 Task: Select the current location as Big Thicket National Preserve, Texas, United States . Now zoom + , and verify the location . Show zoom slider
Action: Mouse moved to (156, 132)
Screenshot: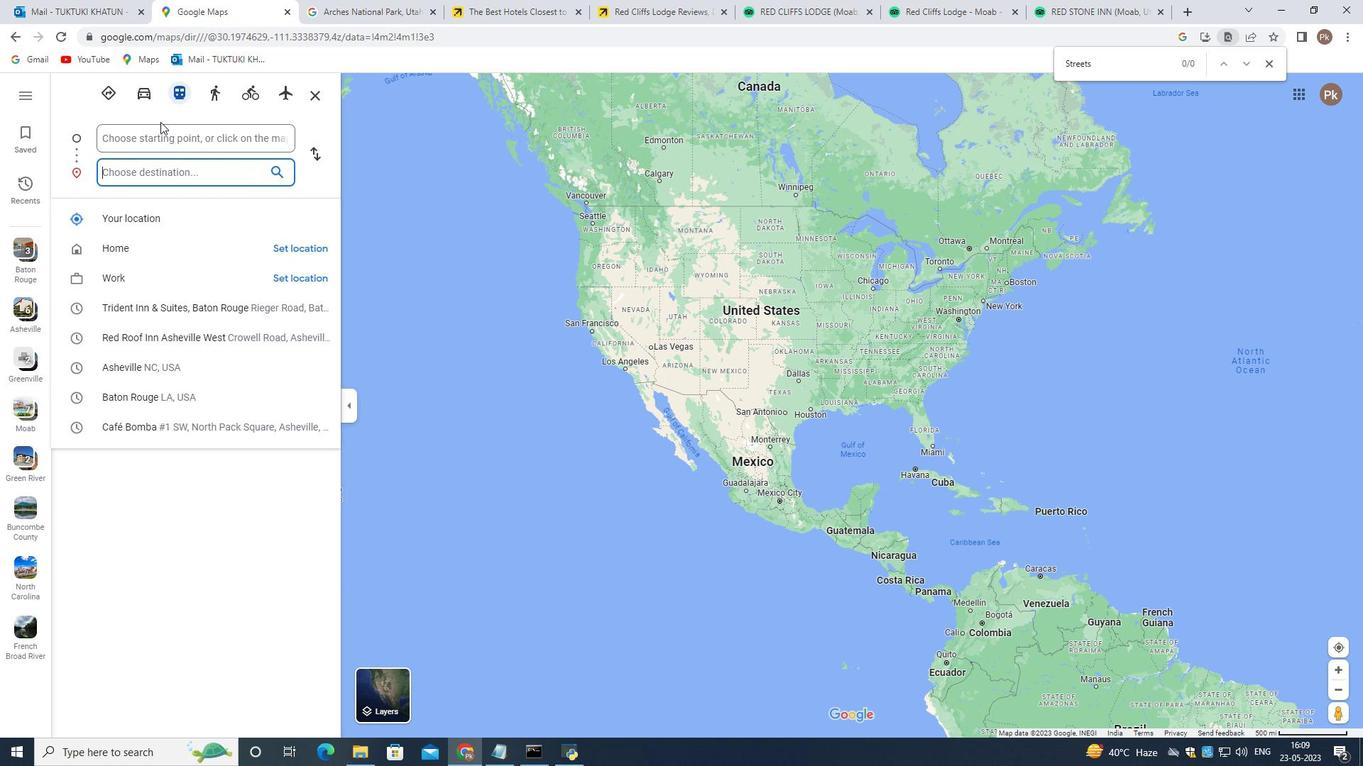 
Action: Mouse pressed left at (156, 132)
Screenshot: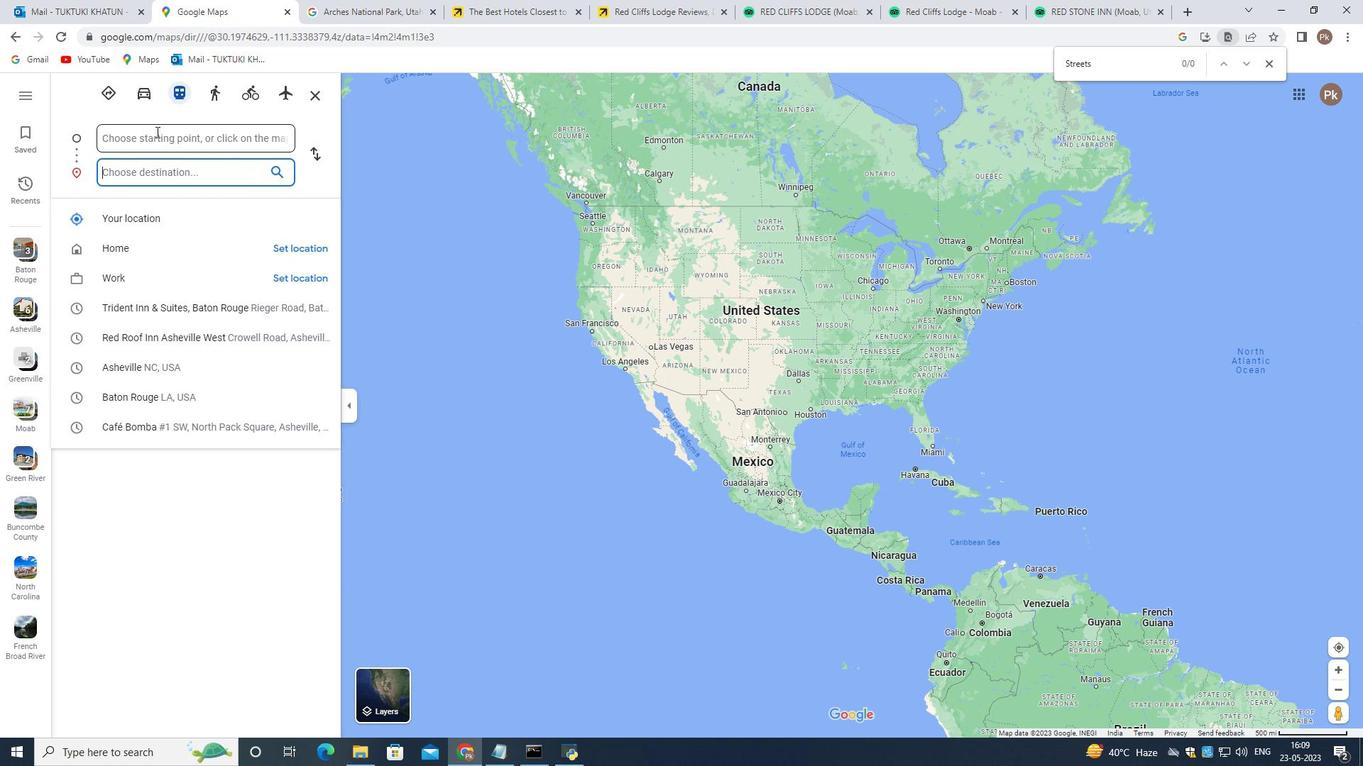 
Action: Key pressed <Key.shift>Big<Key.space><Key.shift><Key.shift><Key.shift>Thicket<Key.space><Key.shift>National<Key.space><Key.shift><Key.shift><Key.shift><Key.shift><Key.shift><Key.shift><Key.shift><Key.shift><Key.shift><Key.shift><Key.shift>Preserve,<Key.space><Key.shift>Texas,<Key.space><Key.shift>United<Key.space><Key.shift>States<Key.enter>
Screenshot: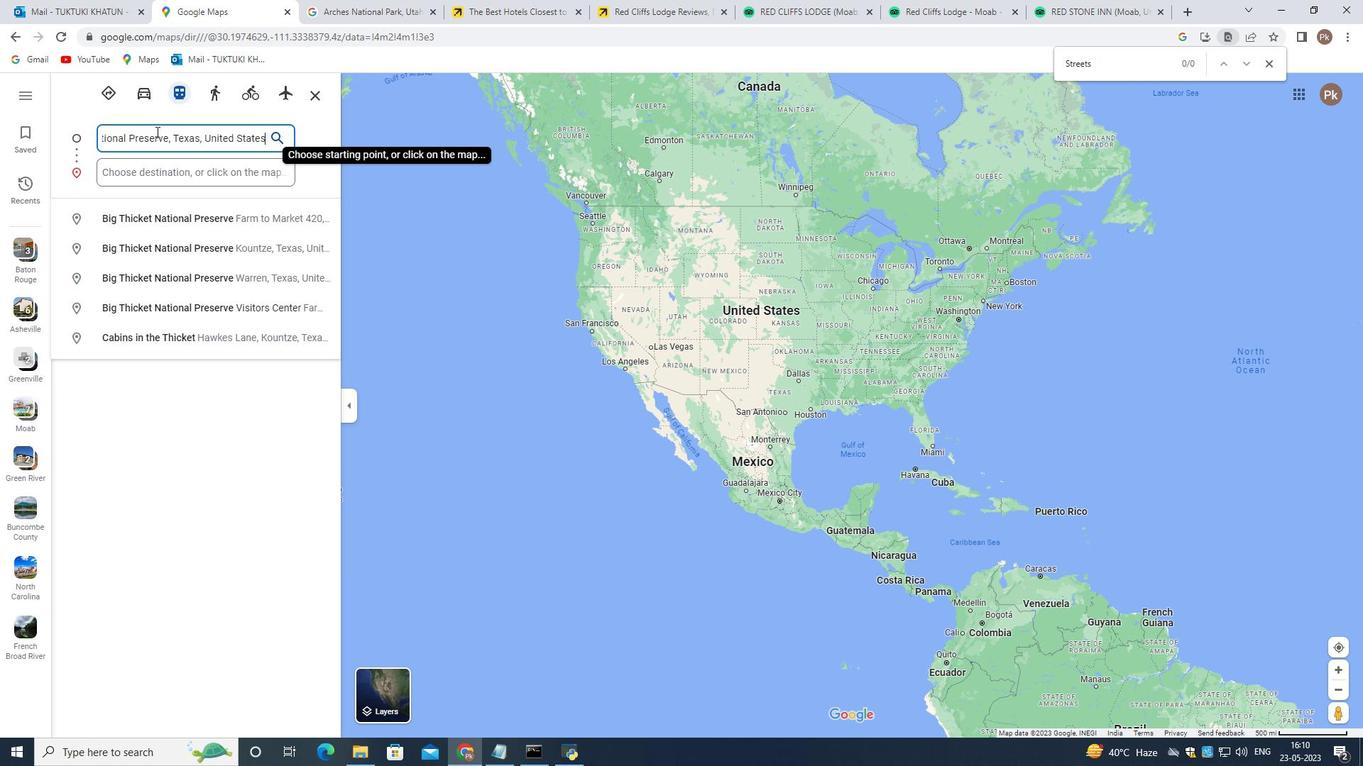 
Action: Mouse moved to (965, 273)
Screenshot: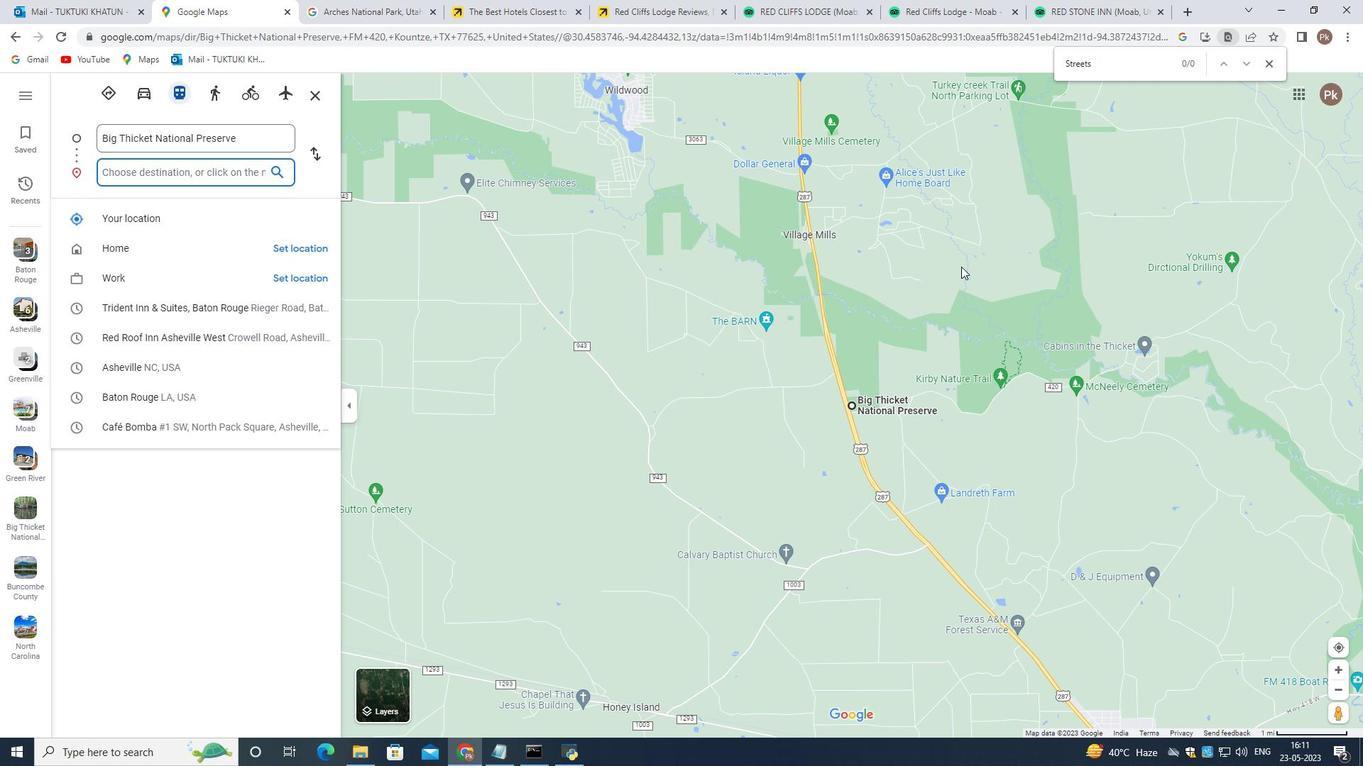 
Action: Mouse scrolled (965, 272) with delta (0, 0)
Screenshot: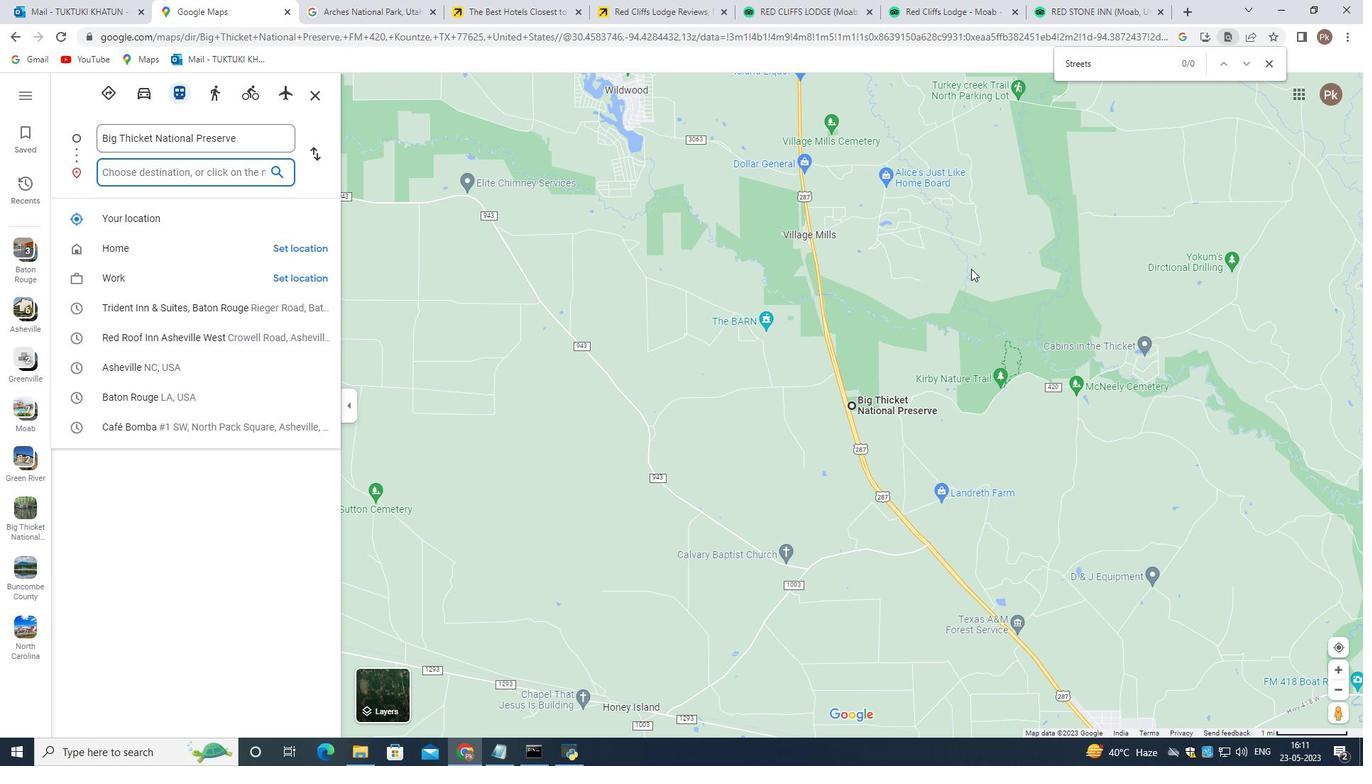 
Action: Mouse moved to (964, 274)
Screenshot: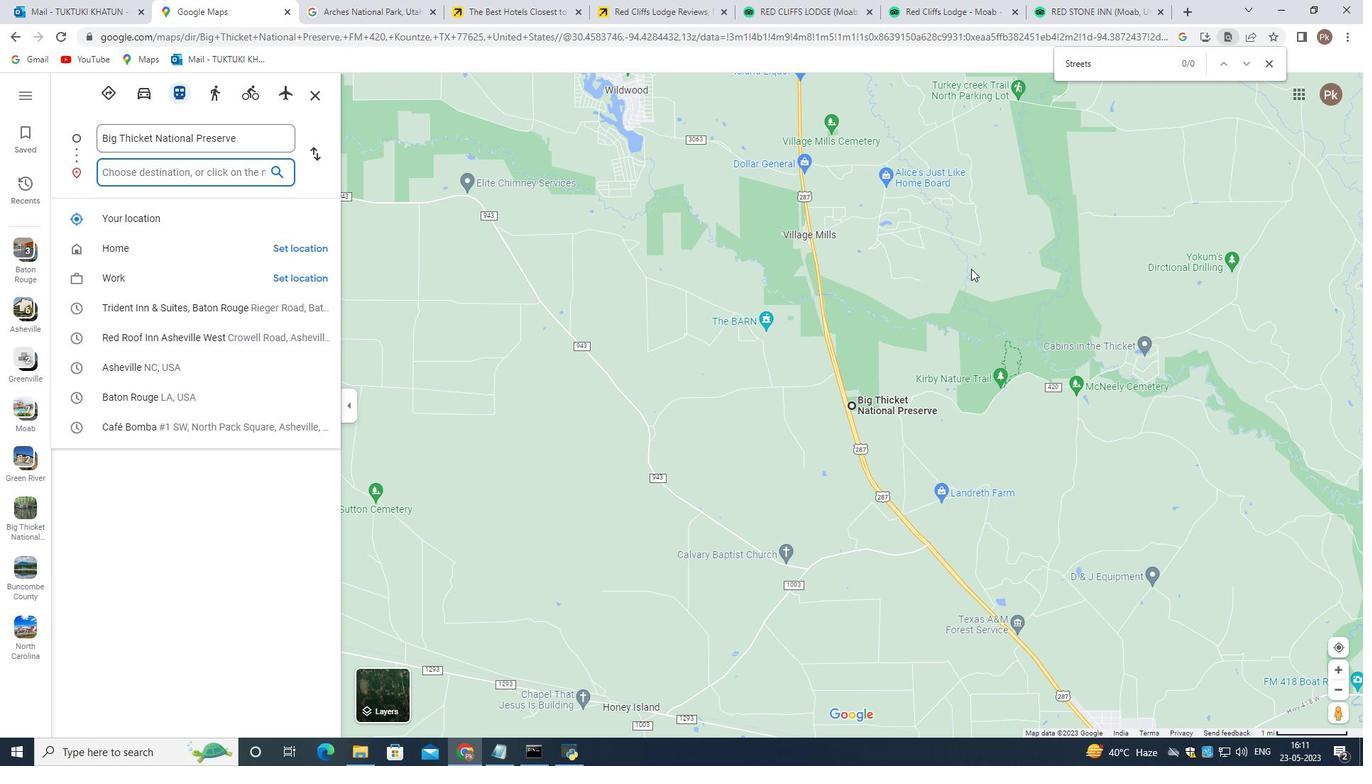 
Action: Mouse scrolled (964, 274) with delta (0, 0)
Screenshot: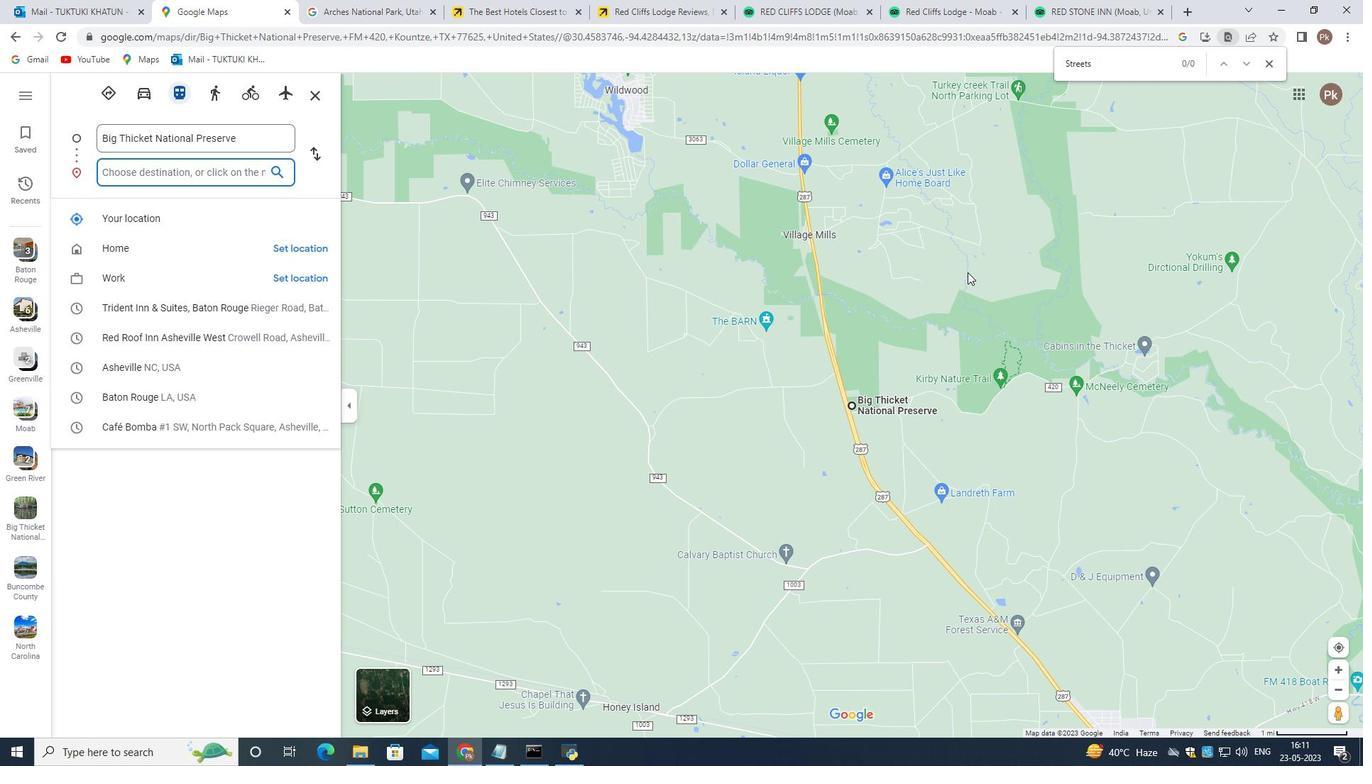 
Action: Mouse scrolled (964, 274) with delta (0, 0)
Screenshot: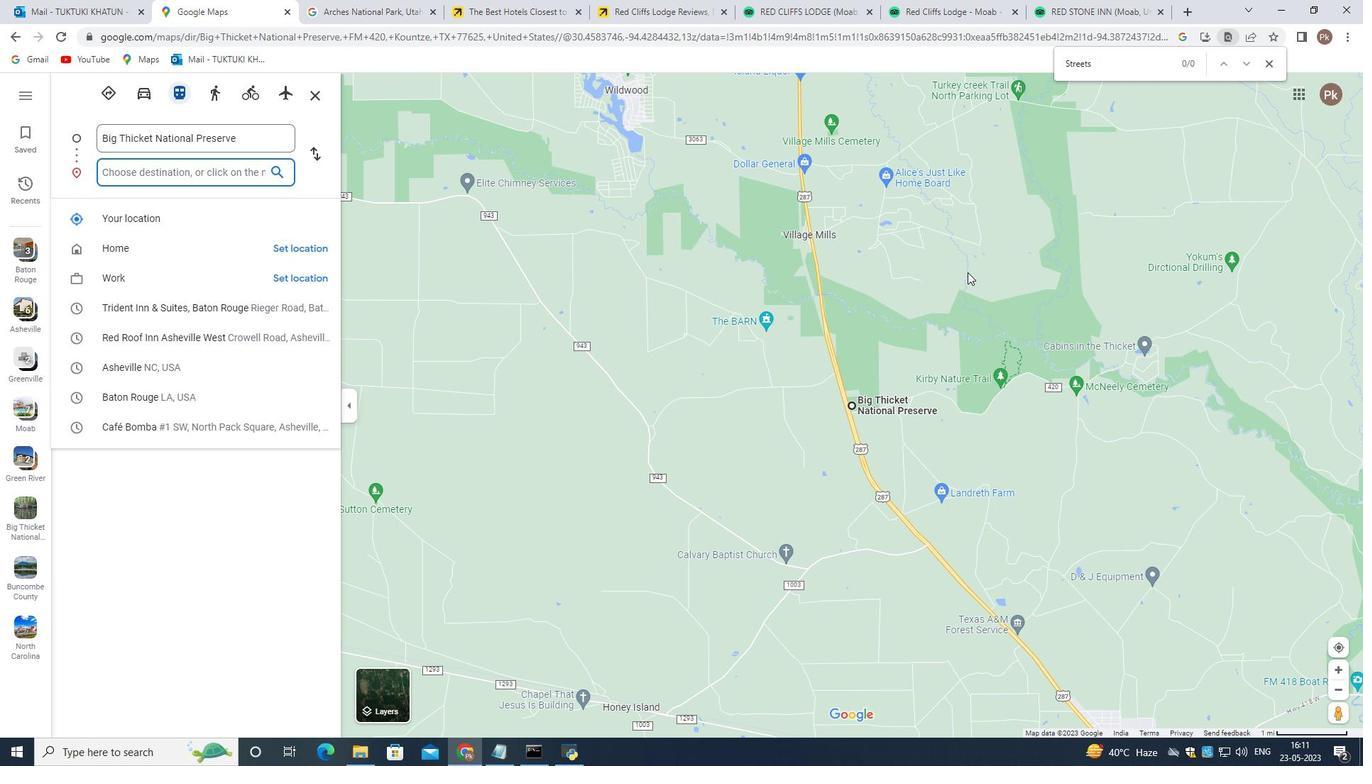 
Action: Mouse moved to (964, 275)
Screenshot: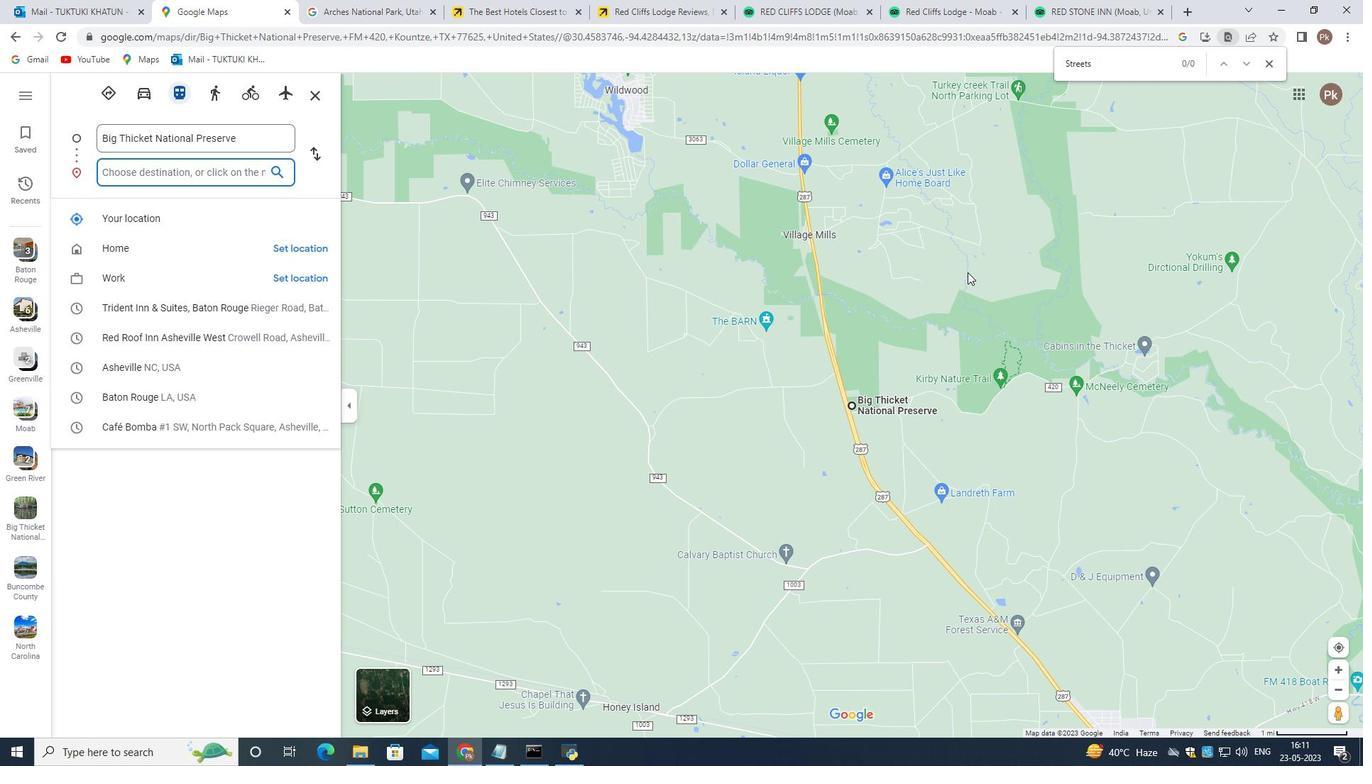 
Action: Mouse scrolled (964, 274) with delta (0, 0)
Screenshot: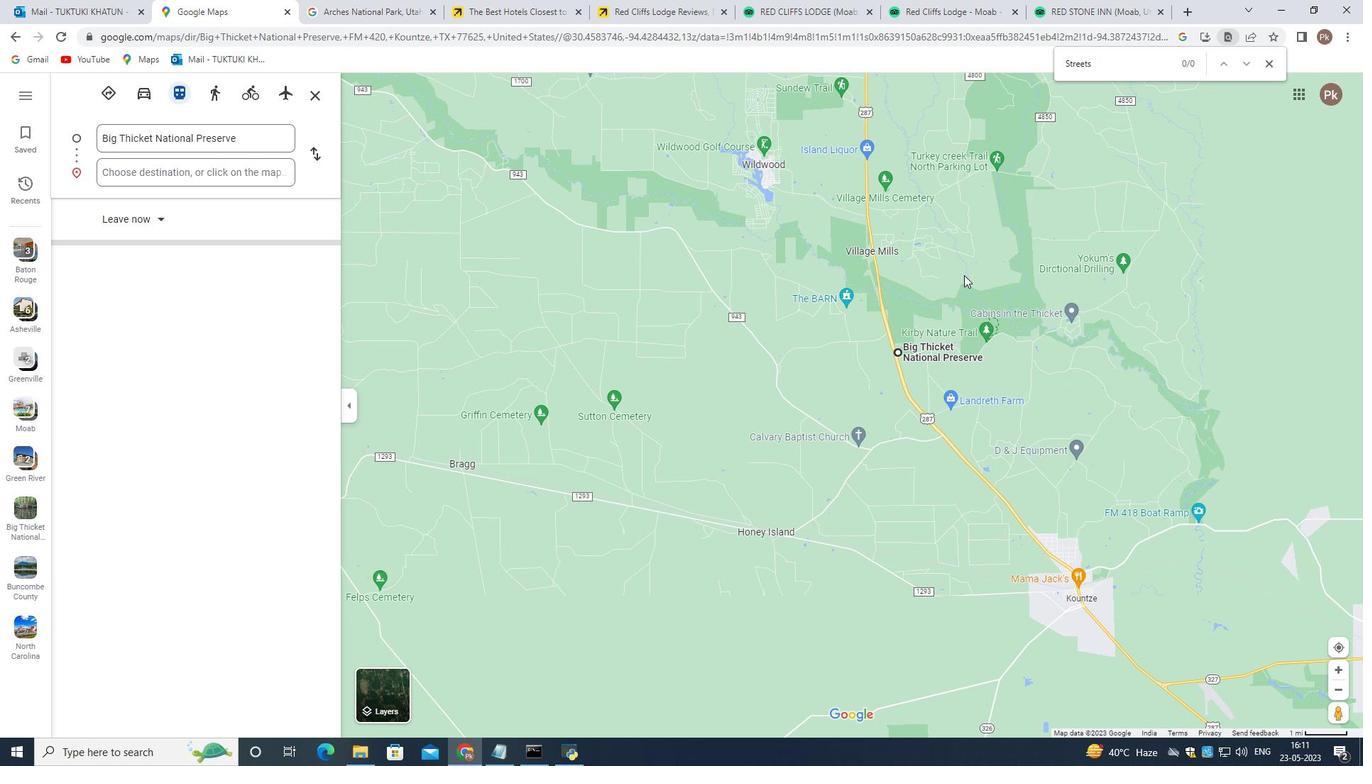 
Action: Mouse scrolled (964, 274) with delta (0, 0)
Screenshot: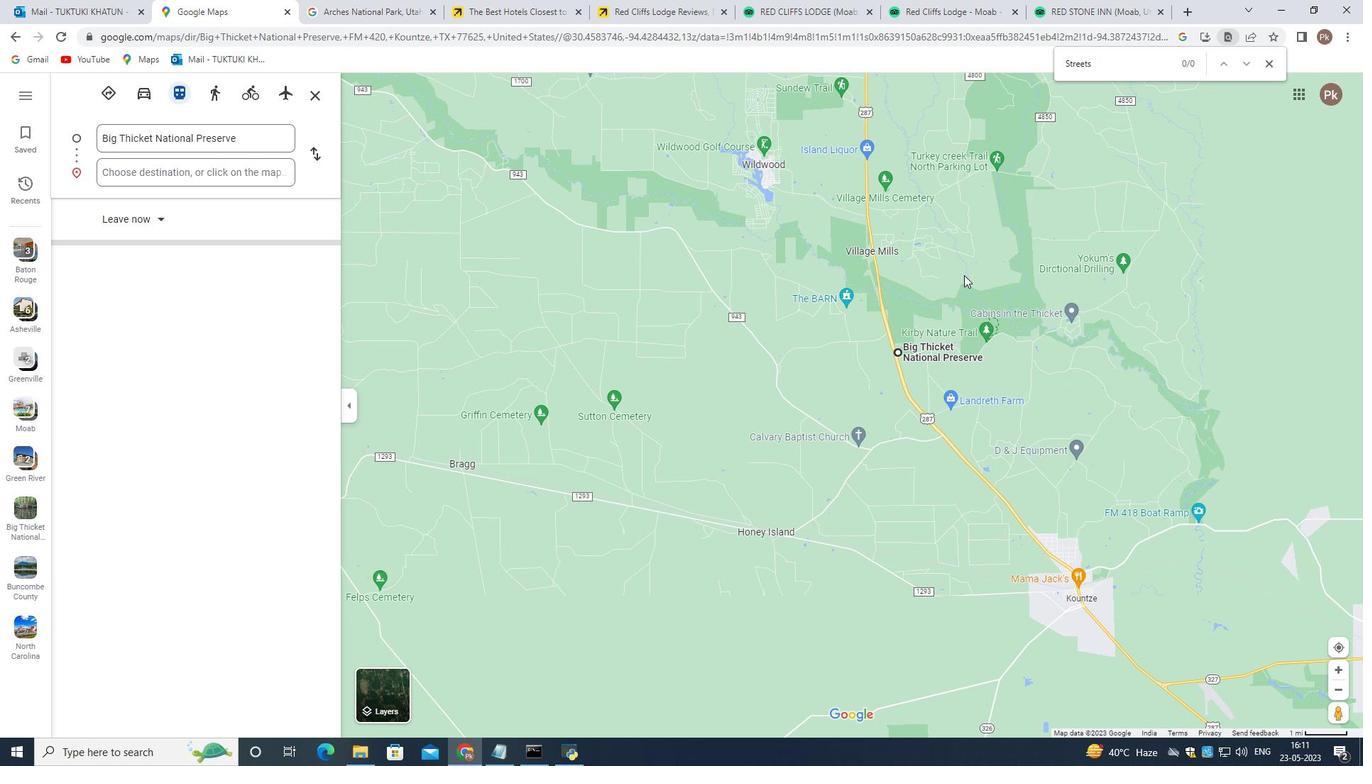 
Action: Mouse scrolled (964, 274) with delta (0, 0)
Screenshot: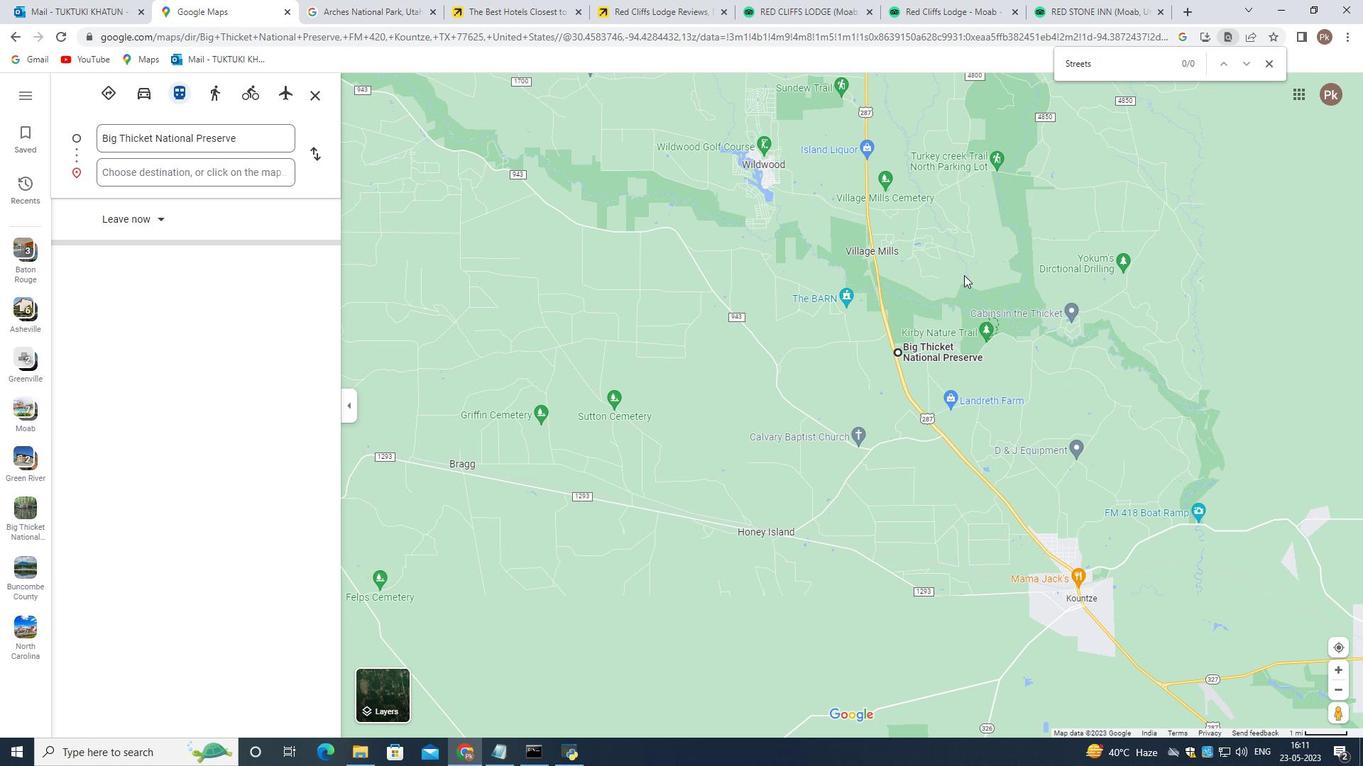 
Action: Mouse scrolled (964, 274) with delta (0, 0)
Screenshot: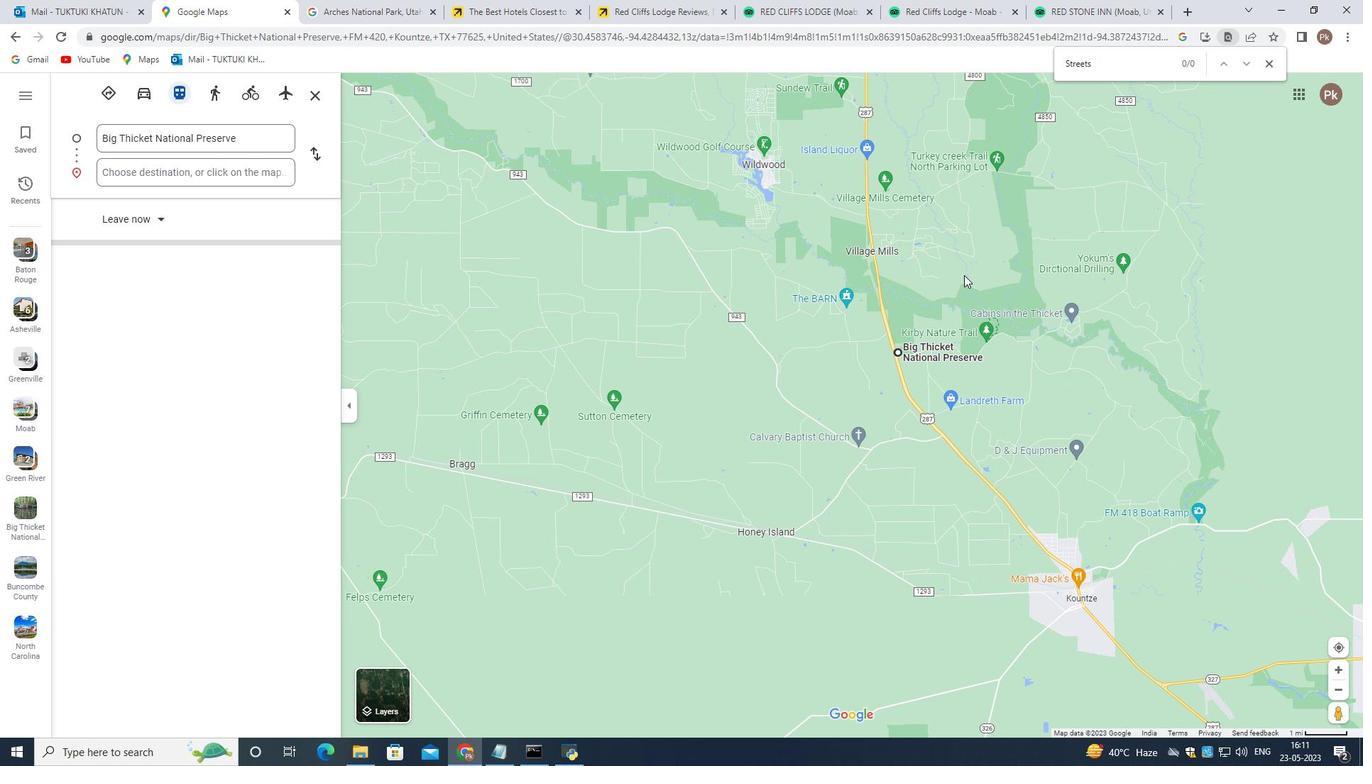 
Action: Mouse scrolled (964, 274) with delta (0, 0)
Screenshot: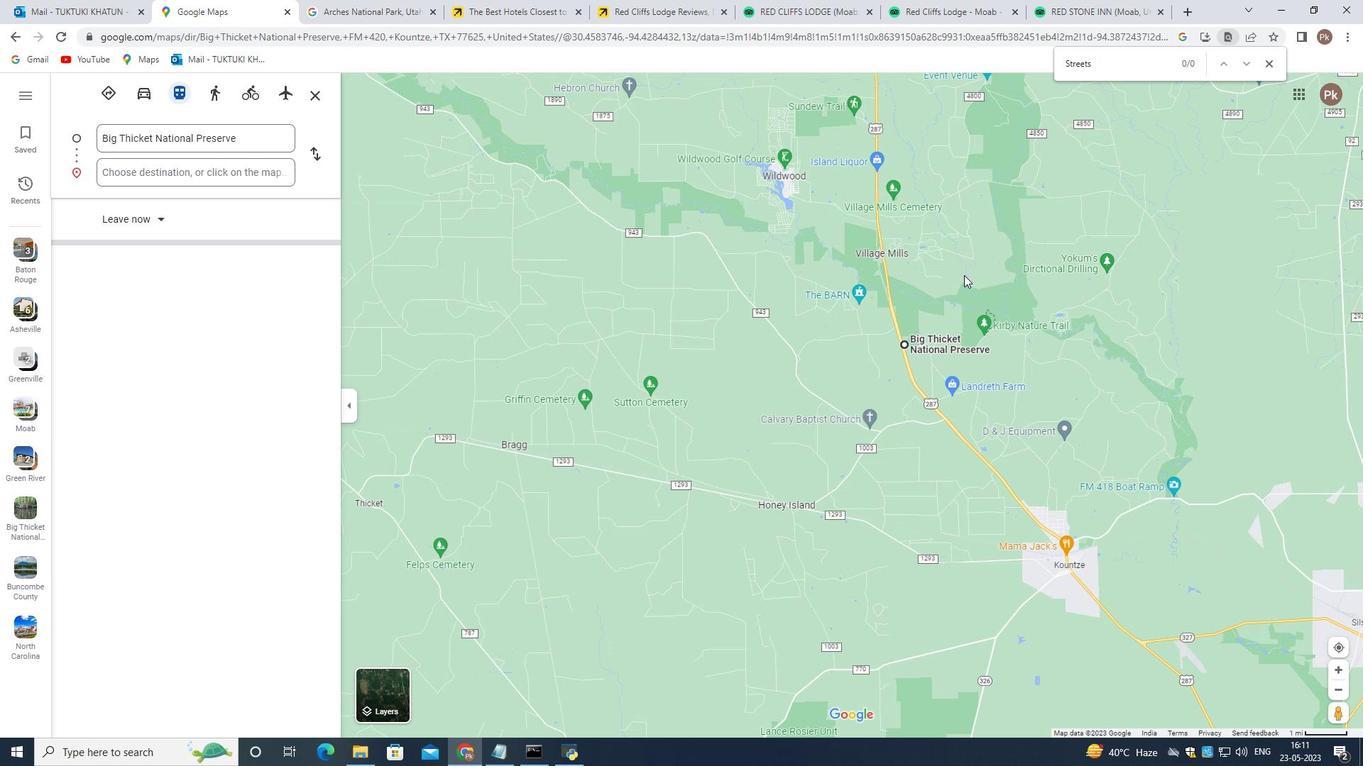 
Action: Mouse scrolled (964, 274) with delta (0, 0)
Screenshot: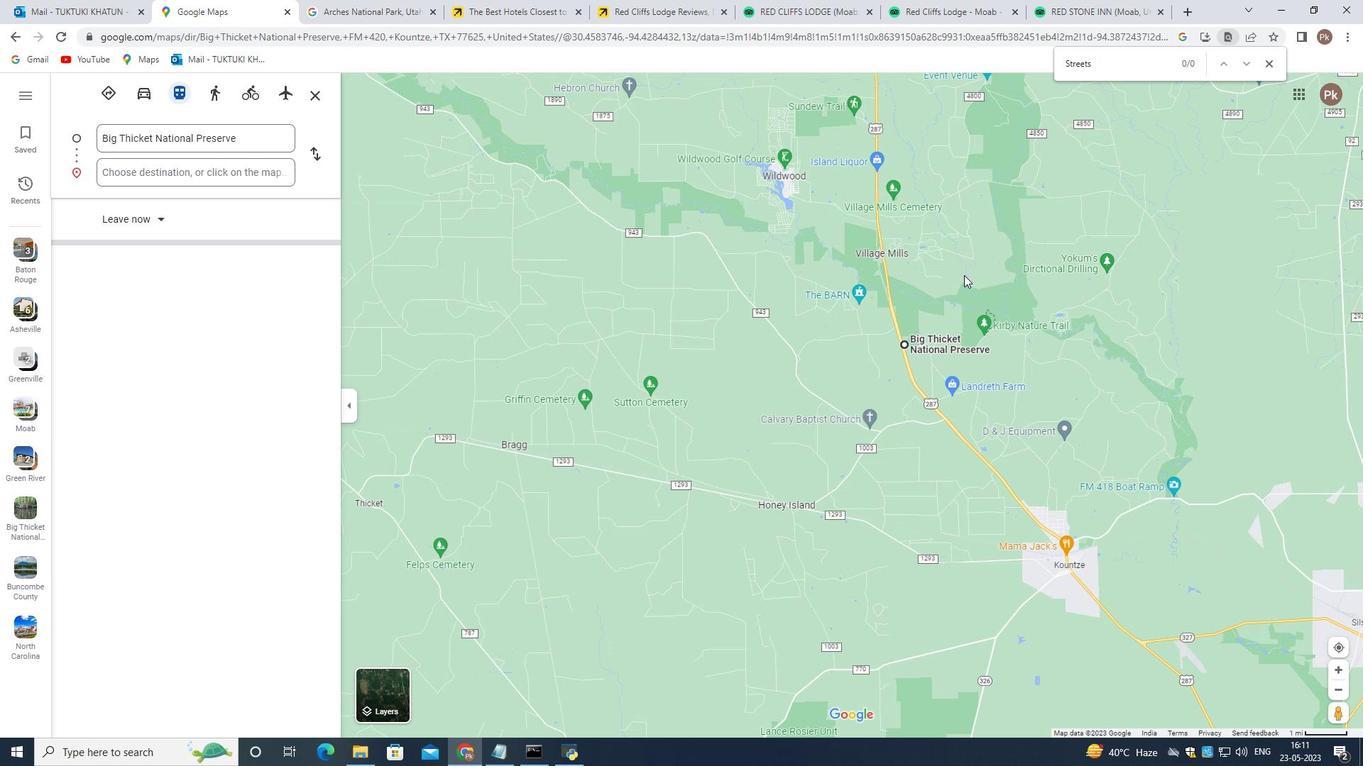 
Action: Mouse scrolled (964, 274) with delta (0, 0)
Screenshot: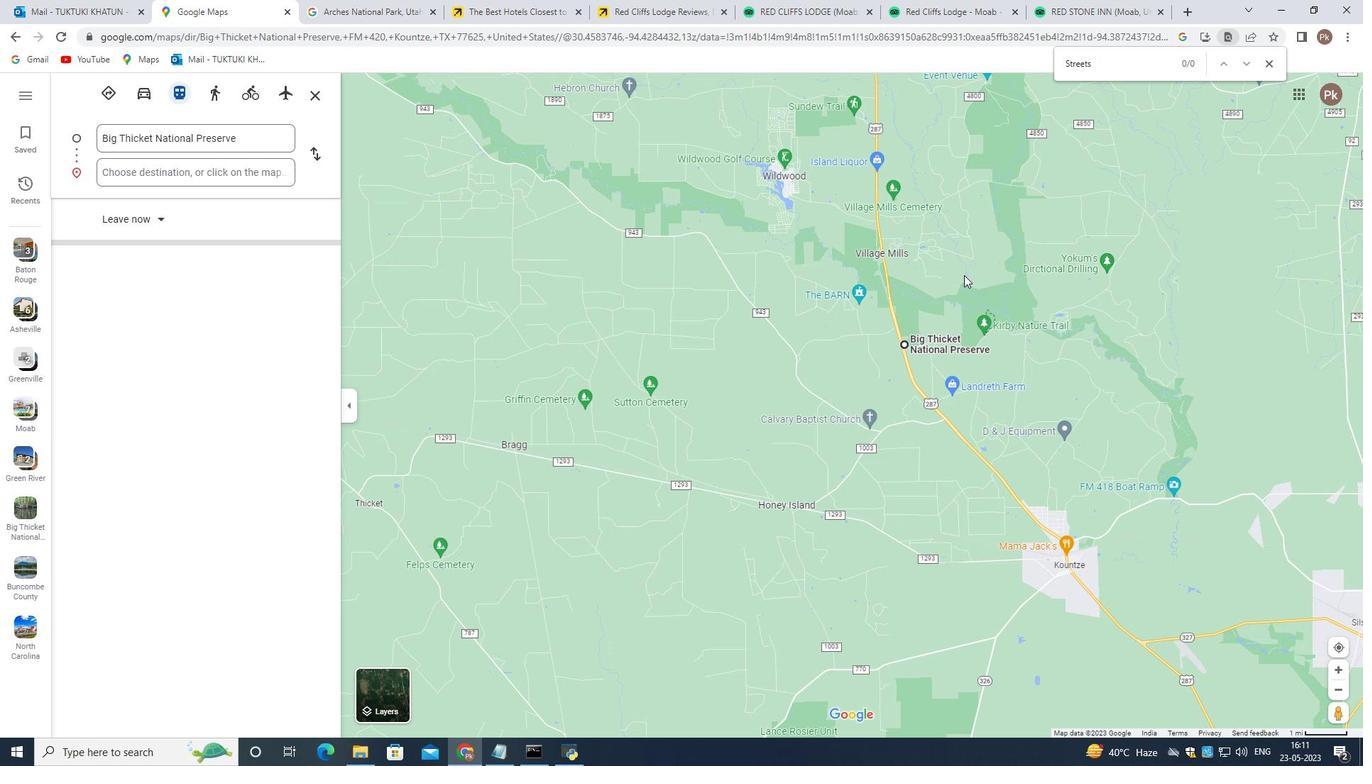 
Action: Mouse scrolled (964, 274) with delta (0, 0)
Screenshot: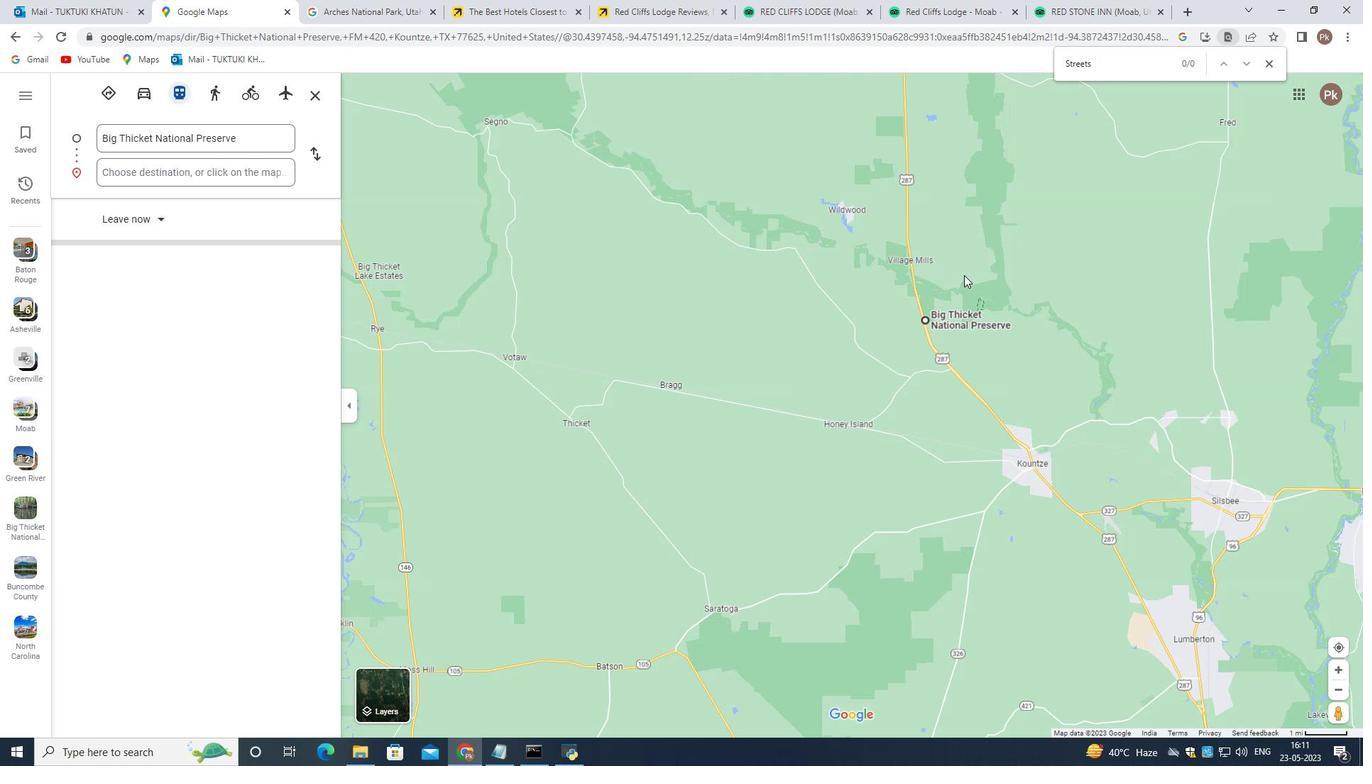 
Action: Mouse moved to (878, 296)
Screenshot: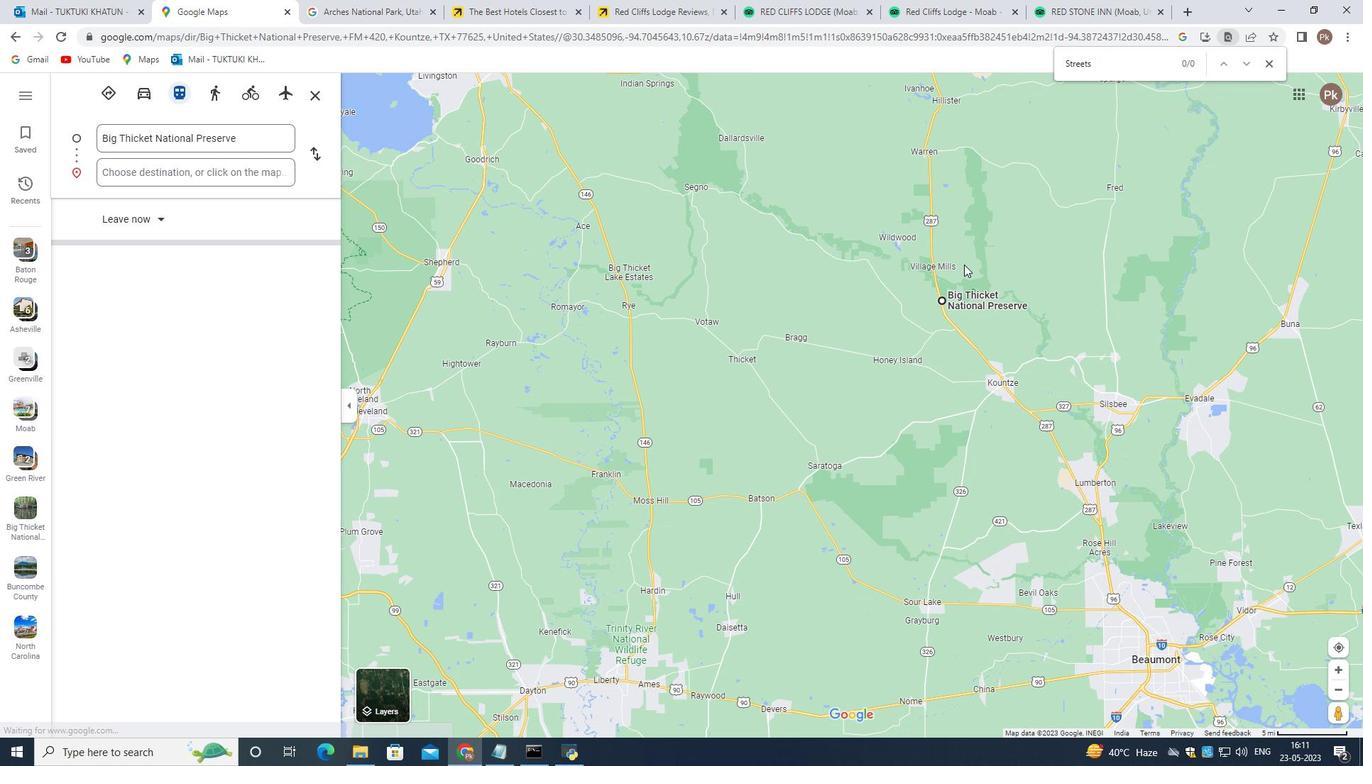 
Action: Mouse scrolled (878, 296) with delta (0, 0)
Screenshot: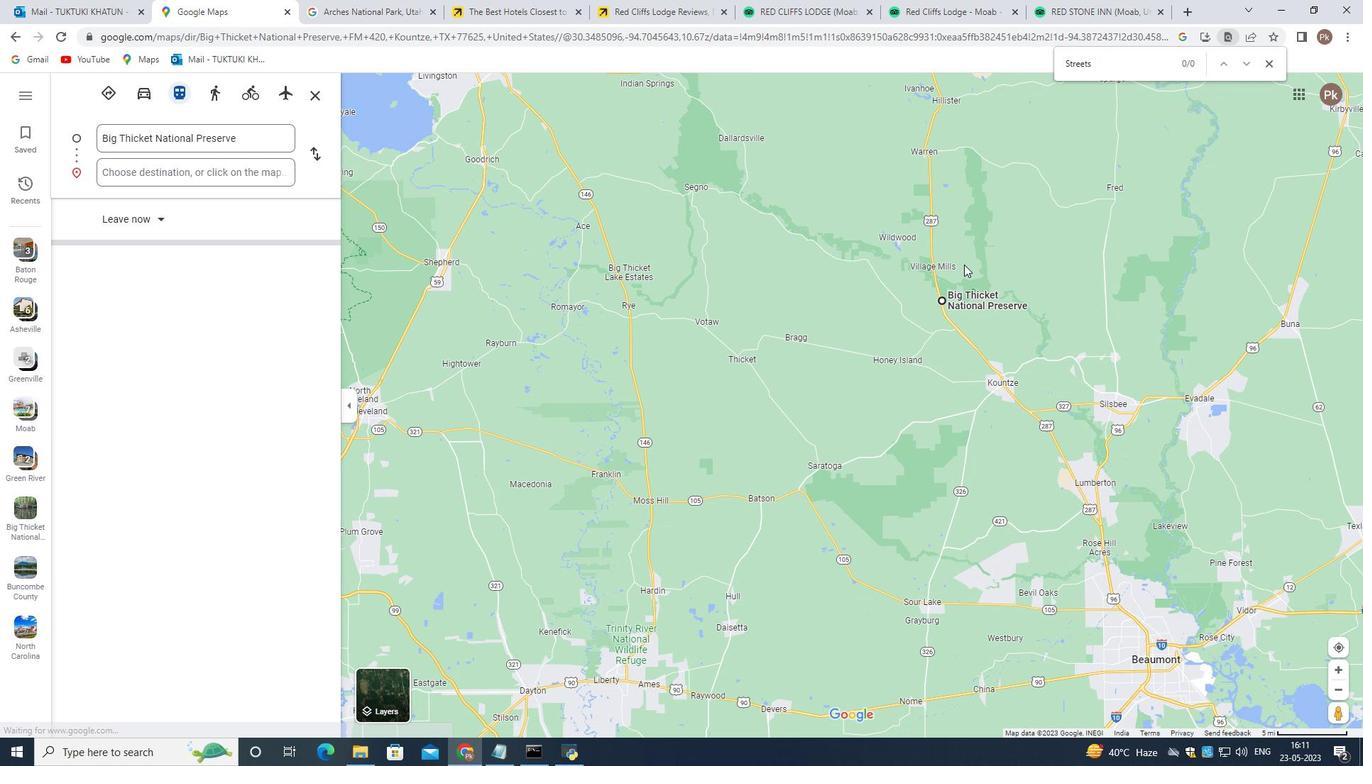 
Action: Mouse moved to (870, 303)
Screenshot: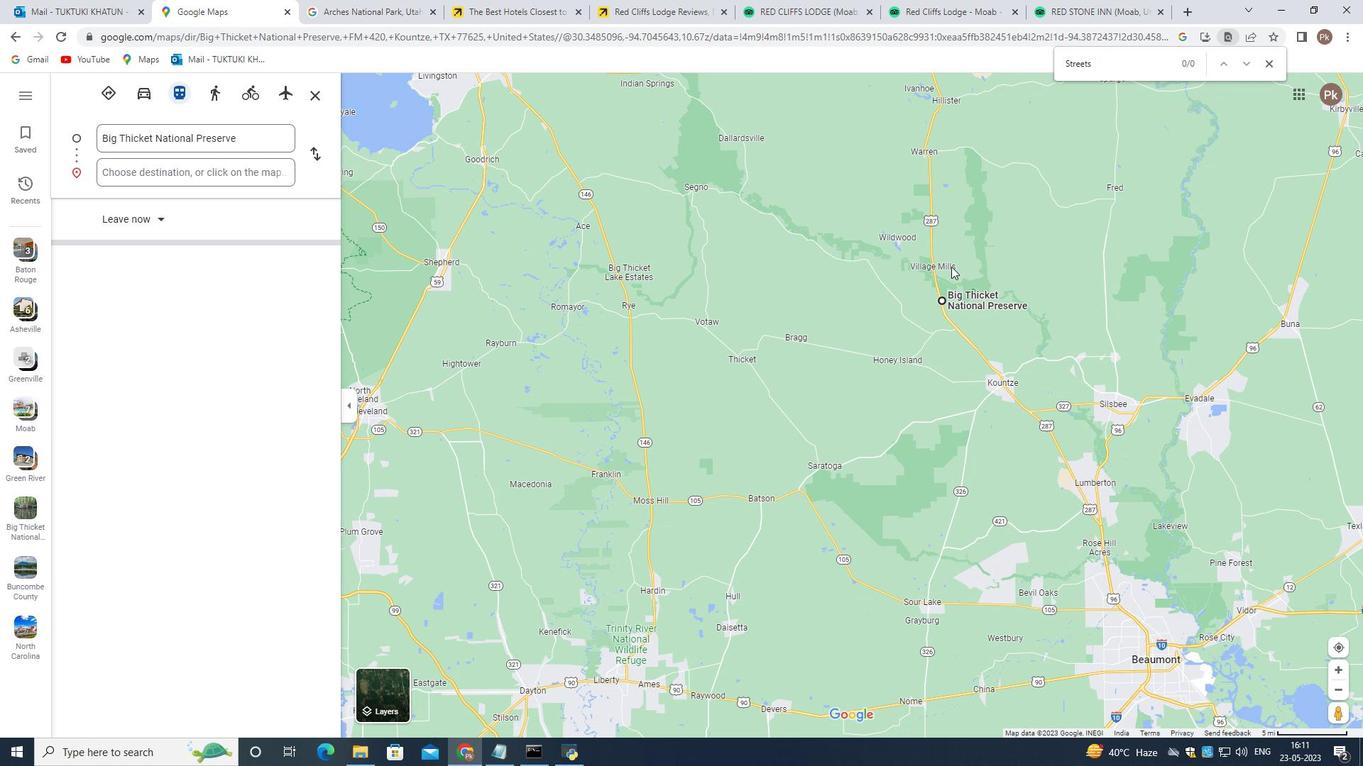 
Action: Mouse scrolled (870, 303) with delta (0, 0)
Screenshot: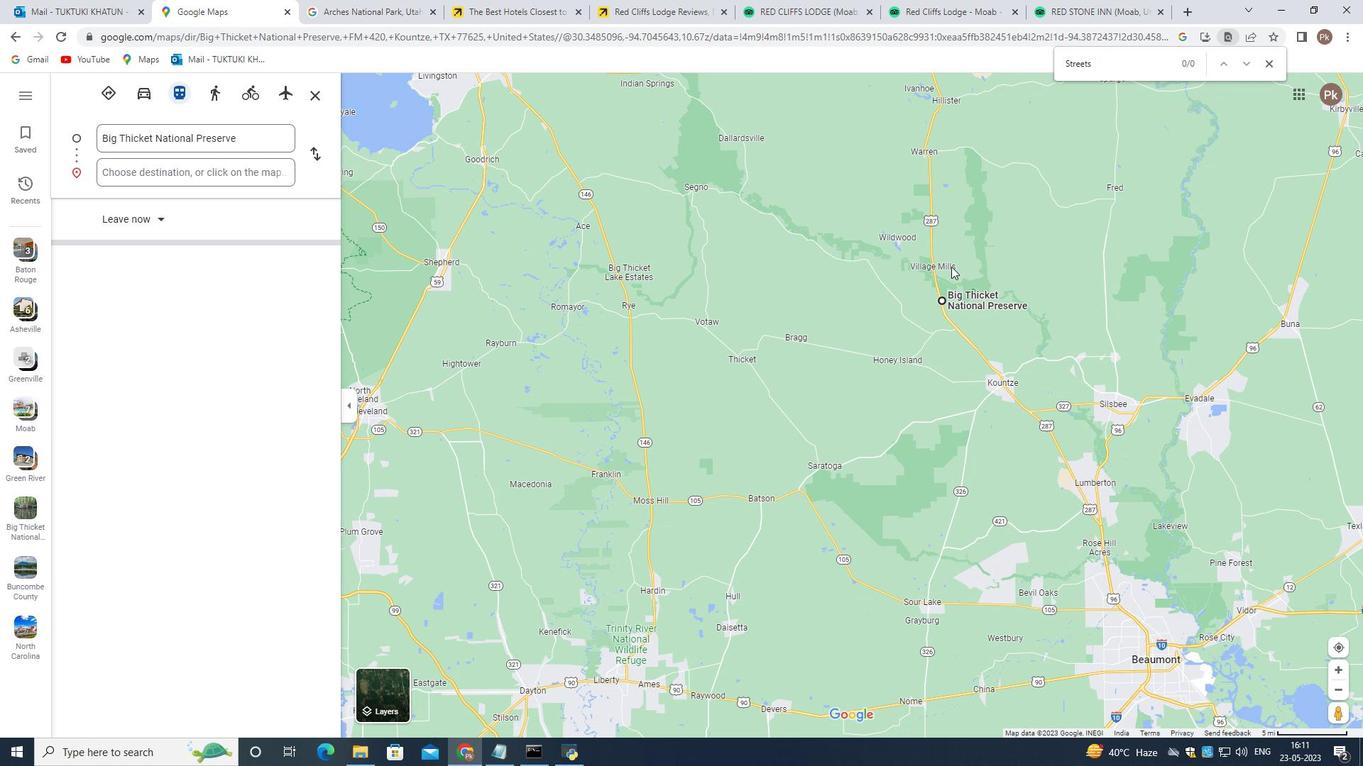 
Action: Mouse moved to (883, 300)
Screenshot: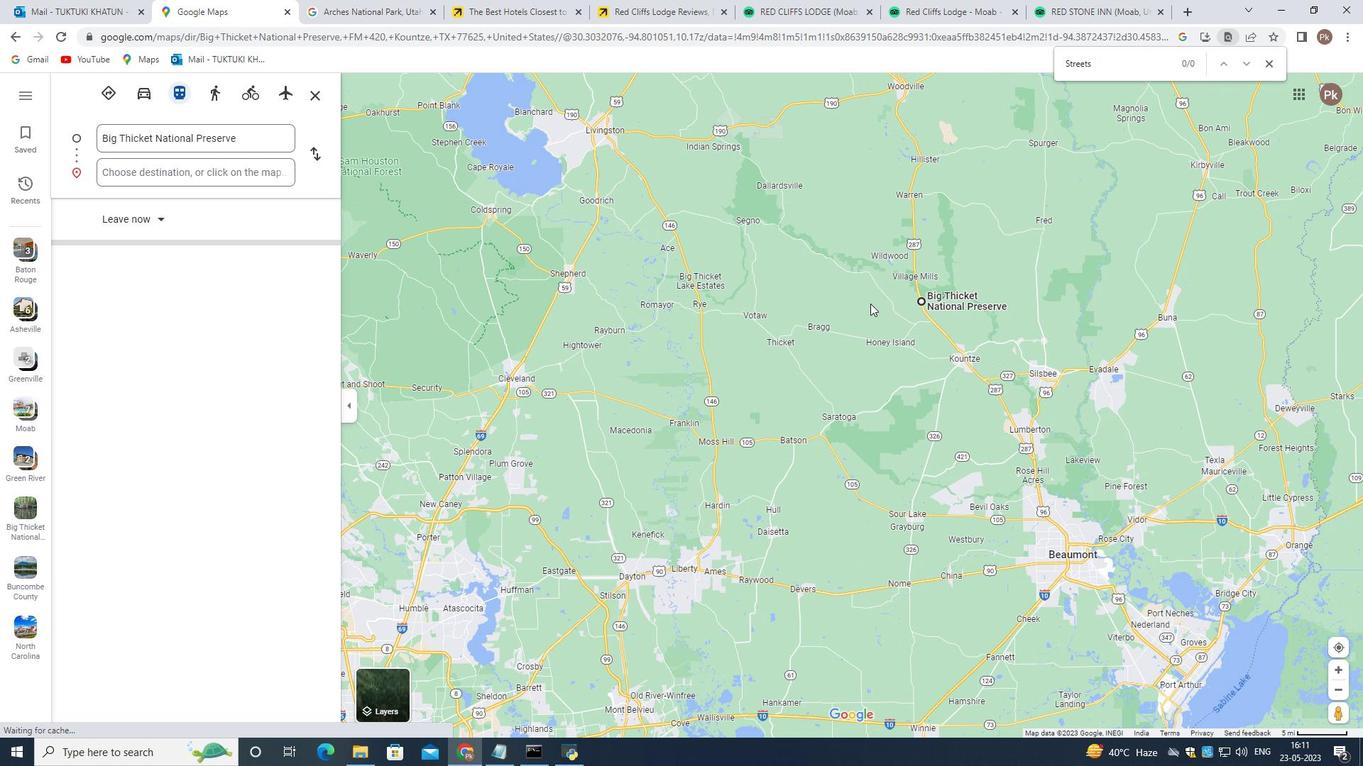 
Action: Mouse scrolled (883, 299) with delta (0, 0)
Screenshot: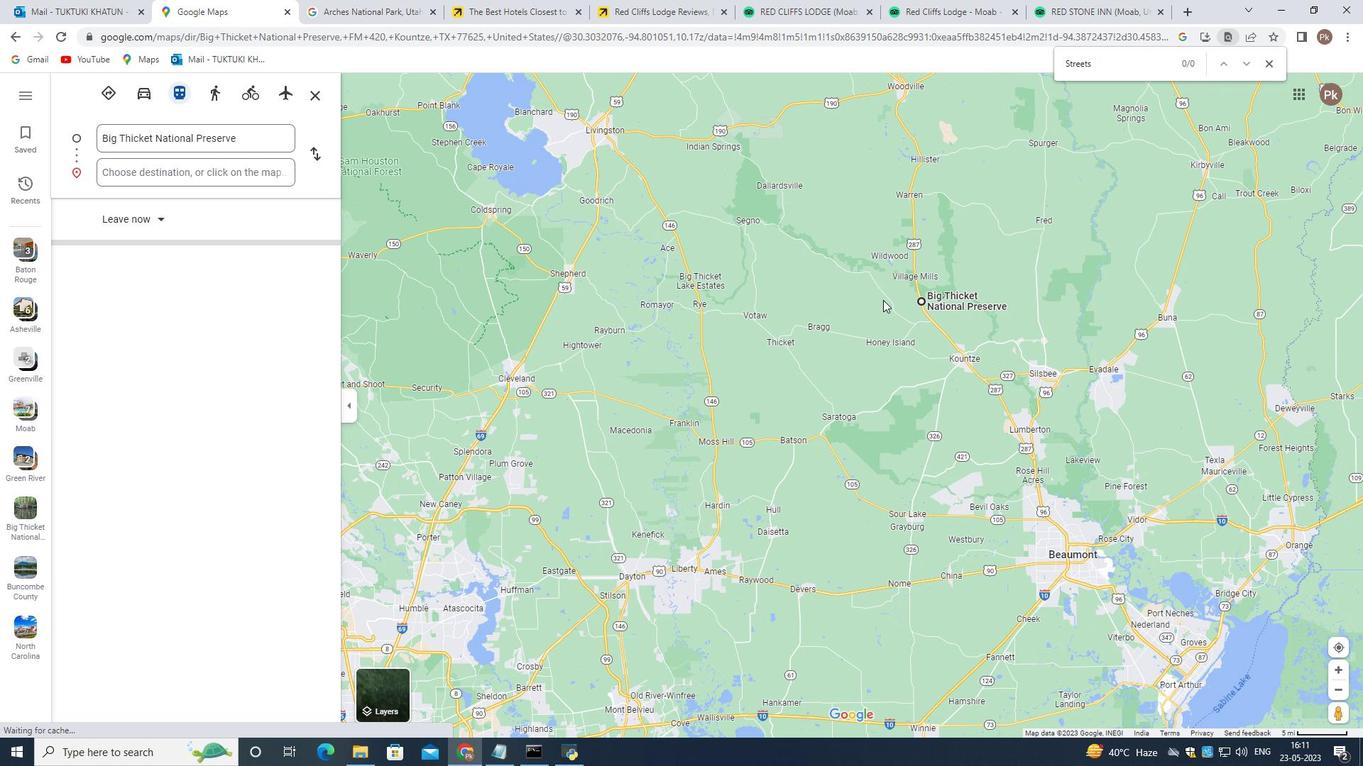 
Action: Mouse scrolled (883, 299) with delta (0, 0)
Screenshot: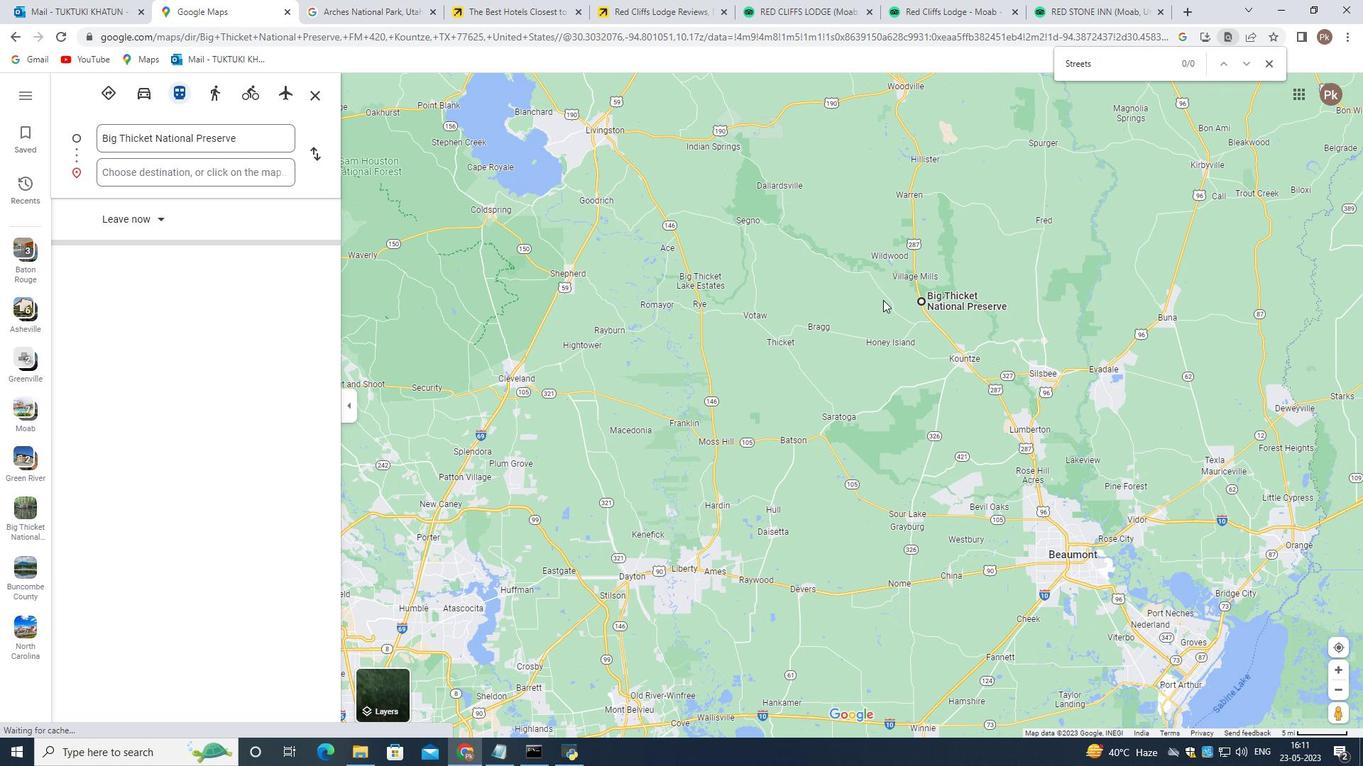 
Action: Mouse scrolled (883, 299) with delta (0, 0)
Screenshot: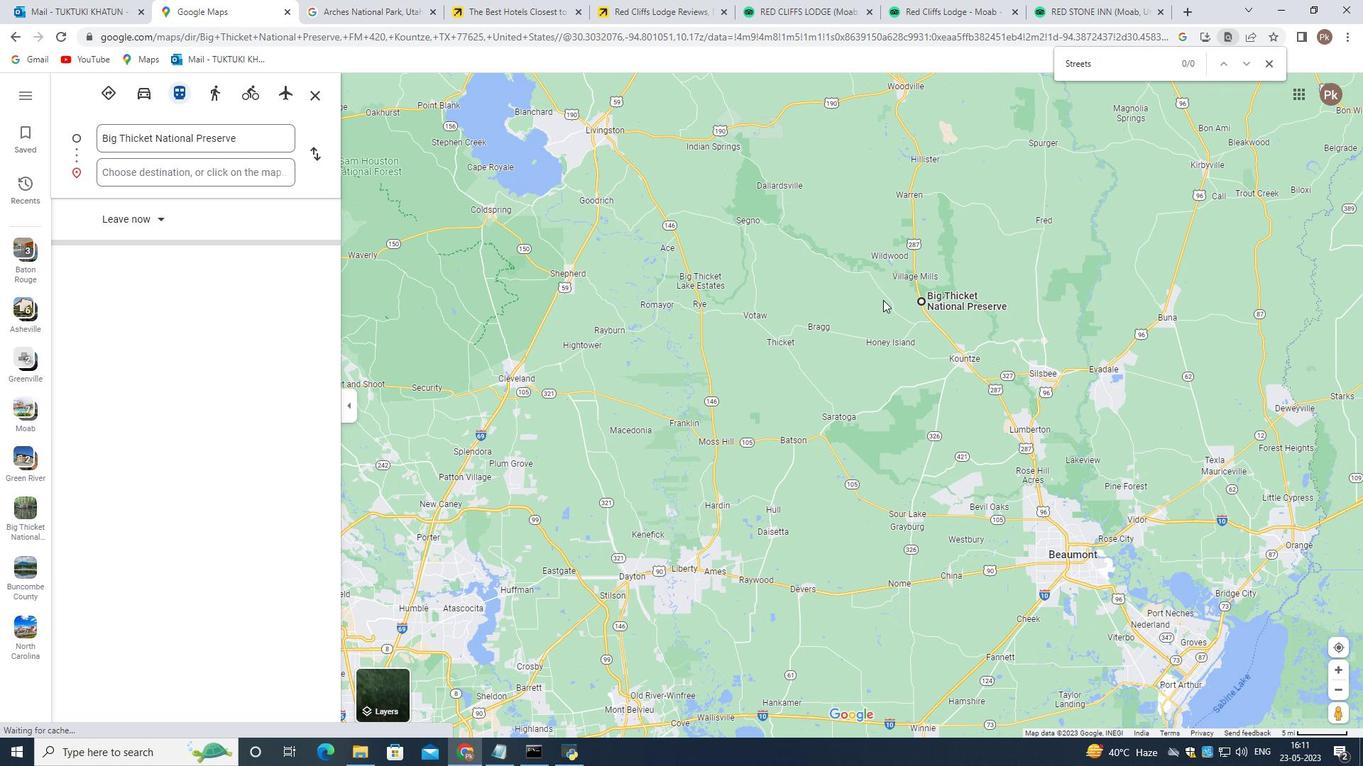 
Action: Mouse scrolled (883, 299) with delta (0, 0)
Screenshot: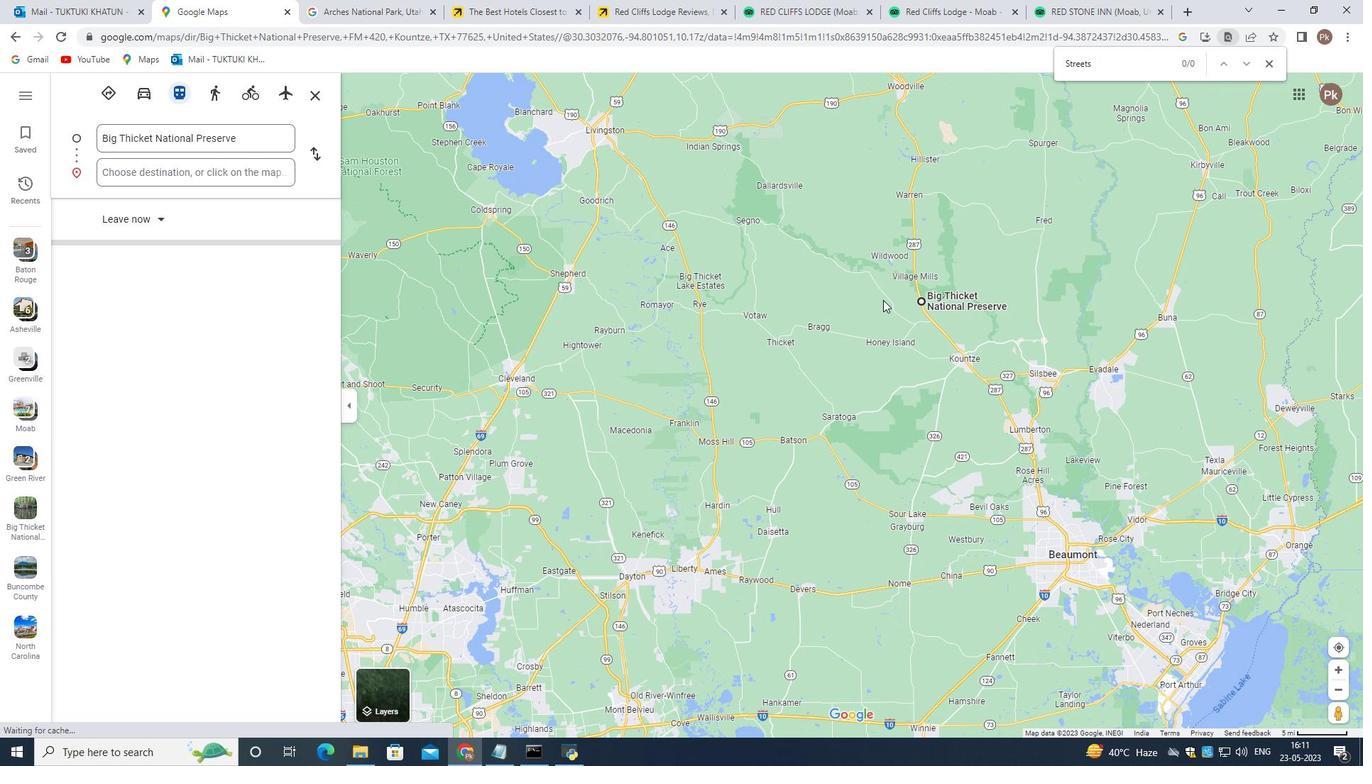 
Action: Mouse moved to (888, 290)
Screenshot: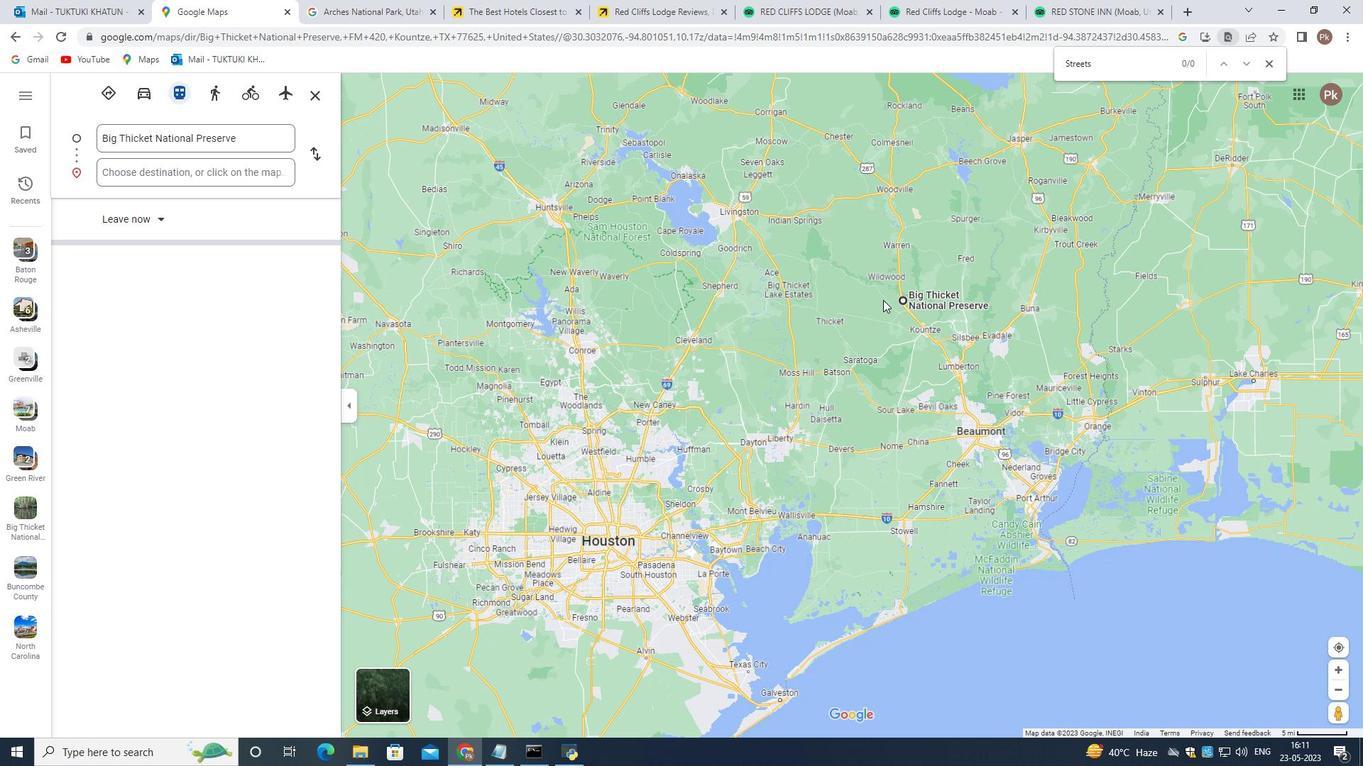
Action: Mouse scrolled (888, 289) with delta (0, 0)
Screenshot: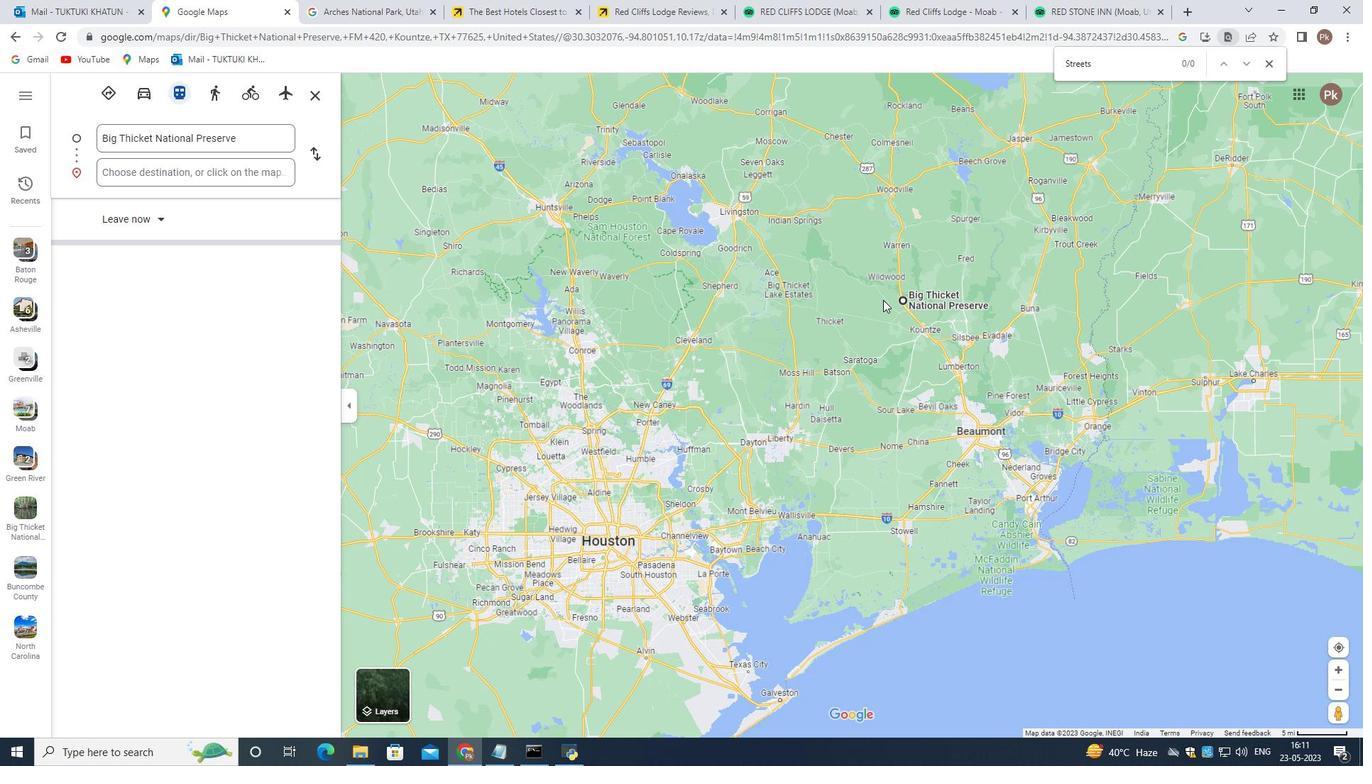 
Action: Mouse scrolled (888, 289) with delta (0, 0)
Screenshot: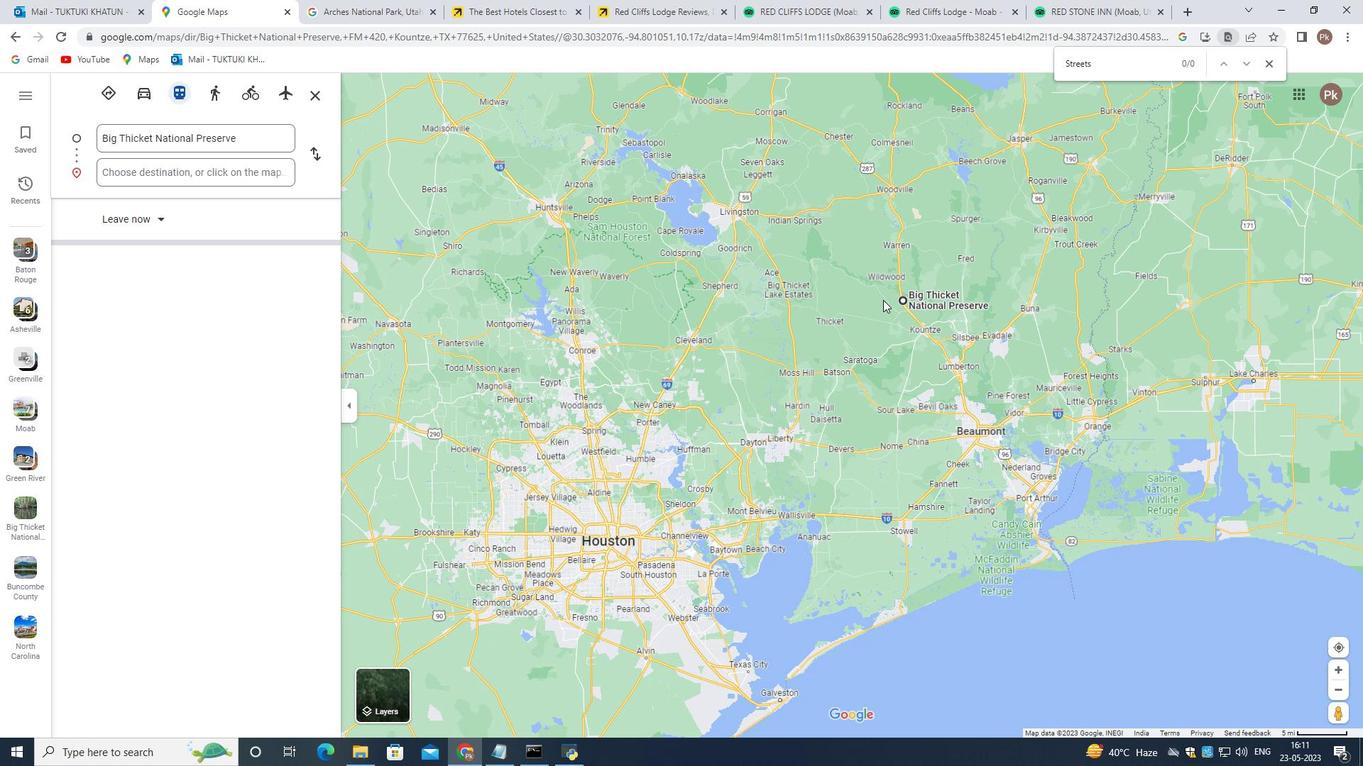 
Action: Mouse scrolled (888, 289) with delta (0, 0)
Screenshot: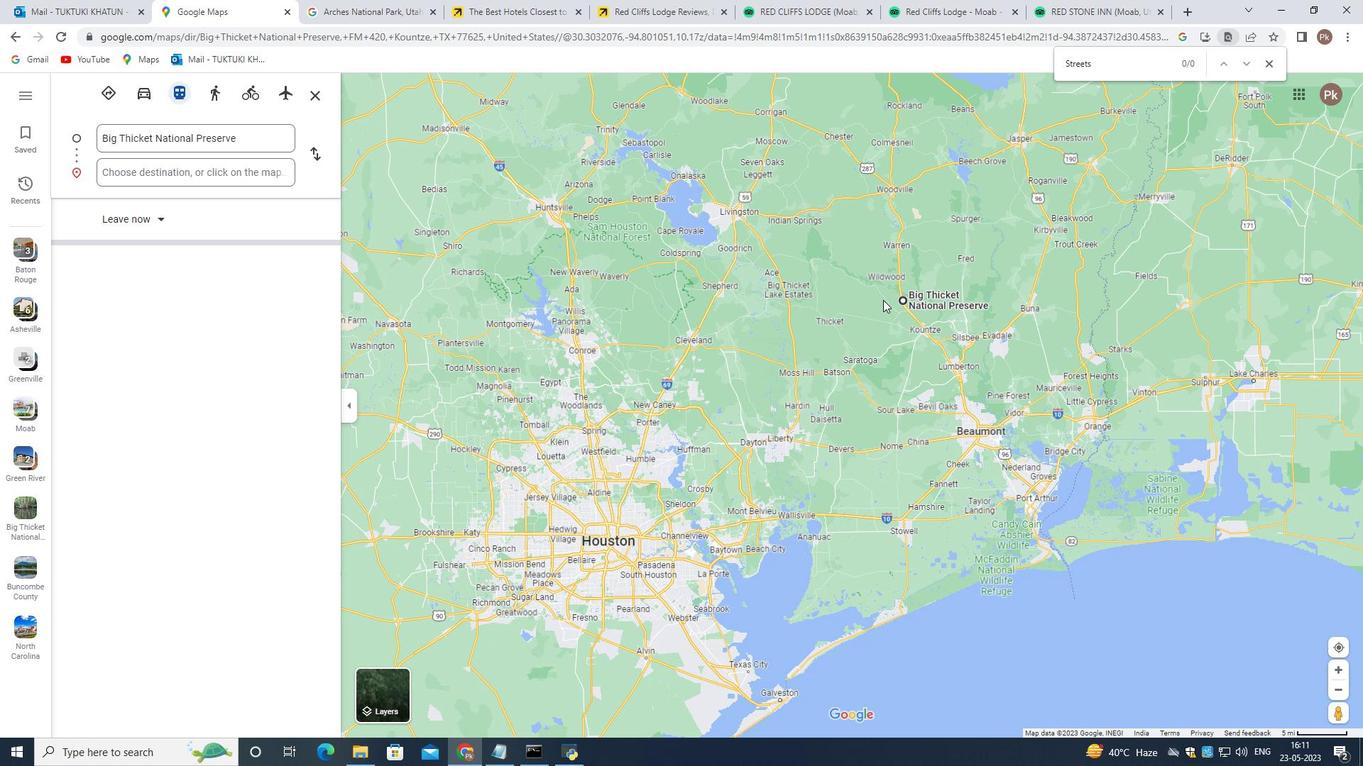 
Action: Mouse scrolled (888, 289) with delta (0, 0)
Screenshot: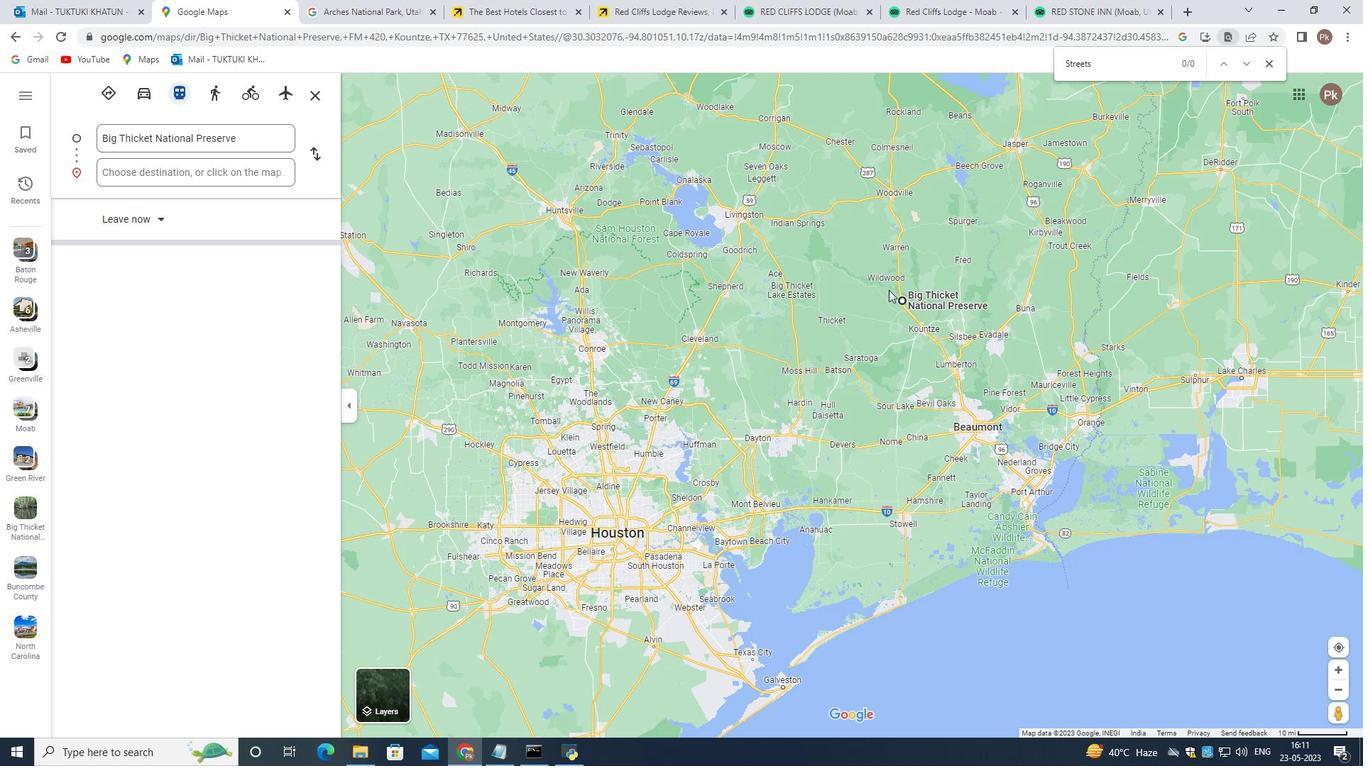 
Action: Mouse scrolled (888, 289) with delta (0, 0)
Screenshot: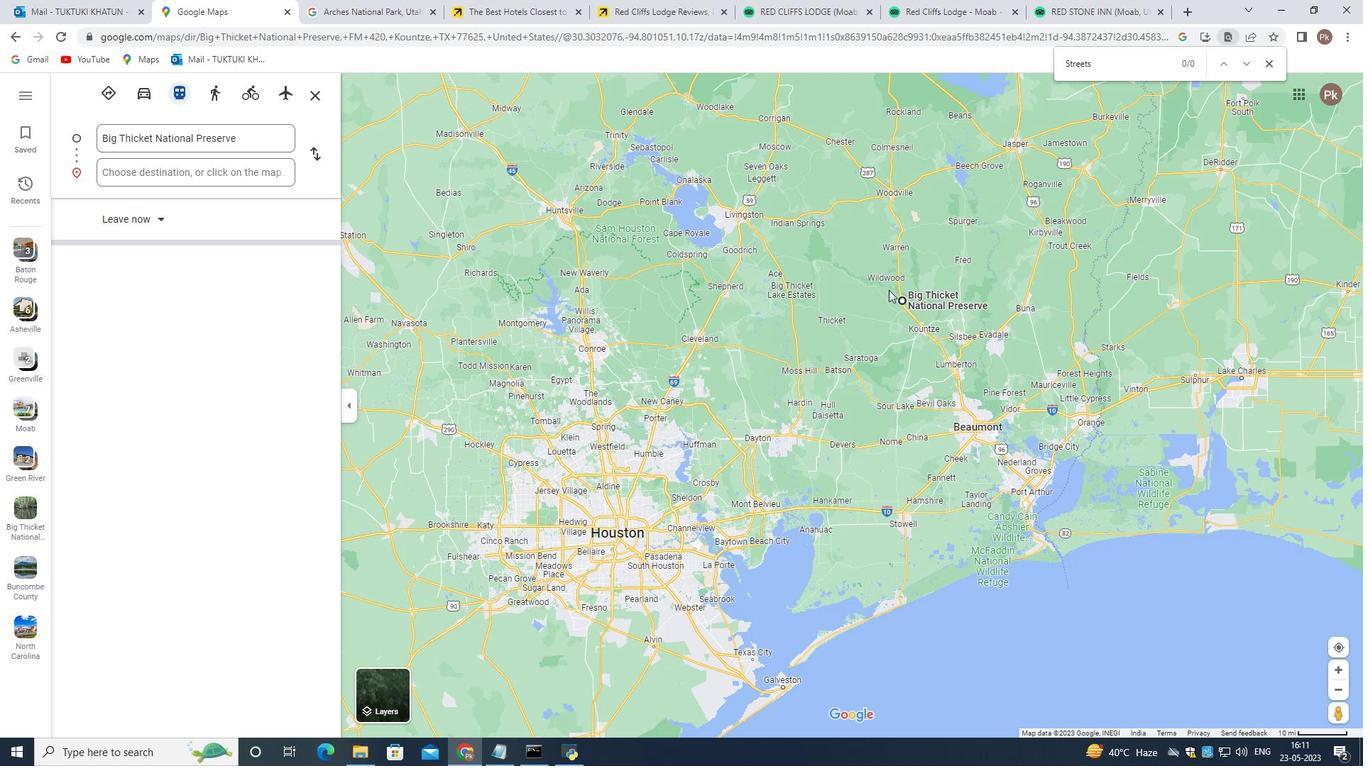 
Action: Mouse scrolled (888, 289) with delta (0, 0)
Screenshot: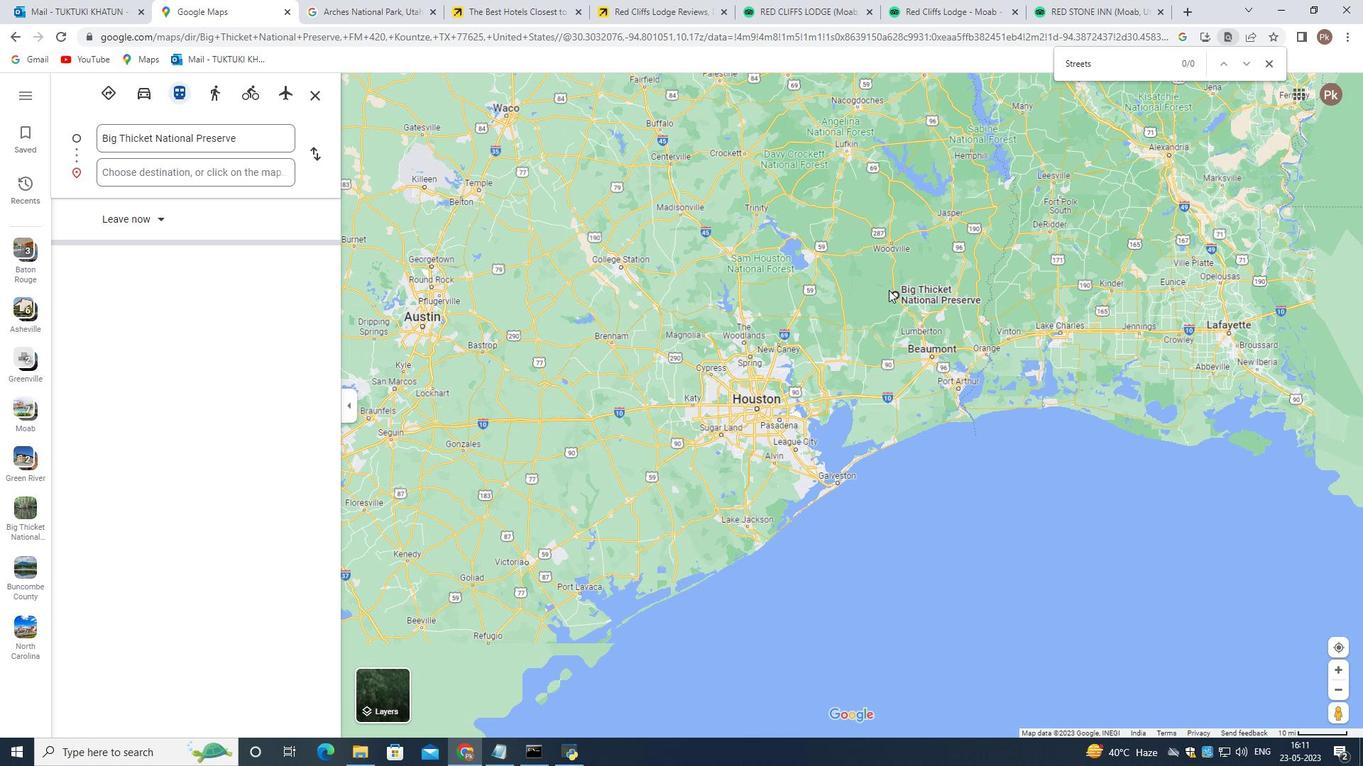 
Action: Mouse scrolled (888, 289) with delta (0, 0)
Screenshot: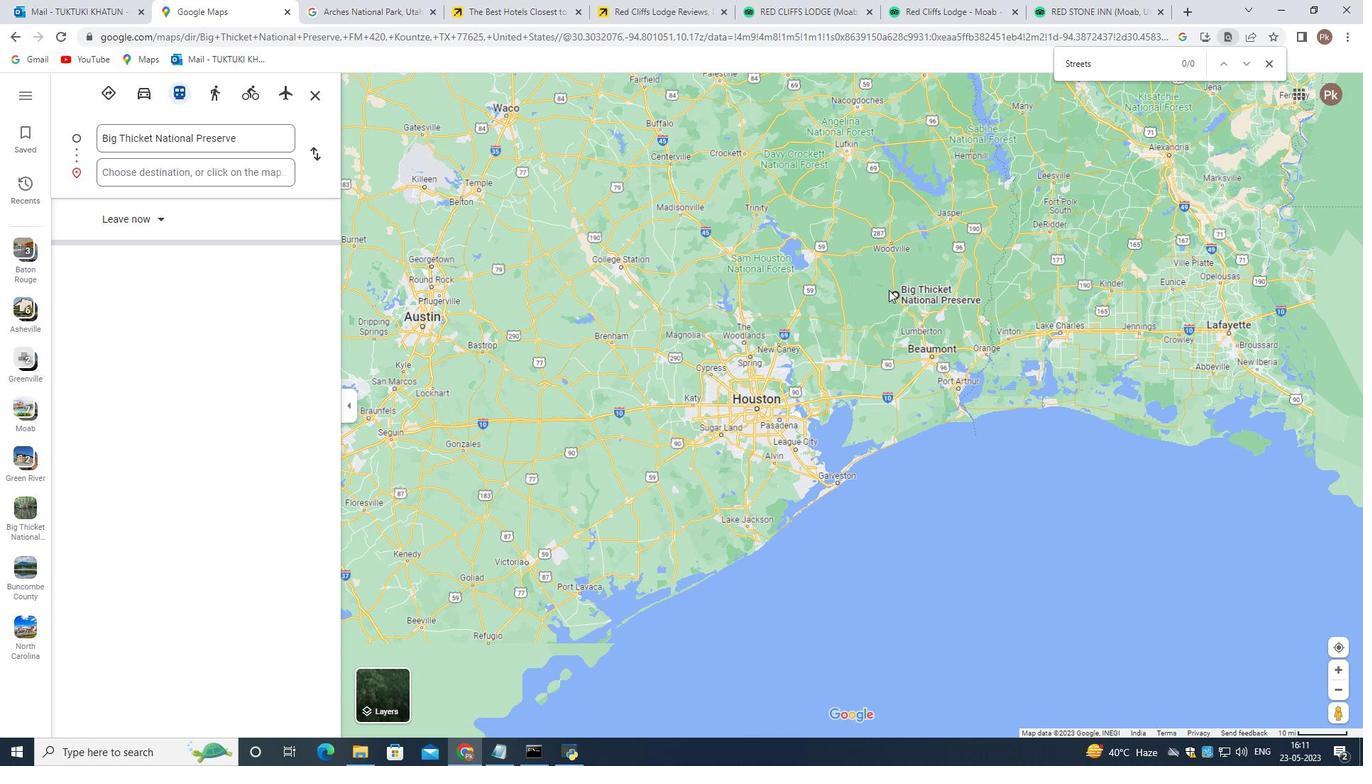 
Action: Mouse scrolled (888, 289) with delta (0, 0)
Screenshot: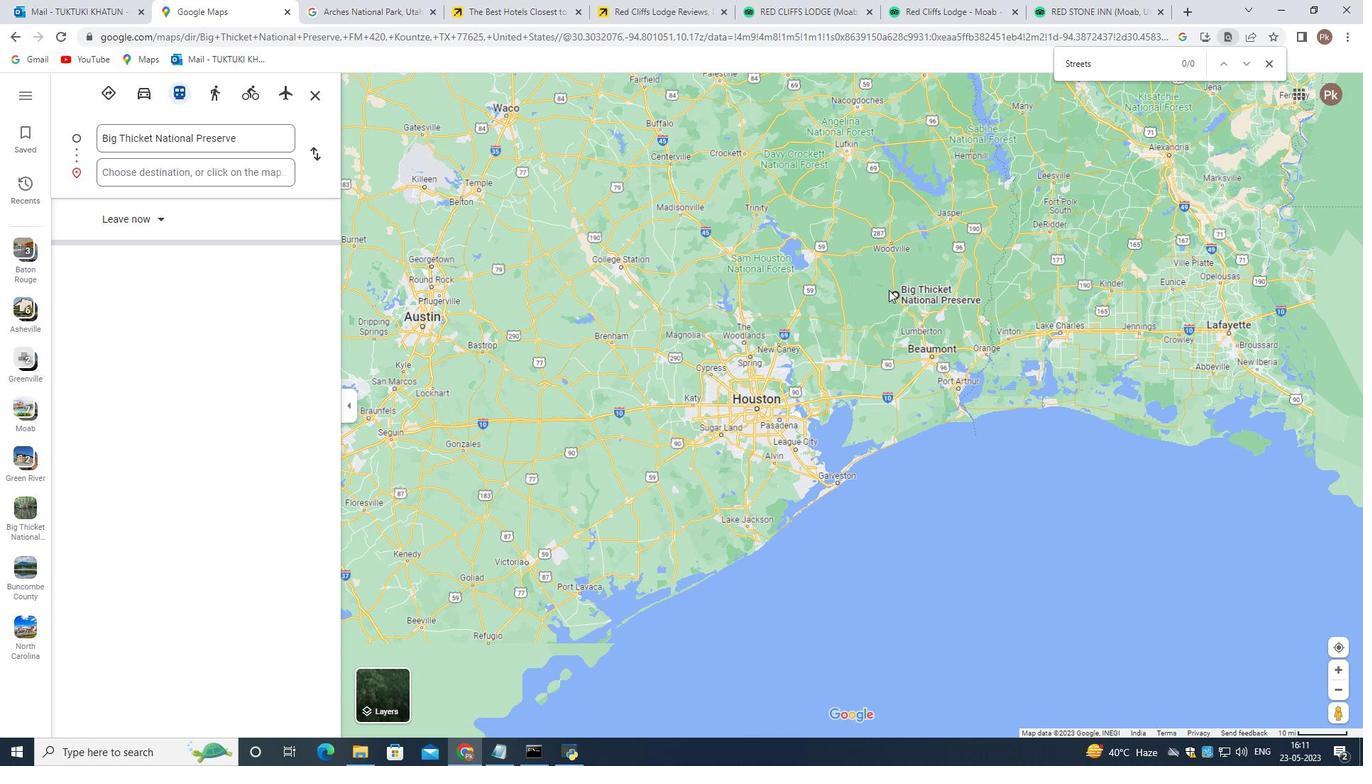 
Action: Mouse scrolled (888, 289) with delta (0, 0)
Screenshot: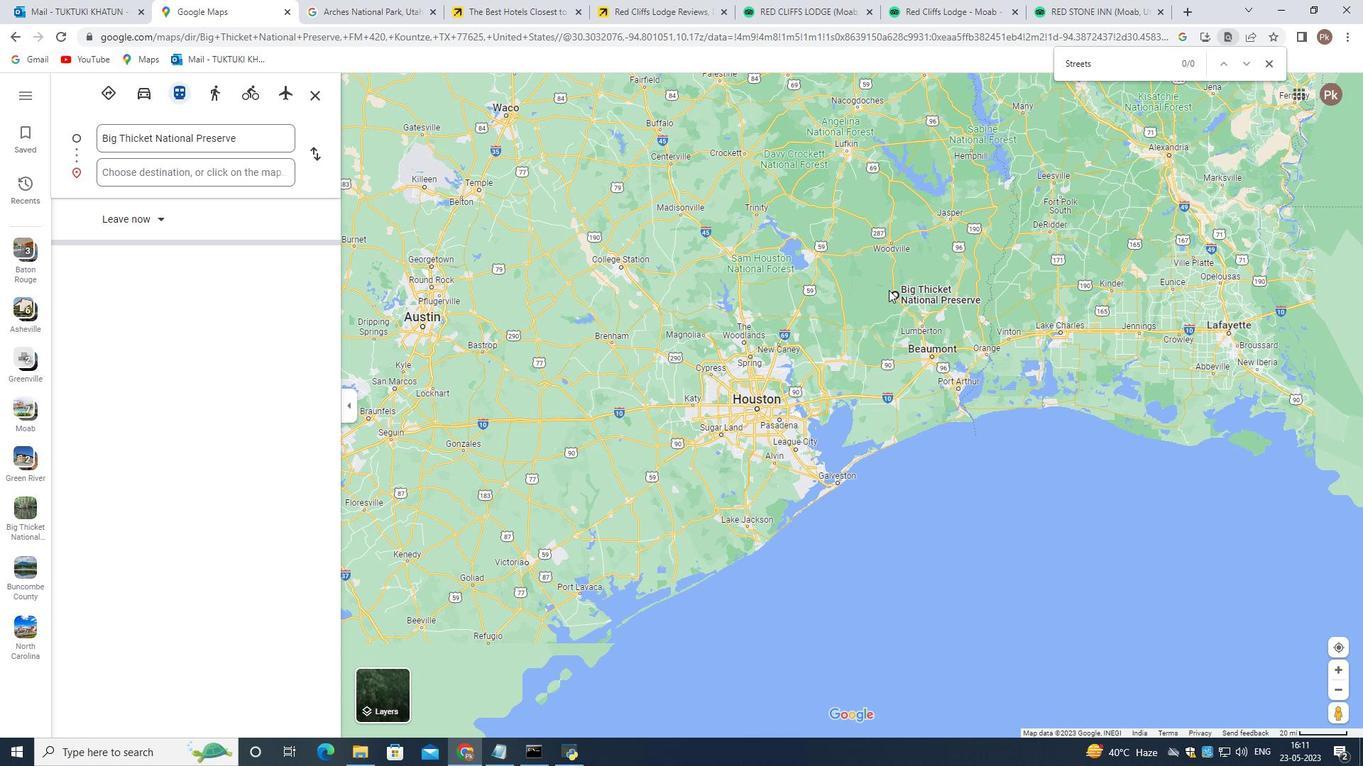 
Action: Mouse scrolled (888, 289) with delta (0, 0)
Screenshot: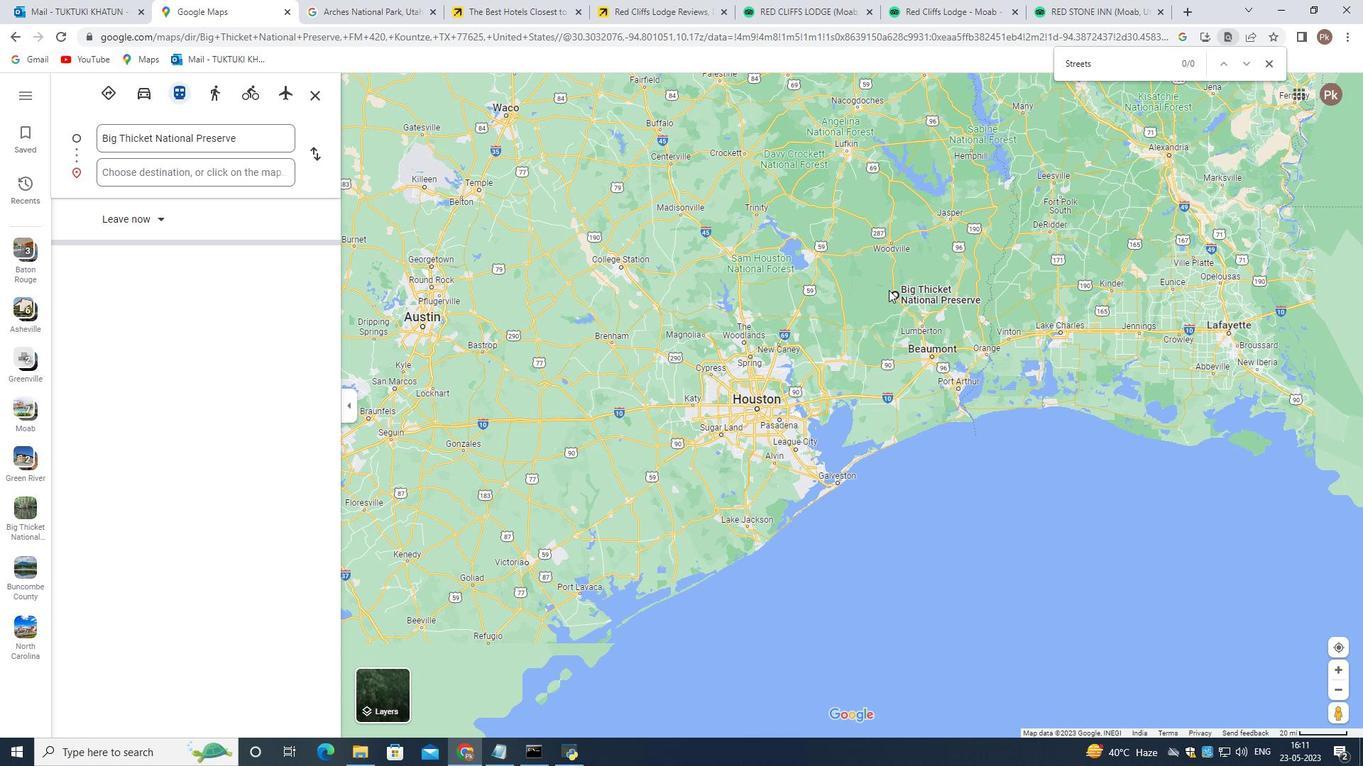 
Action: Mouse scrolled (888, 289) with delta (0, 0)
Screenshot: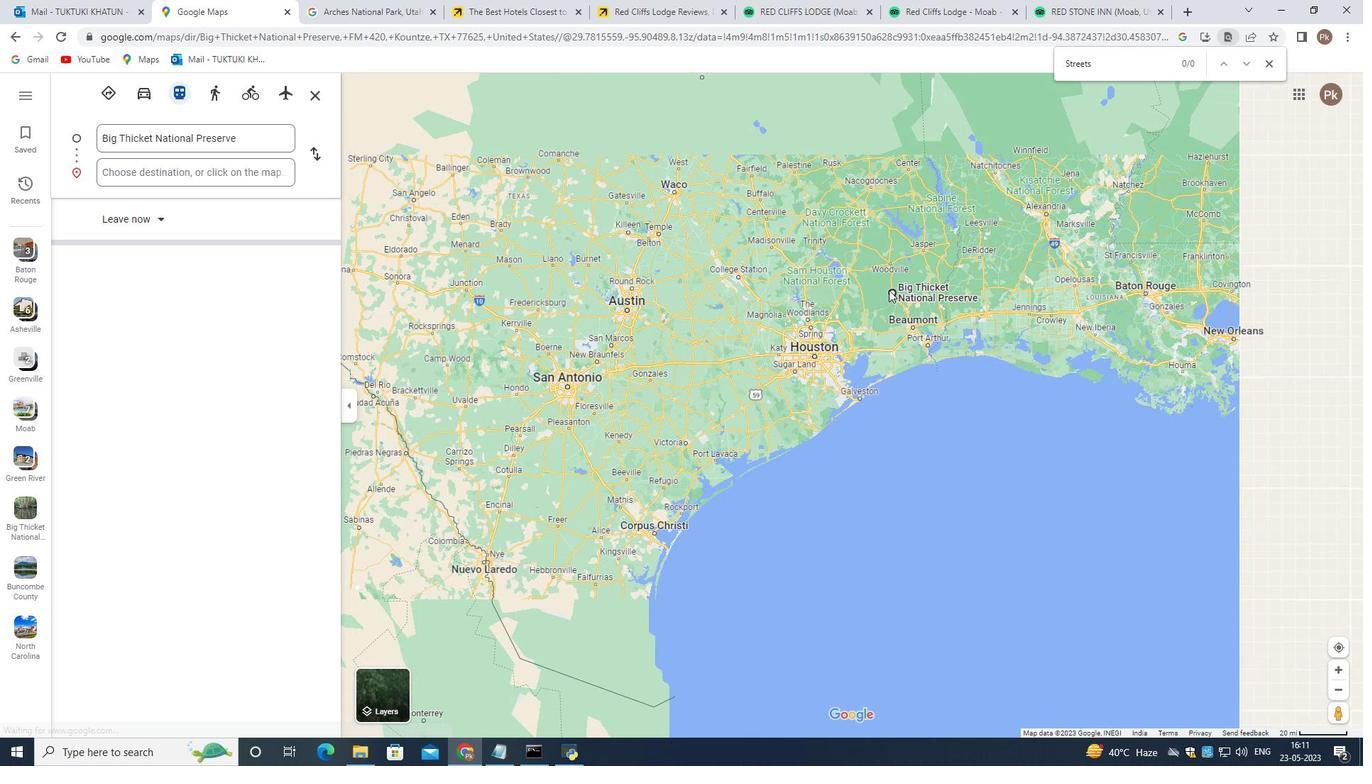
Action: Mouse scrolled (888, 289) with delta (0, 0)
Screenshot: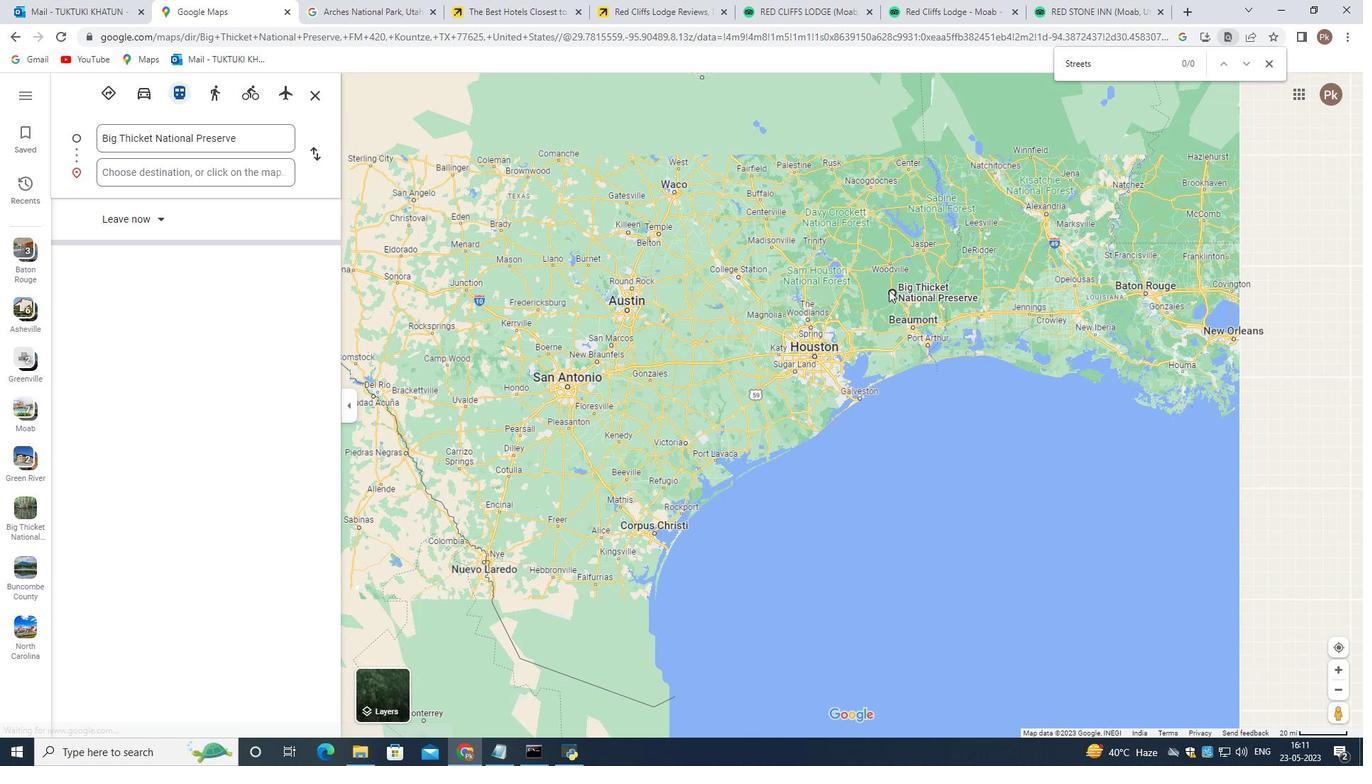 
Action: Mouse scrolled (888, 289) with delta (0, 0)
Screenshot: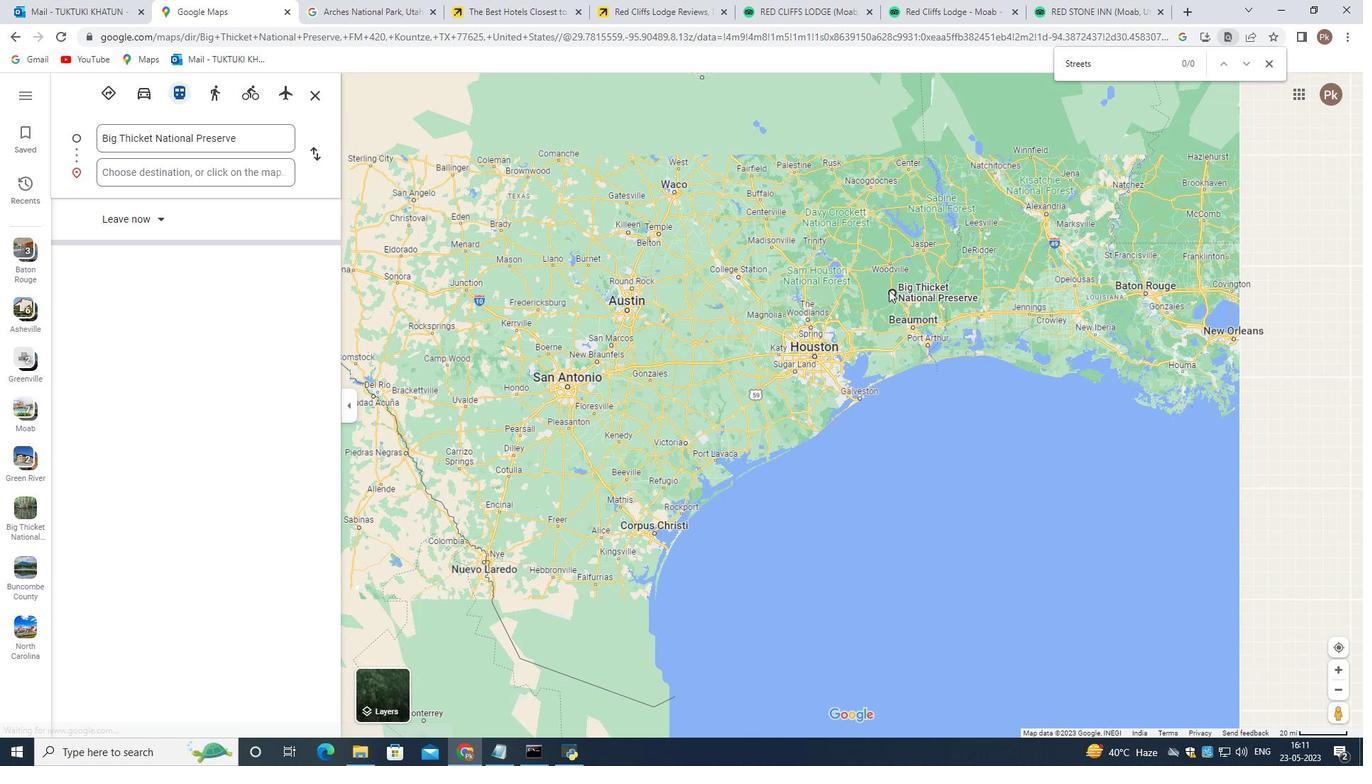 
Action: Mouse scrolled (888, 289) with delta (0, 0)
Screenshot: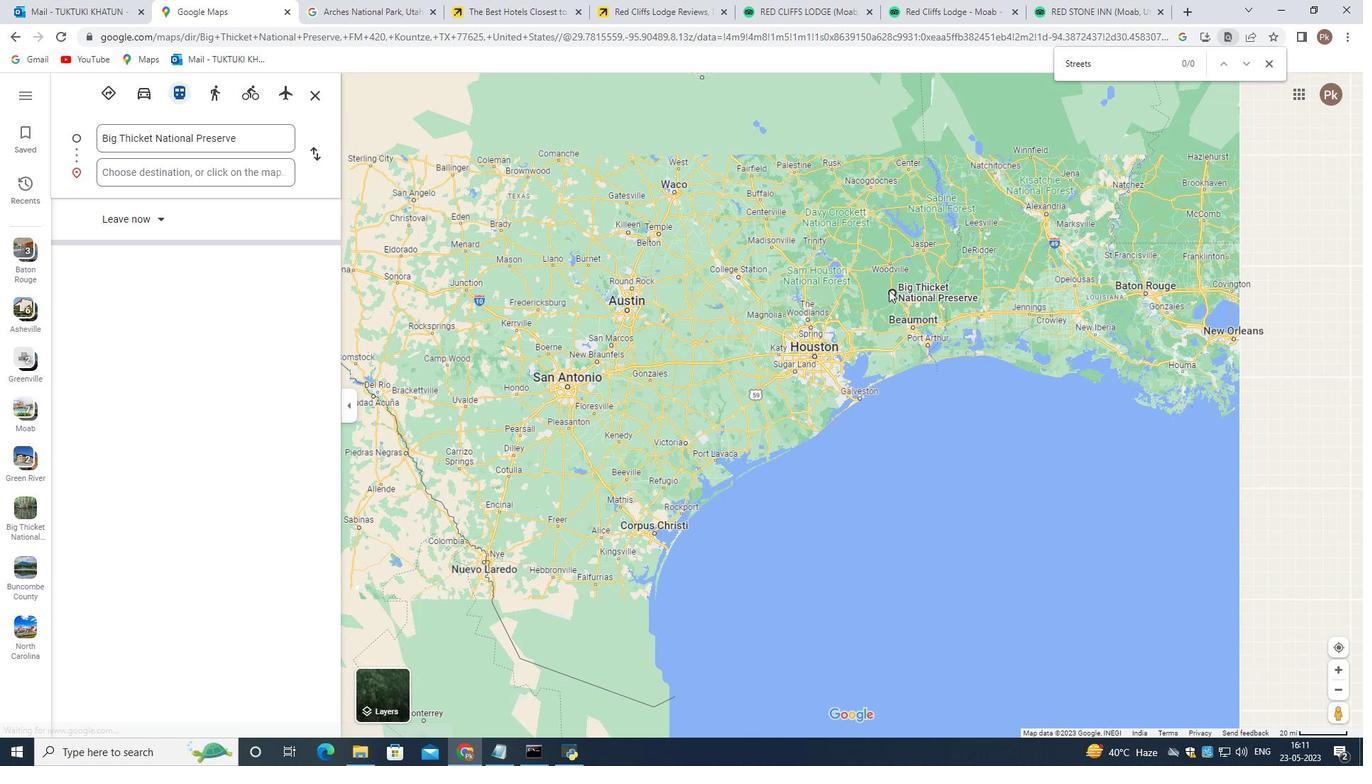
Action: Mouse scrolled (888, 289) with delta (0, 0)
Screenshot: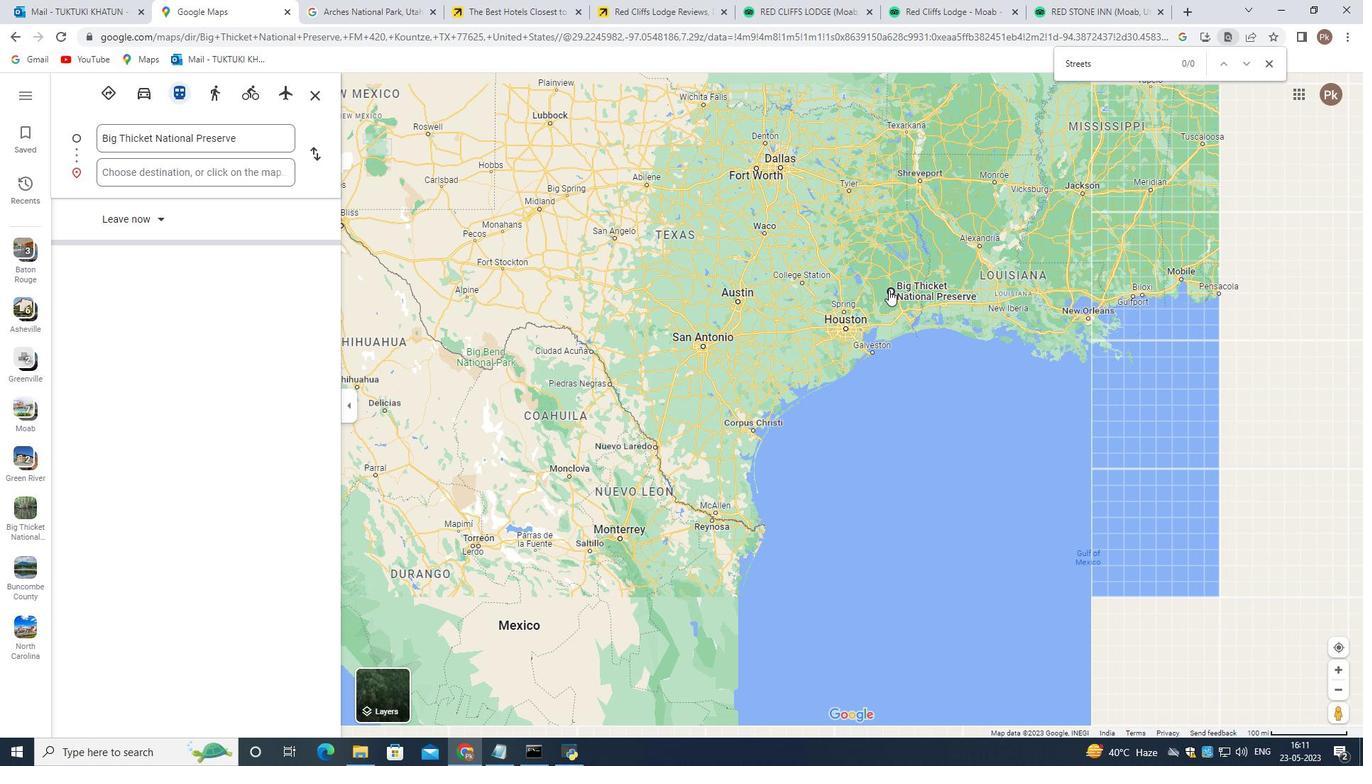 
Action: Mouse scrolled (888, 289) with delta (0, 0)
Screenshot: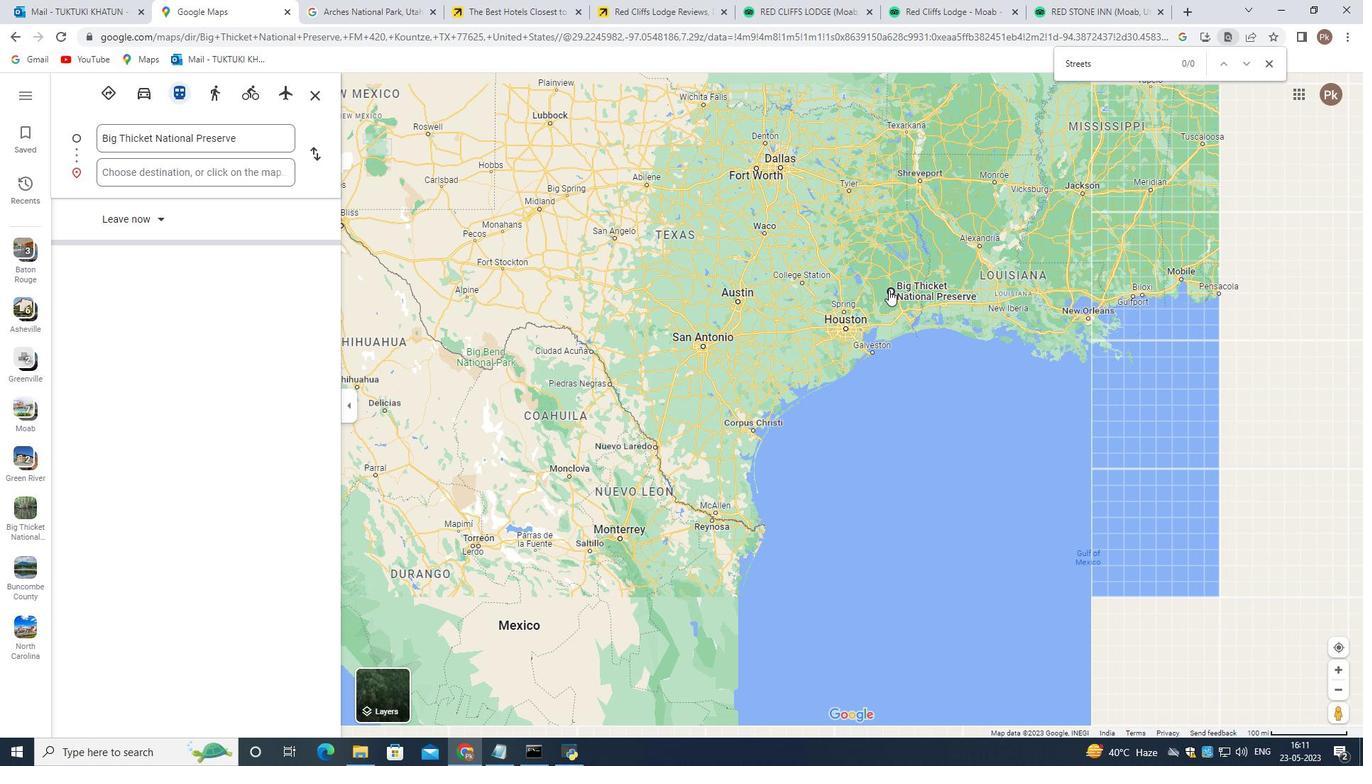 
Action: Mouse scrolled (888, 289) with delta (0, 0)
Screenshot: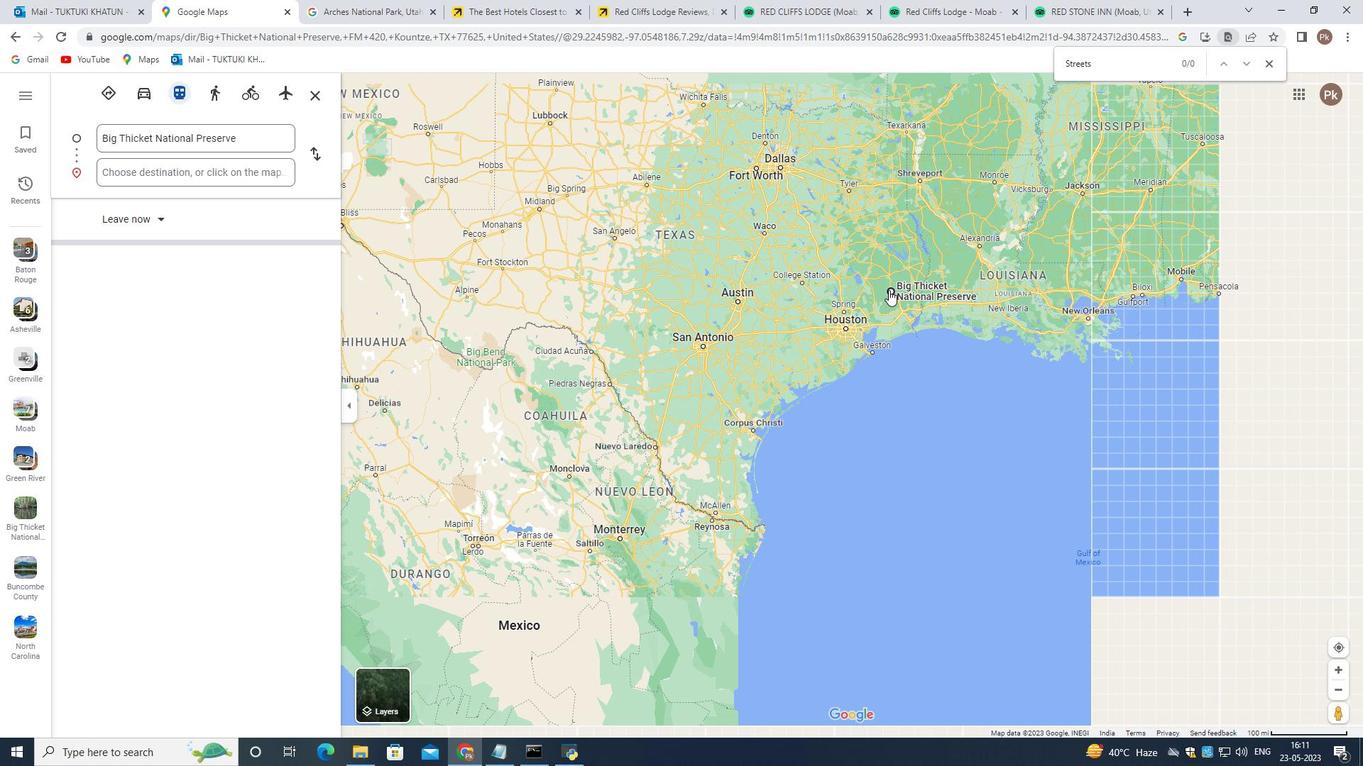 
Action: Mouse scrolled (888, 289) with delta (0, 0)
Screenshot: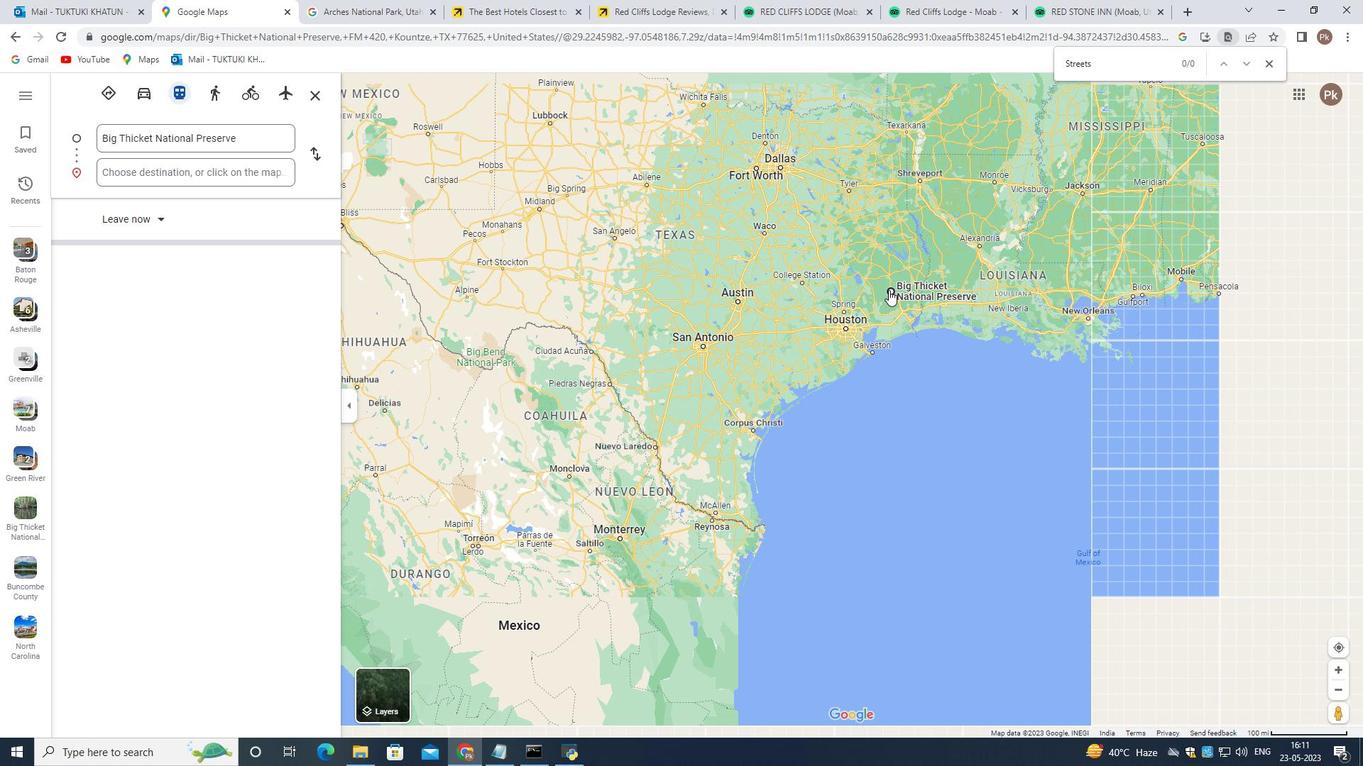 
Action: Mouse scrolled (888, 289) with delta (0, 0)
Screenshot: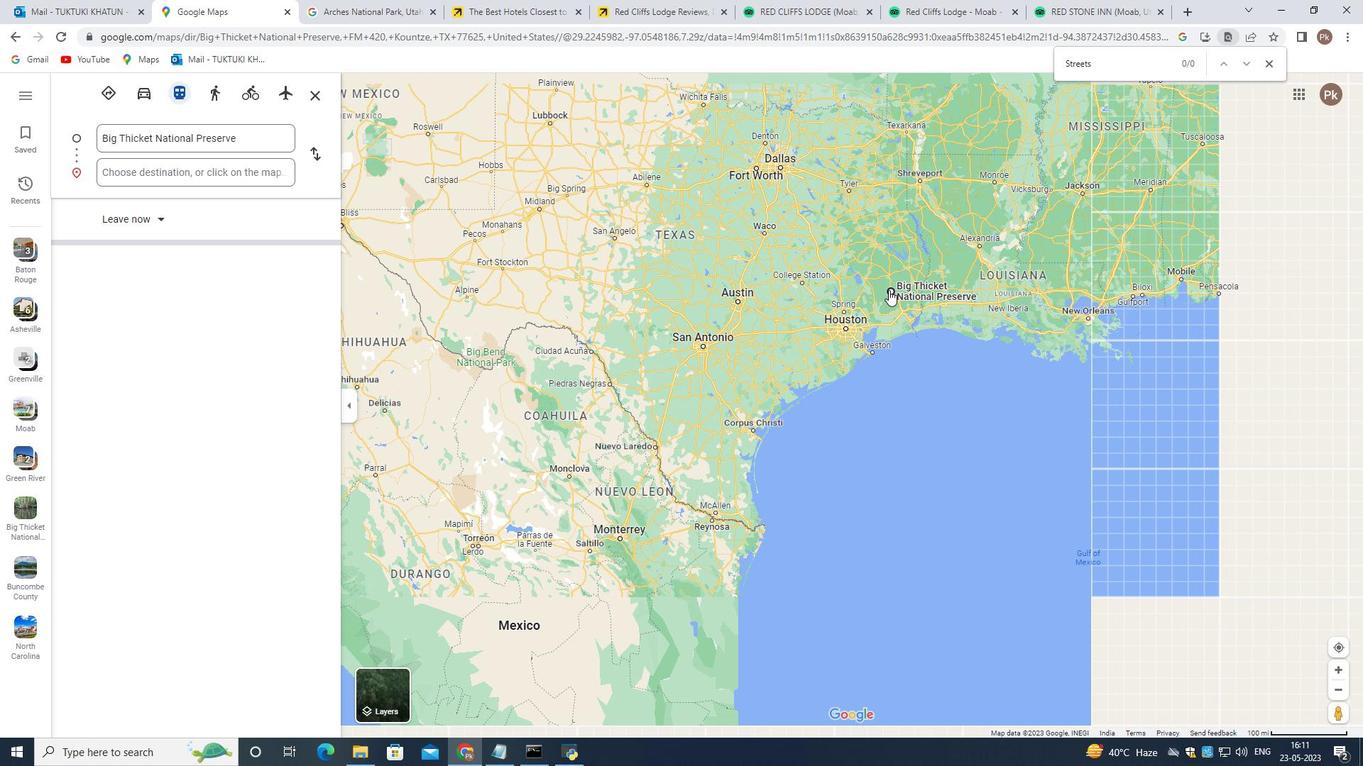 
Action: Mouse scrolled (888, 289) with delta (0, 0)
Screenshot: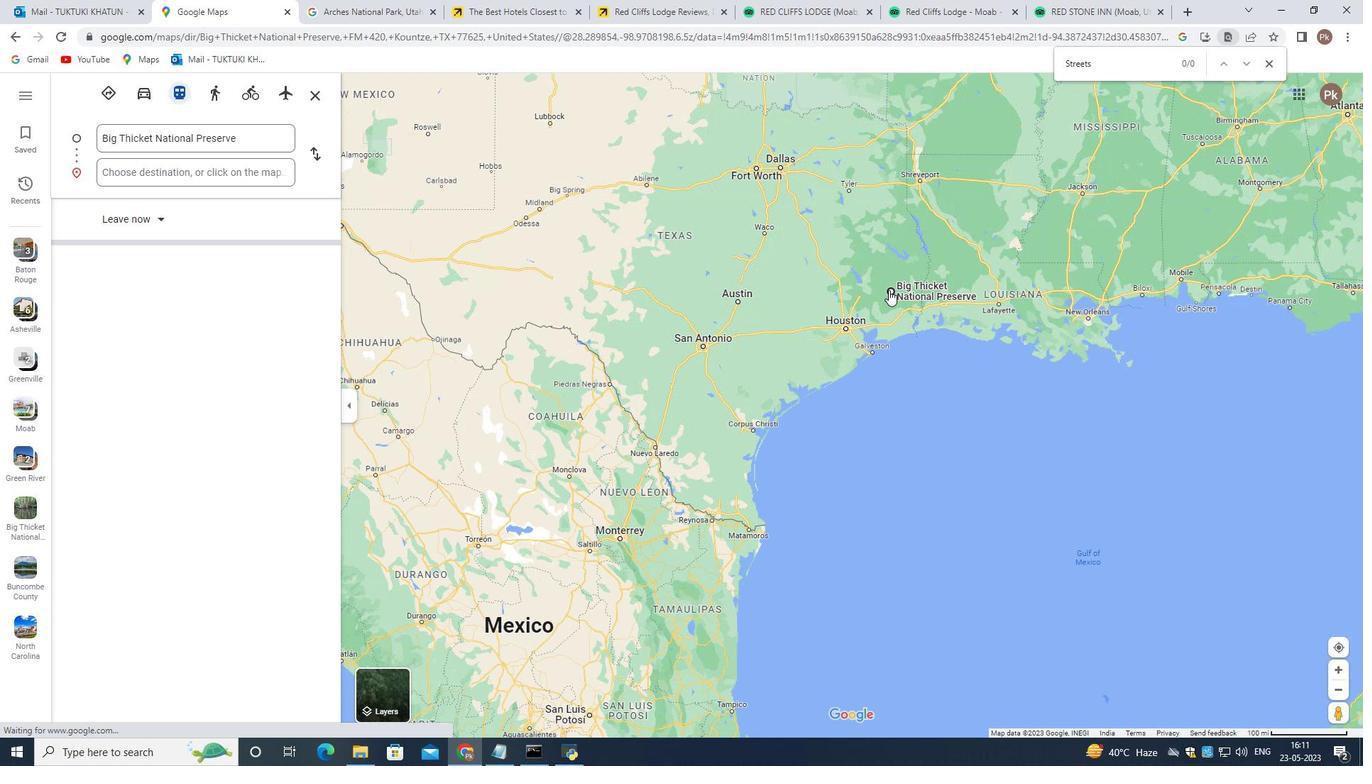 
Action: Mouse moved to (254, 131)
Screenshot: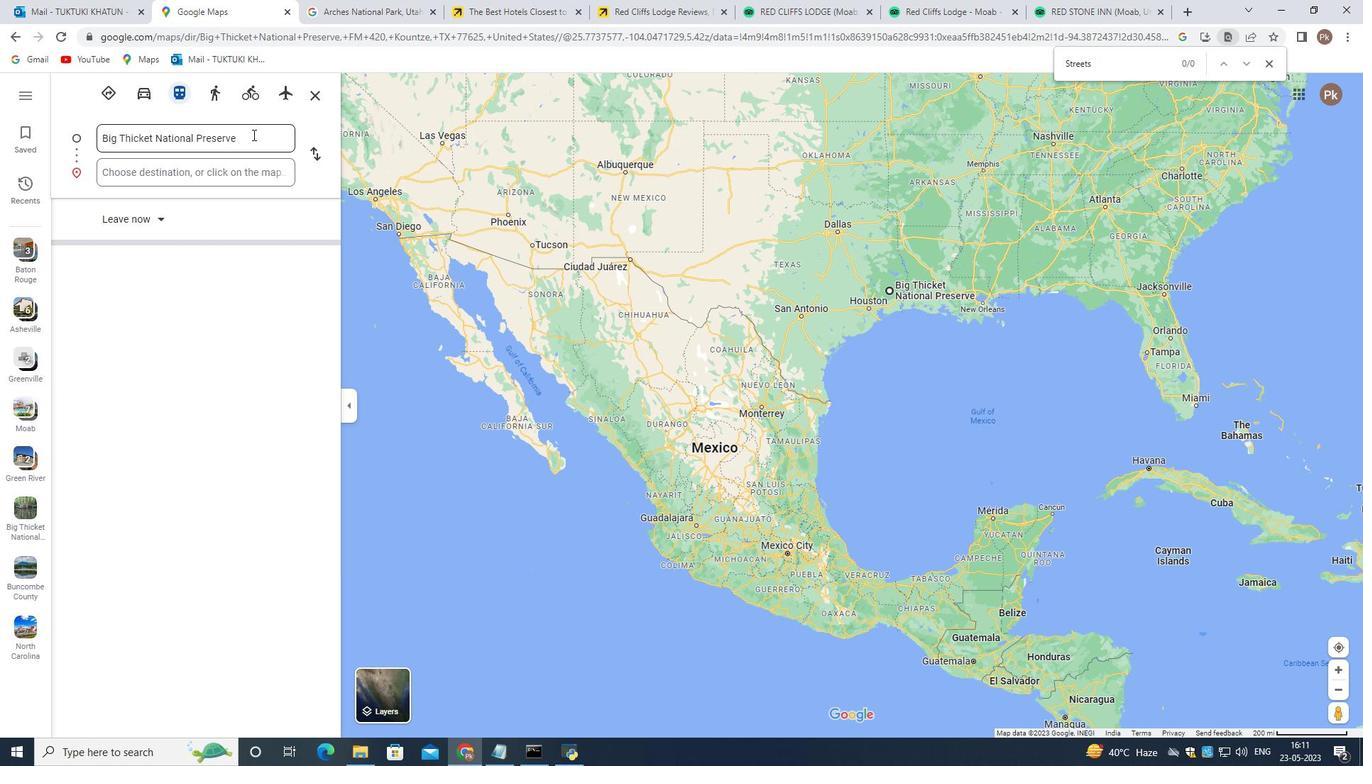 
Action: Mouse pressed left at (254, 131)
Screenshot: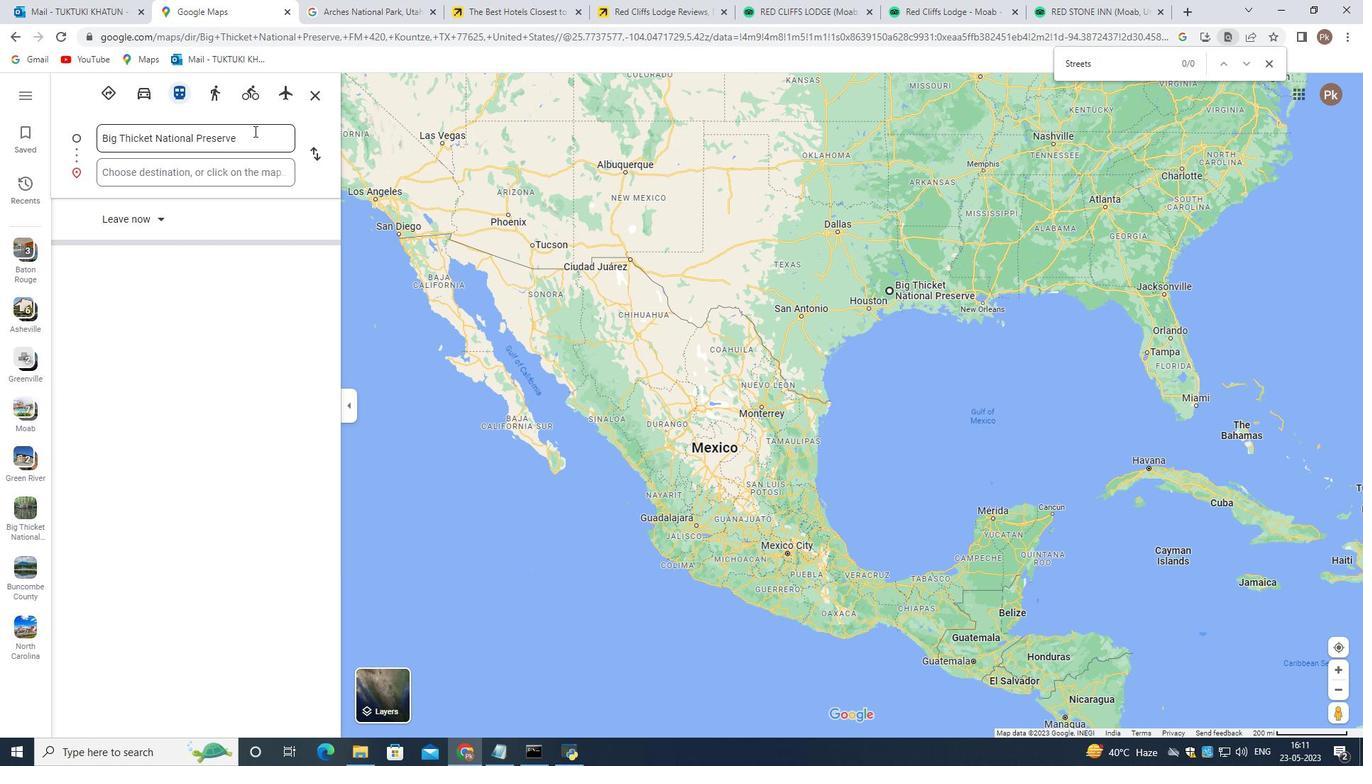 
Action: Mouse moved to (254, 130)
Screenshot: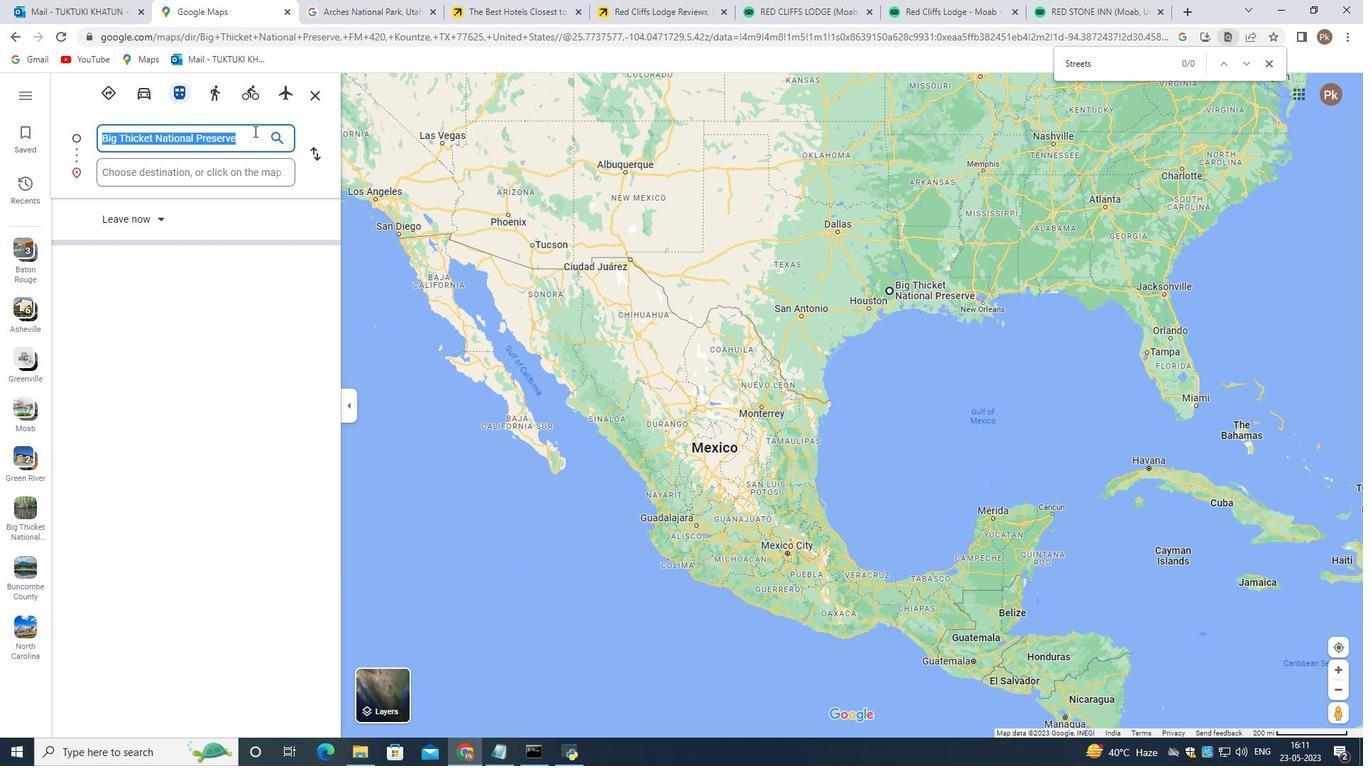 
Action: Key pressed ctrl+C
Screenshot: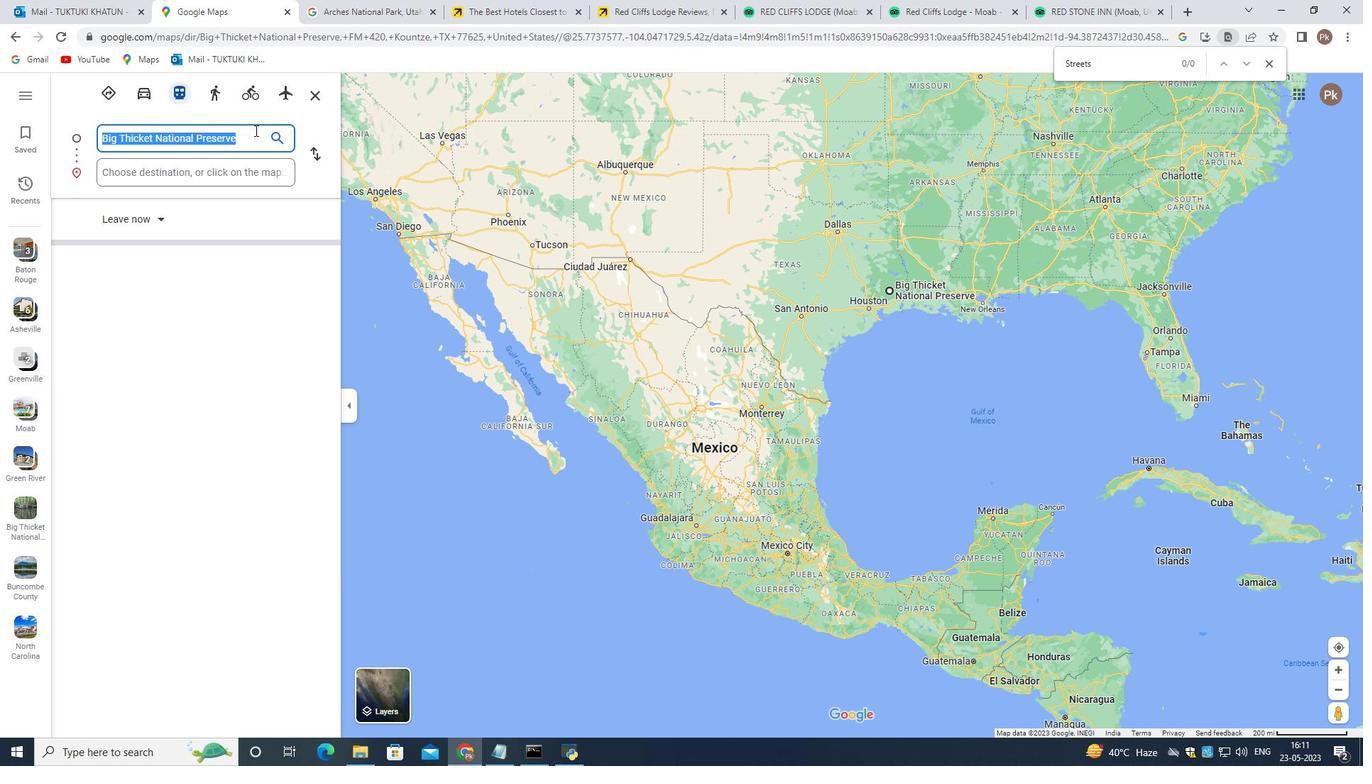 
Action: Mouse moved to (217, 176)
Screenshot: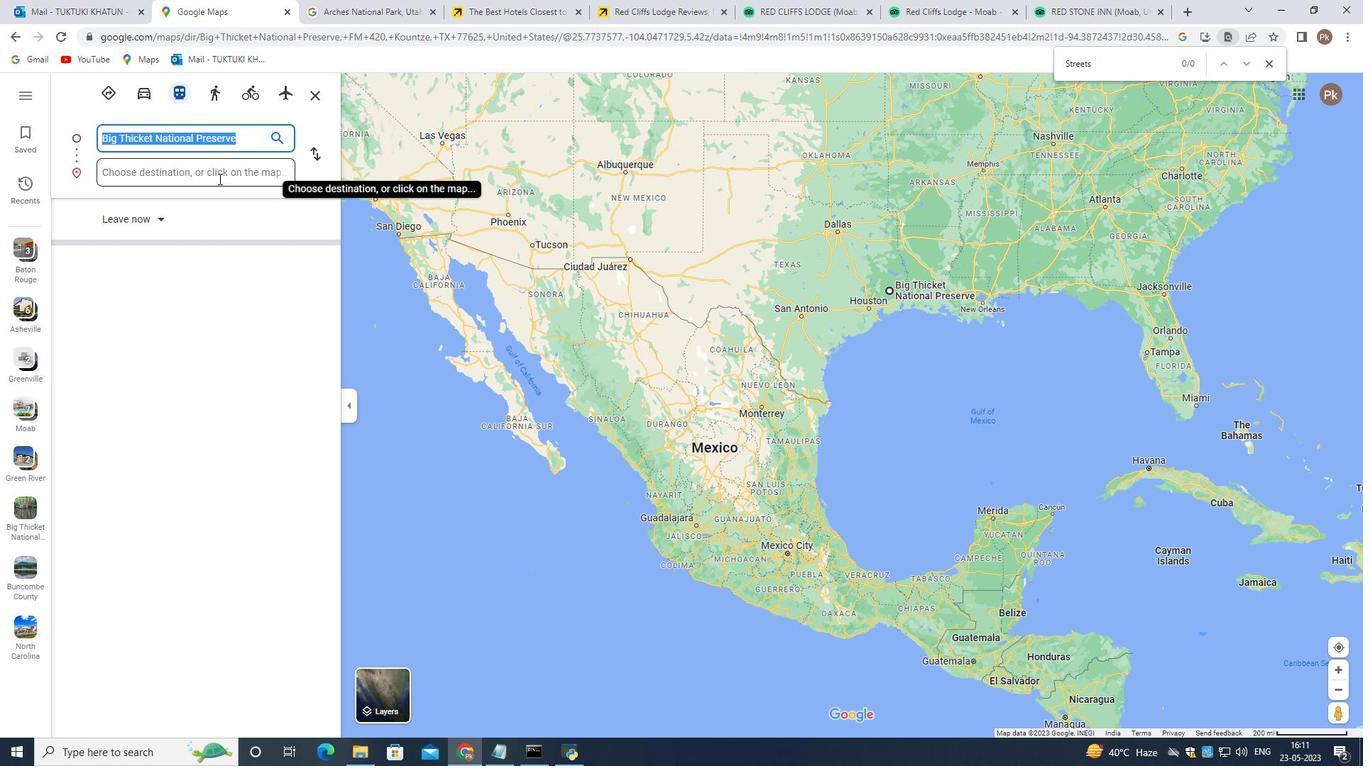 
Action: Mouse pressed left at (217, 176)
Screenshot: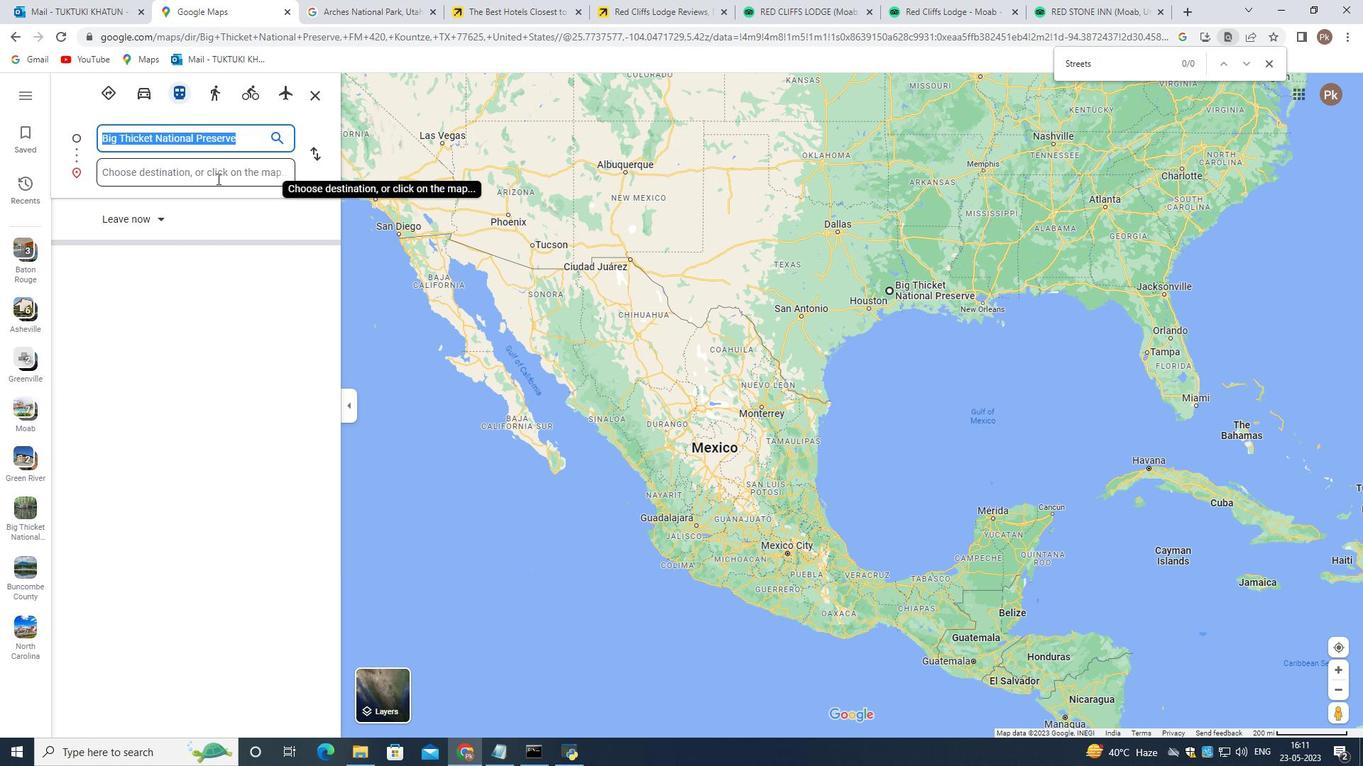 
Action: Mouse moved to (217, 173)
Screenshot: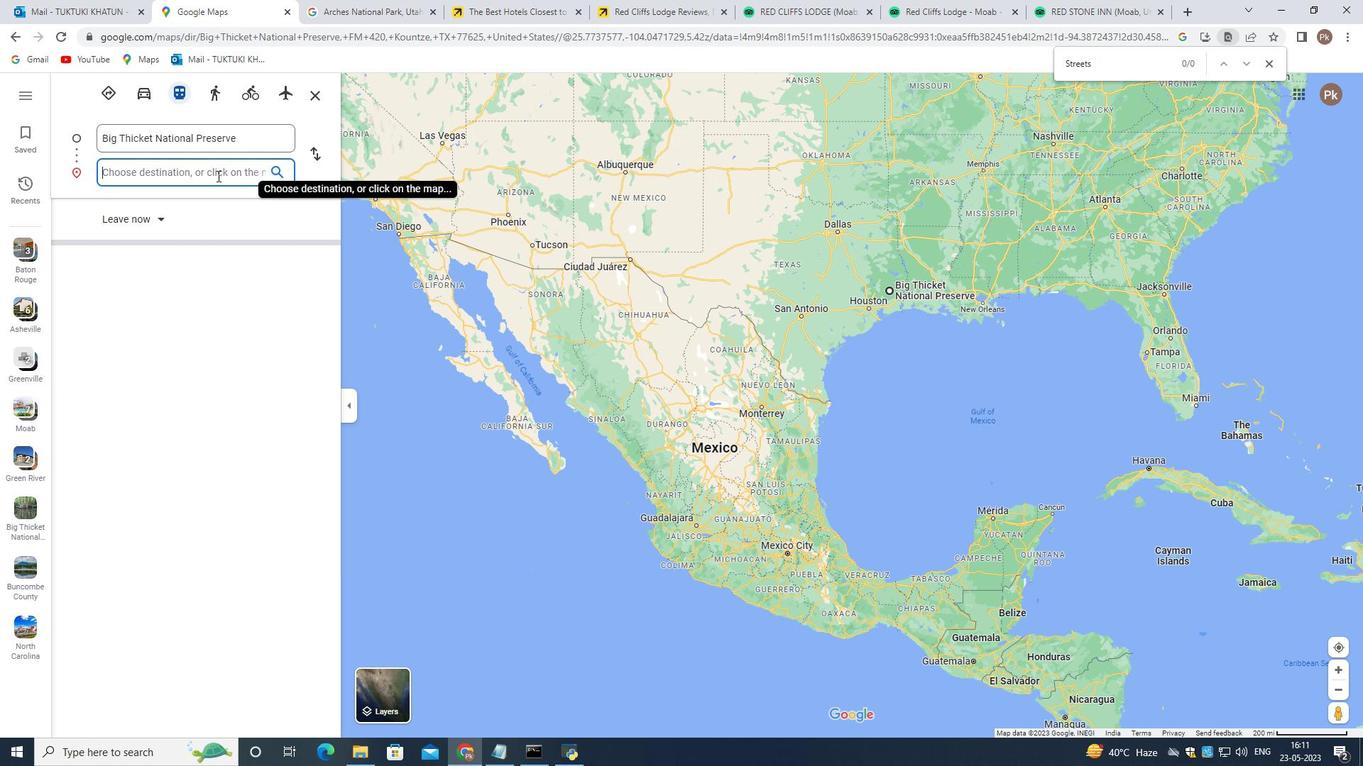 
Action: Key pressed ctrl+V<Key.enter>
Screenshot: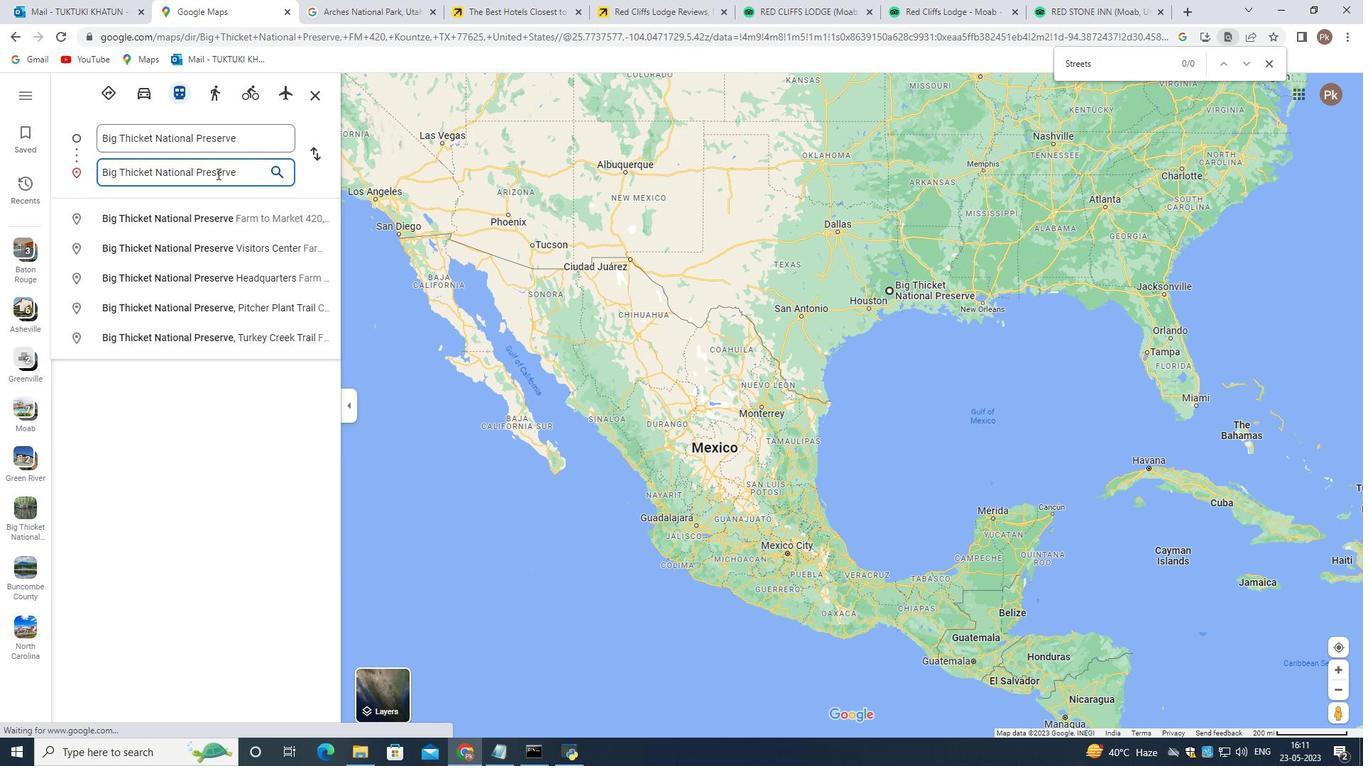 
Action: Mouse moved to (909, 386)
Screenshot: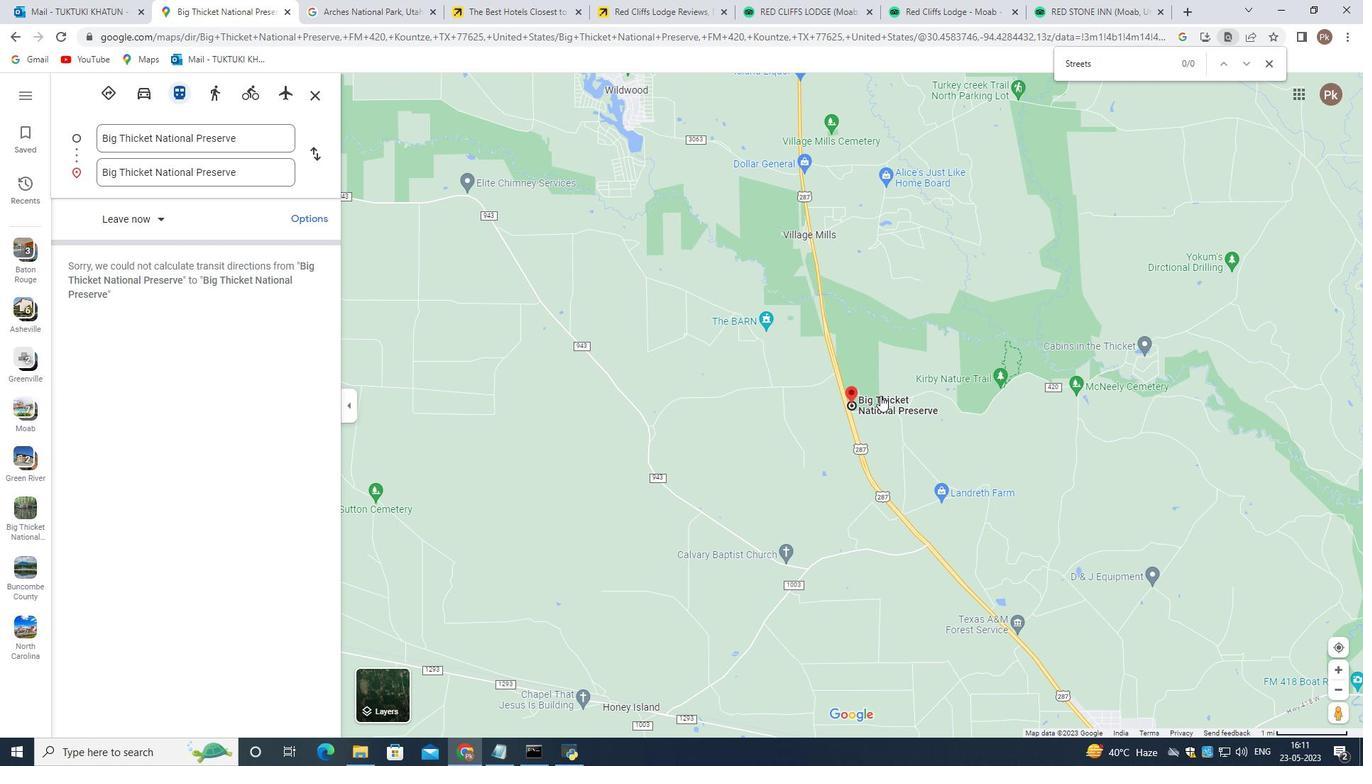 
Action: Mouse scrolled (909, 386) with delta (0, 0)
Screenshot: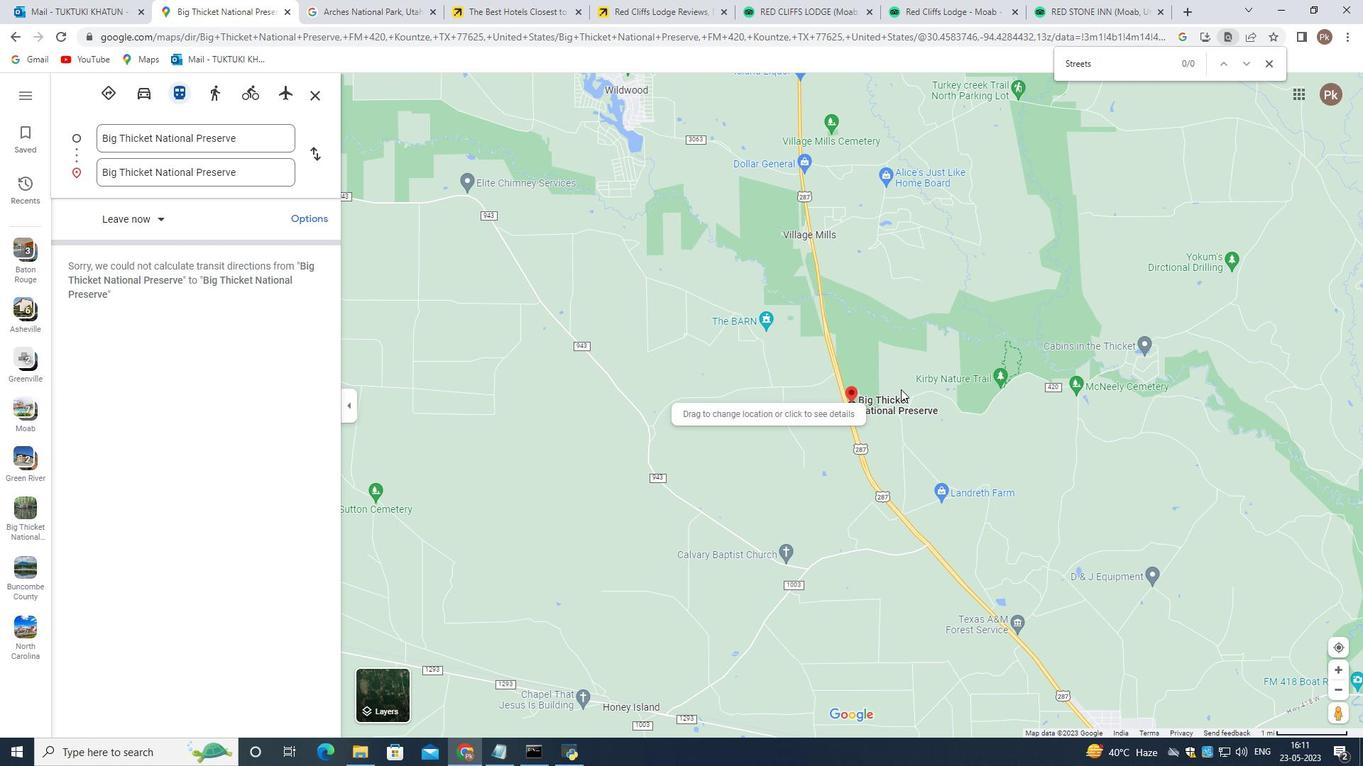 
Action: Mouse scrolled (909, 386) with delta (0, 0)
Screenshot: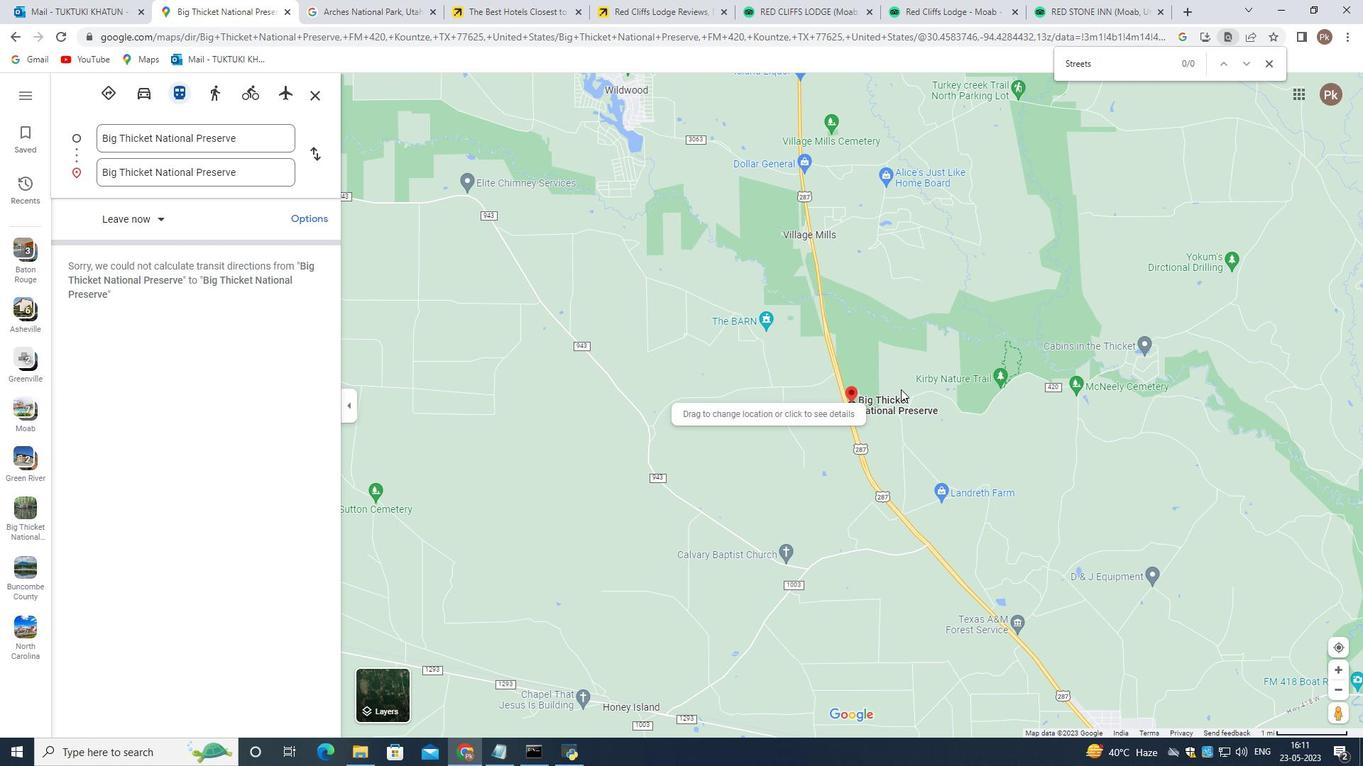 
Action: Mouse moved to (909, 386)
Screenshot: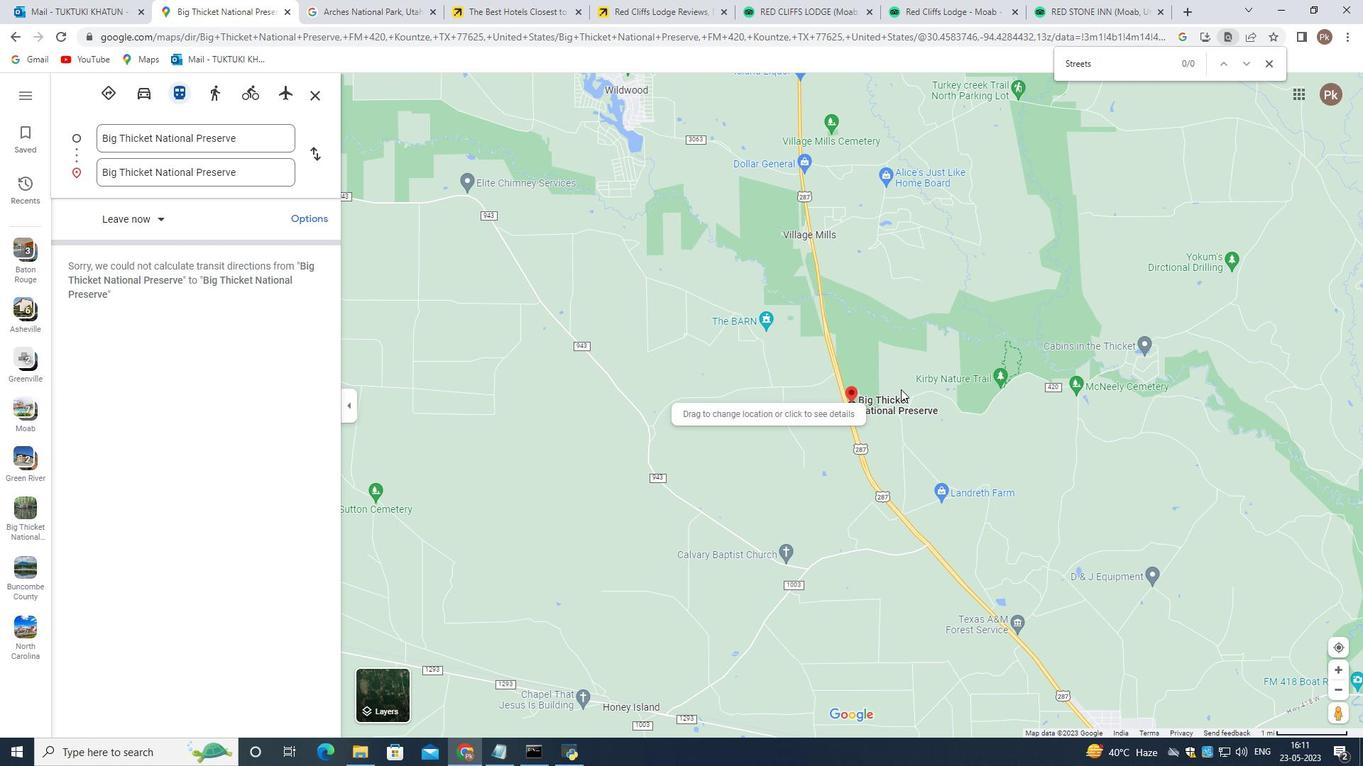 
Action: Mouse scrolled (909, 386) with delta (0, 0)
Screenshot: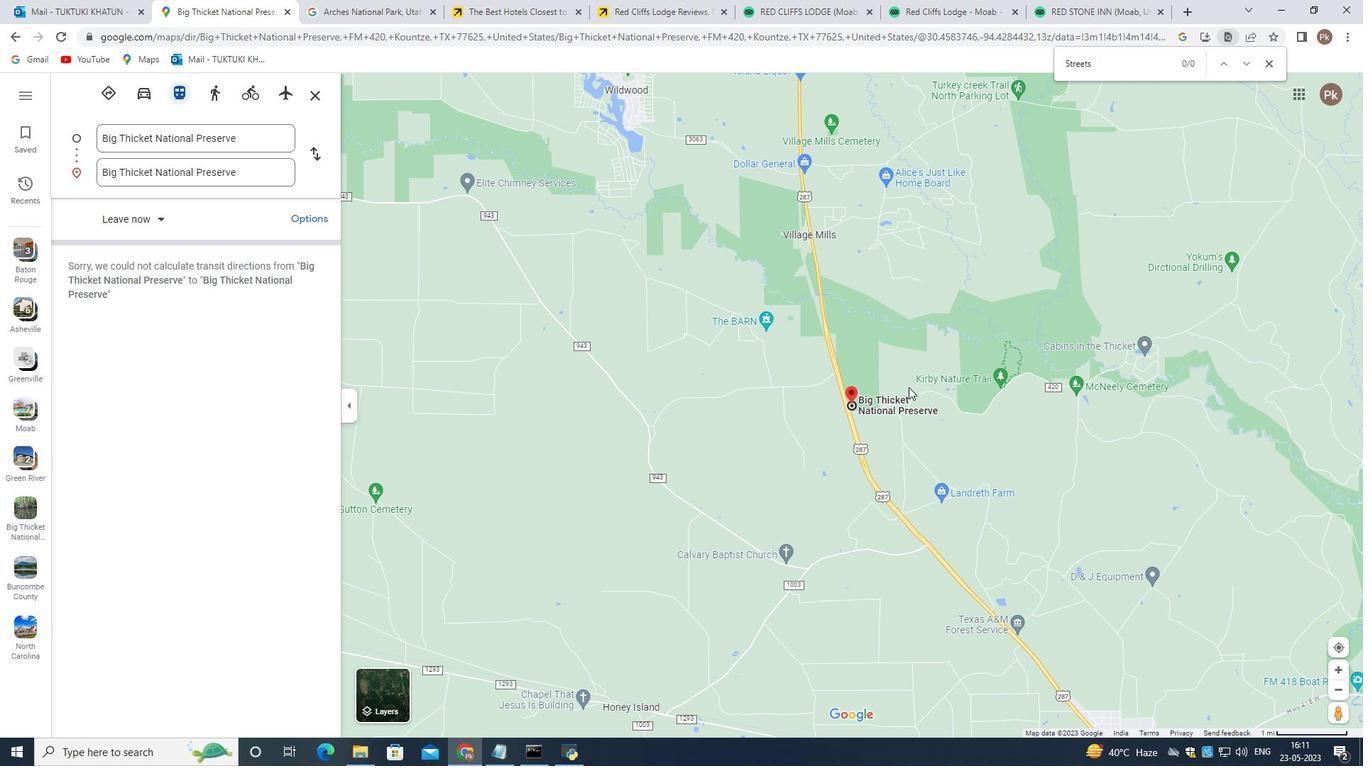 
Action: Mouse scrolled (909, 386) with delta (0, 0)
Screenshot: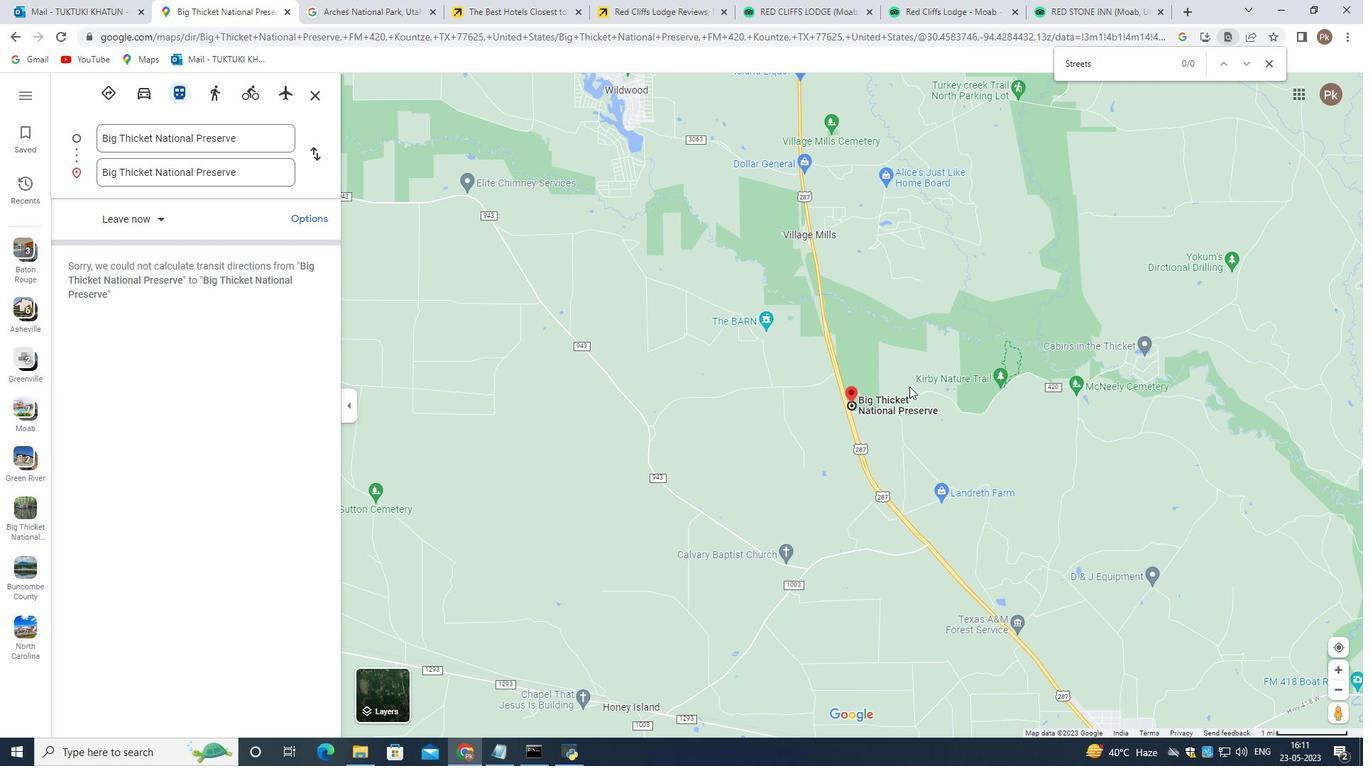 
Action: Mouse scrolled (909, 386) with delta (0, 0)
Screenshot: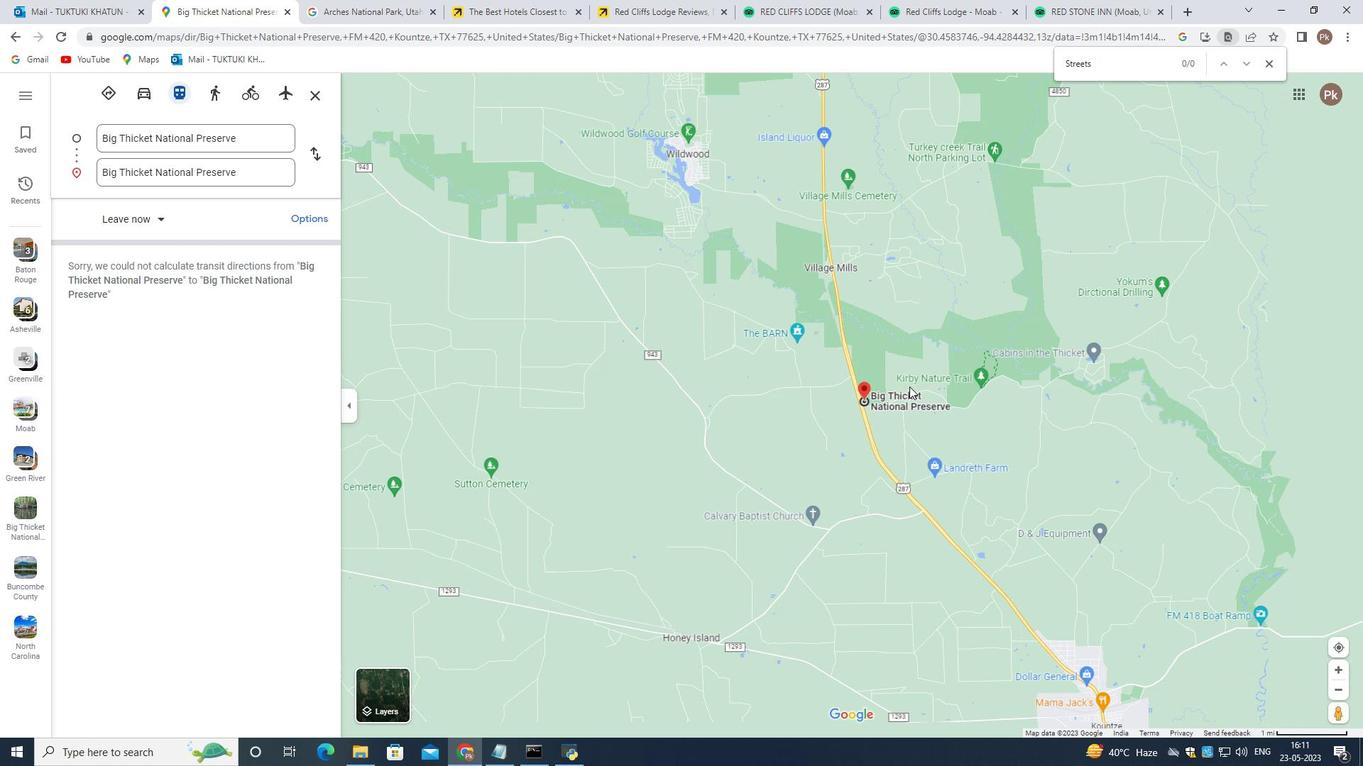 
Action: Mouse scrolled (909, 386) with delta (0, 0)
Screenshot: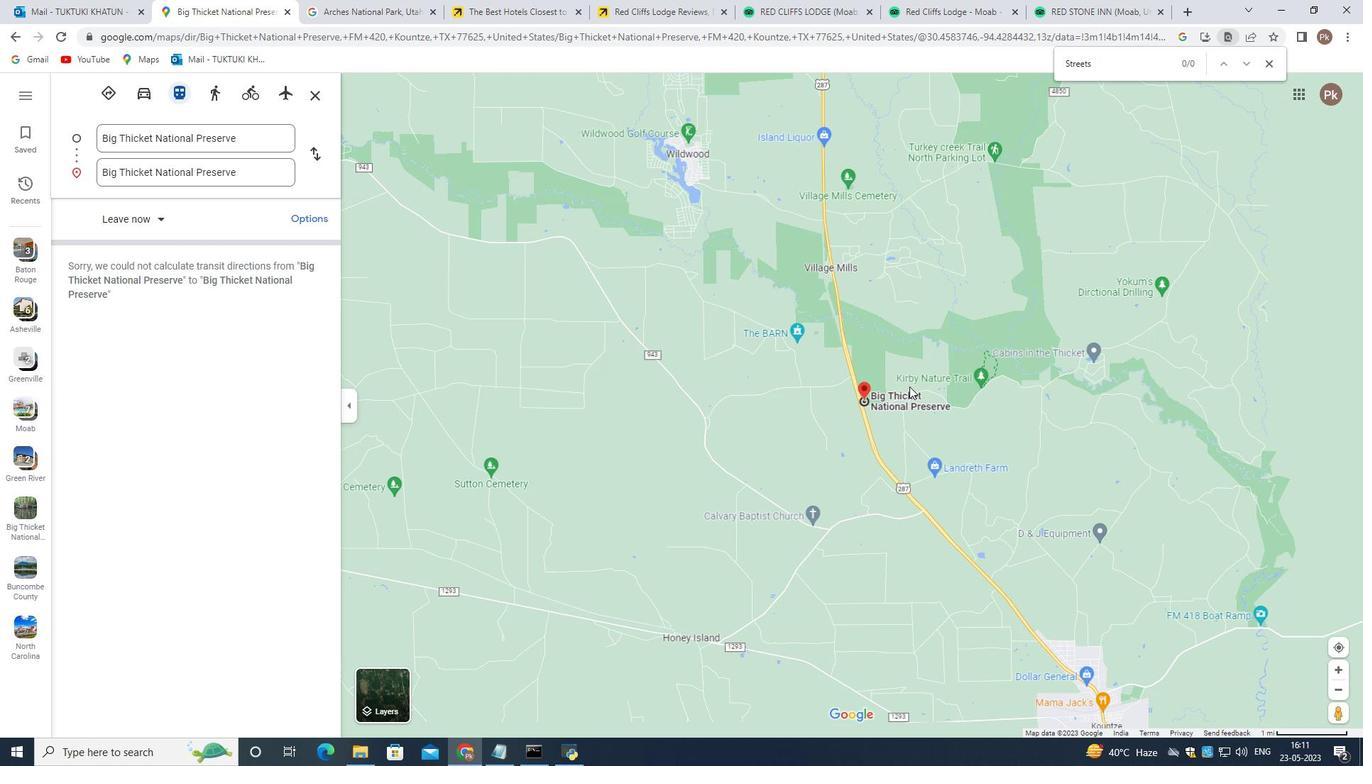 
Action: Mouse scrolled (909, 386) with delta (0, 0)
Screenshot: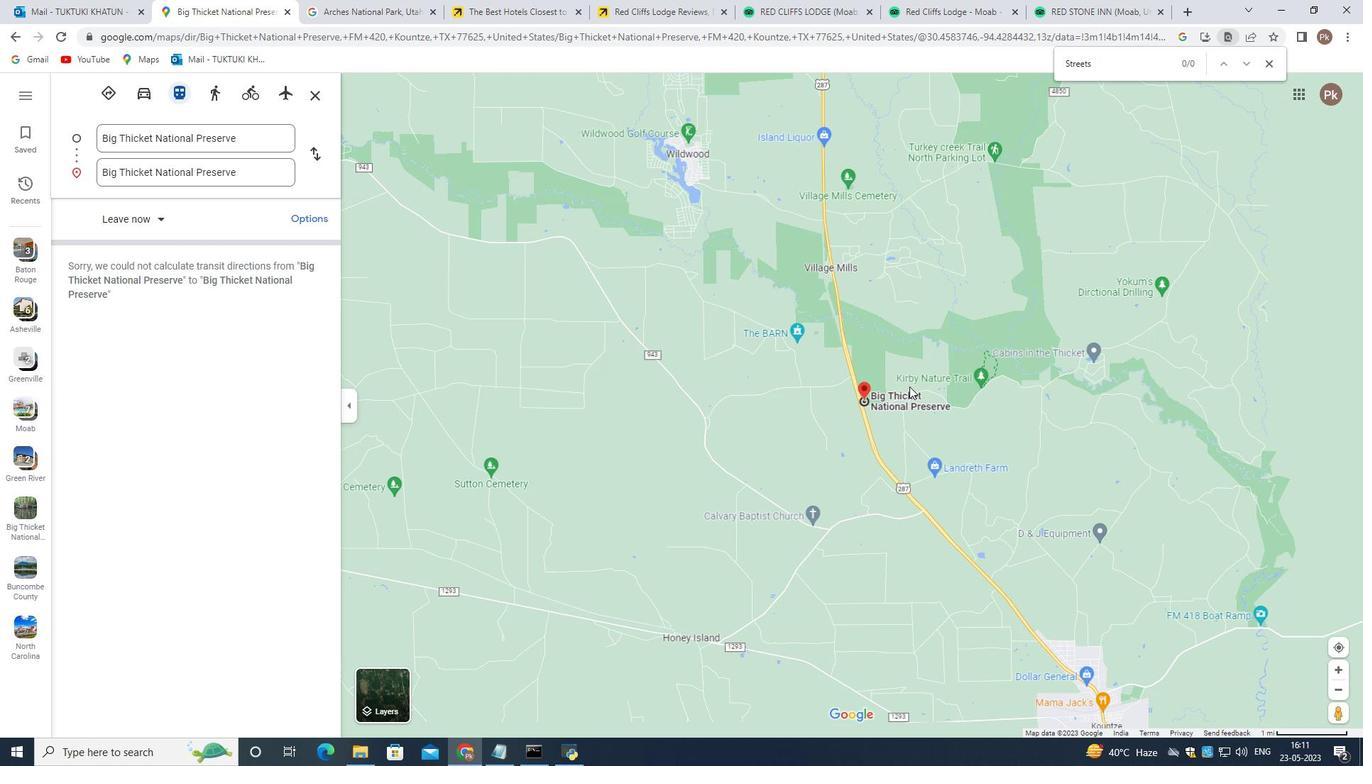 
Action: Mouse scrolled (909, 386) with delta (0, 0)
Screenshot: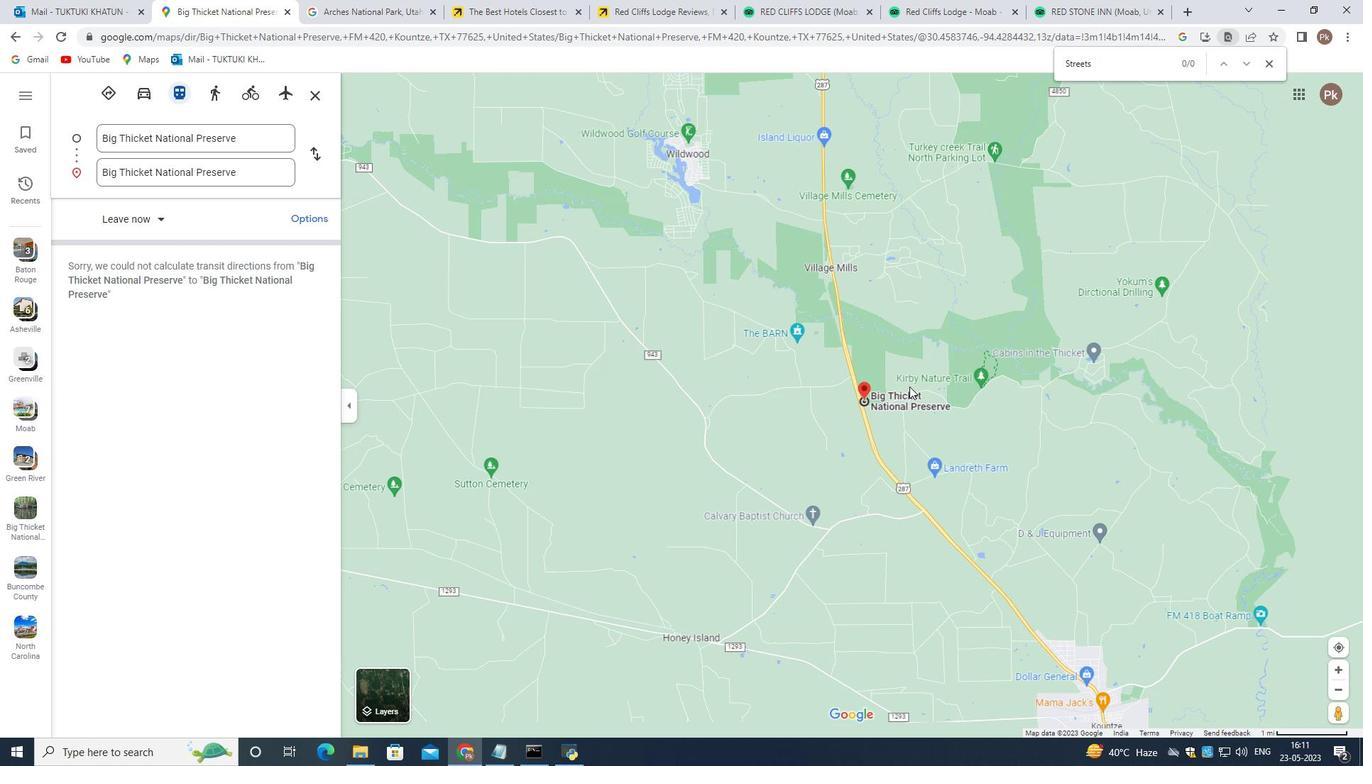 
Action: Mouse scrolled (909, 386) with delta (0, 0)
Screenshot: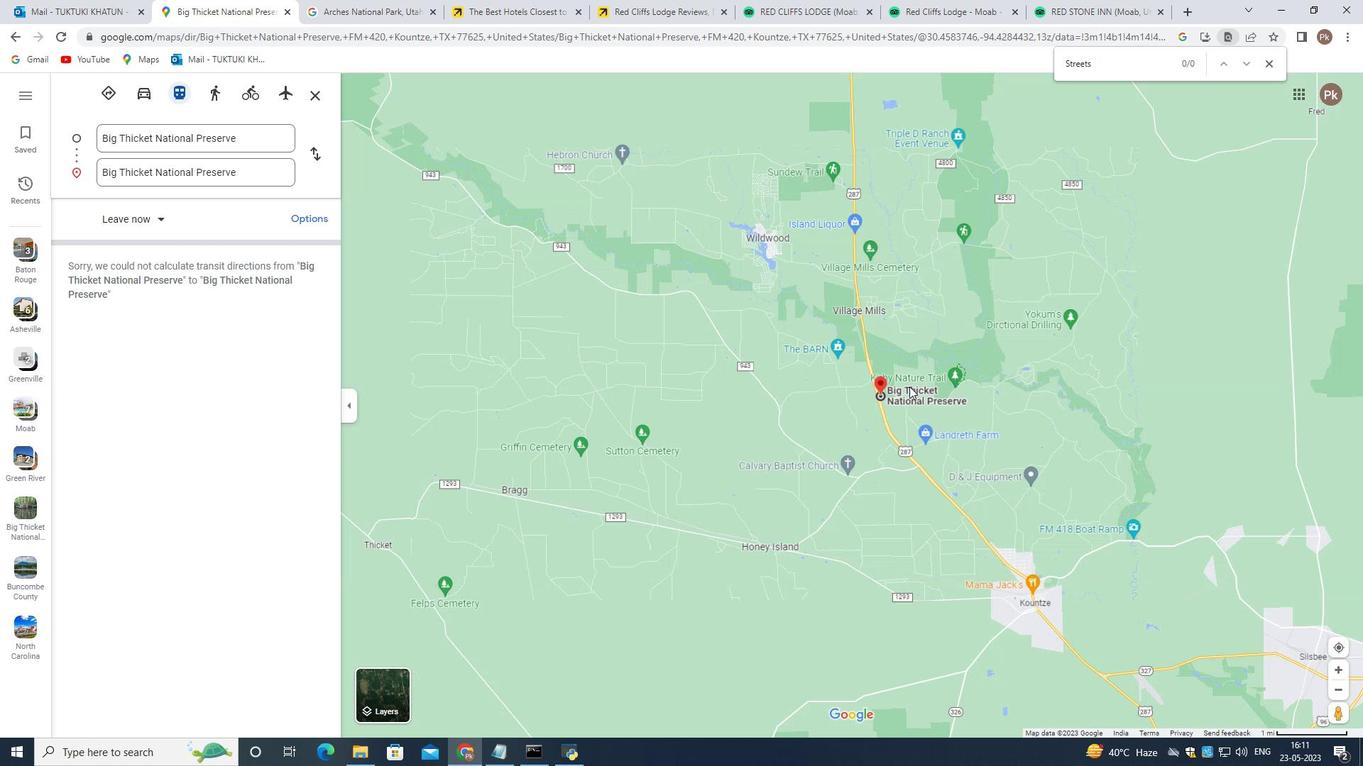 
Action: Mouse scrolled (909, 386) with delta (0, 0)
Screenshot: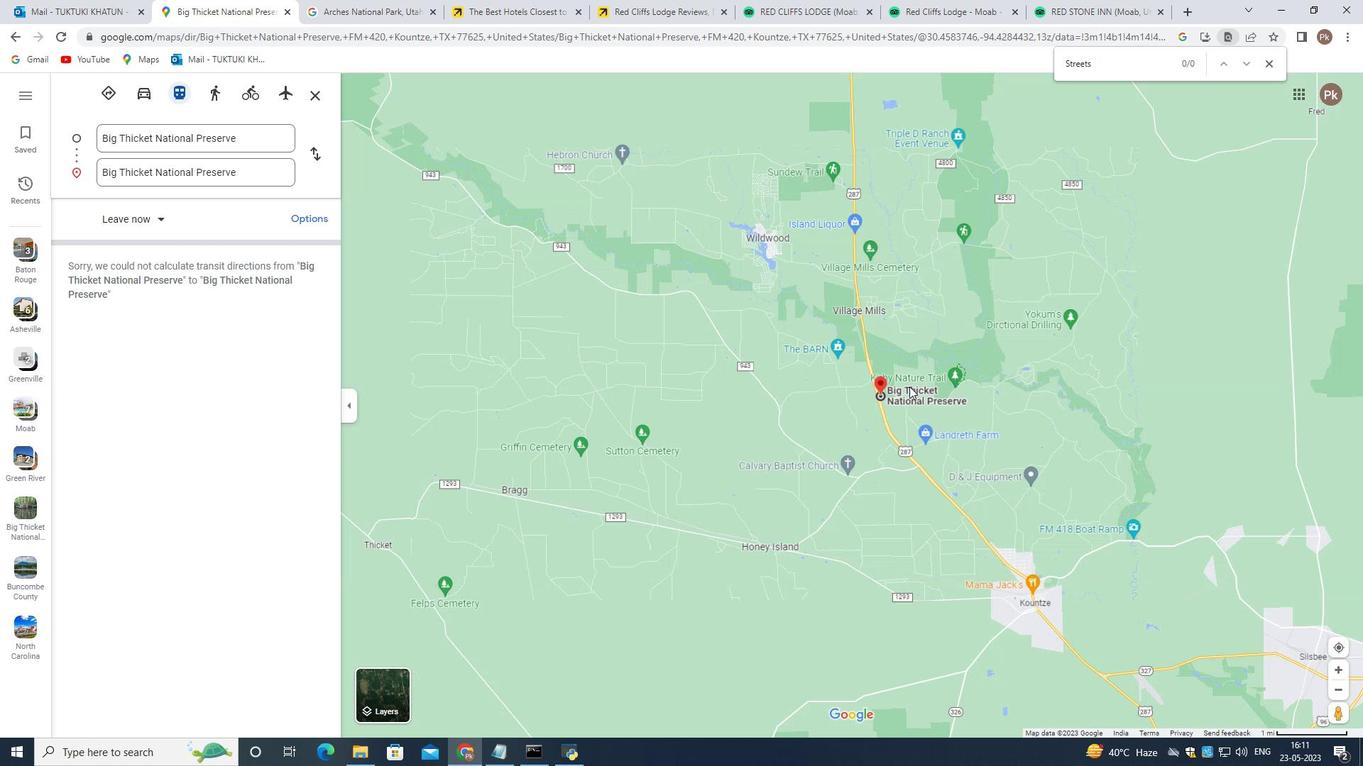 
Action: Mouse scrolled (909, 387) with delta (0, 0)
Screenshot: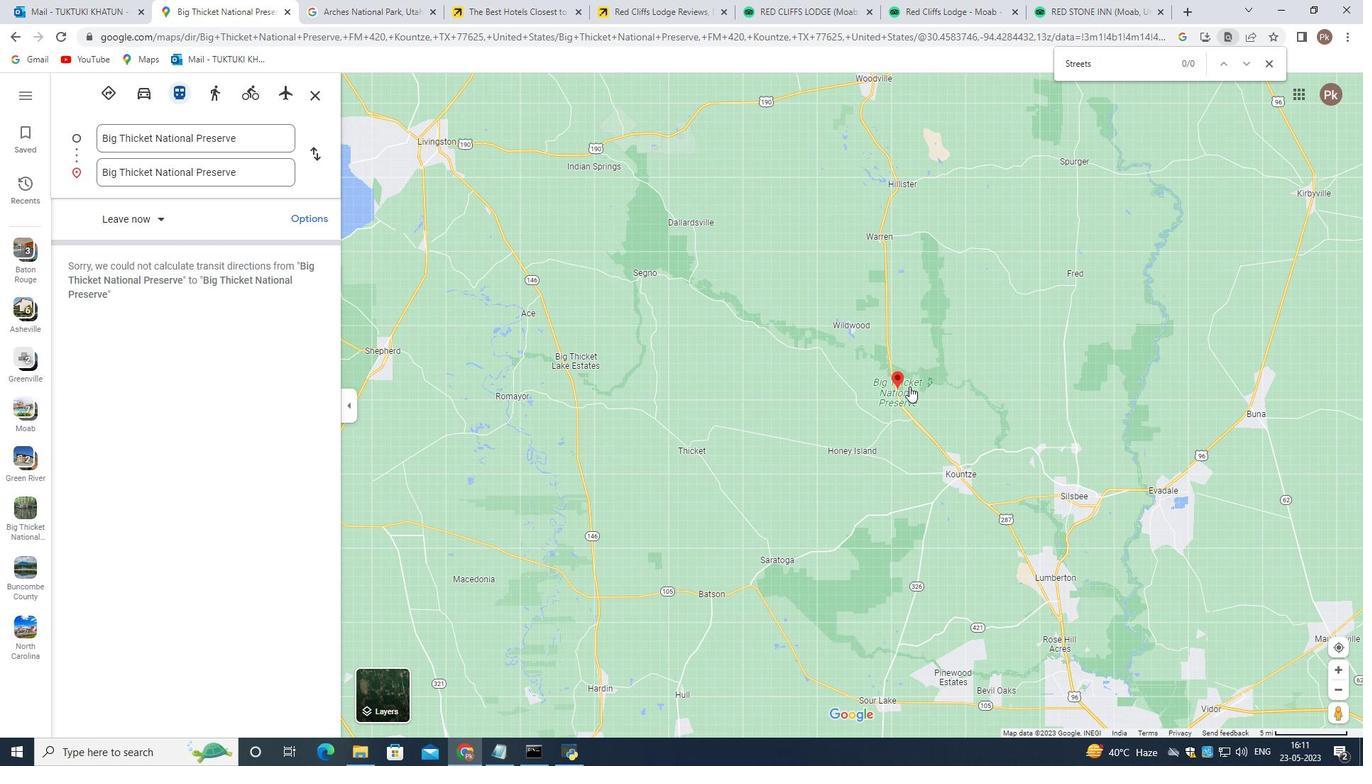 
Action: Mouse scrolled (909, 387) with delta (0, 0)
Screenshot: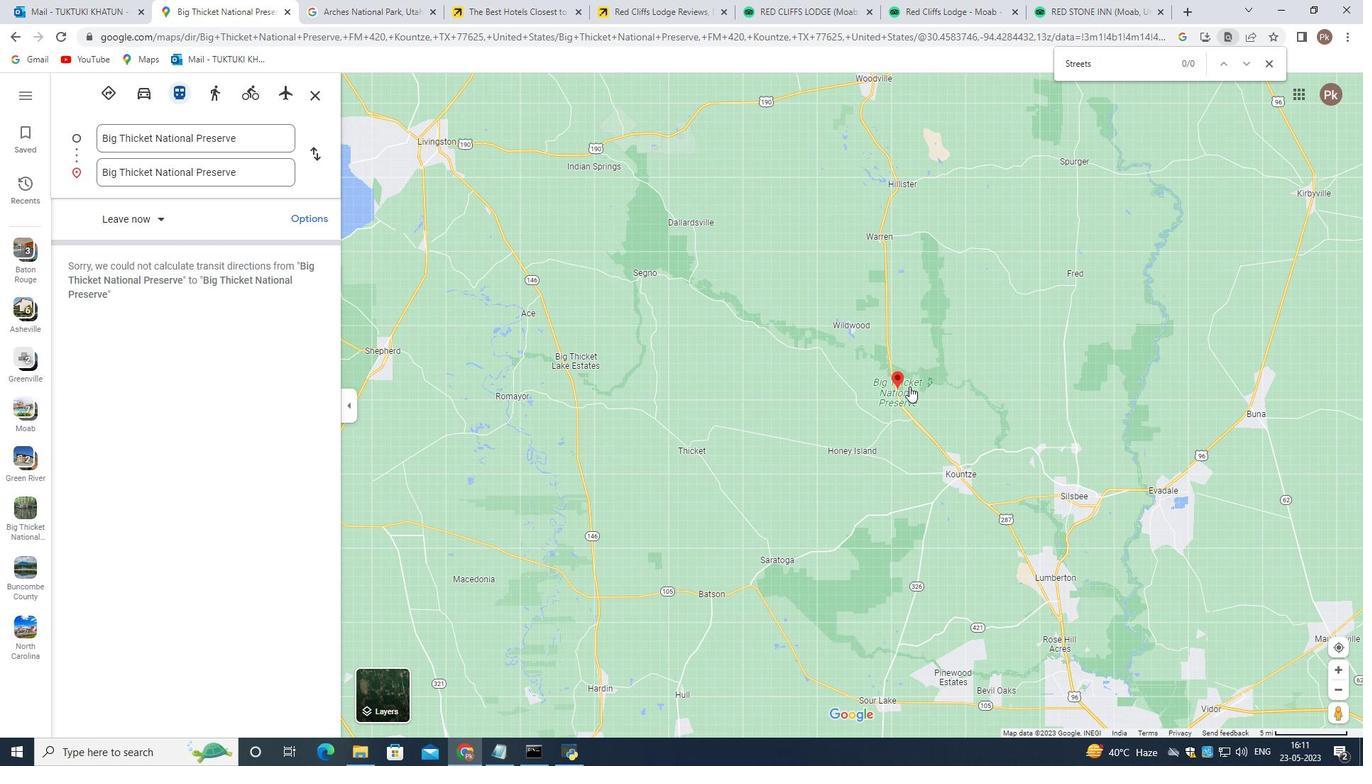 
Action: Mouse scrolled (909, 387) with delta (0, 0)
Screenshot: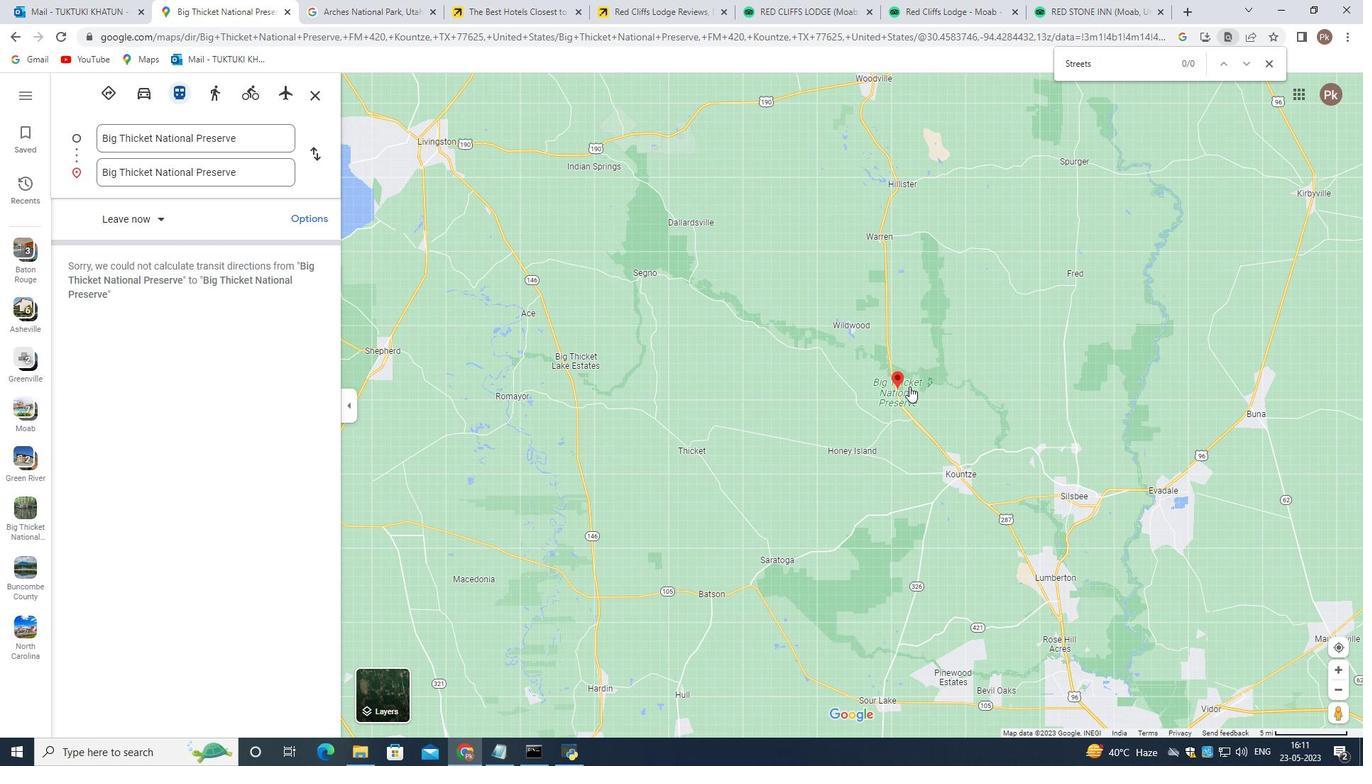 
Action: Mouse scrolled (909, 387) with delta (0, 0)
Screenshot: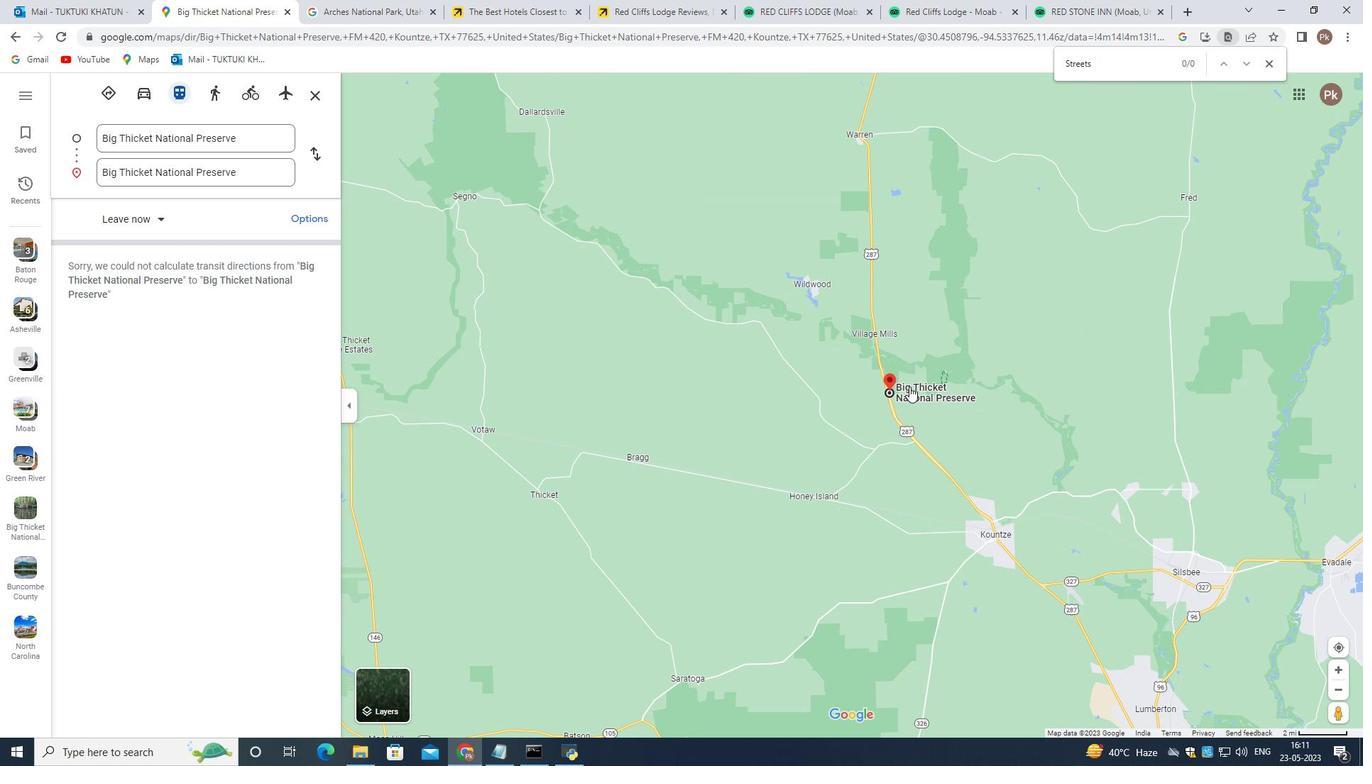 
Action: Mouse scrolled (909, 386) with delta (0, 0)
Screenshot: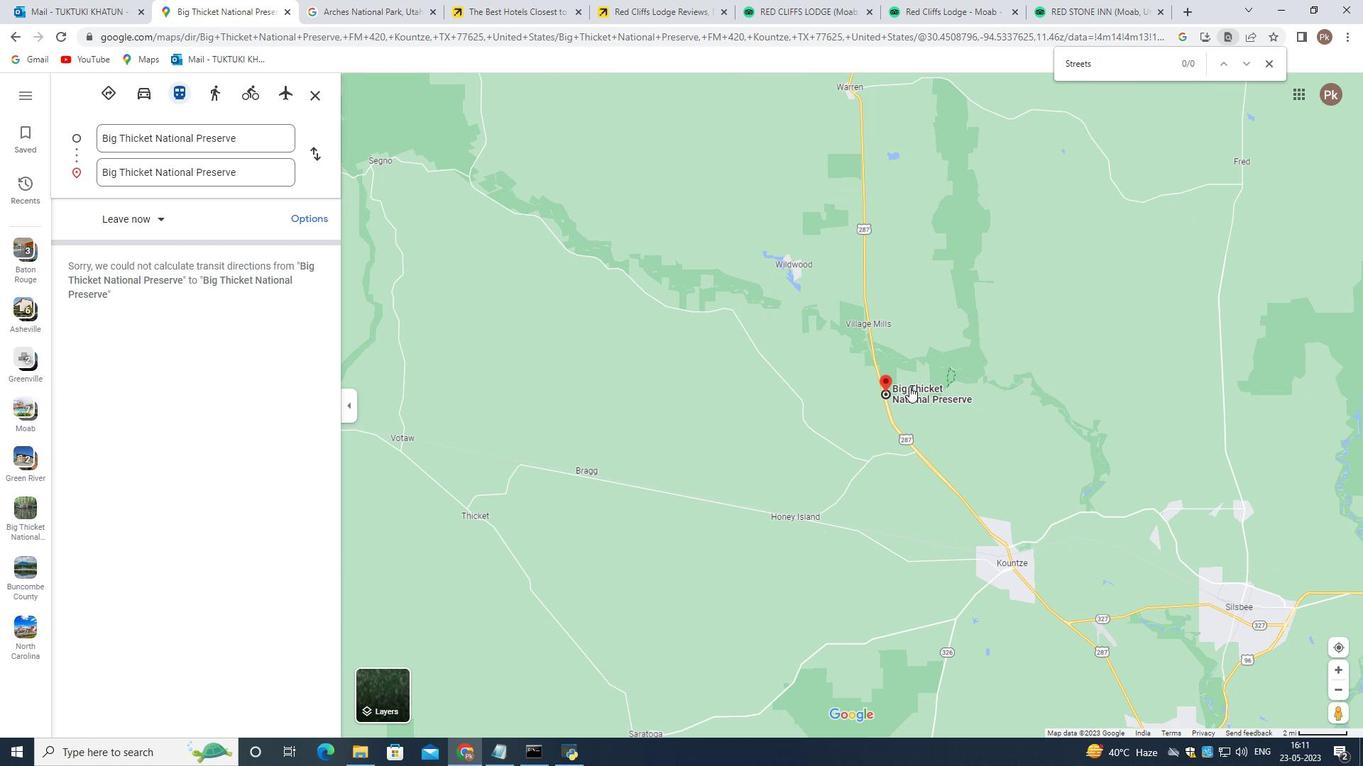 
Action: Mouse scrolled (909, 386) with delta (0, 0)
Screenshot: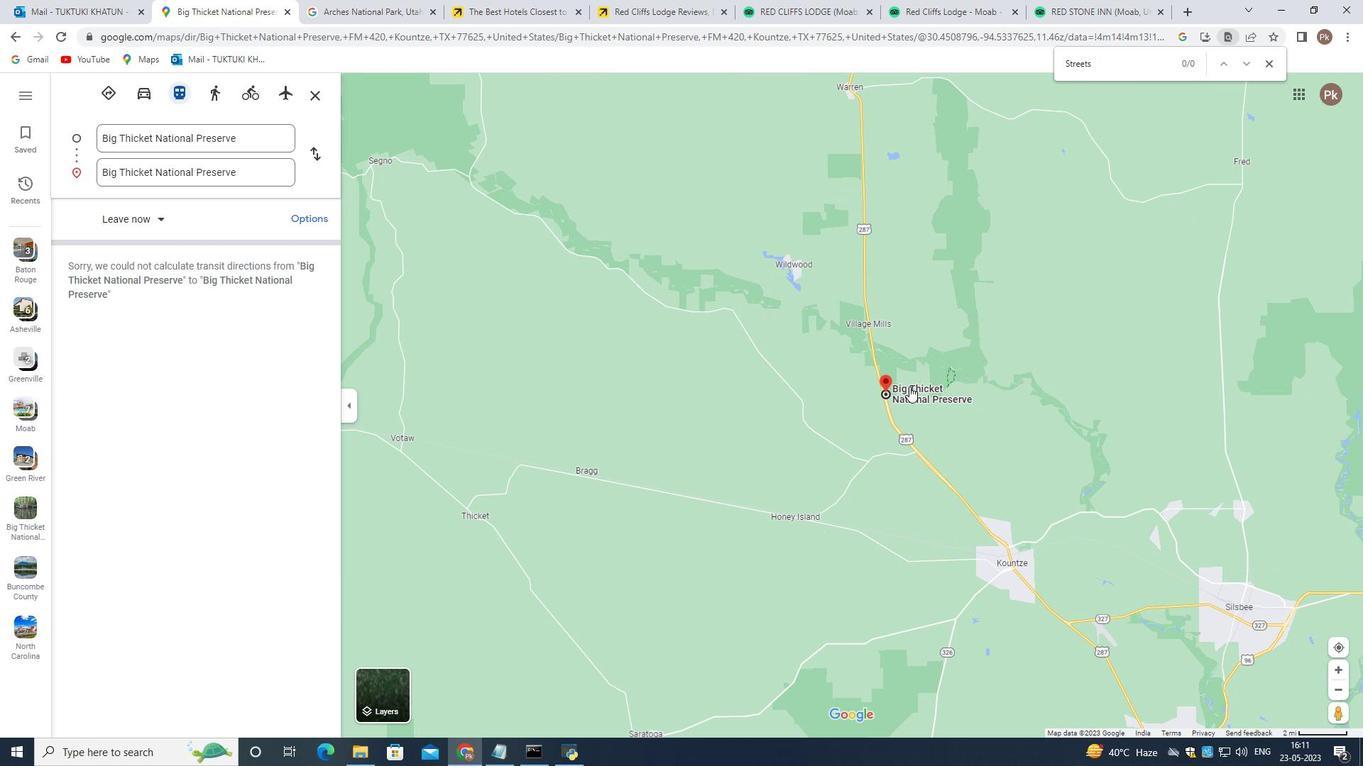 
Action: Mouse scrolled (909, 386) with delta (0, 0)
Screenshot: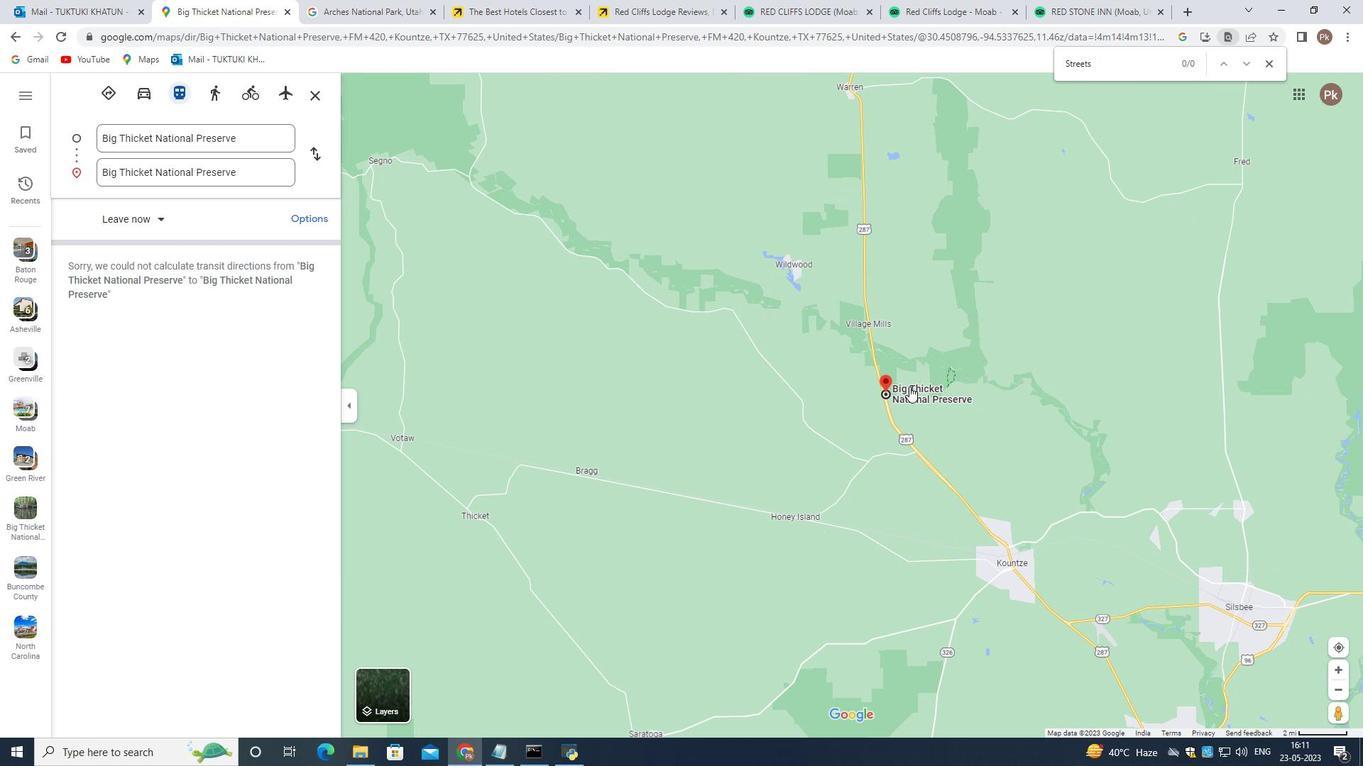 
Action: Mouse scrolled (909, 386) with delta (0, 0)
Screenshot: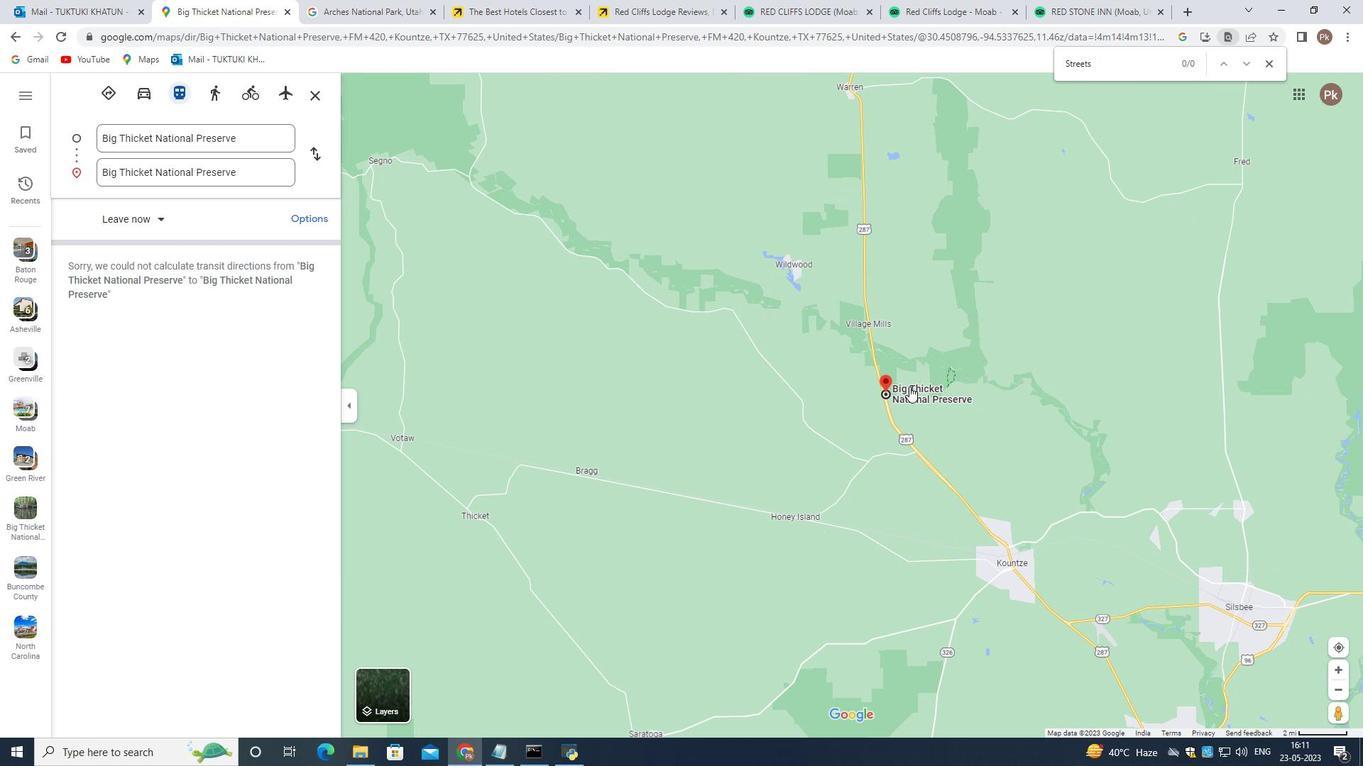 
Action: Mouse scrolled (909, 386) with delta (0, 0)
Screenshot: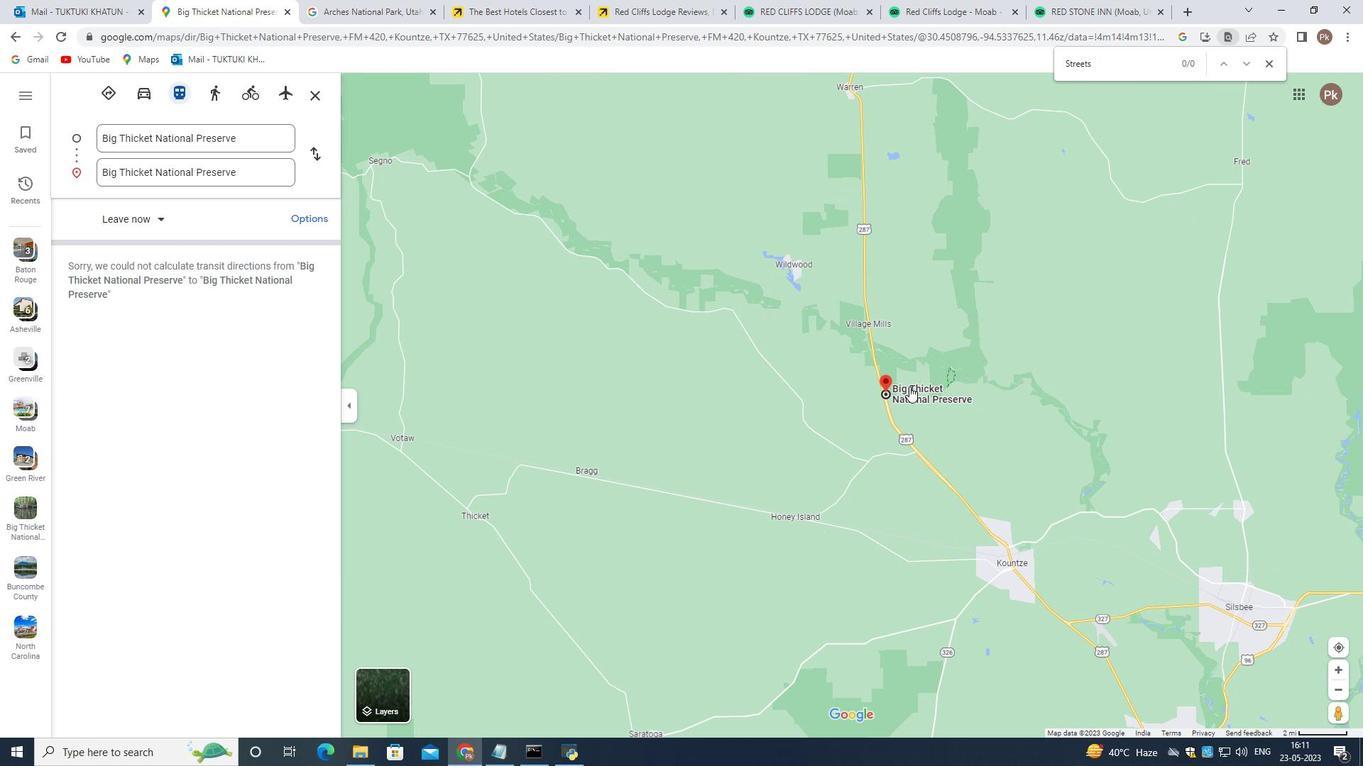 
Action: Mouse scrolled (909, 386) with delta (0, 0)
Screenshot: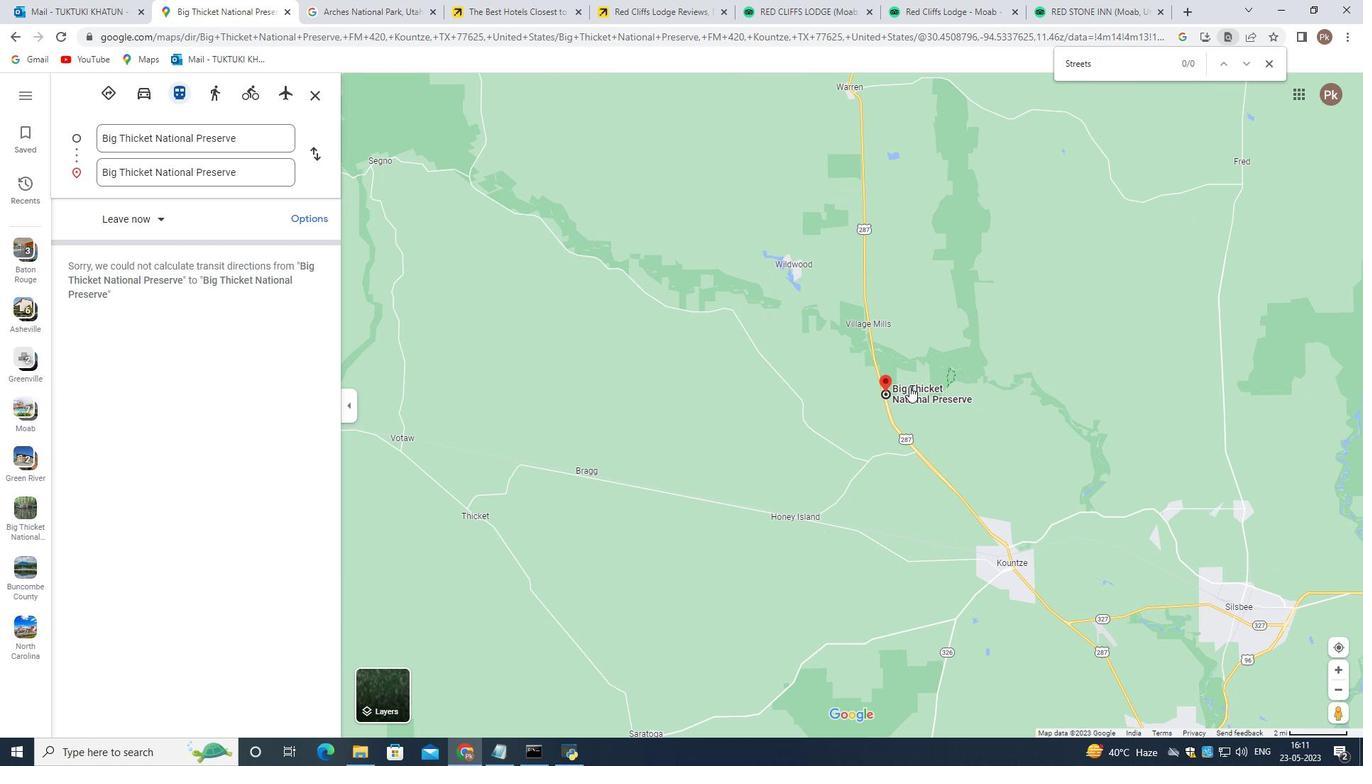 
Action: Mouse scrolled (909, 386) with delta (0, 0)
Screenshot: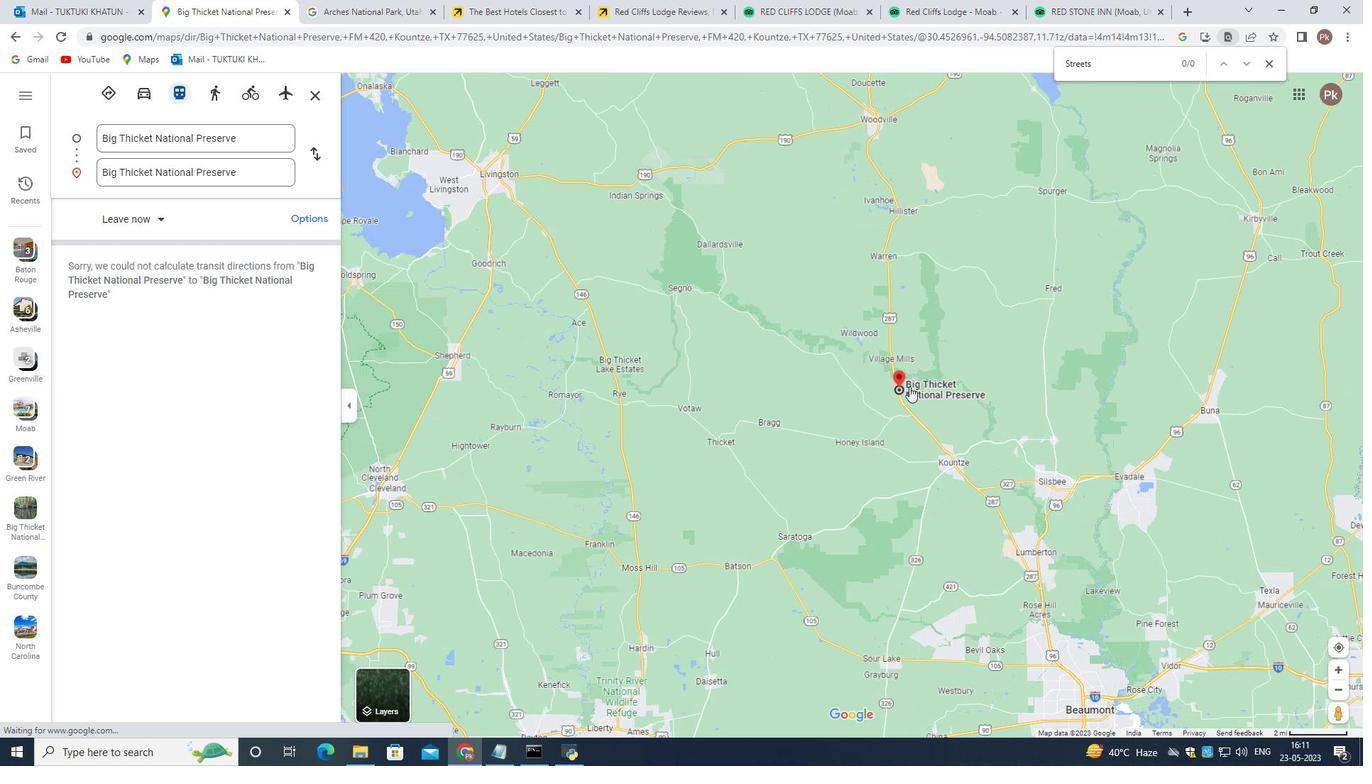 
Action: Mouse scrolled (909, 386) with delta (0, 0)
Screenshot: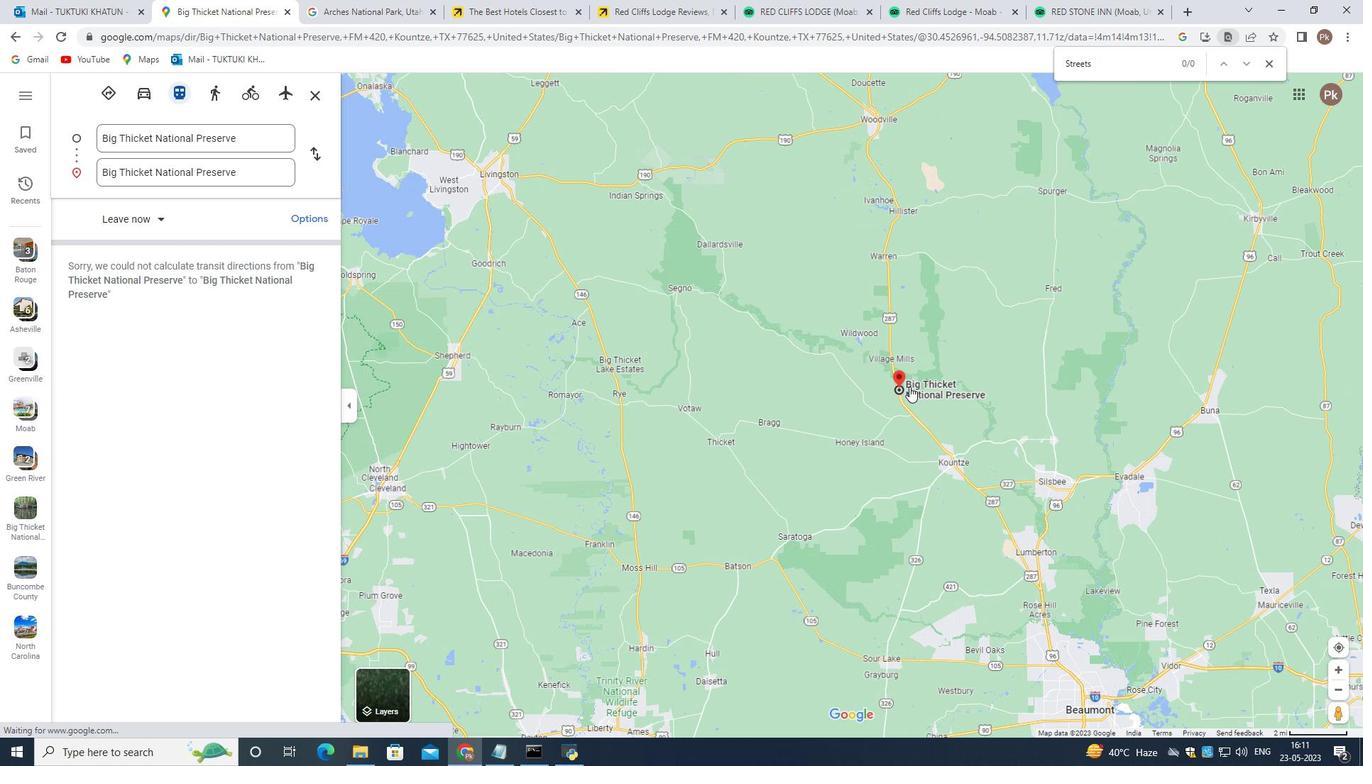 
Action: Mouse scrolled (909, 386) with delta (0, 0)
Screenshot: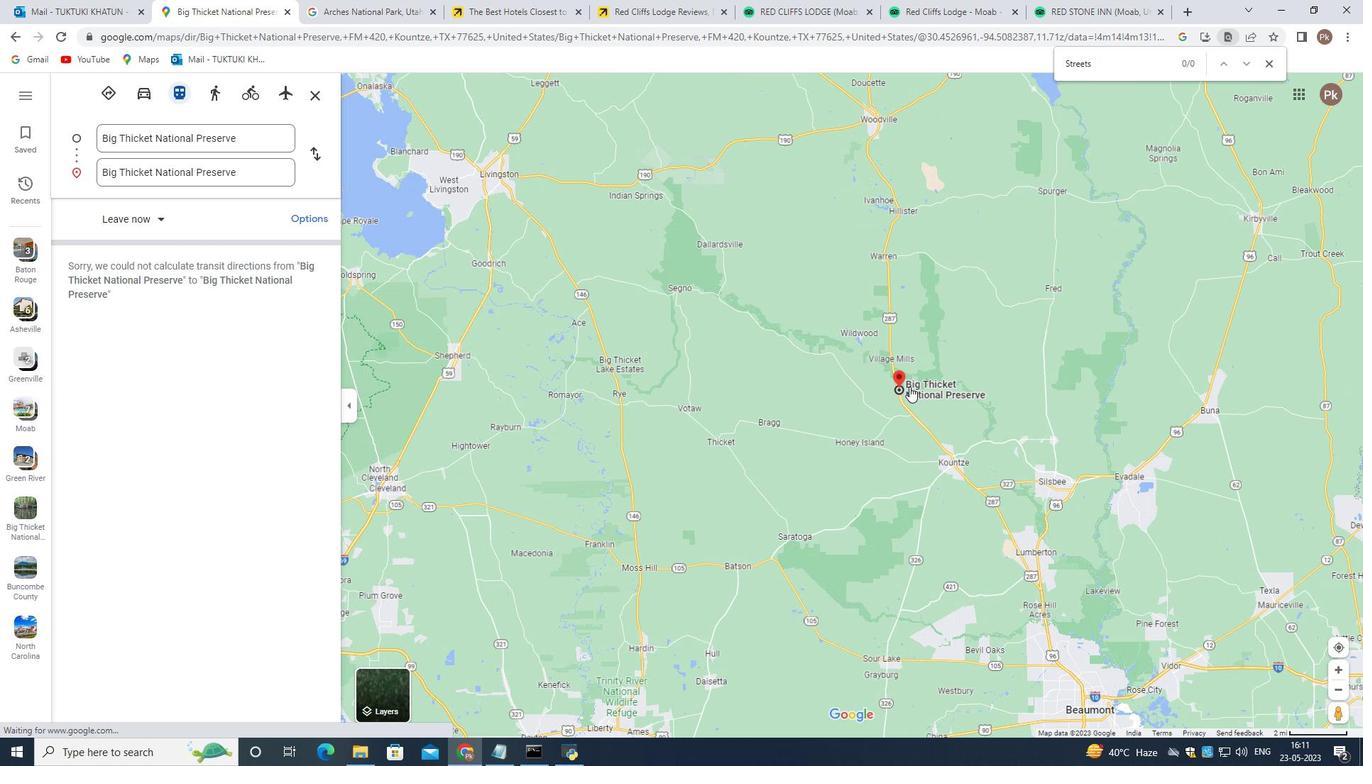 
Action: Mouse scrolled (909, 386) with delta (0, 0)
Screenshot: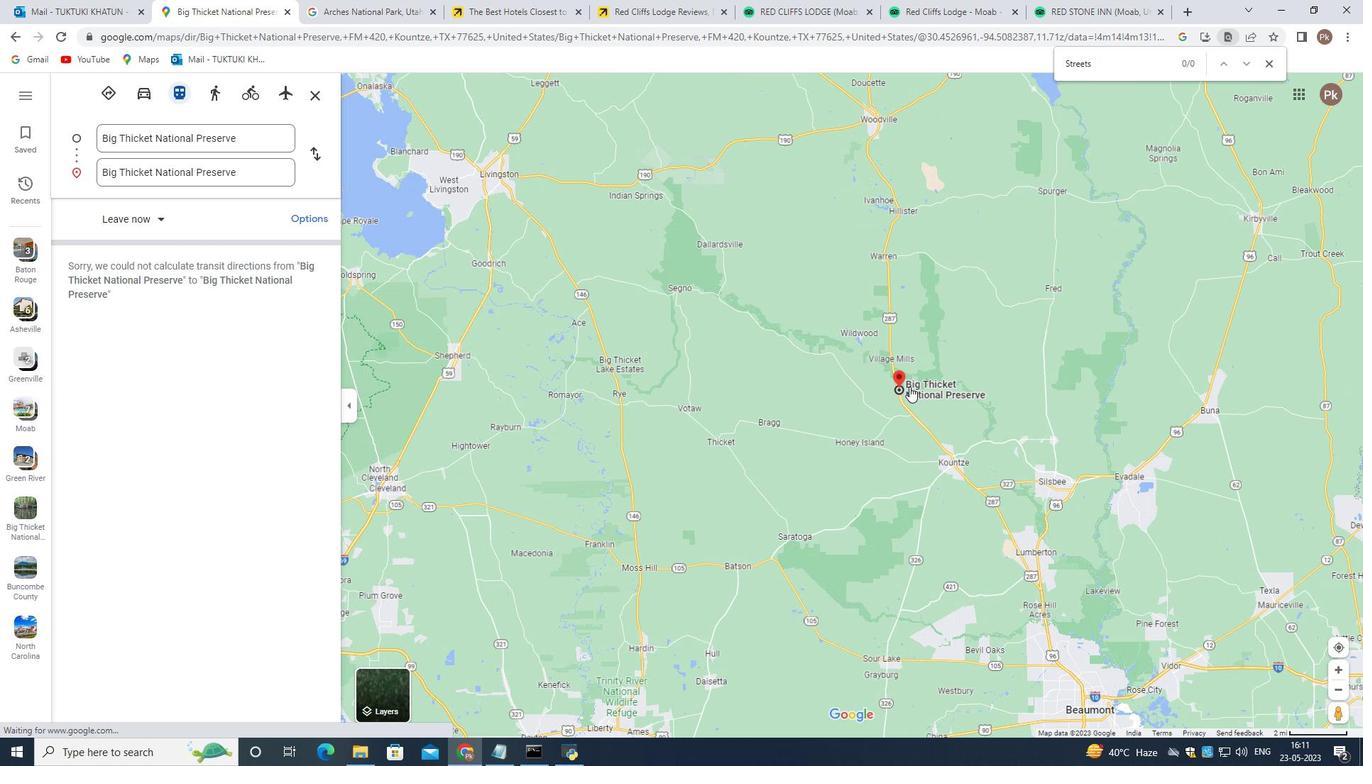 
Action: Mouse scrolled (909, 386) with delta (0, 0)
Screenshot: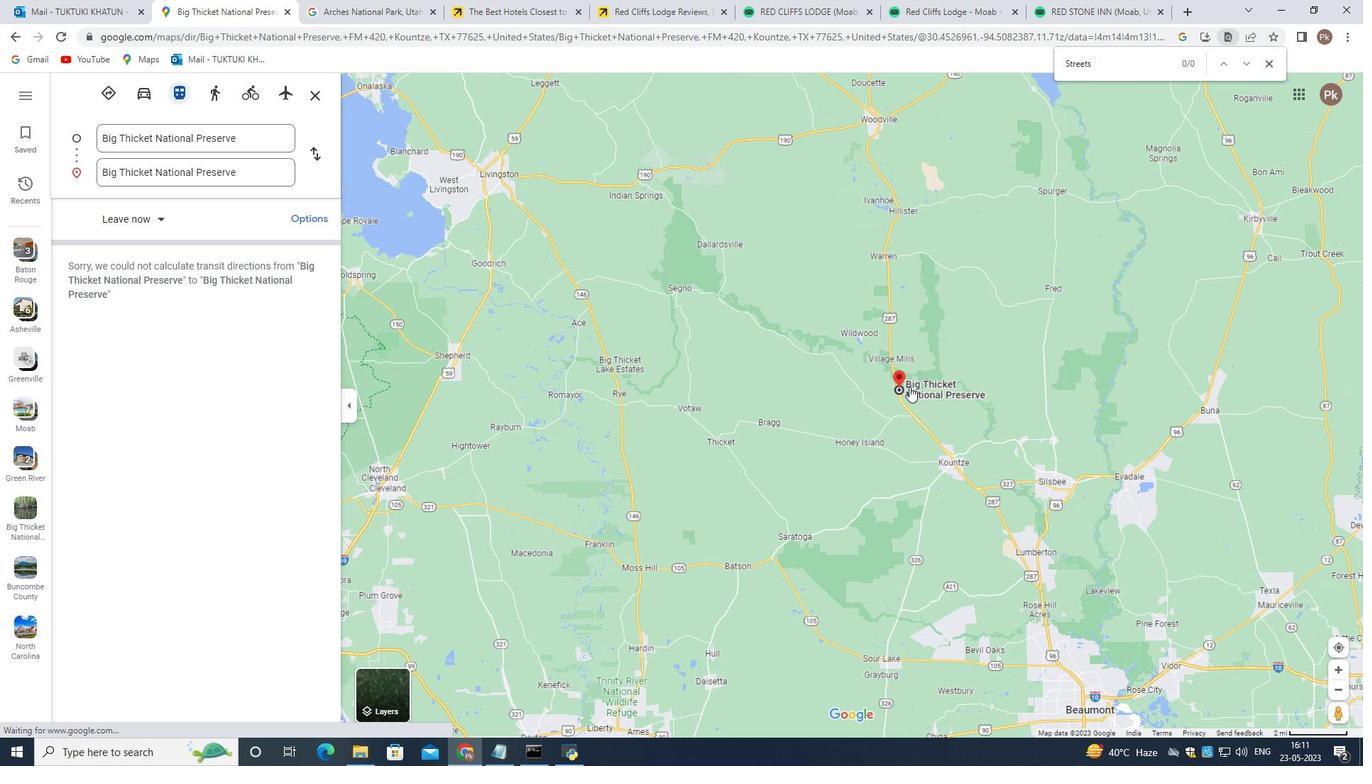 
Action: Mouse scrolled (909, 386) with delta (0, 0)
Screenshot: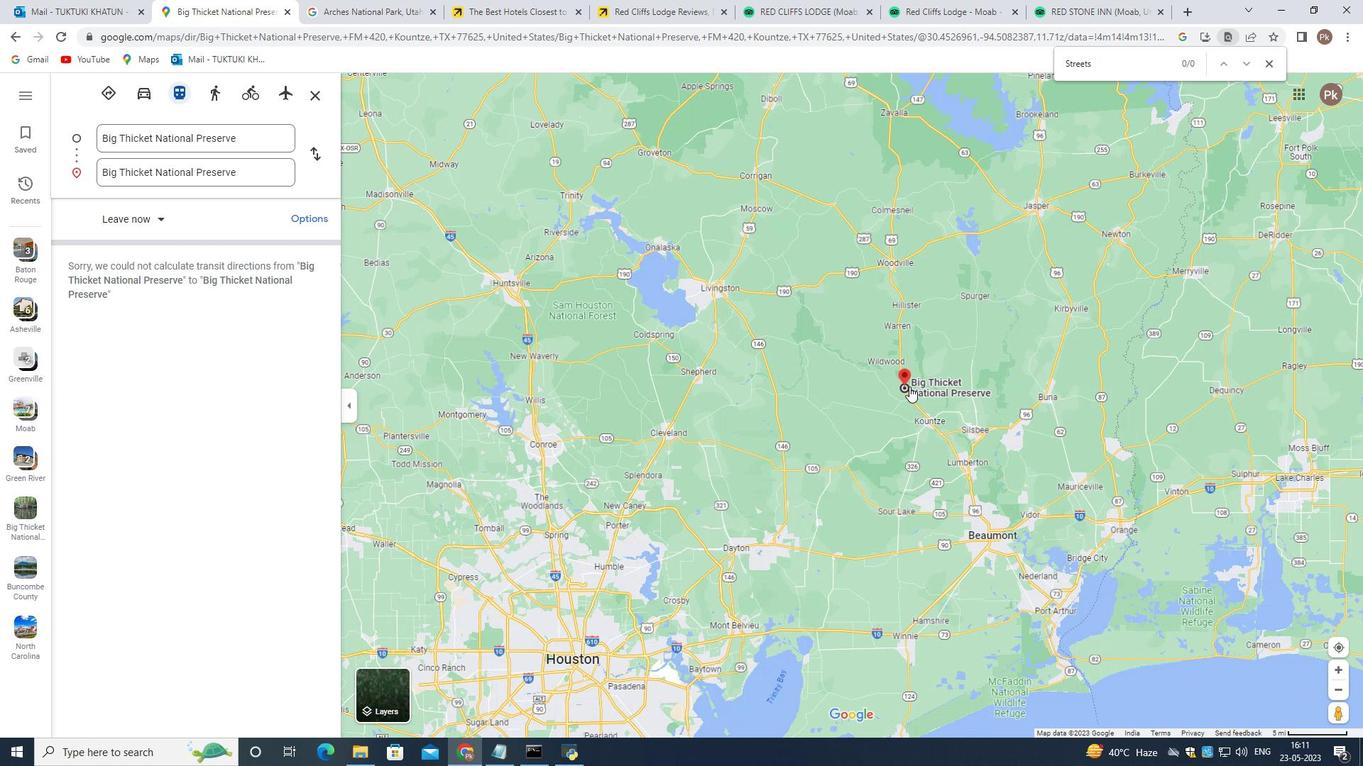 
Action: Mouse scrolled (909, 386) with delta (0, 0)
Screenshot: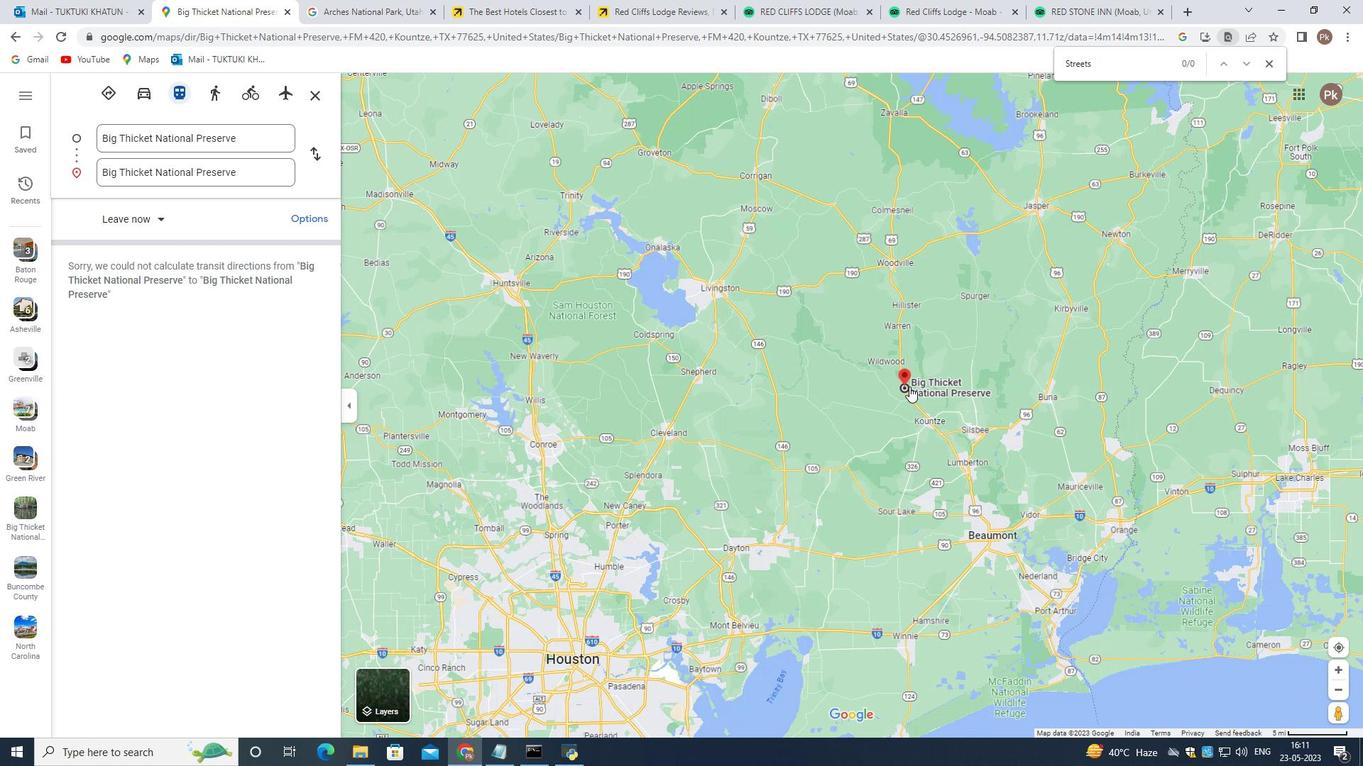 
Action: Mouse scrolled (909, 386) with delta (0, 0)
Screenshot: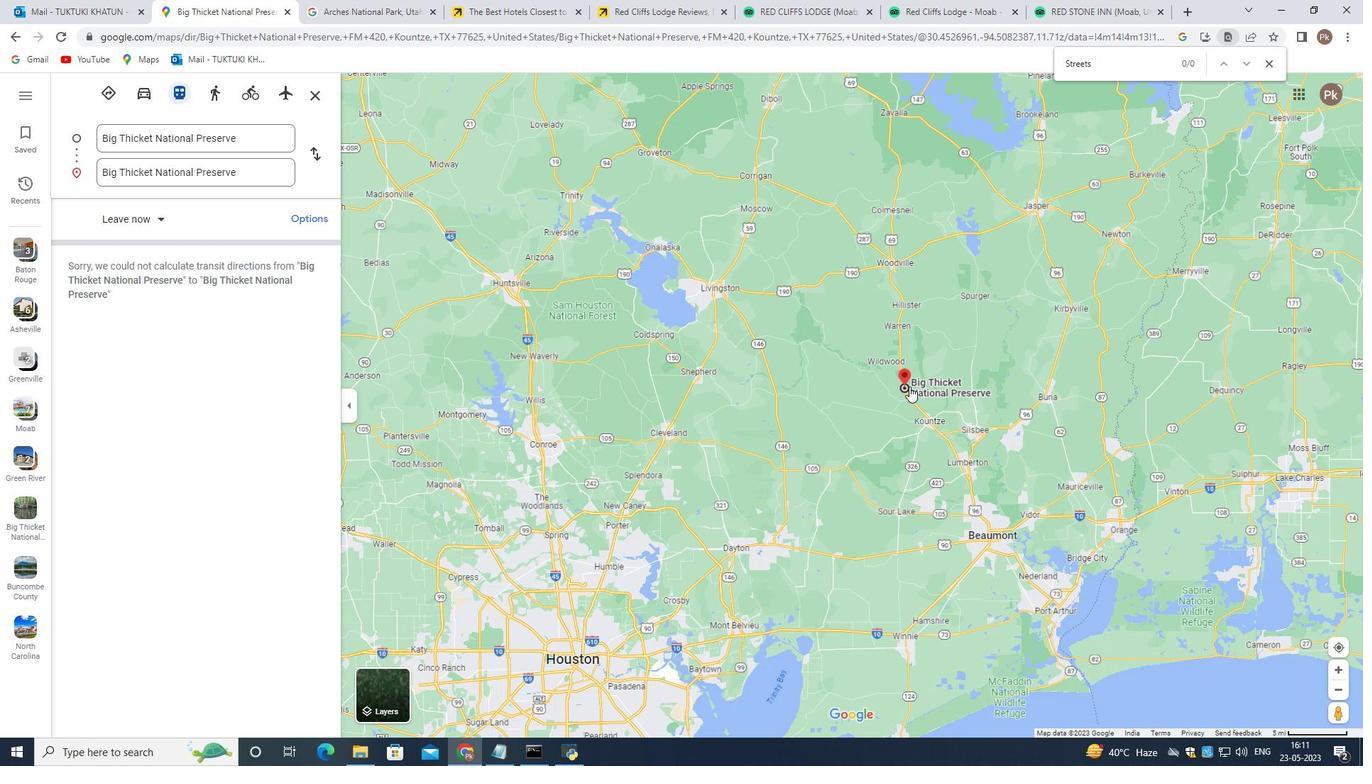 
Action: Mouse scrolled (909, 386) with delta (0, 0)
Screenshot: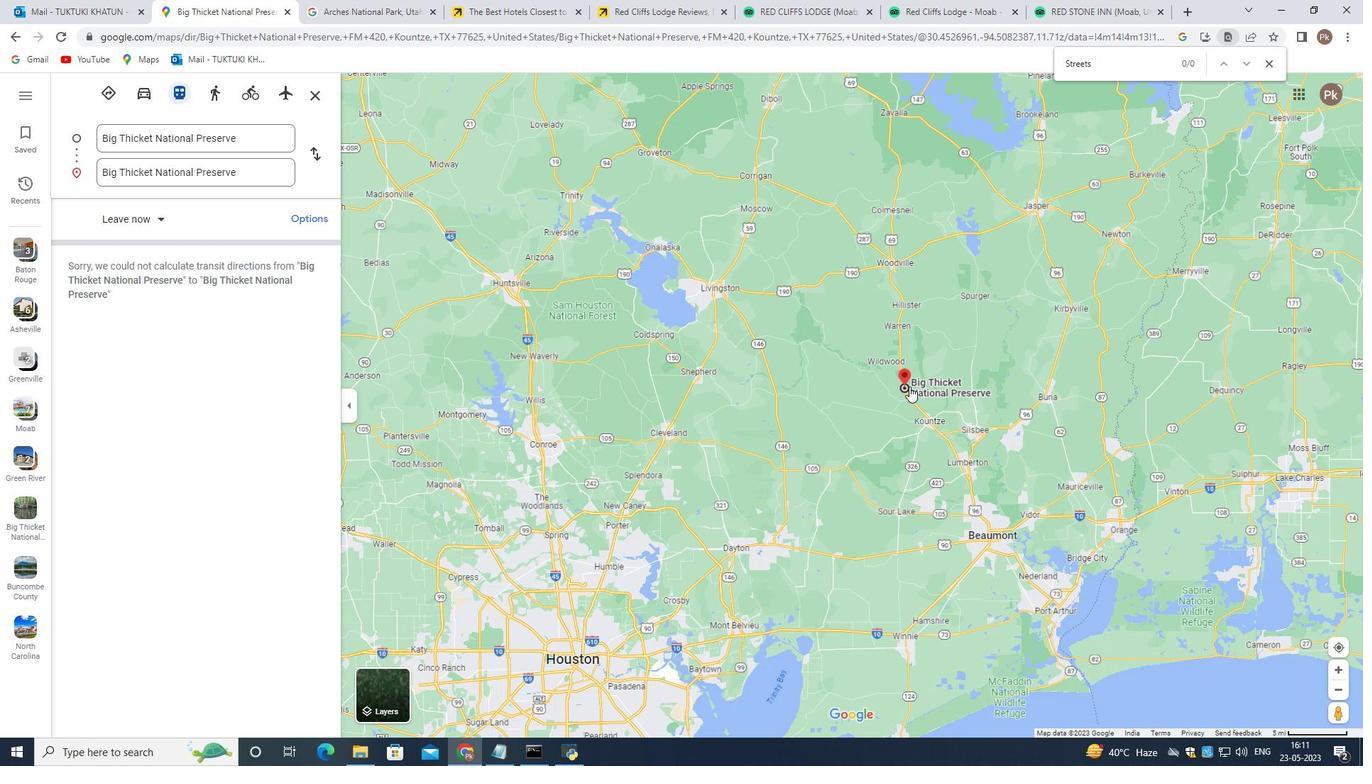 
Action: Mouse scrolled (909, 386) with delta (0, 0)
Screenshot: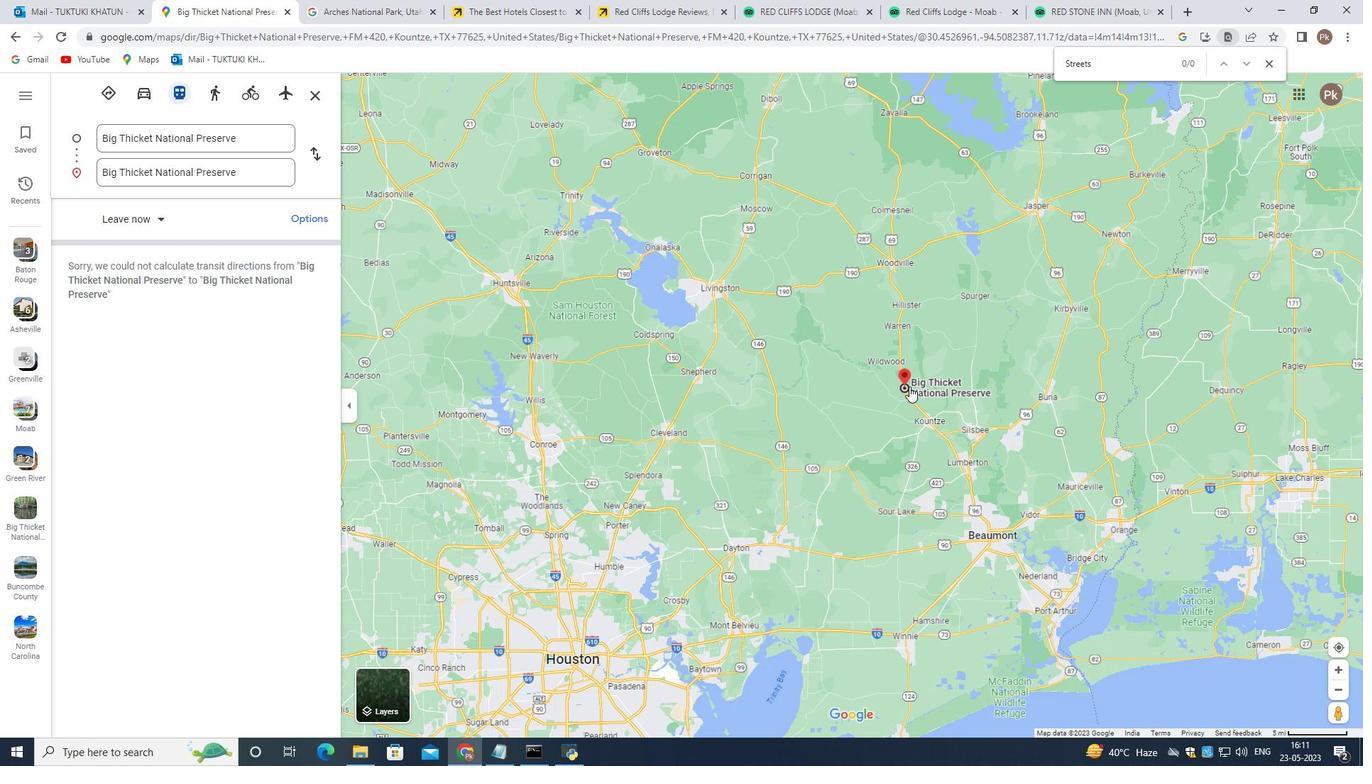 
Action: Mouse scrolled (909, 386) with delta (0, 0)
Screenshot: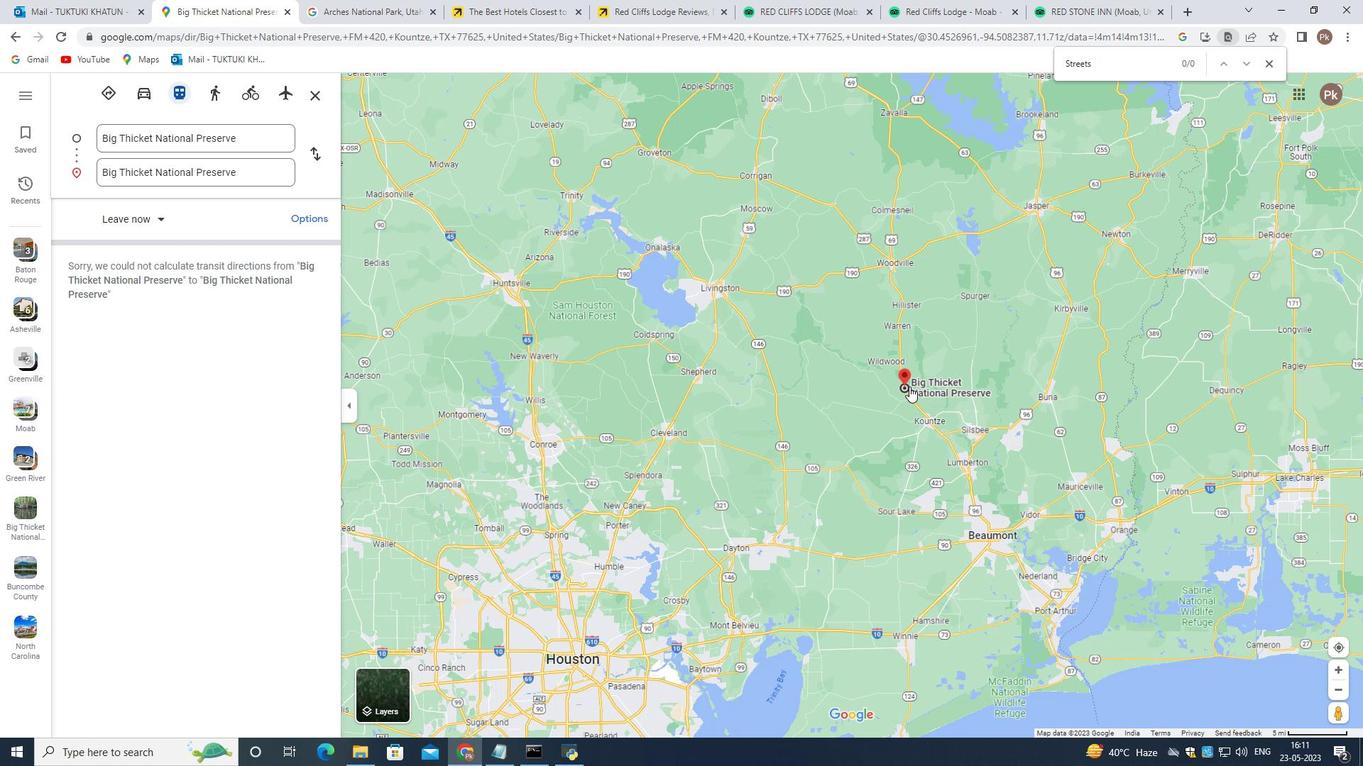 
Action: Mouse scrolled (909, 386) with delta (0, 0)
Screenshot: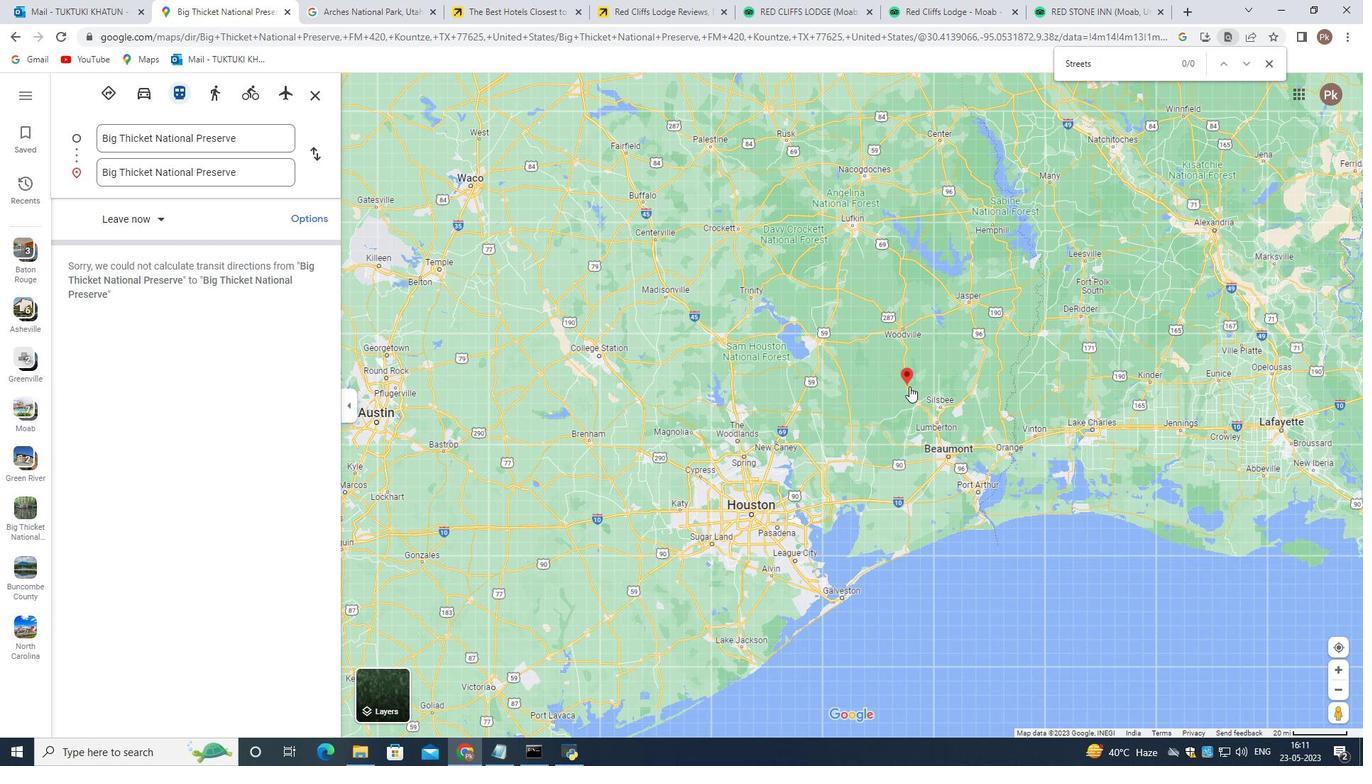 
Action: Mouse scrolled (909, 386) with delta (0, 0)
Screenshot: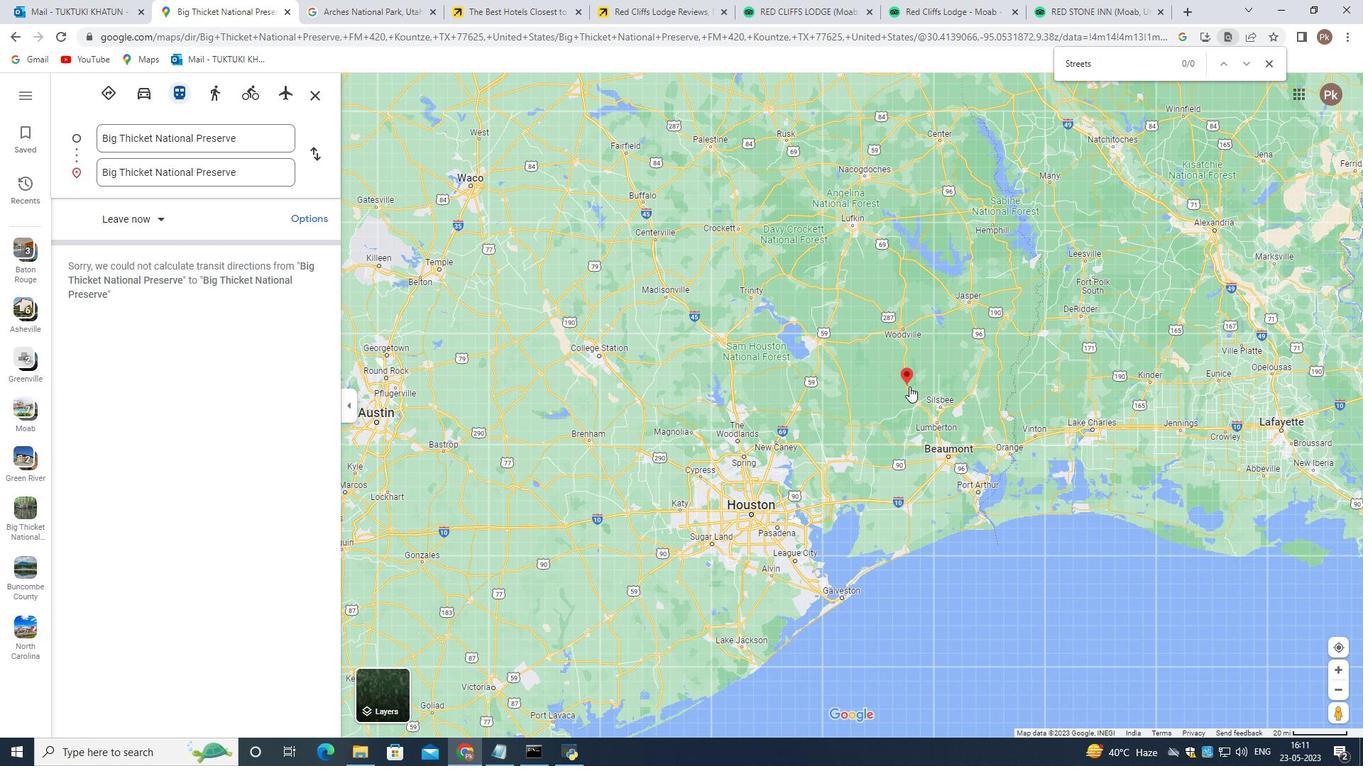 
Action: Mouse scrolled (909, 386) with delta (0, 0)
Screenshot: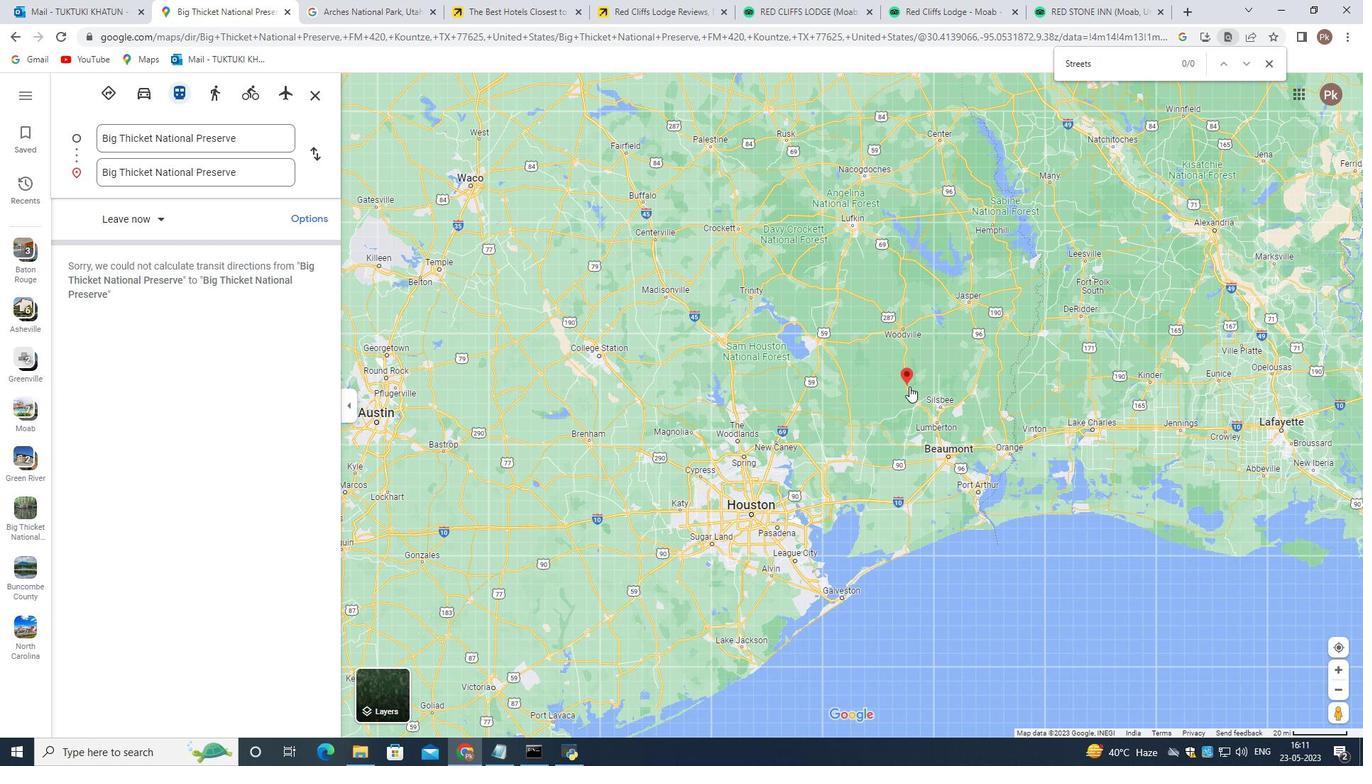 
Action: Mouse scrolled (909, 386) with delta (0, 0)
Screenshot: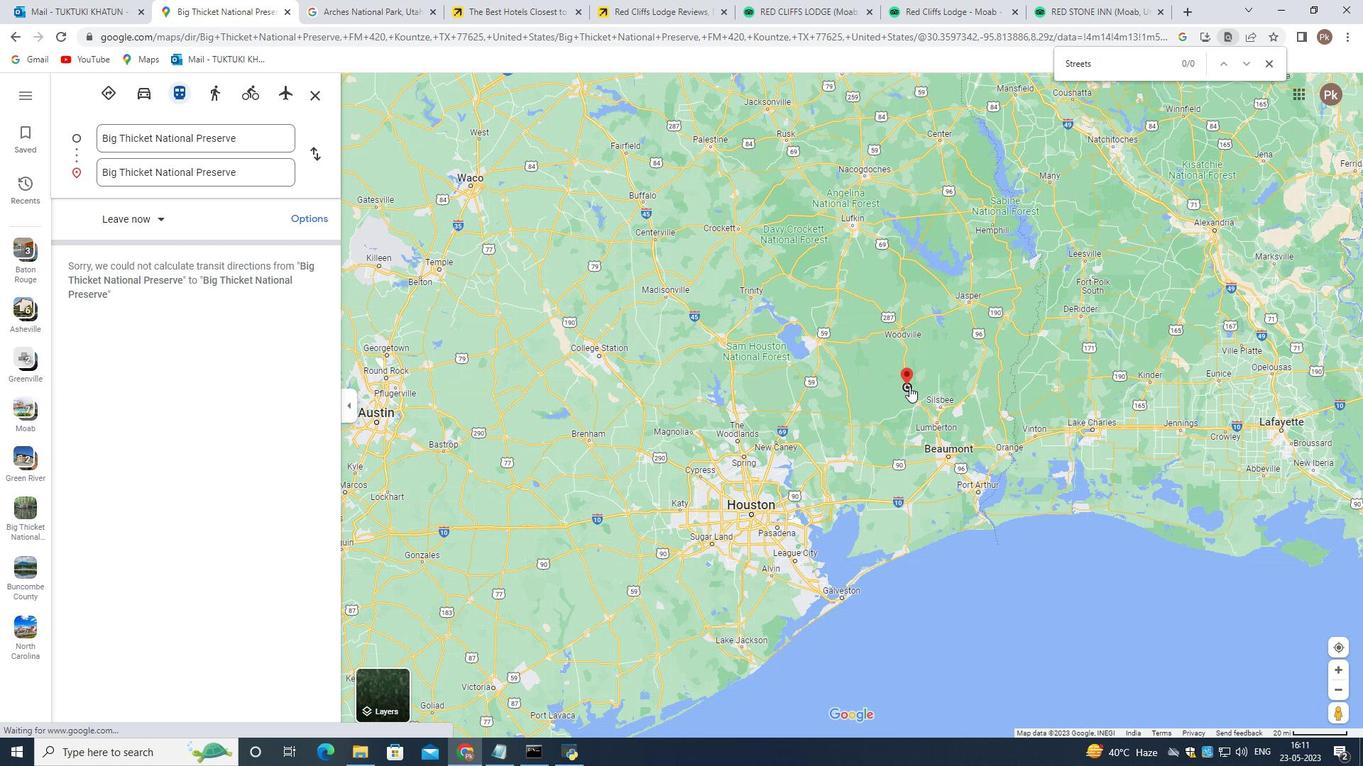 
Action: Mouse scrolled (909, 386) with delta (0, 0)
Screenshot: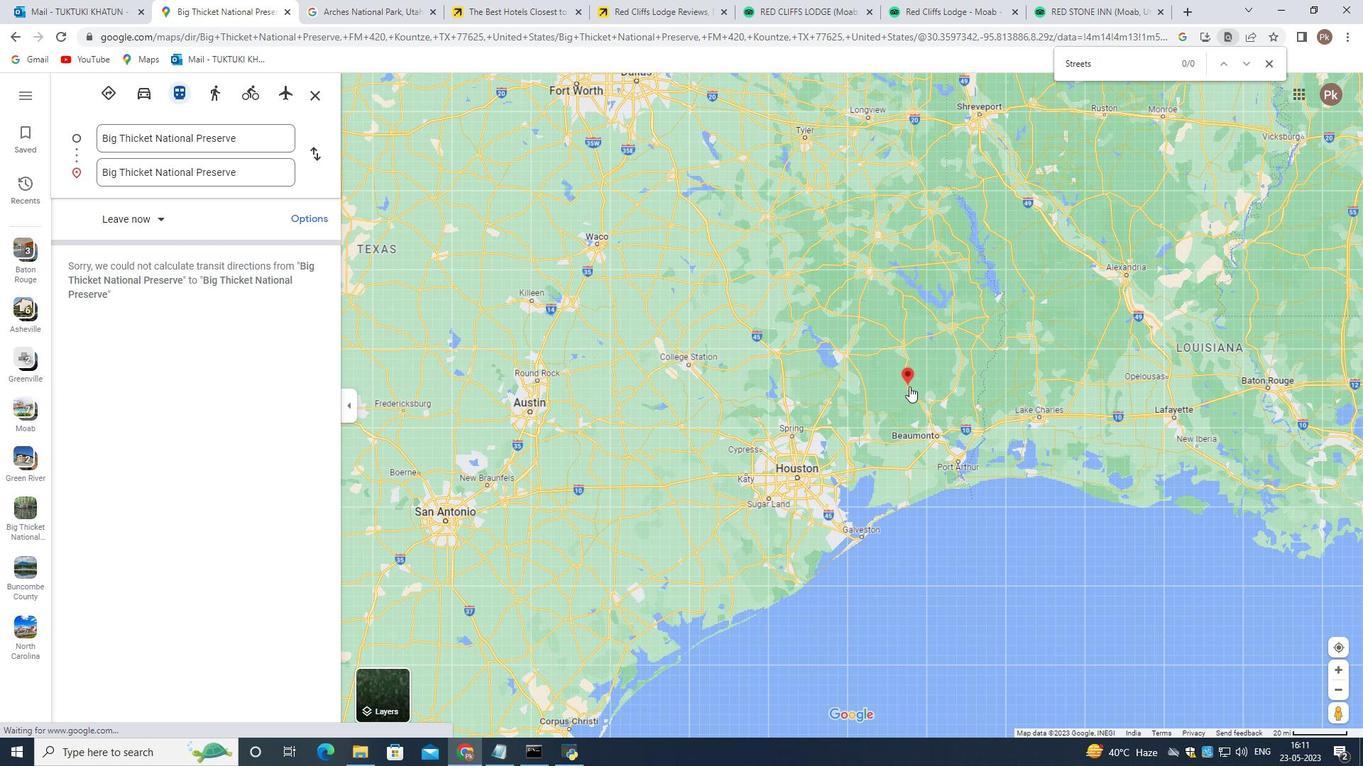 
Action: Mouse scrolled (909, 386) with delta (0, 0)
Screenshot: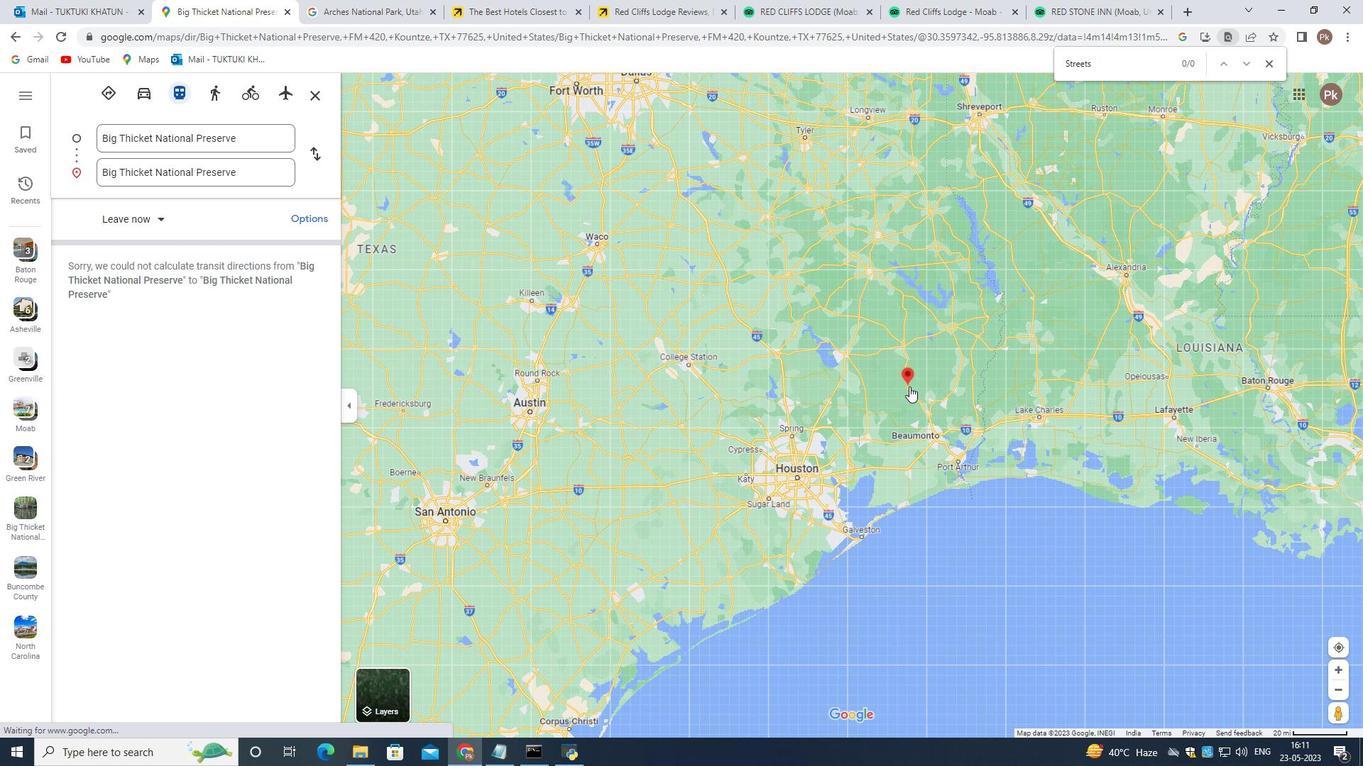 
Action: Mouse scrolled (909, 386) with delta (0, 0)
Screenshot: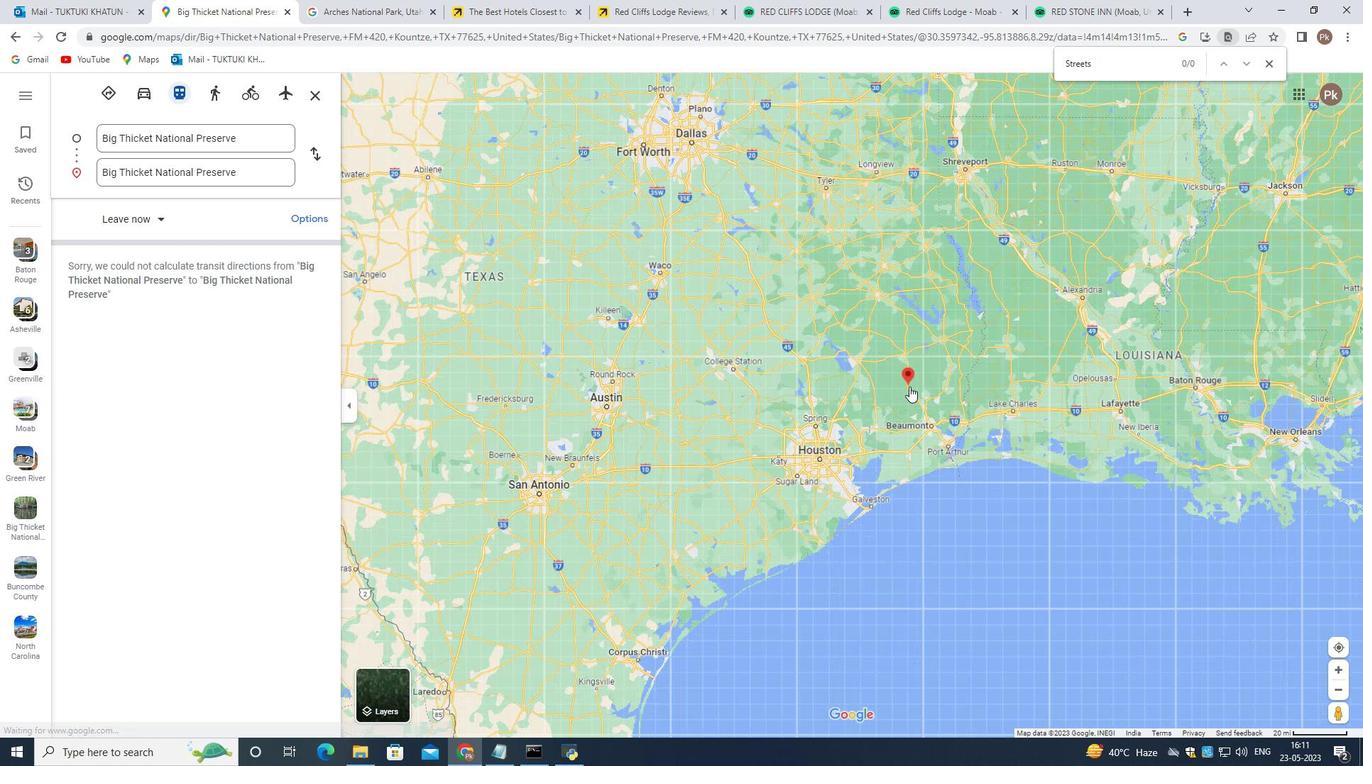 
Action: Mouse scrolled (909, 386) with delta (0, 0)
Screenshot: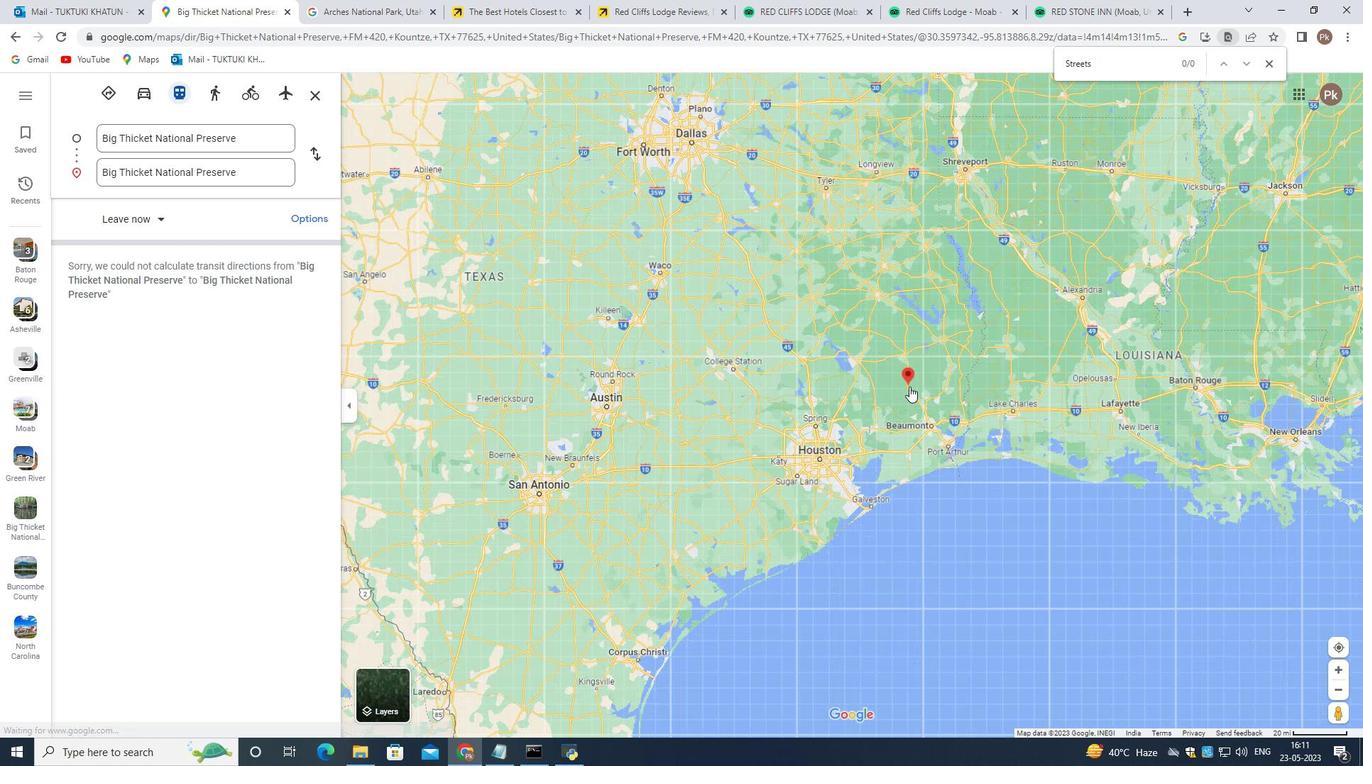 
Action: Mouse scrolled (909, 386) with delta (0, 0)
Screenshot: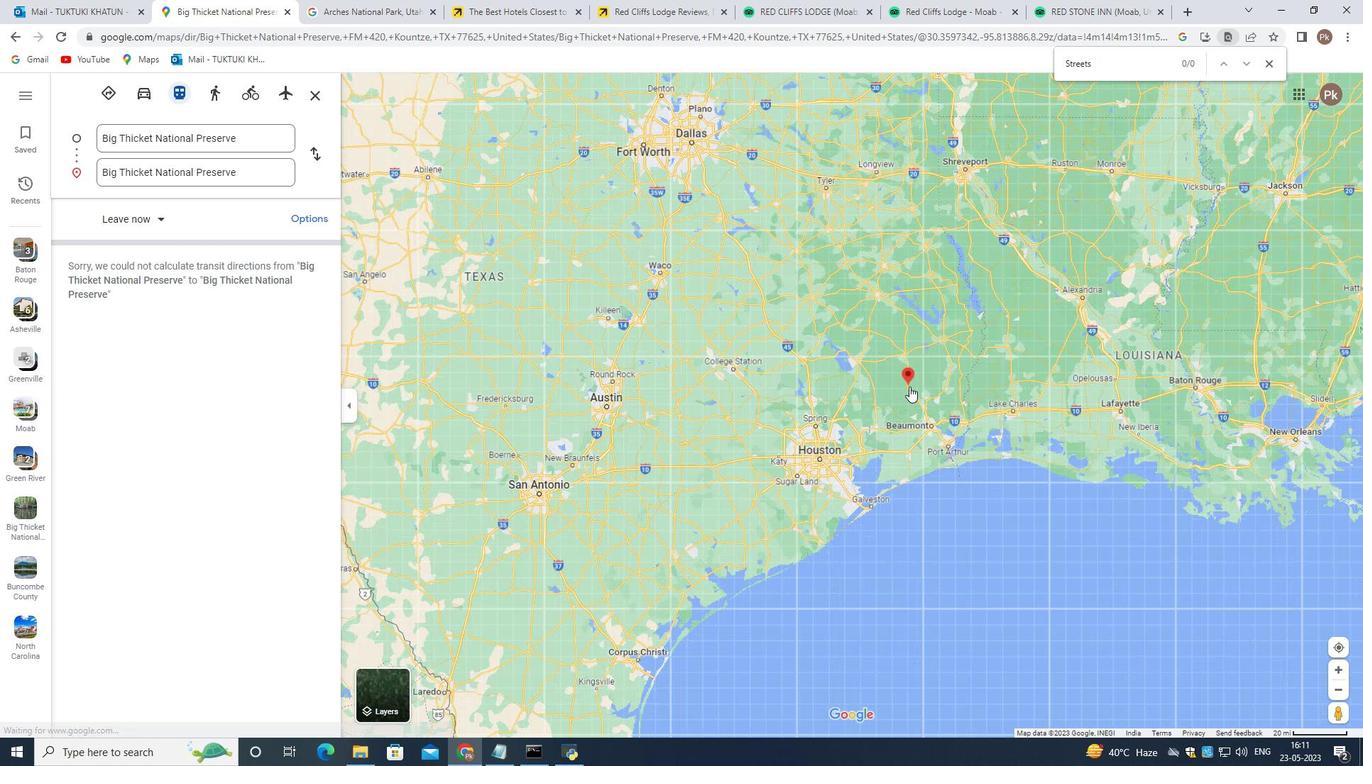 
Action: Mouse scrolled (909, 386) with delta (0, 0)
Screenshot: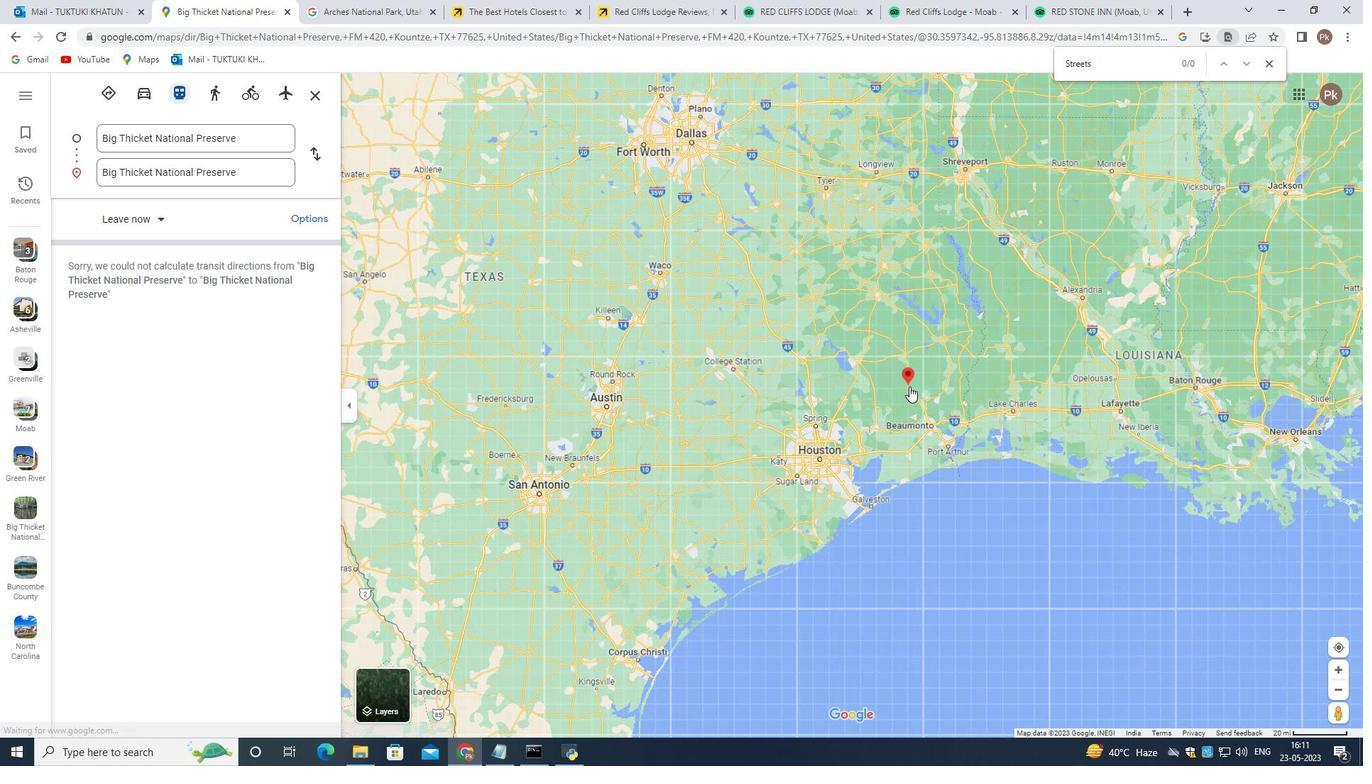 
Action: Mouse scrolled (909, 386) with delta (0, 0)
Screenshot: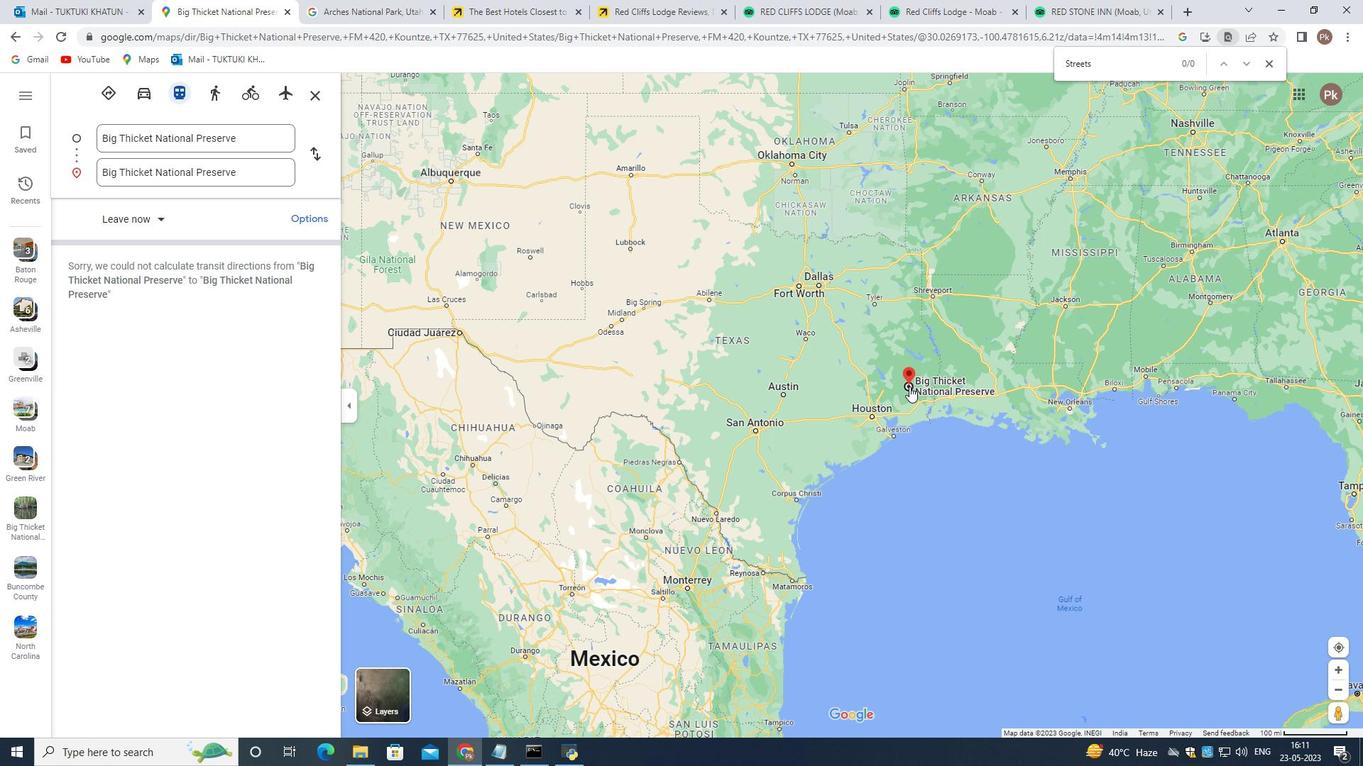 
Action: Mouse scrolled (909, 386) with delta (0, 0)
Screenshot: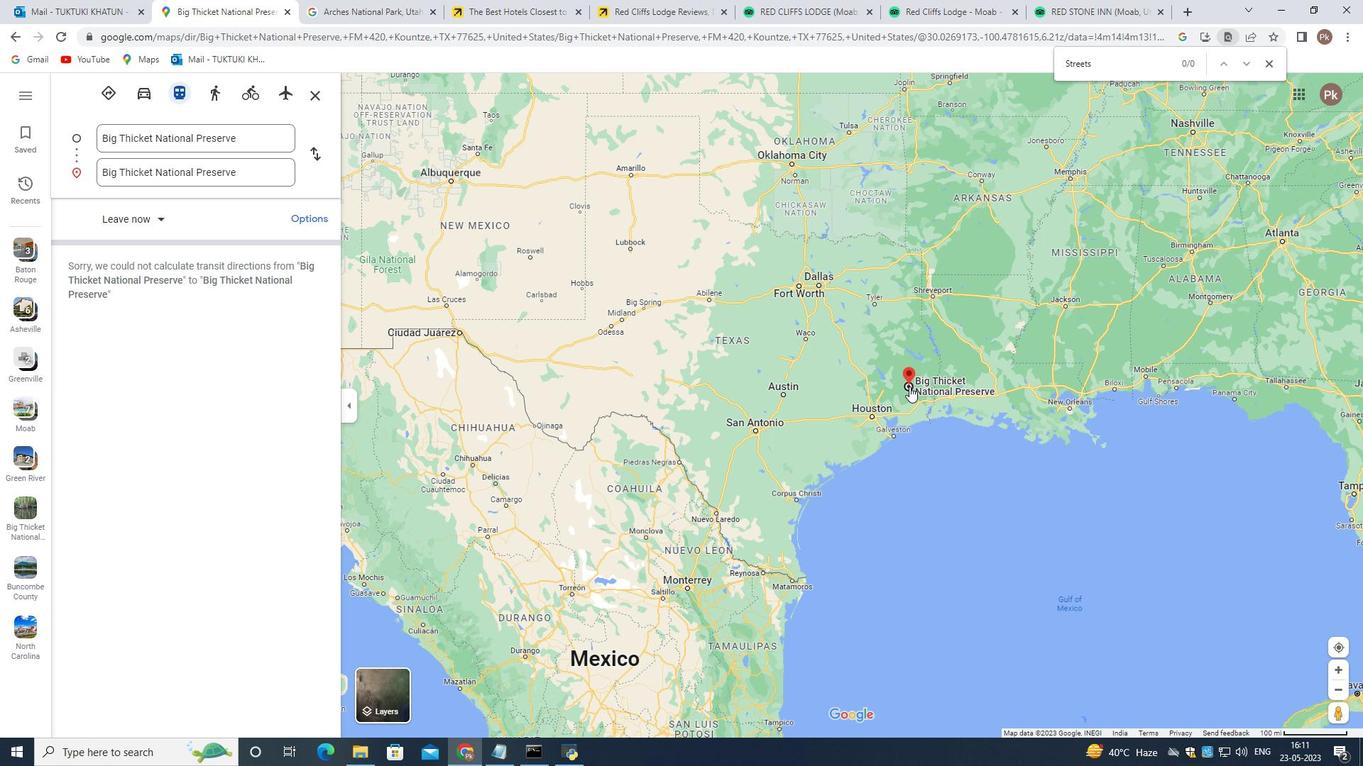 
Action: Mouse scrolled (909, 386) with delta (0, 0)
Screenshot: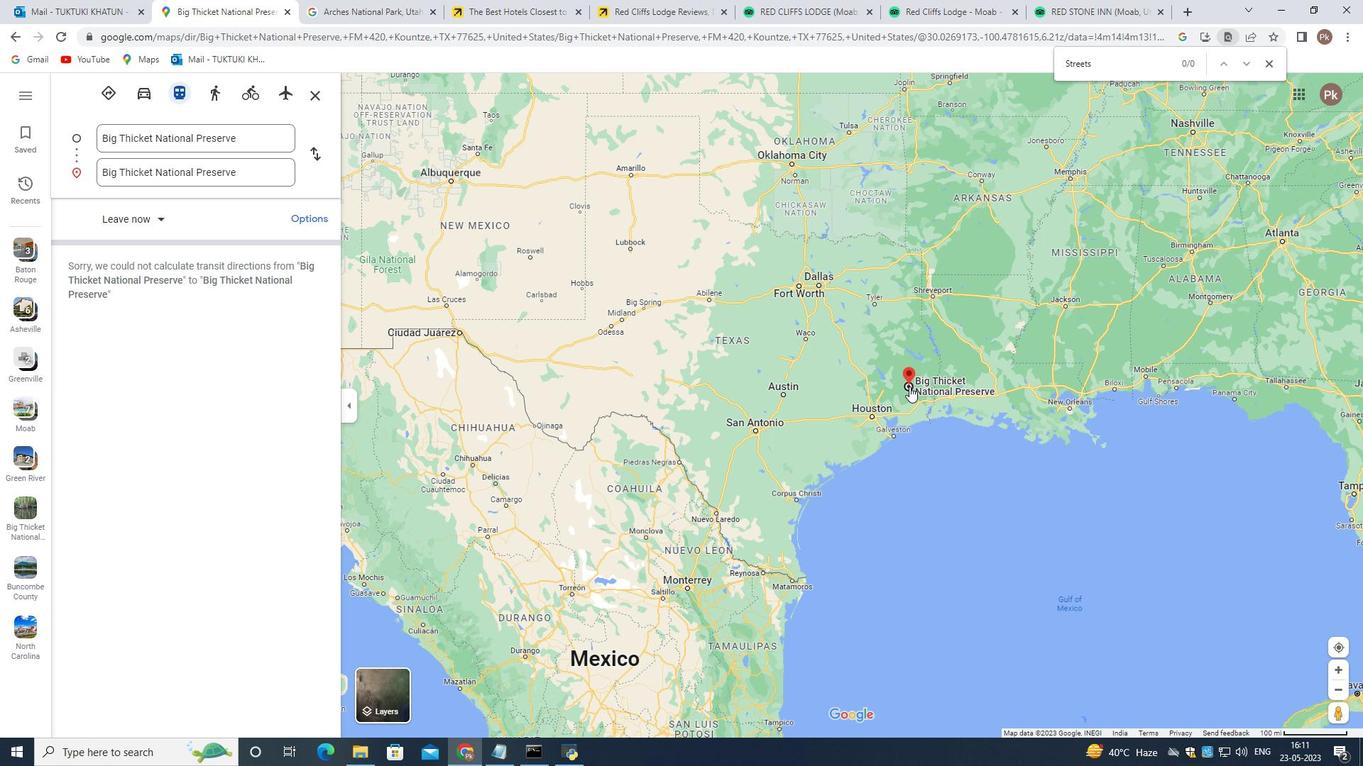 
Action: Mouse scrolled (909, 386) with delta (0, 0)
Screenshot: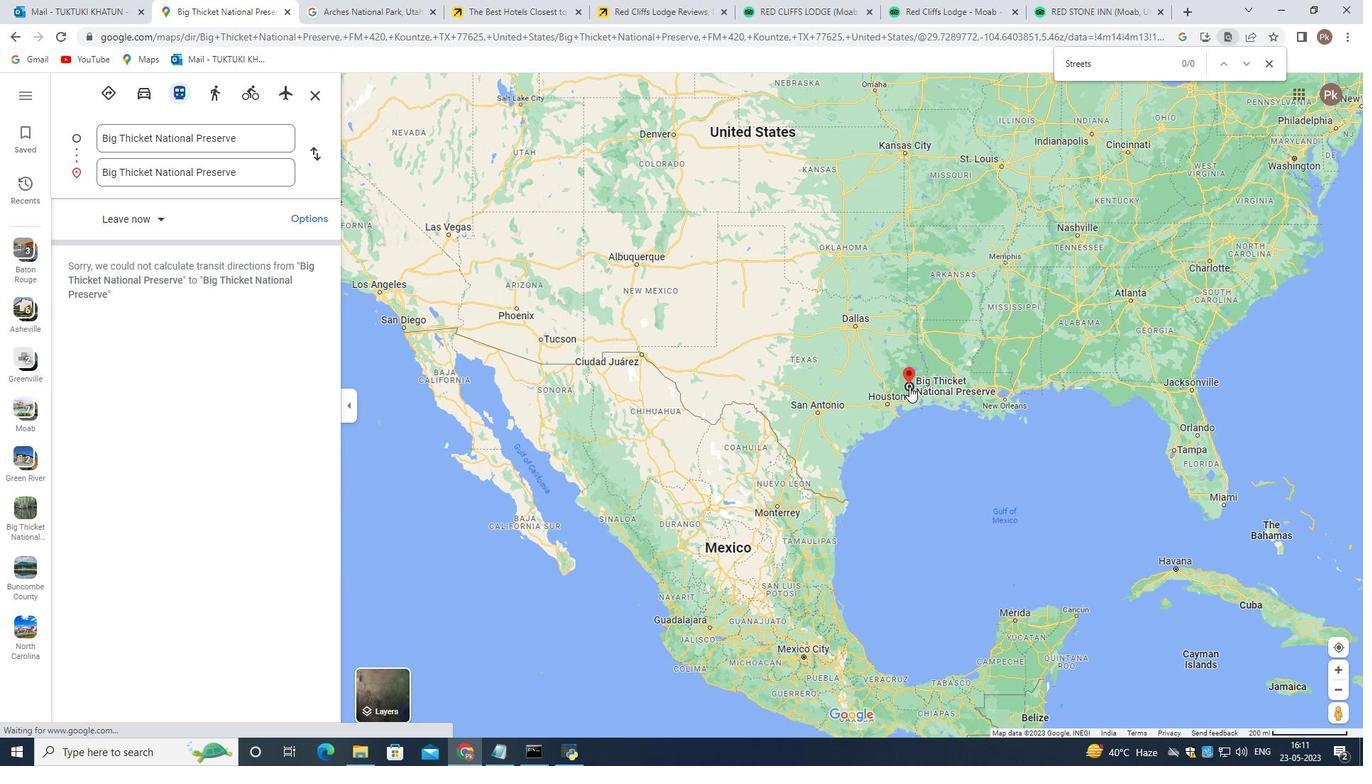 
Action: Mouse scrolled (909, 386) with delta (0, 0)
Screenshot: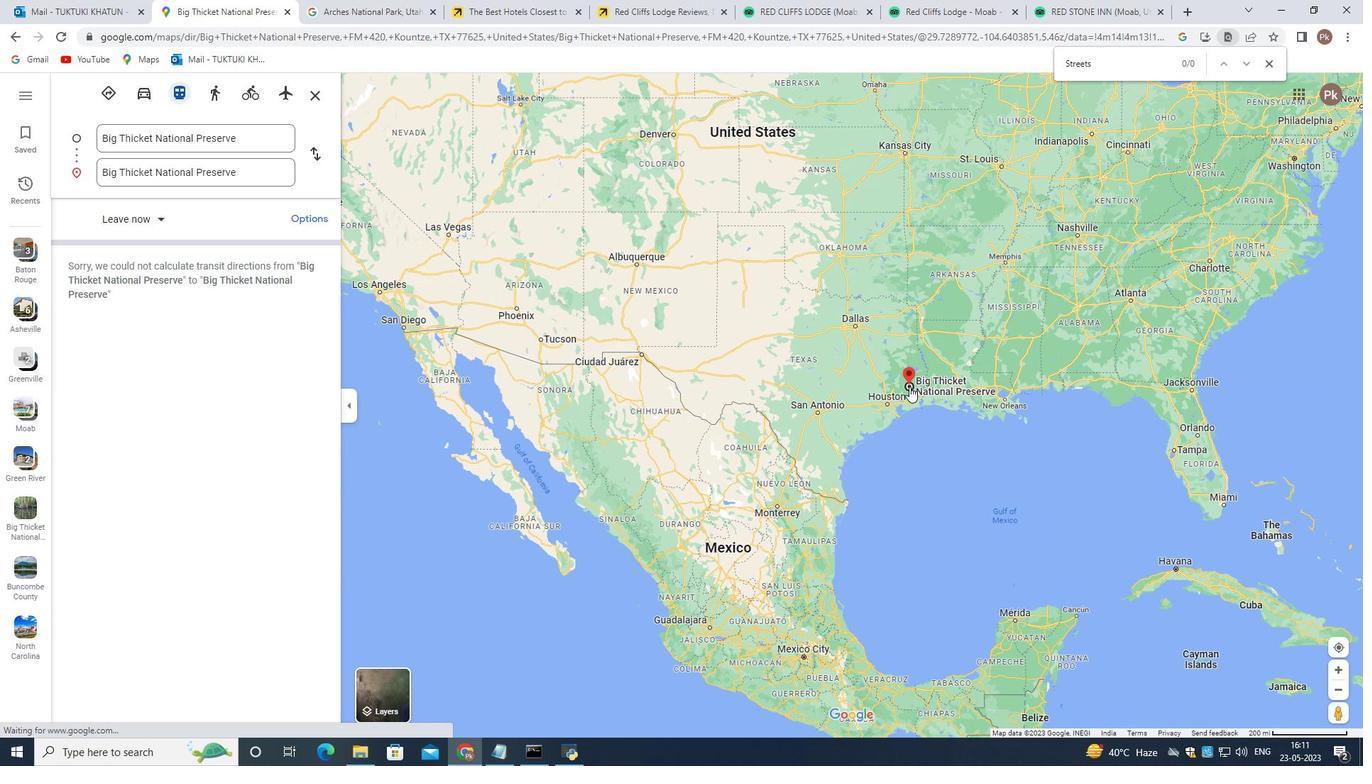 
Action: Mouse scrolled (909, 386) with delta (0, 0)
Screenshot: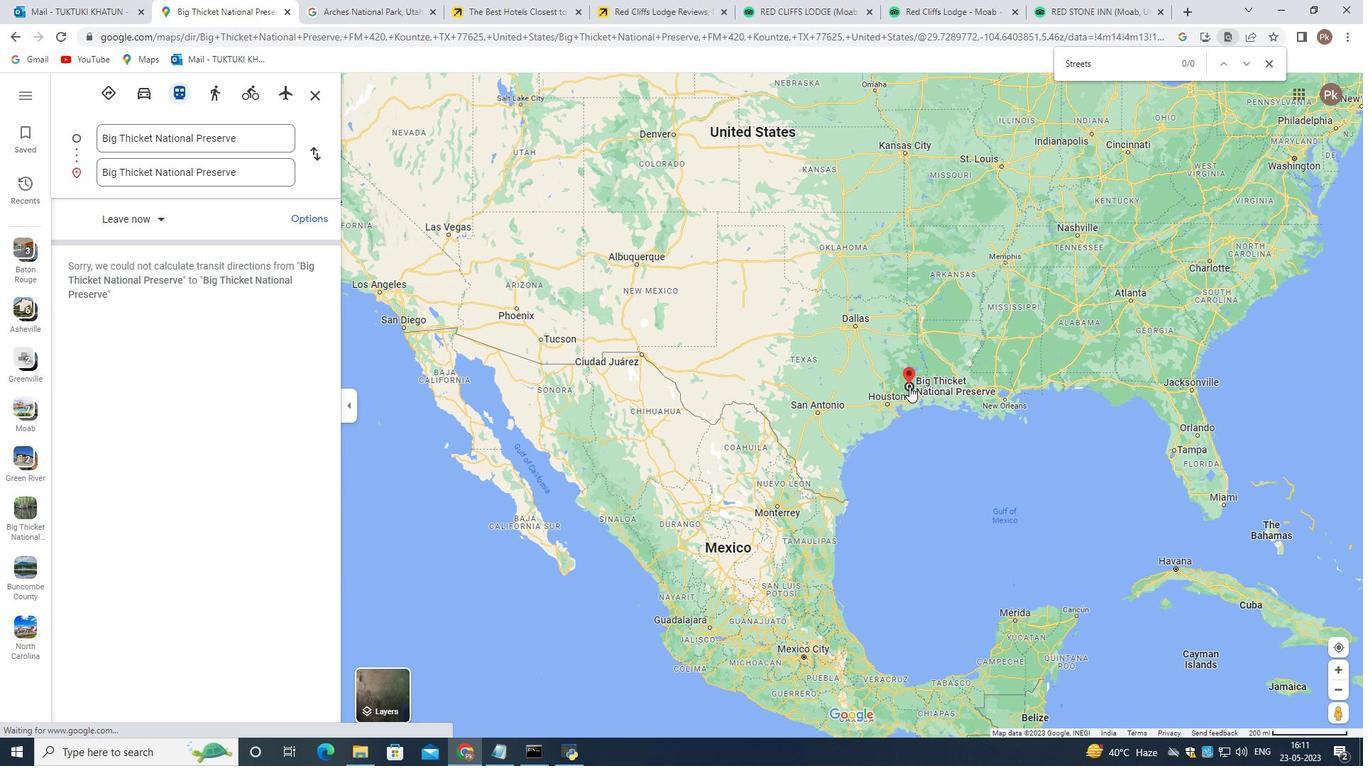
Action: Mouse scrolled (909, 386) with delta (0, 0)
Screenshot: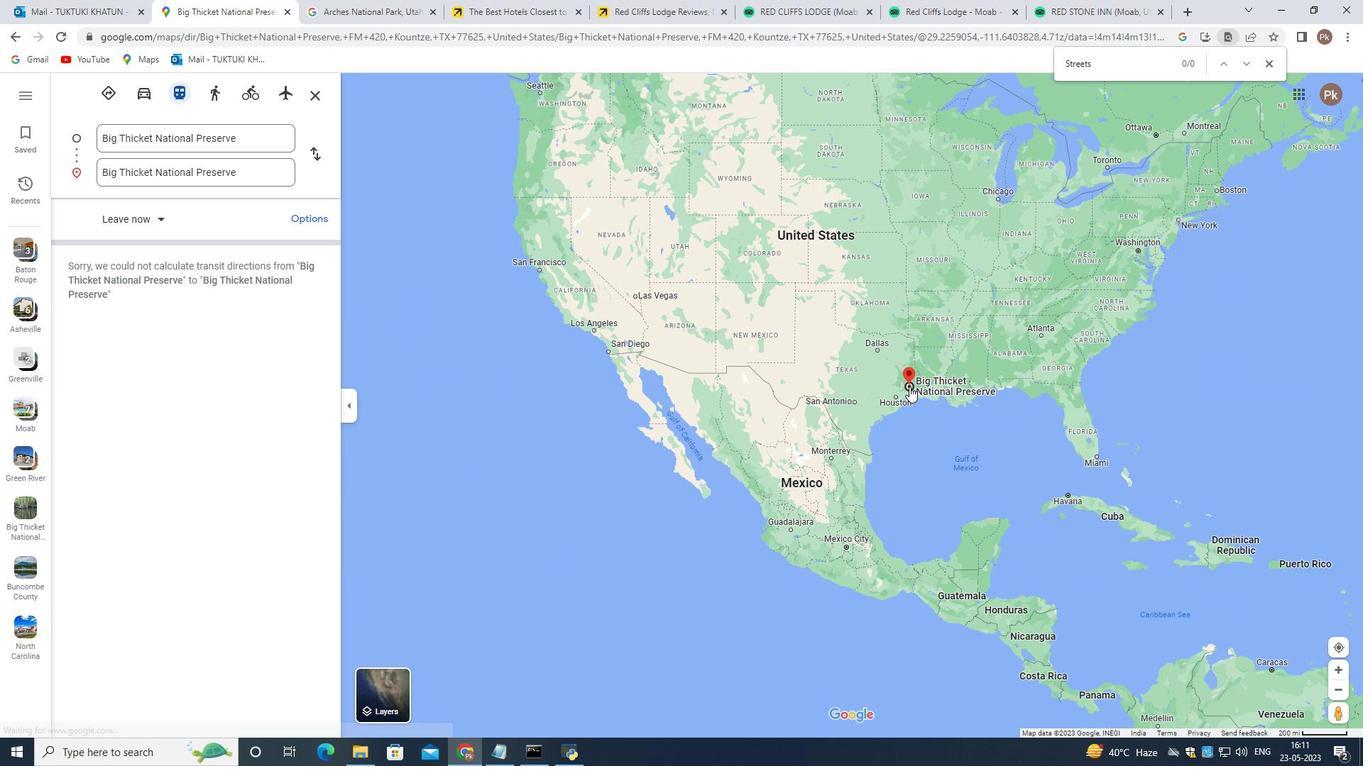 
Action: Mouse scrolled (909, 386) with delta (0, 0)
Screenshot: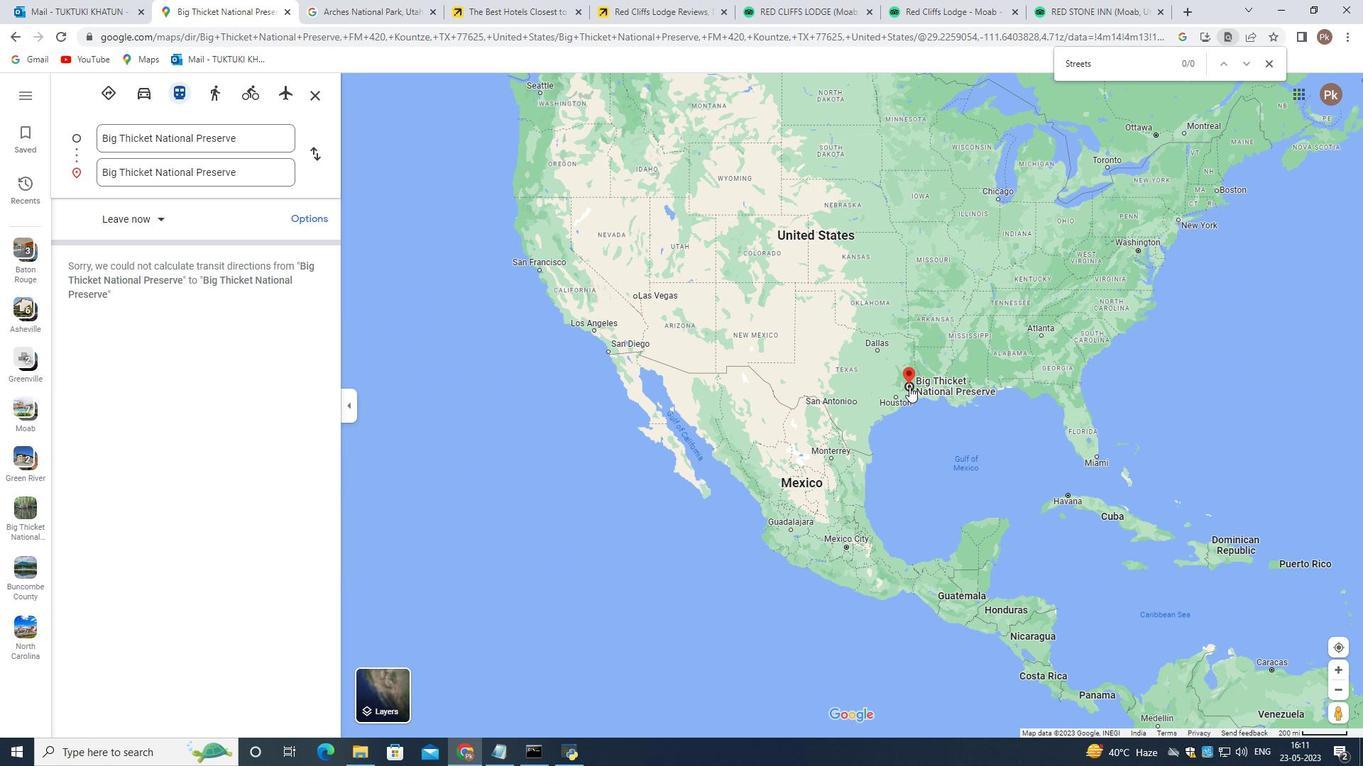 
Action: Mouse moved to (240, 139)
Screenshot: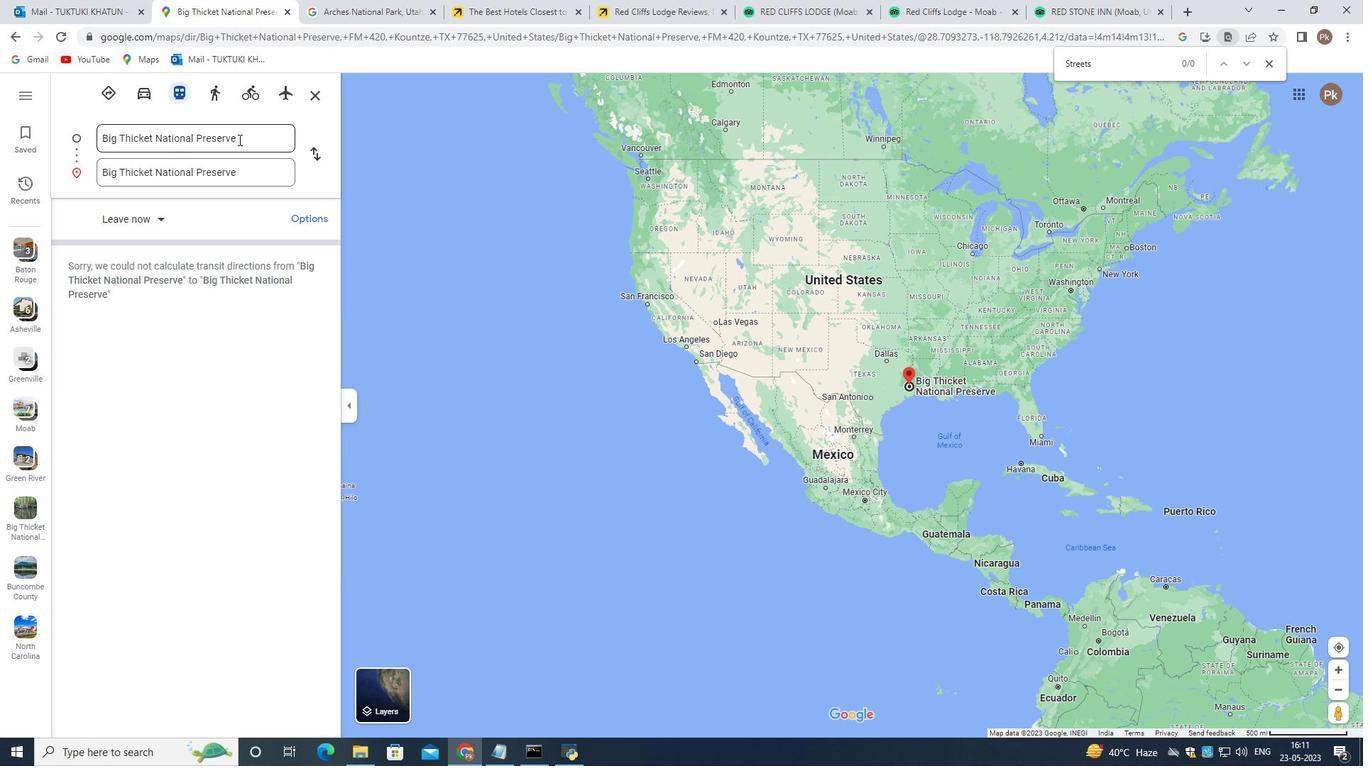 
Action: Mouse pressed left at (240, 139)
Screenshot: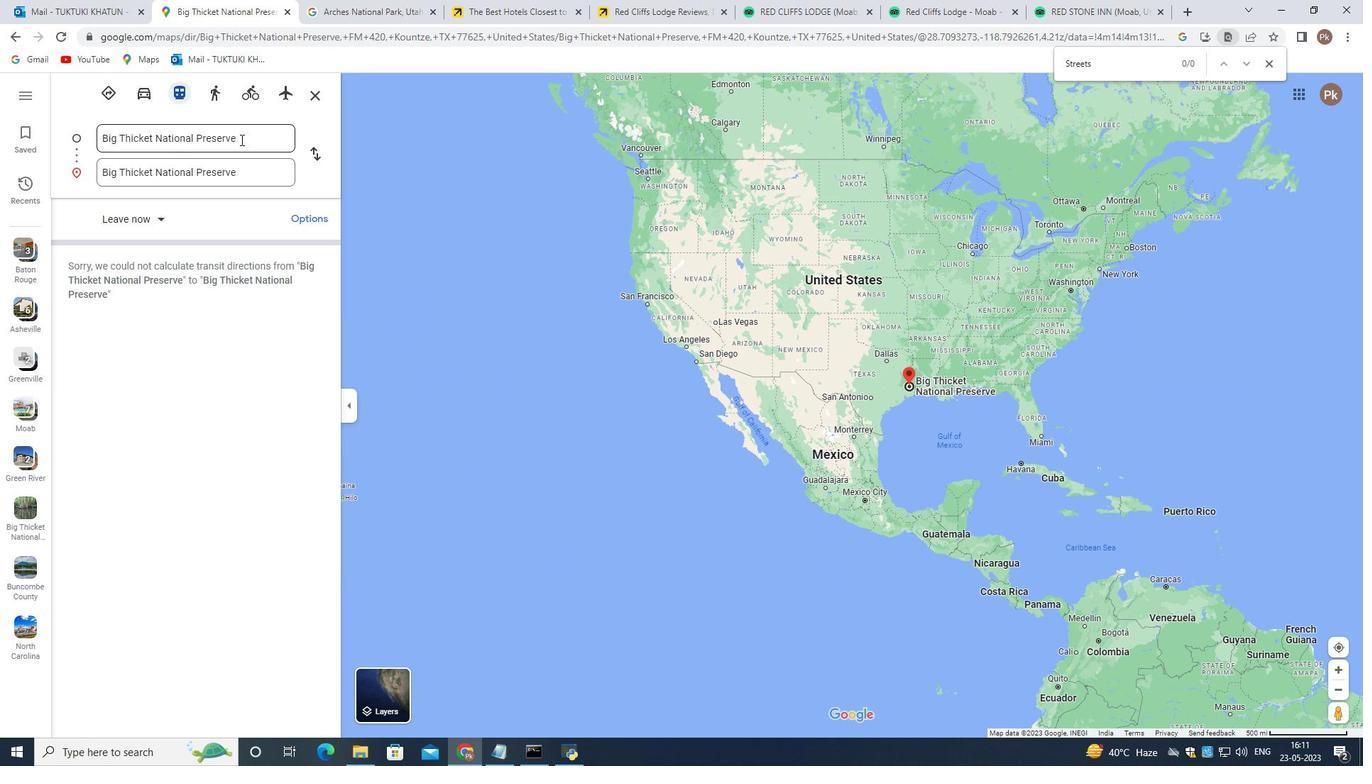 
Action: Mouse pressed left at (240, 139)
Screenshot: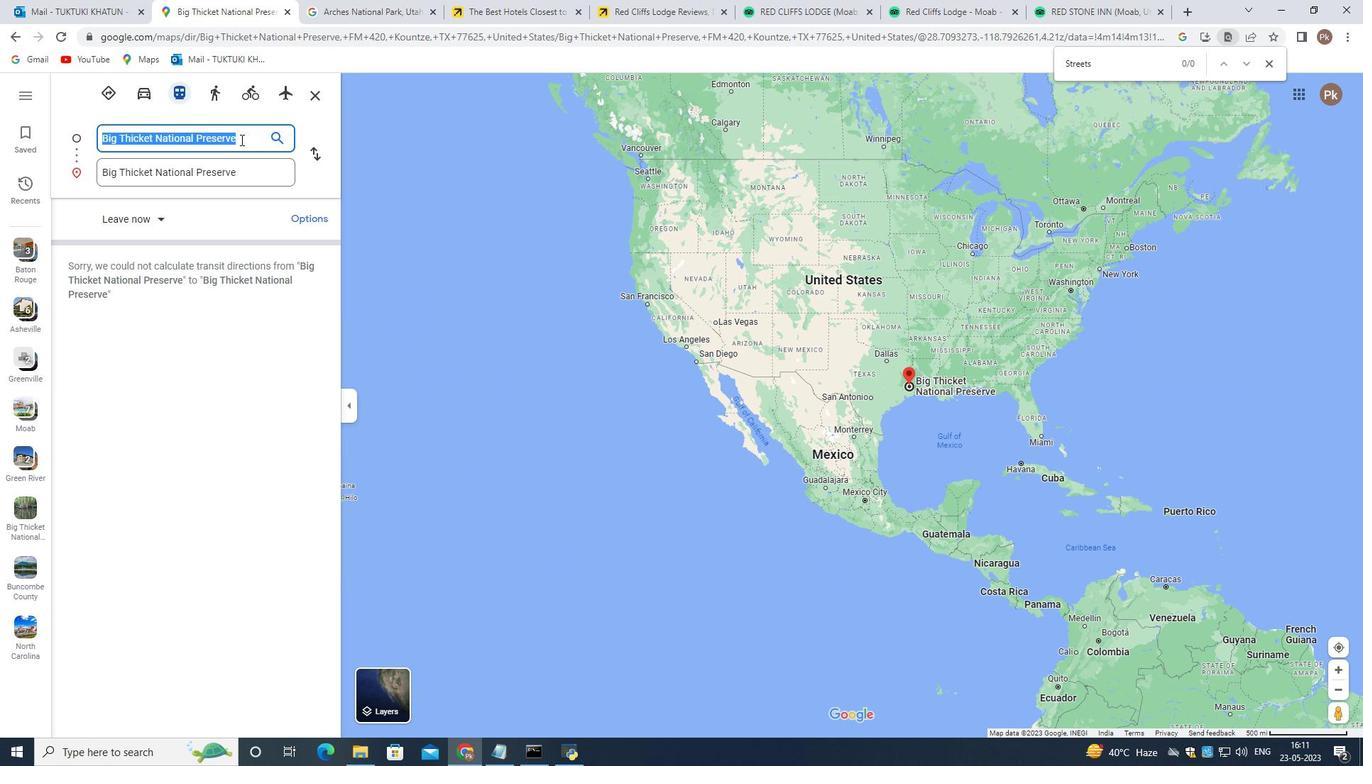 
Action: Key pressed ,<Key.space><Key.shift>Texas<Key.space><Key.backspace>,<Key.space><Key.shift>United<Key.space><Key.shift>States
Screenshot: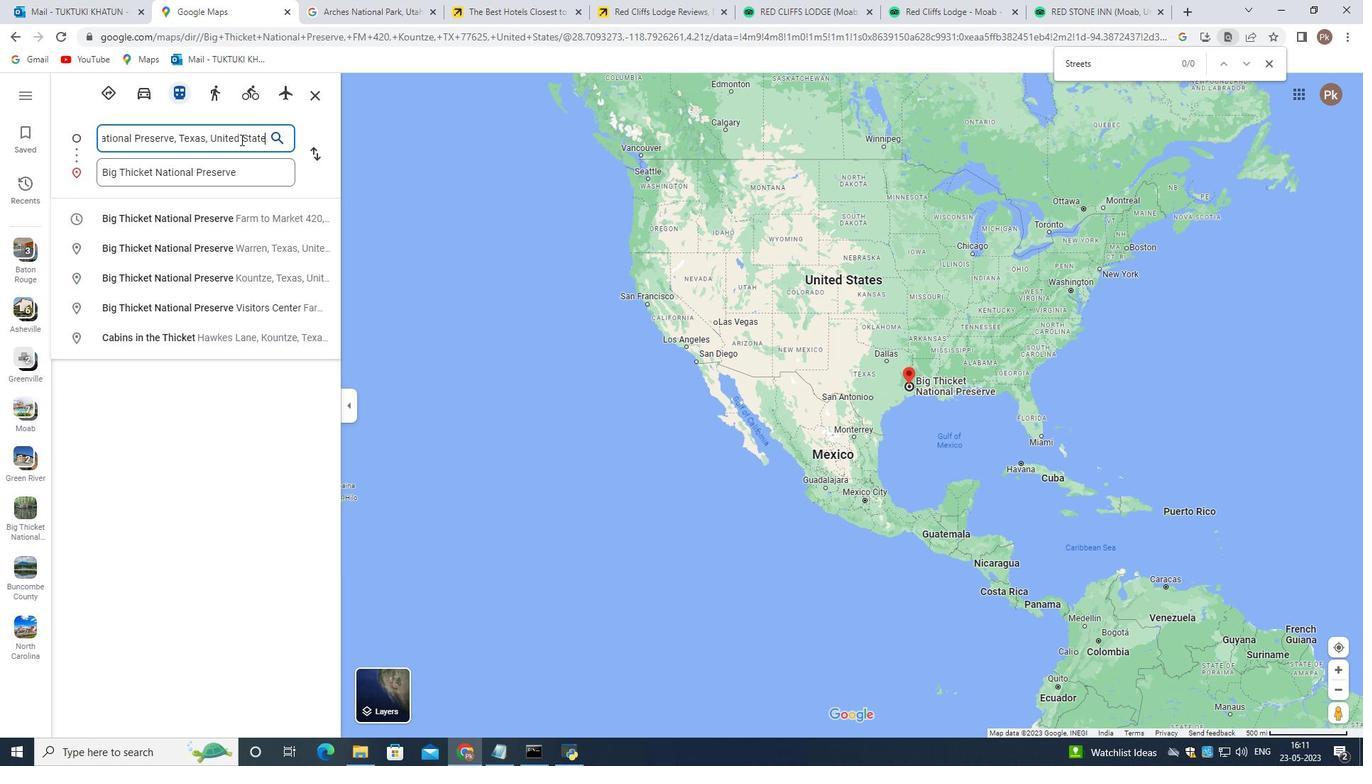
Action: Mouse scrolled (240, 140) with delta (0, 0)
Screenshot: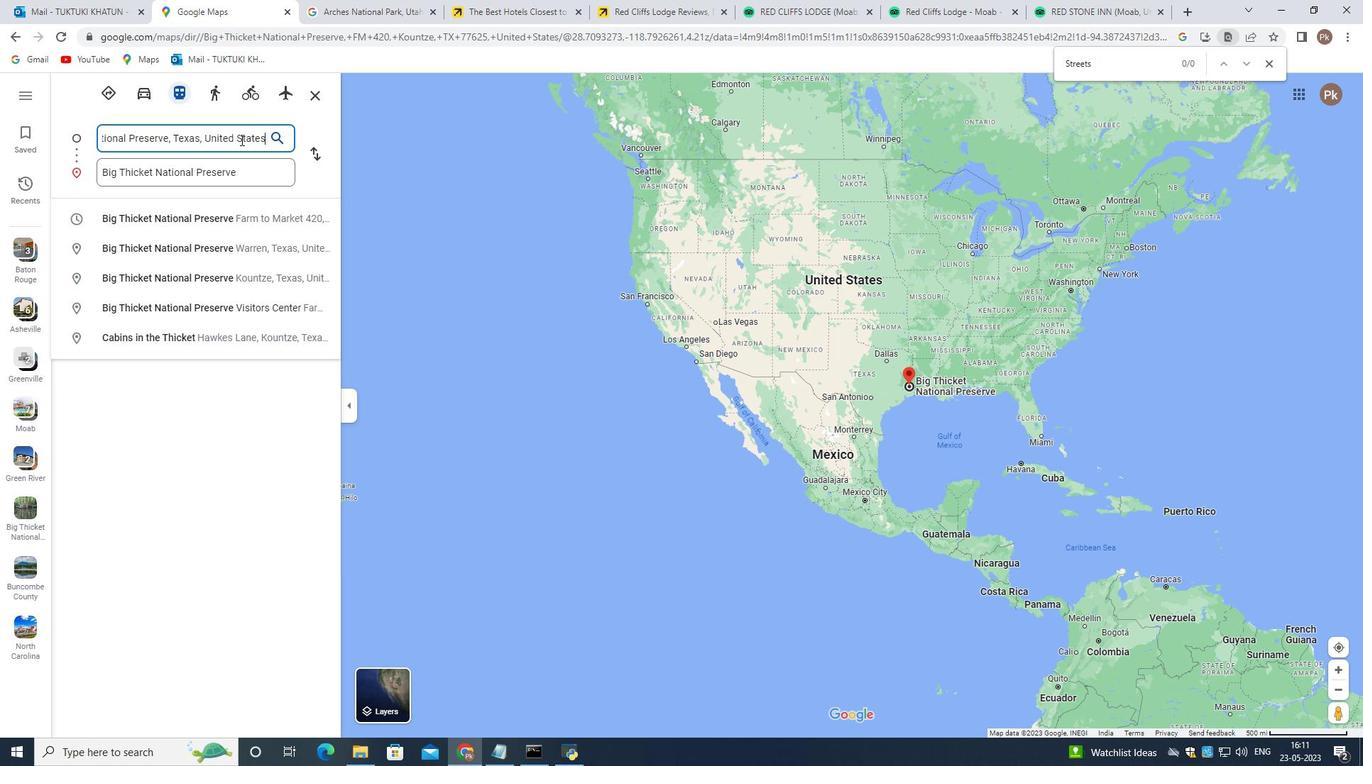 
Action: Mouse moved to (171, 135)
Screenshot: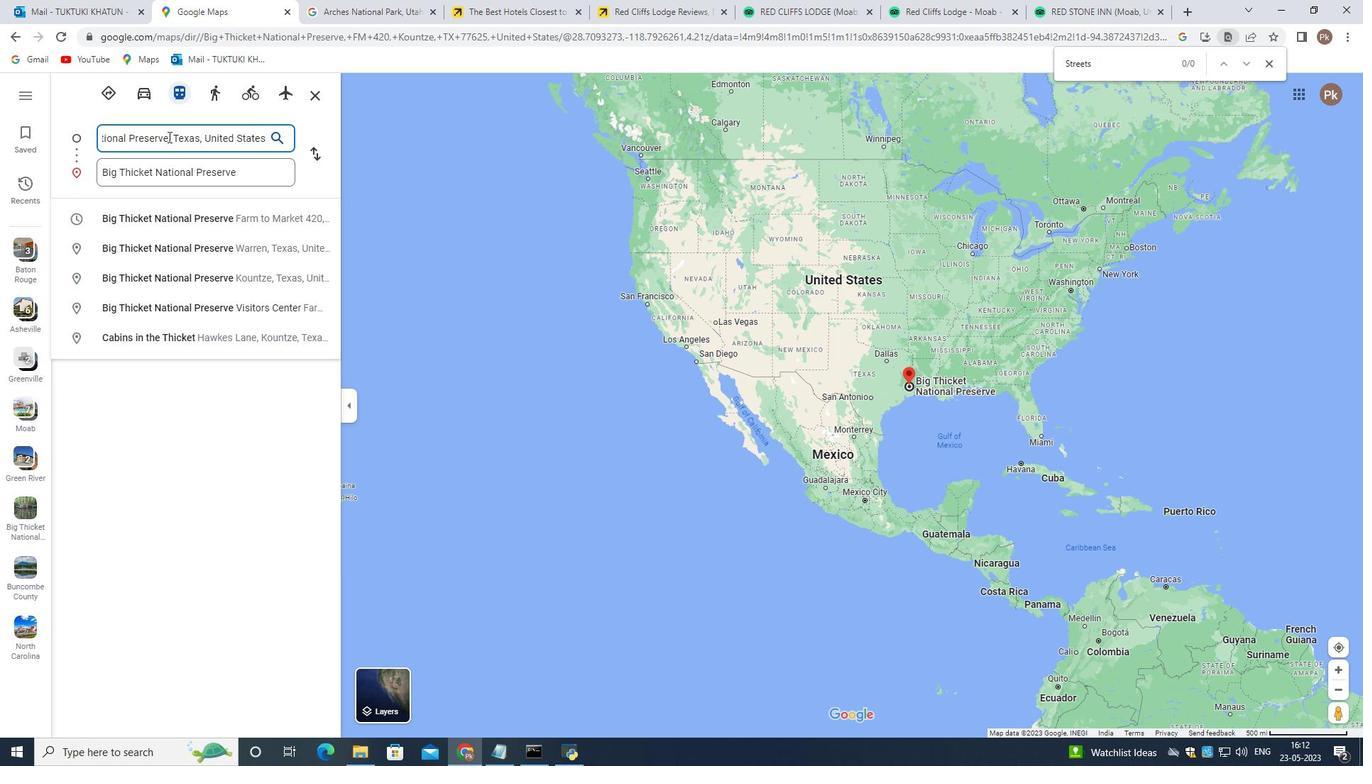 
Action: Mouse pressed left at (171, 135)
Screenshot: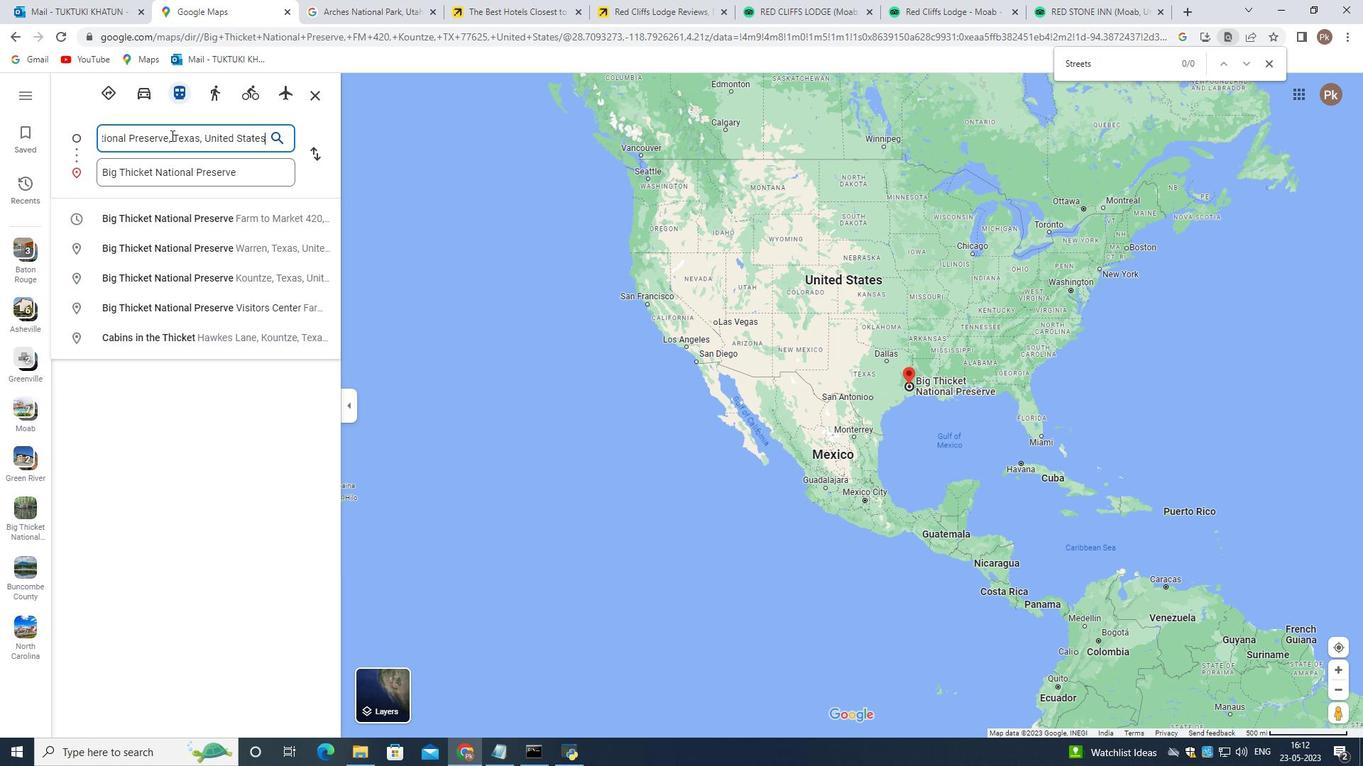 
Action: Mouse moved to (151, 152)
Screenshot: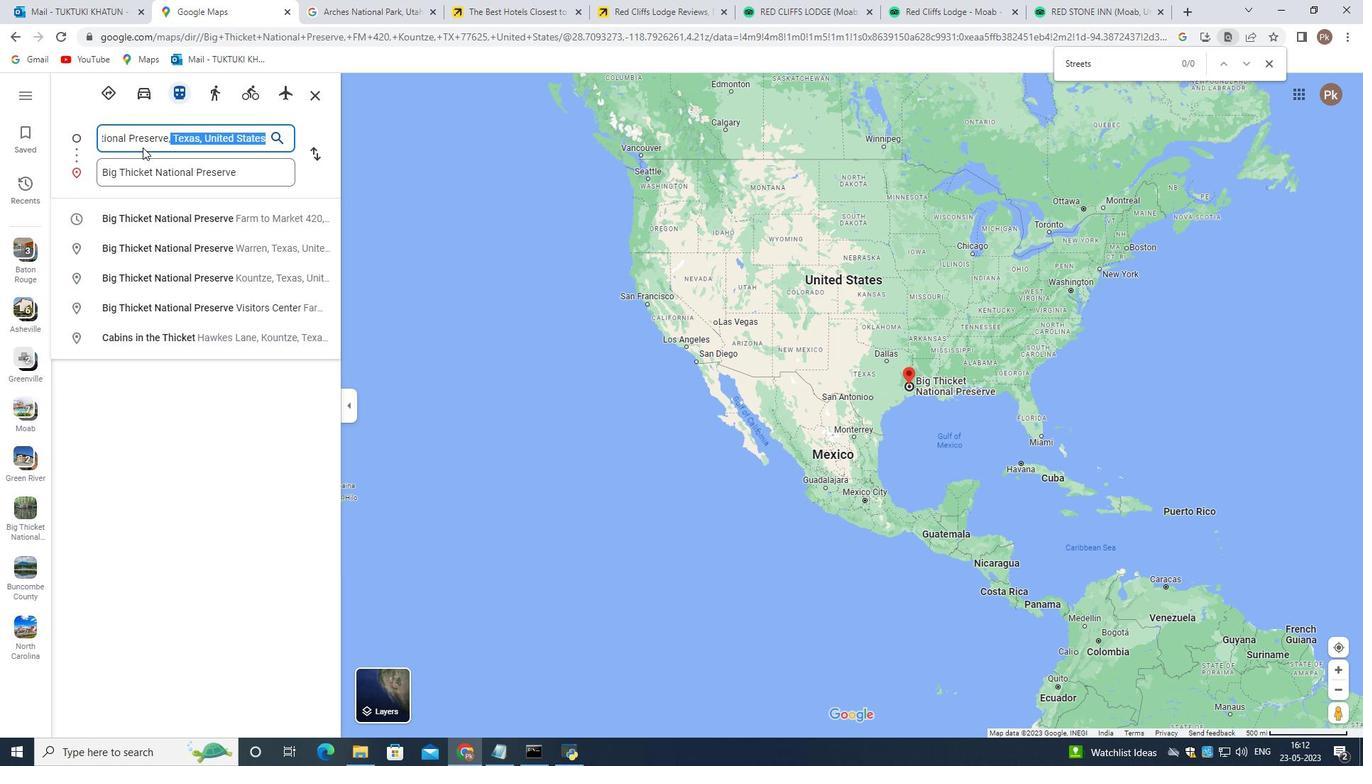 
Action: Key pressed ctrl+C
Screenshot: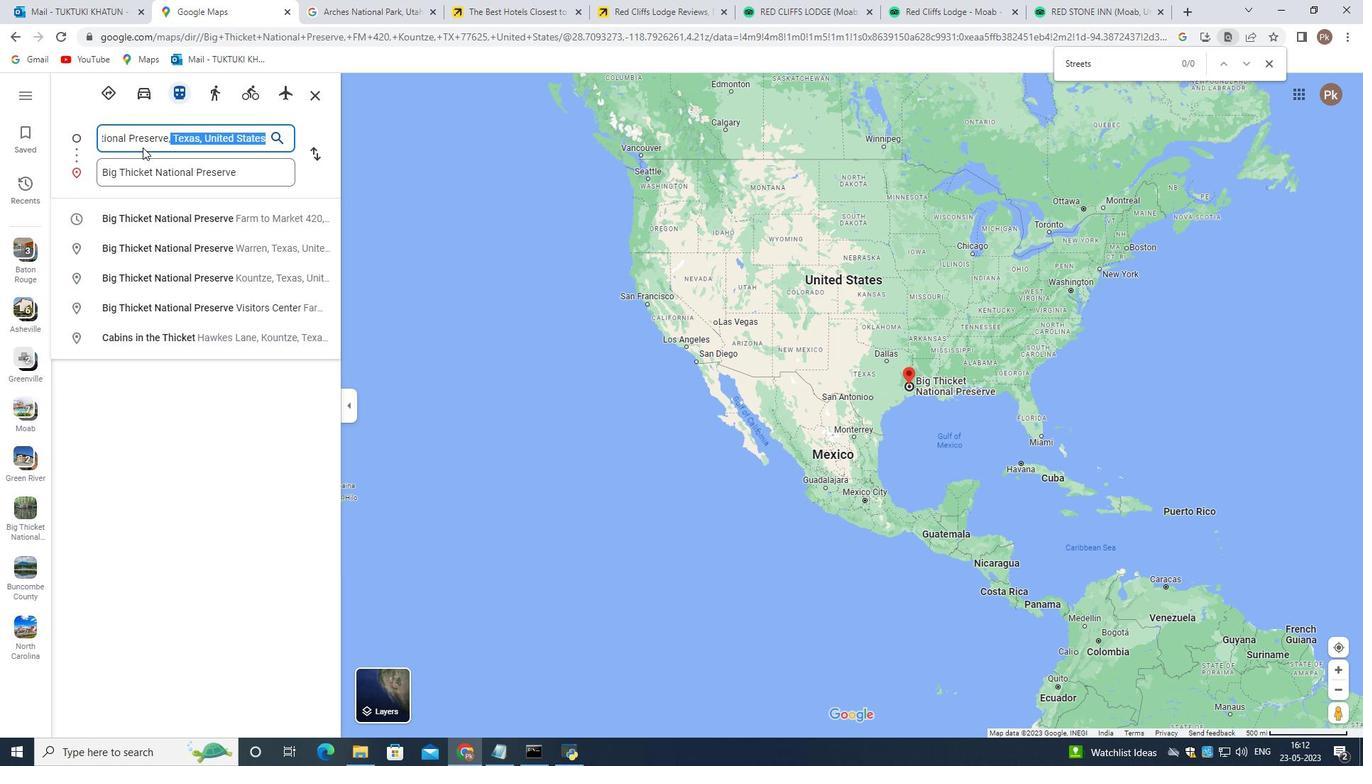 
Action: Mouse moved to (254, 177)
Screenshot: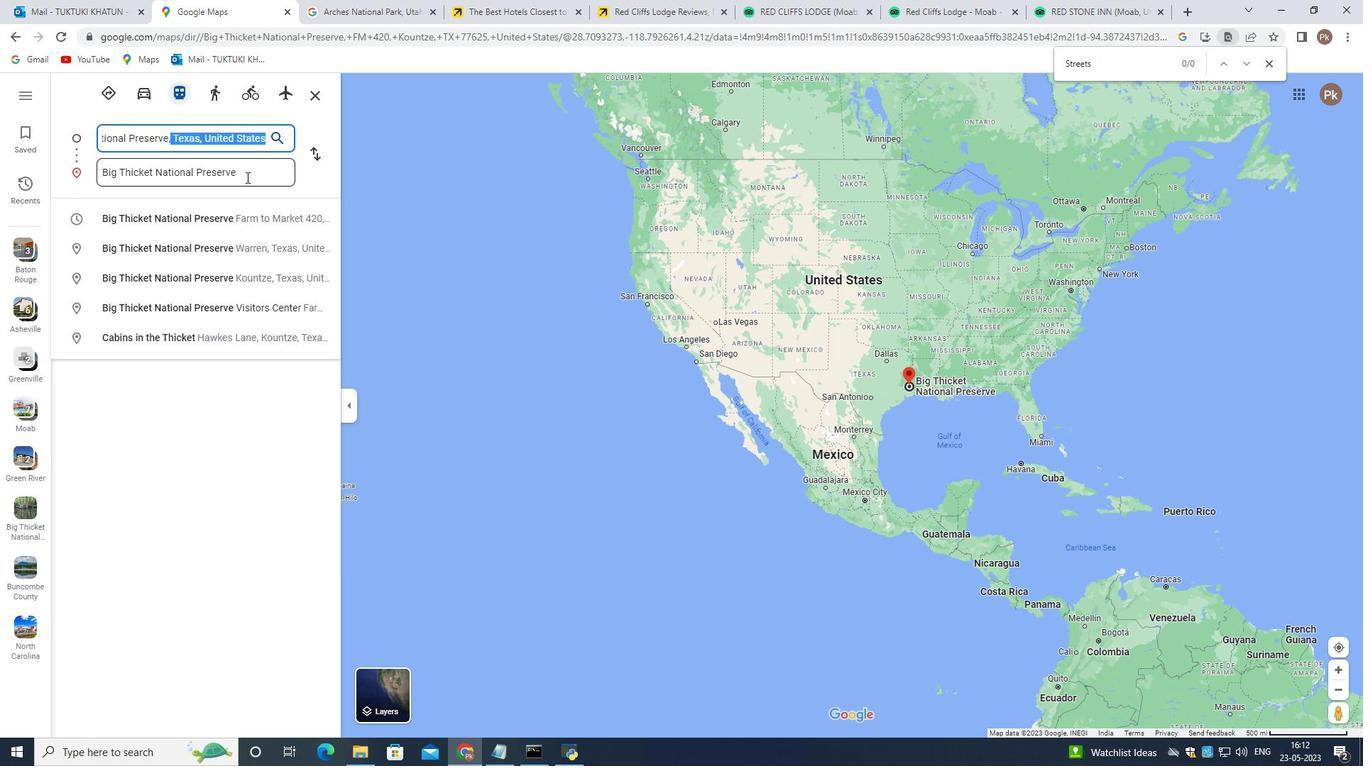 
Action: Key pressed ctrl+C
Screenshot: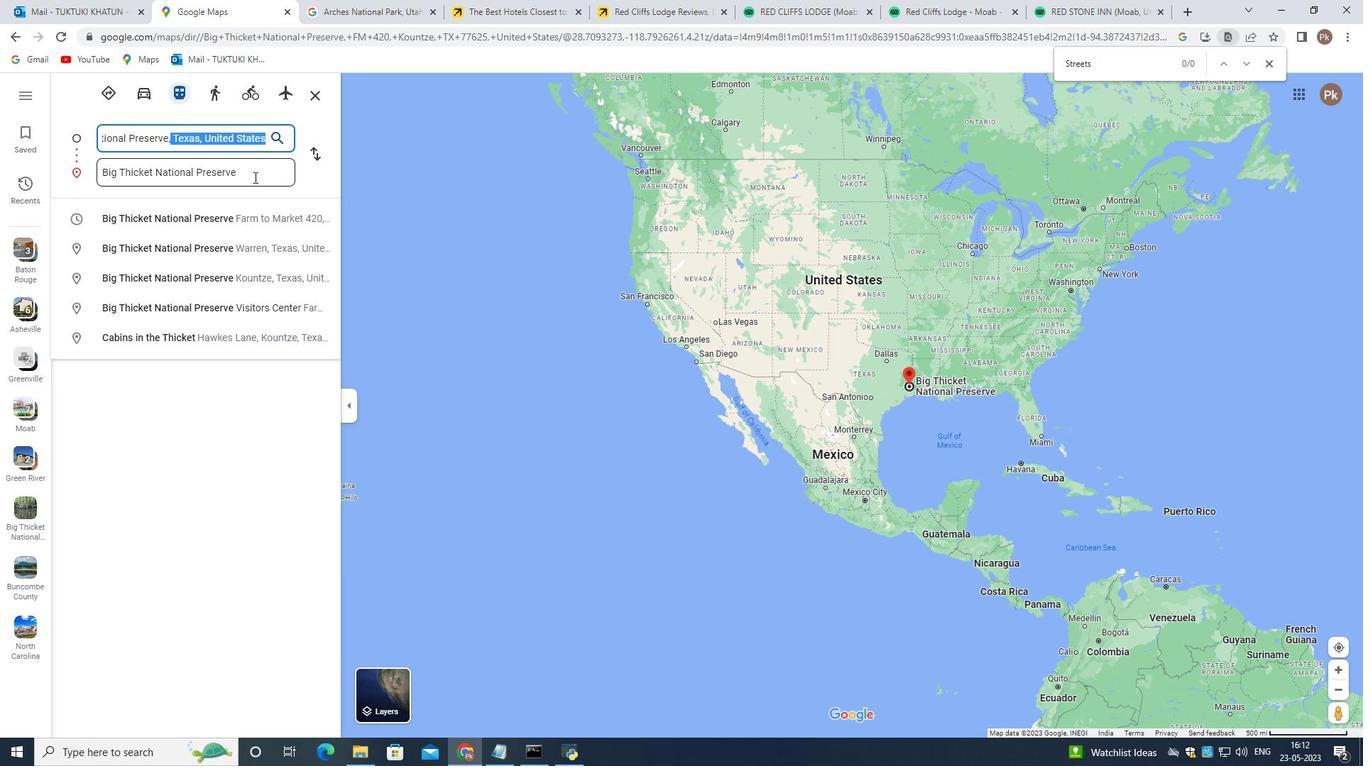 
Action: Mouse moved to (246, 173)
Screenshot: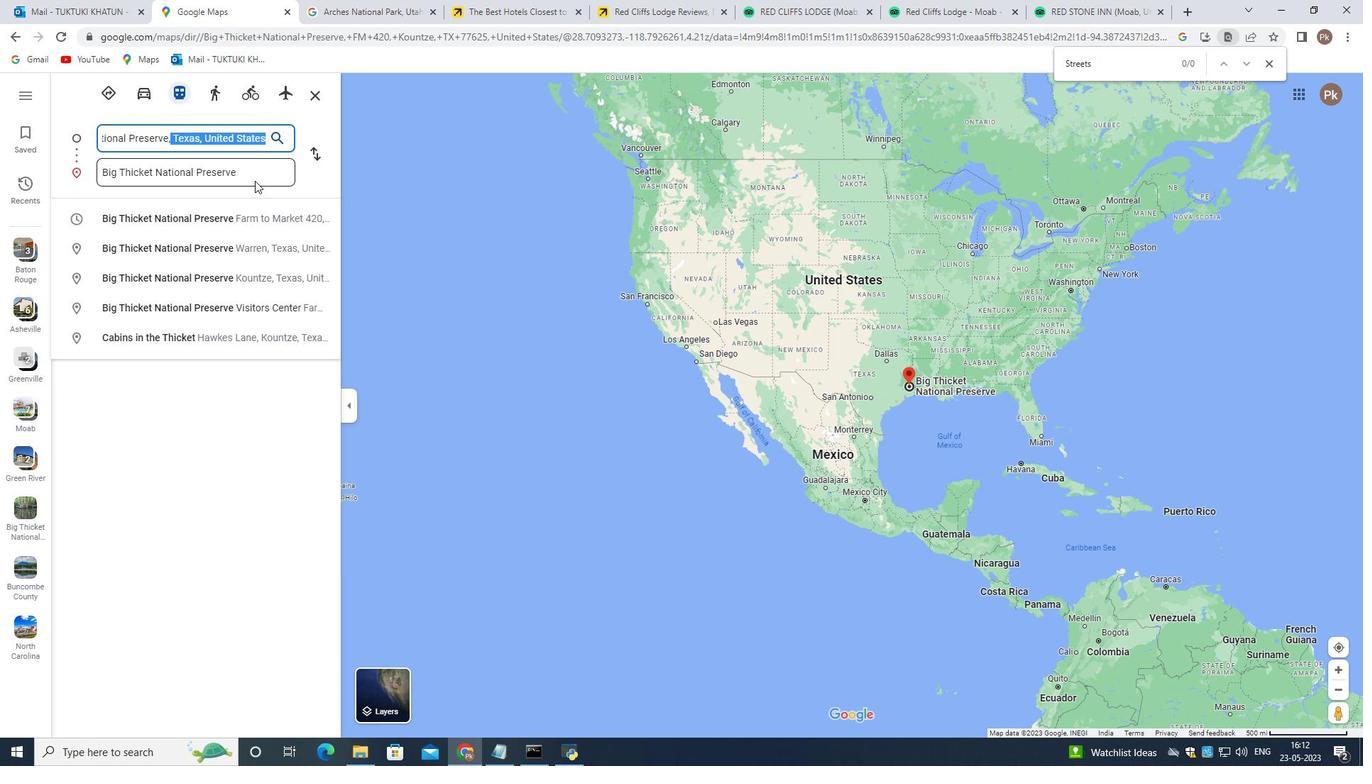 
Action: Mouse pressed left at (246, 173)
Screenshot: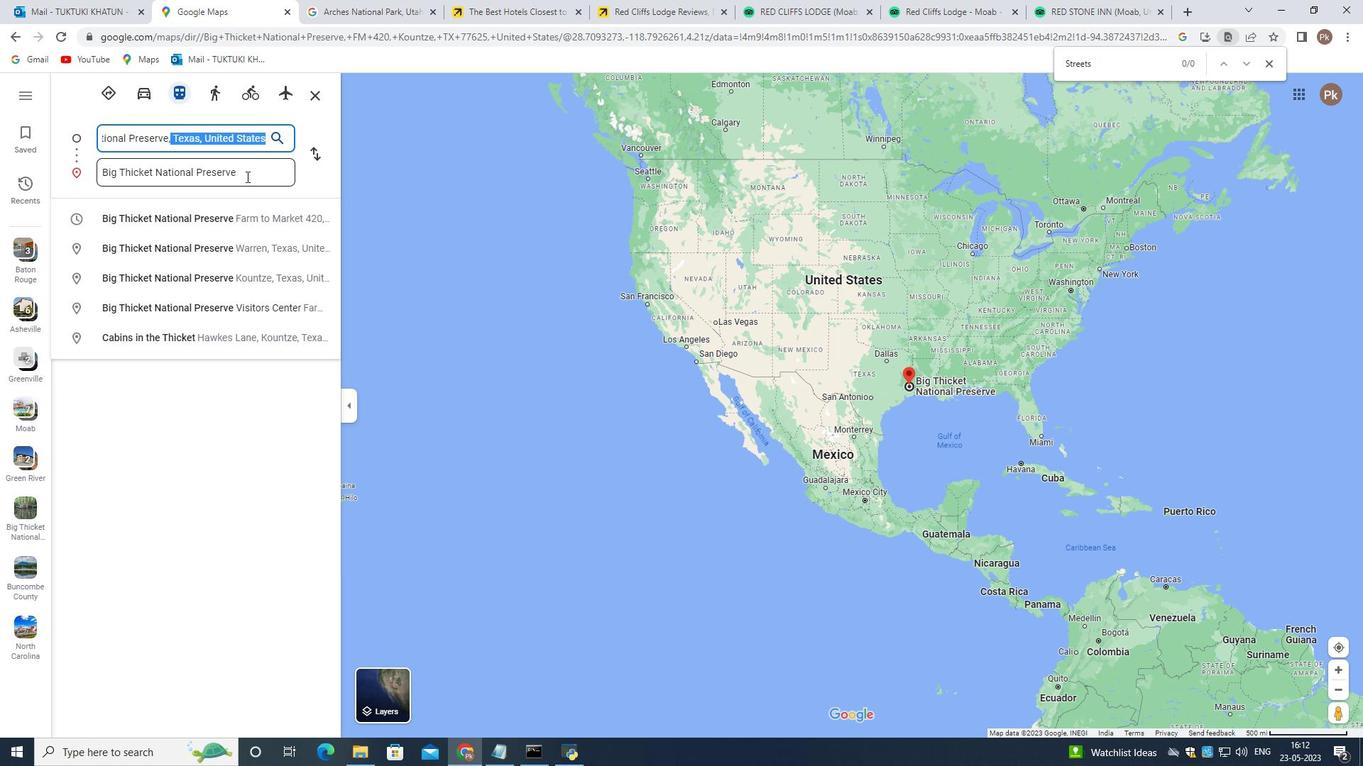 
Action: Mouse moved to (245, 171)
Screenshot: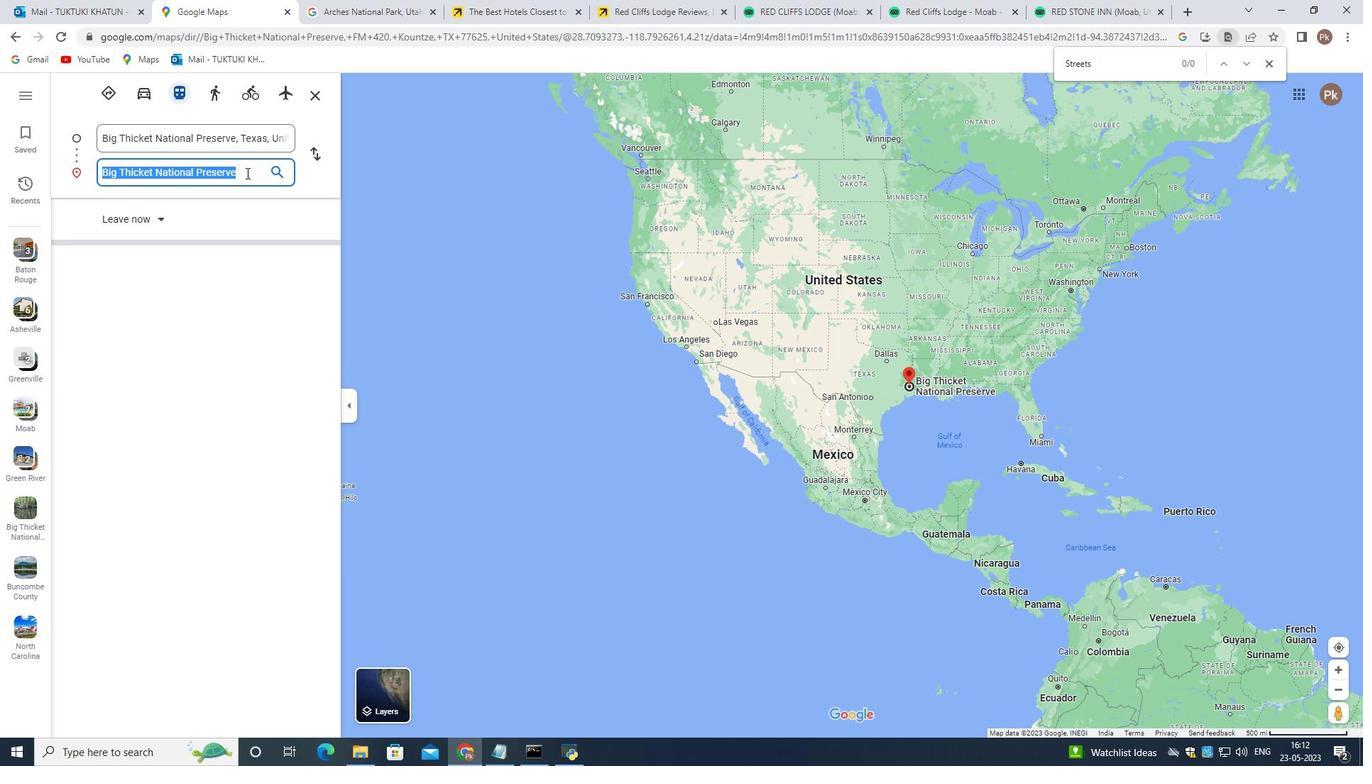 
Action: Mouse pressed left at (245, 171)
Screenshot: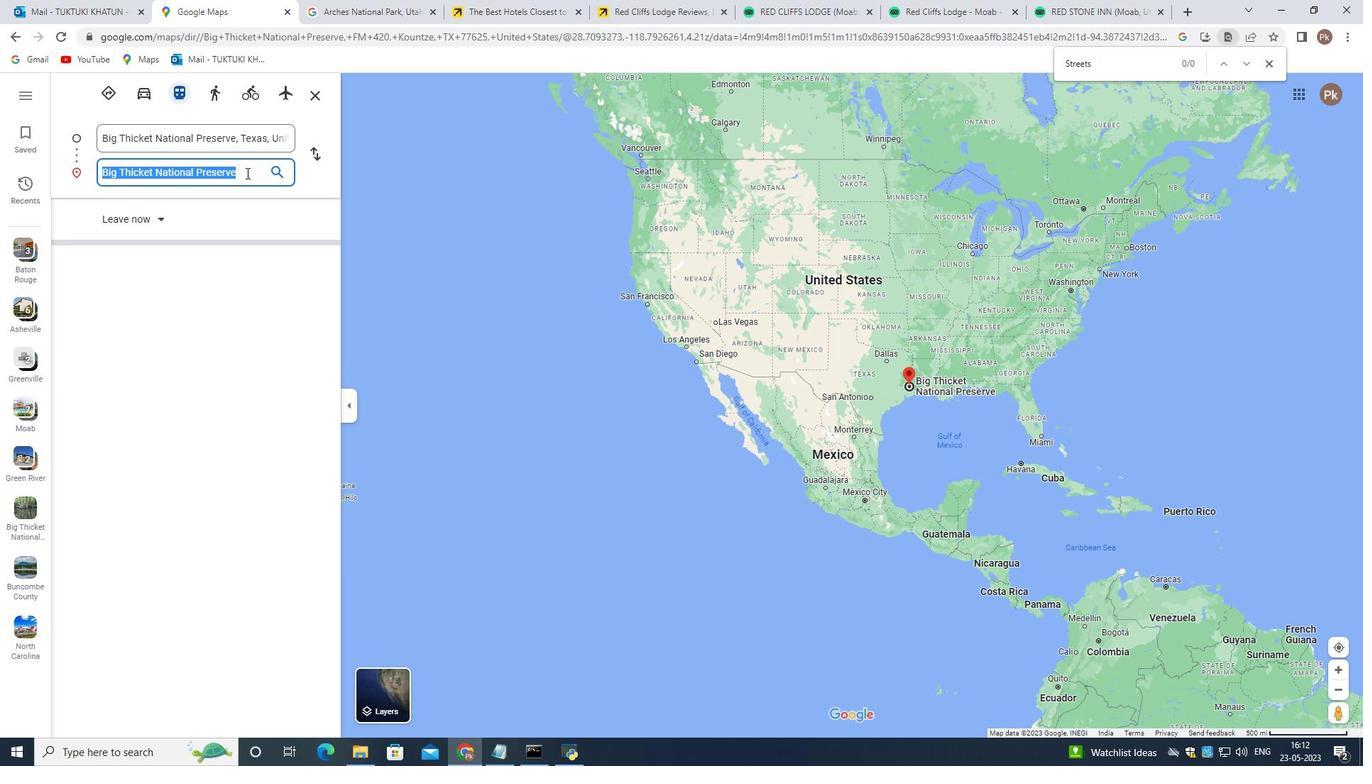 
Action: Key pressed <Key.space>
Screenshot: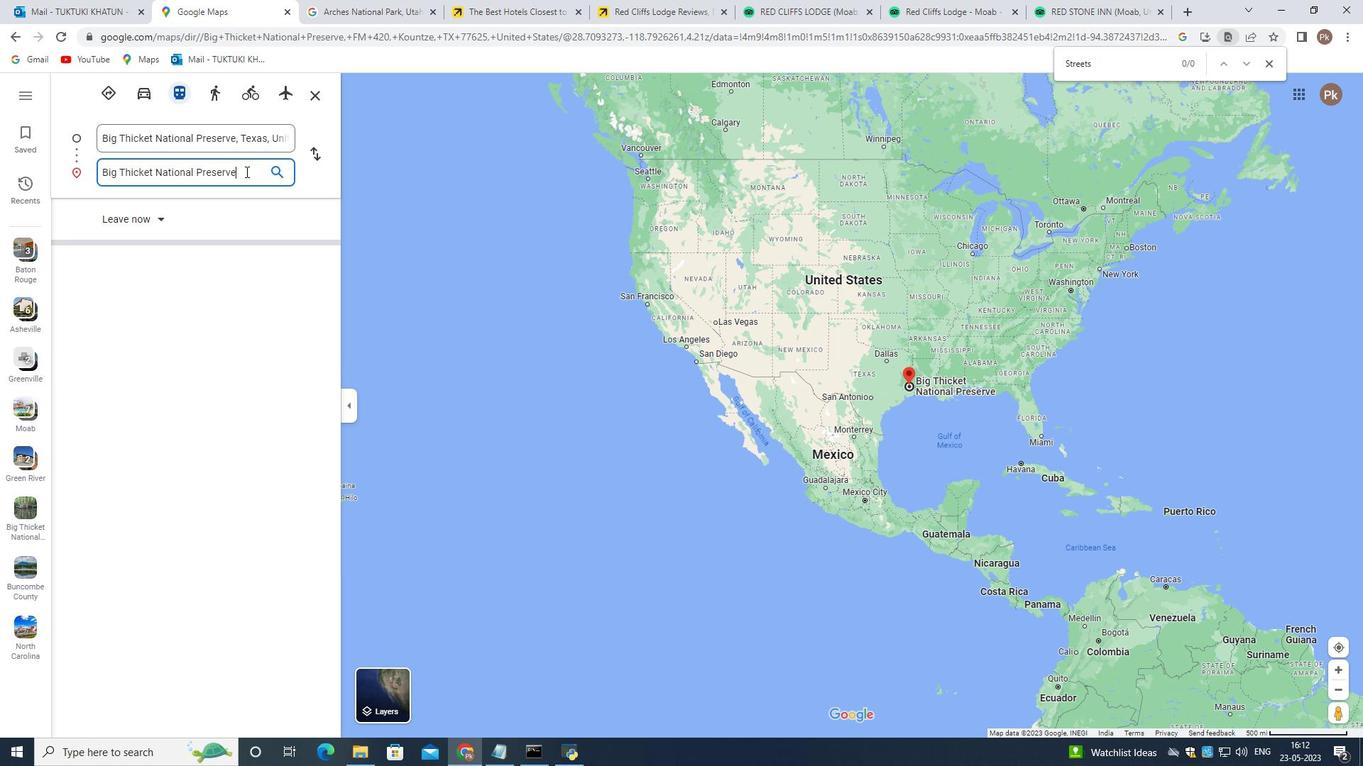 
Action: Mouse moved to (245, 169)
Screenshot: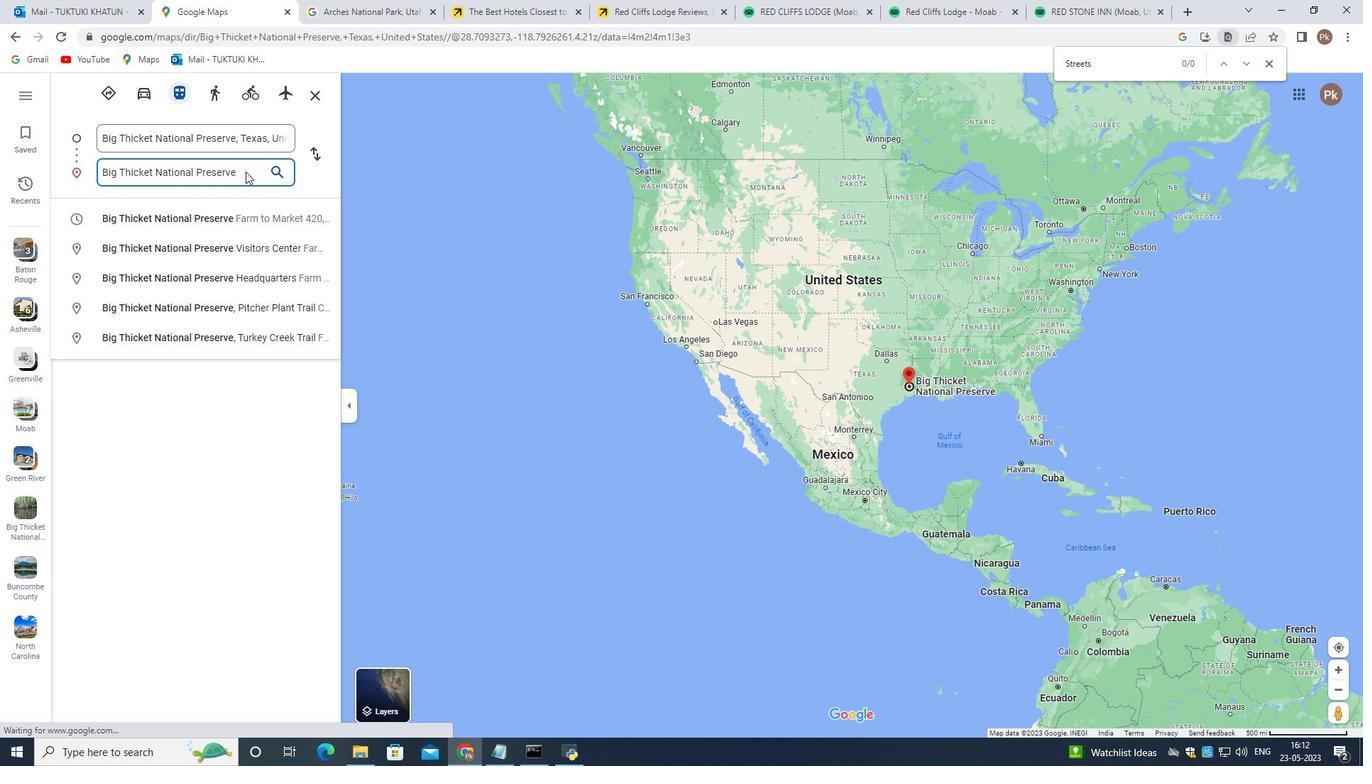 
Action: Key pressed ctrl+V
Screenshot: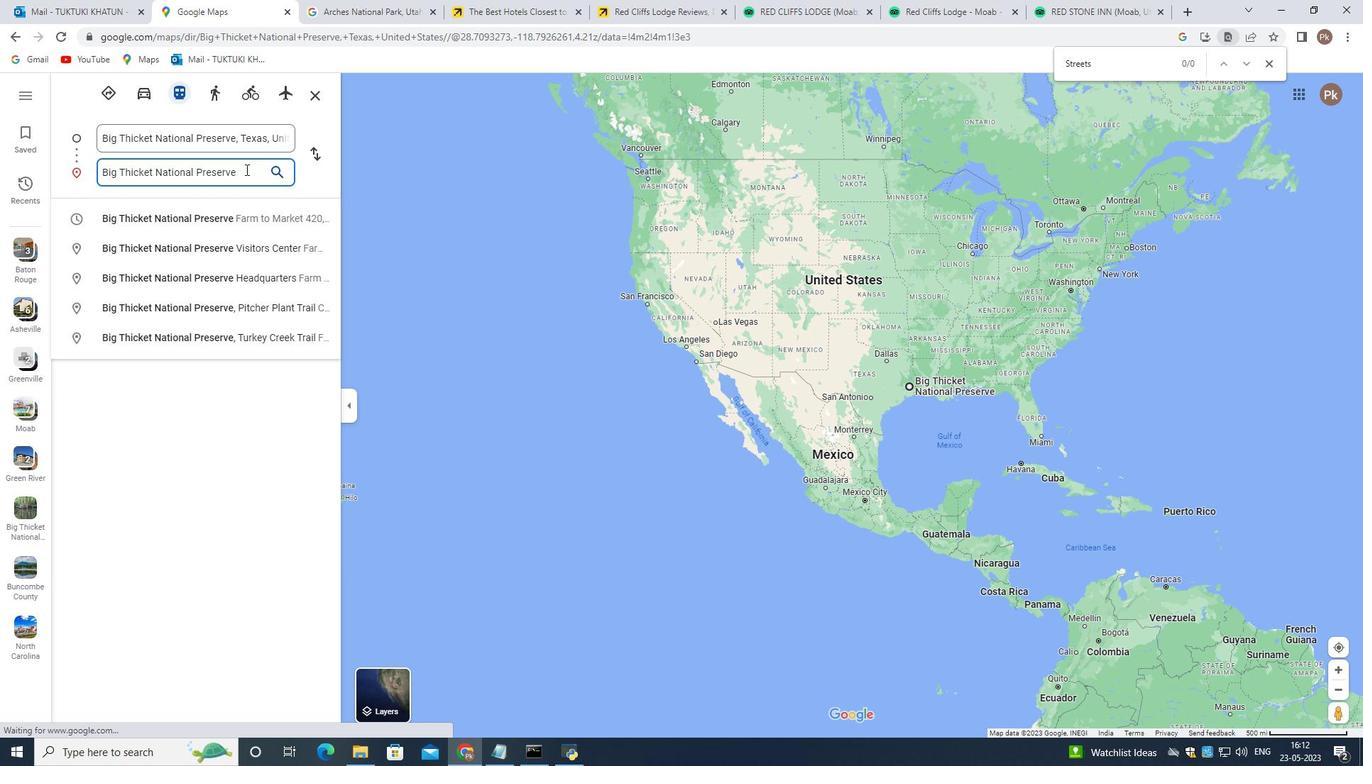 
Action: Mouse moved to (411, 299)
Screenshot: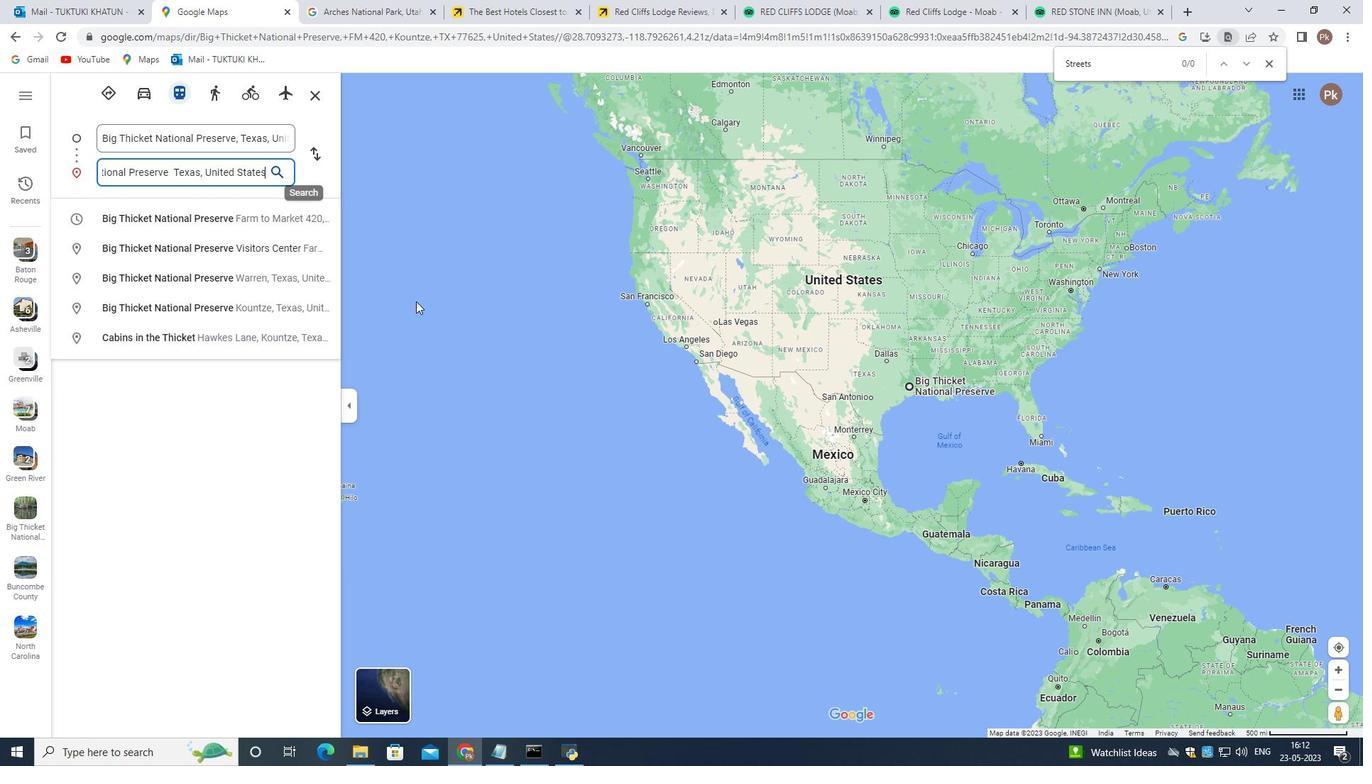 
Action: Key pressed <Key.enter>
Screenshot: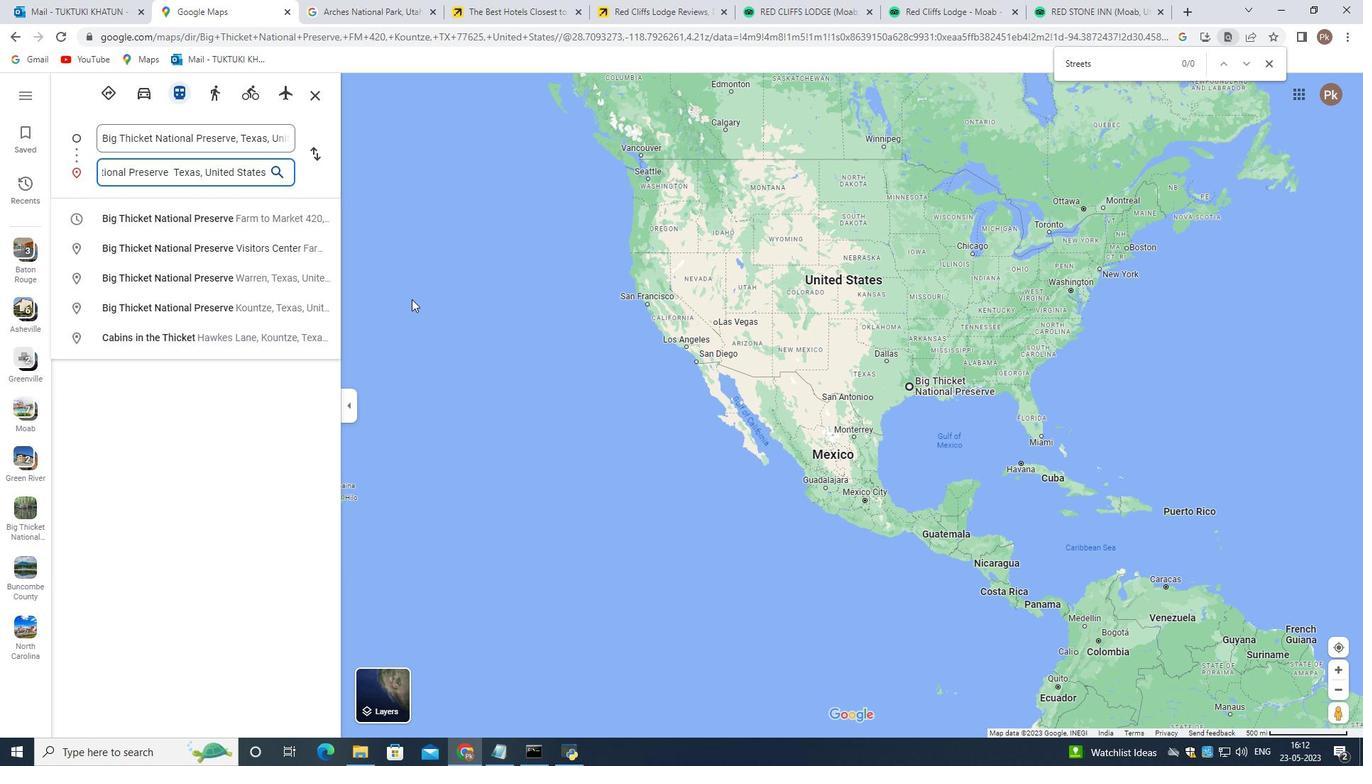 
Action: Mouse moved to (250, 173)
Screenshot: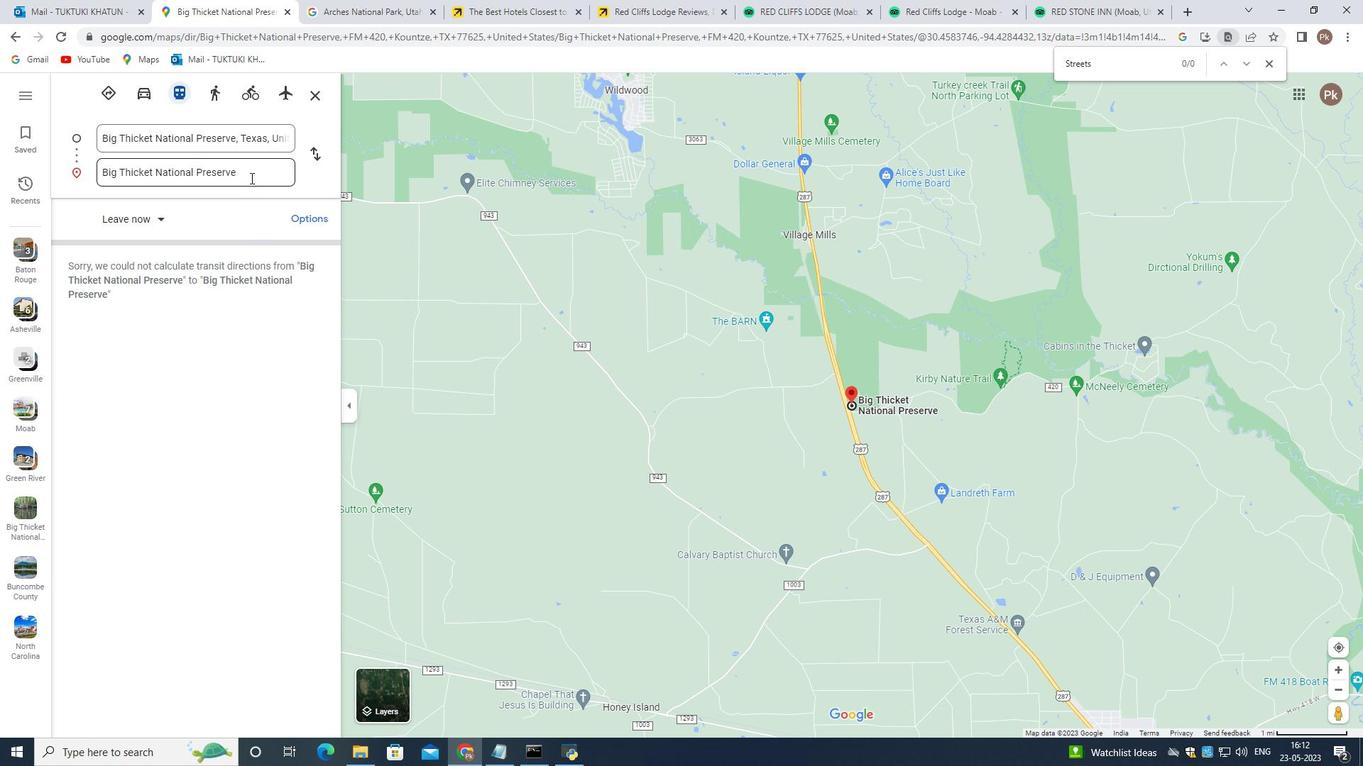 
Action: Mouse pressed left at (250, 173)
Screenshot: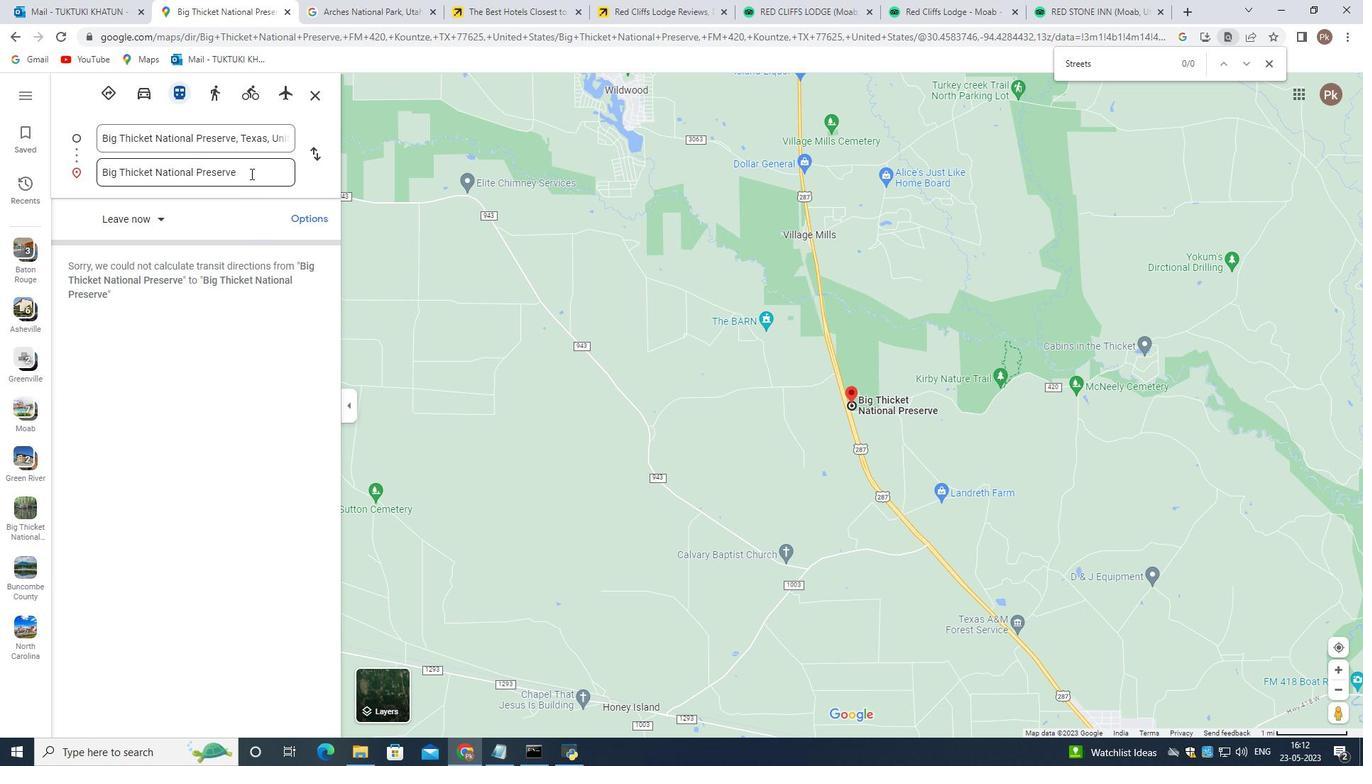 
Action: Mouse moved to (251, 166)
Screenshot: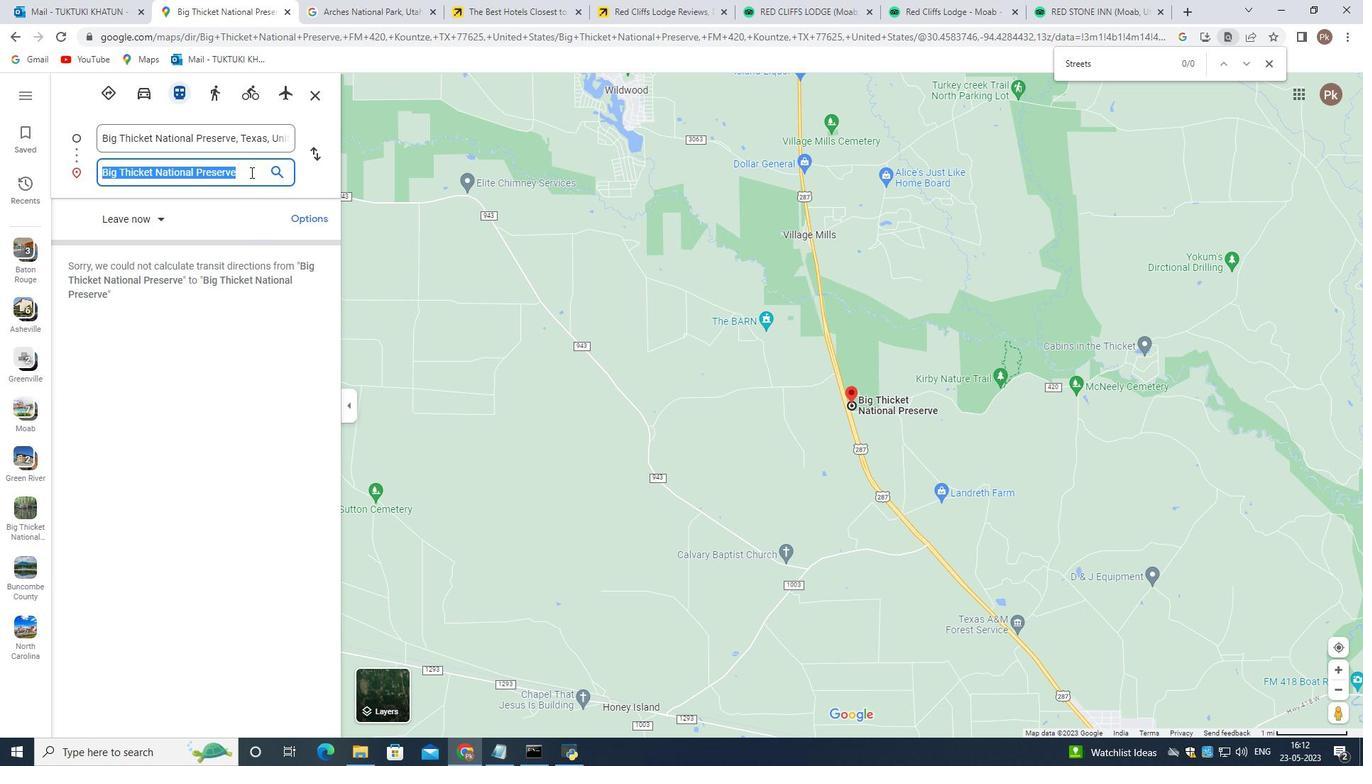 
Action: Mouse pressed left at (251, 166)
Screenshot: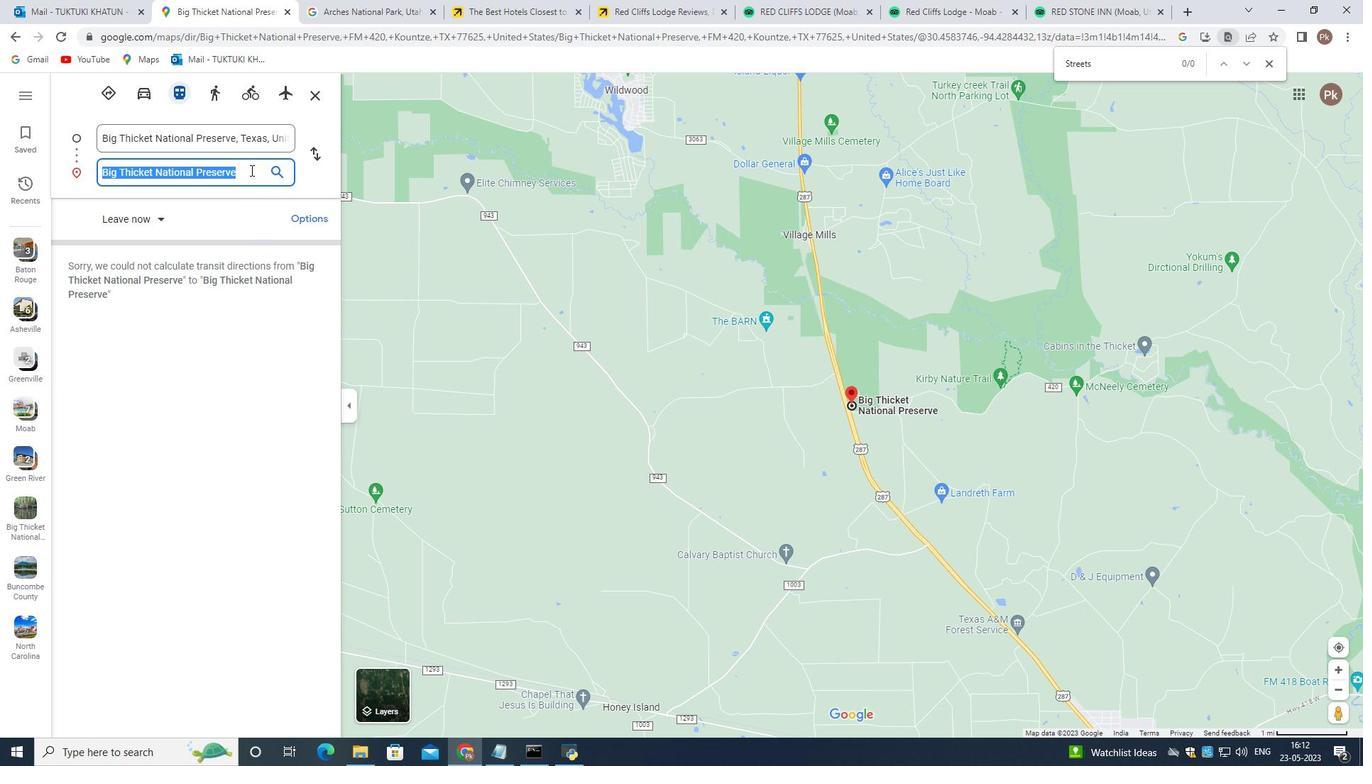 
Action: Mouse moved to (251, 168)
Screenshot: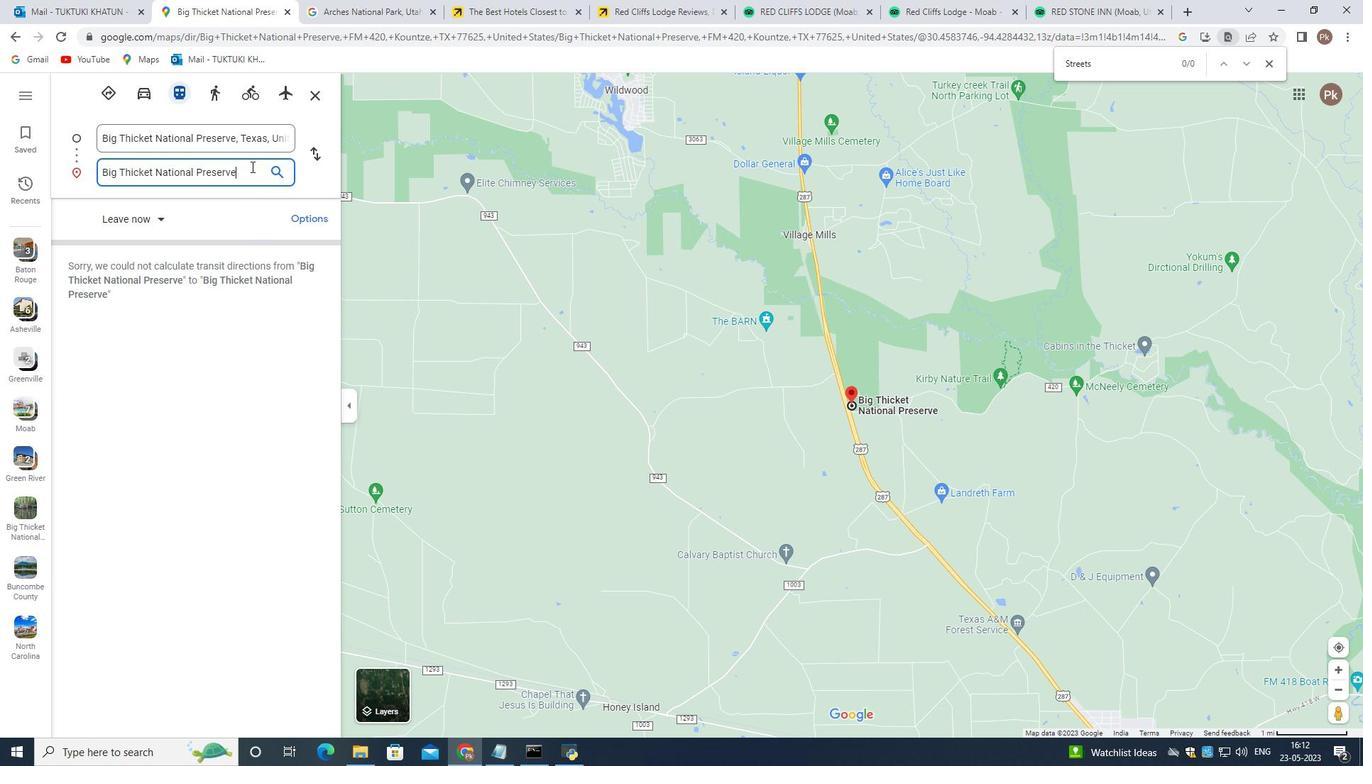 
Action: Key pressed <Key.space>,<Key.space>ctrl+V<Key.enter>
Screenshot: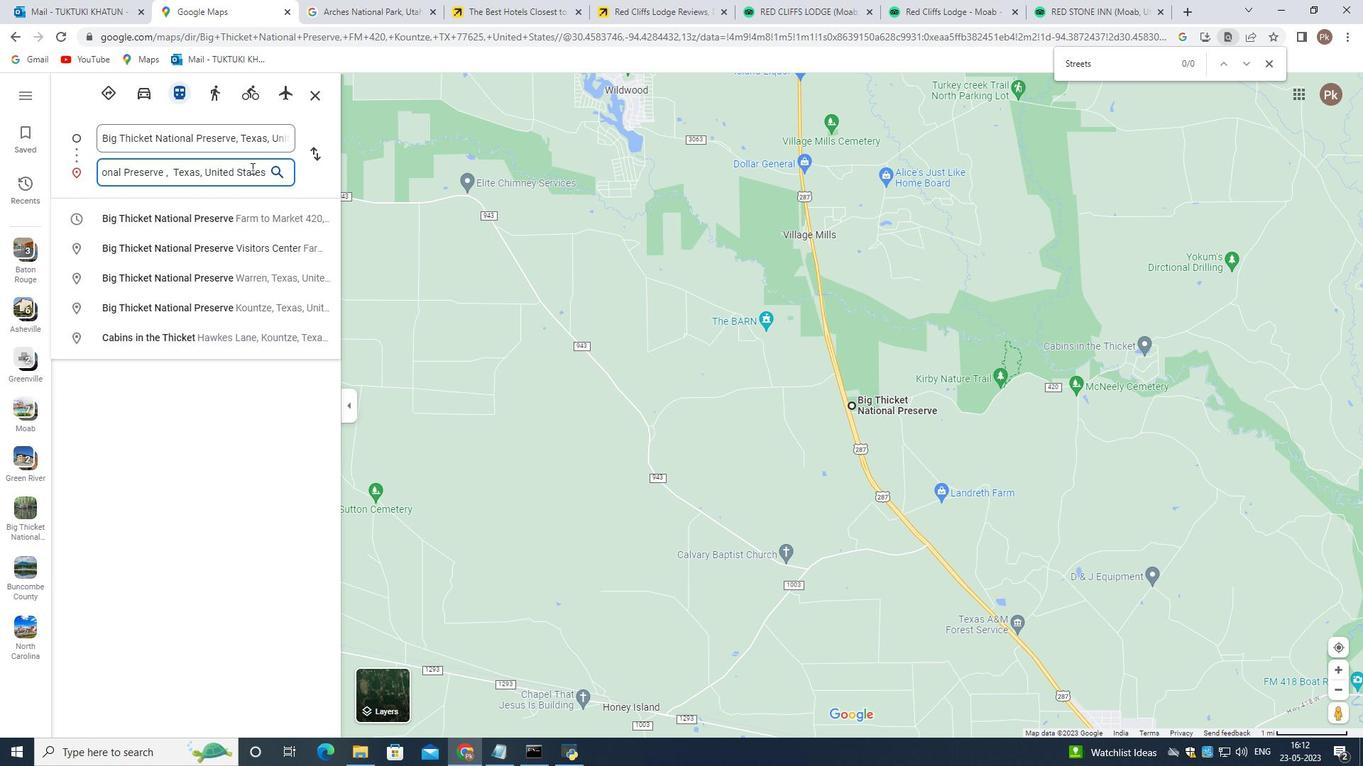 
Action: Mouse moved to (237, 173)
Screenshot: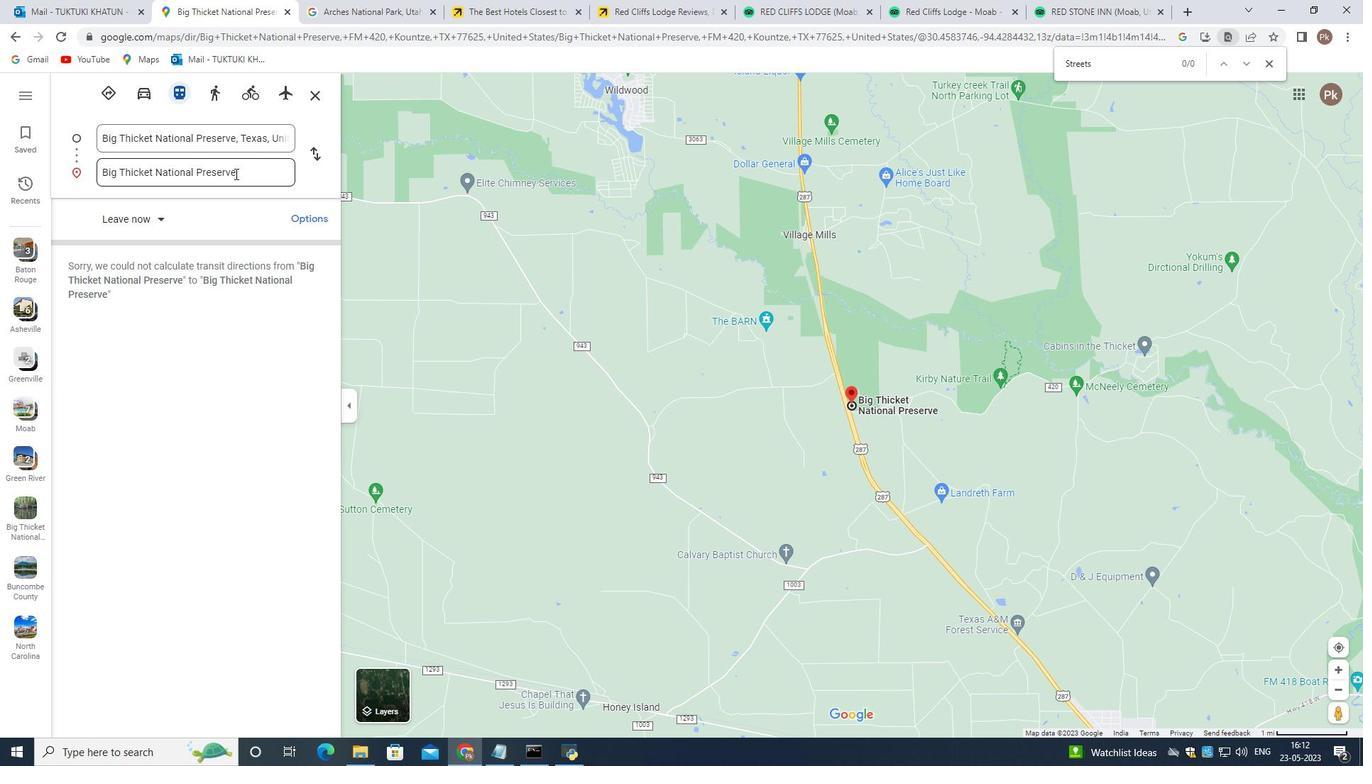 
Action: Mouse pressed left at (237, 173)
Screenshot: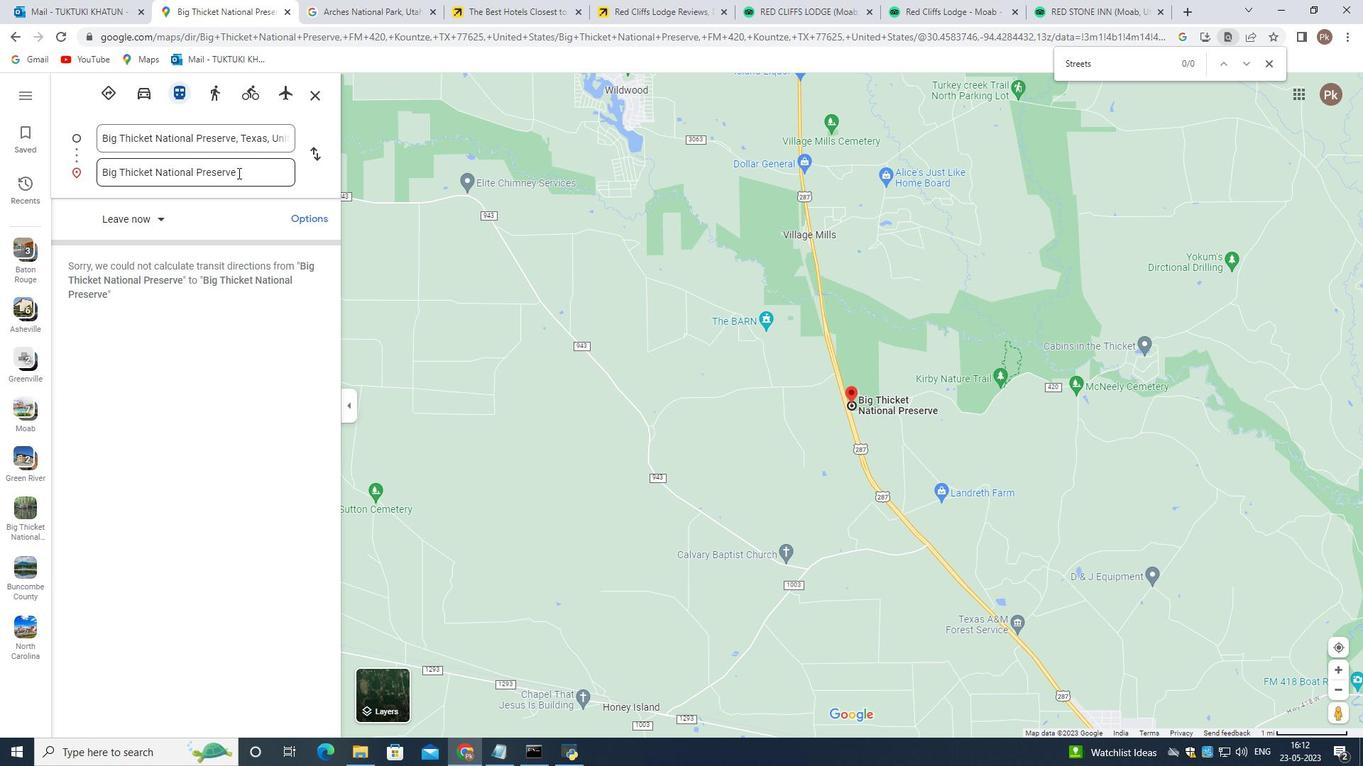 
Action: Mouse moved to (242, 170)
Screenshot: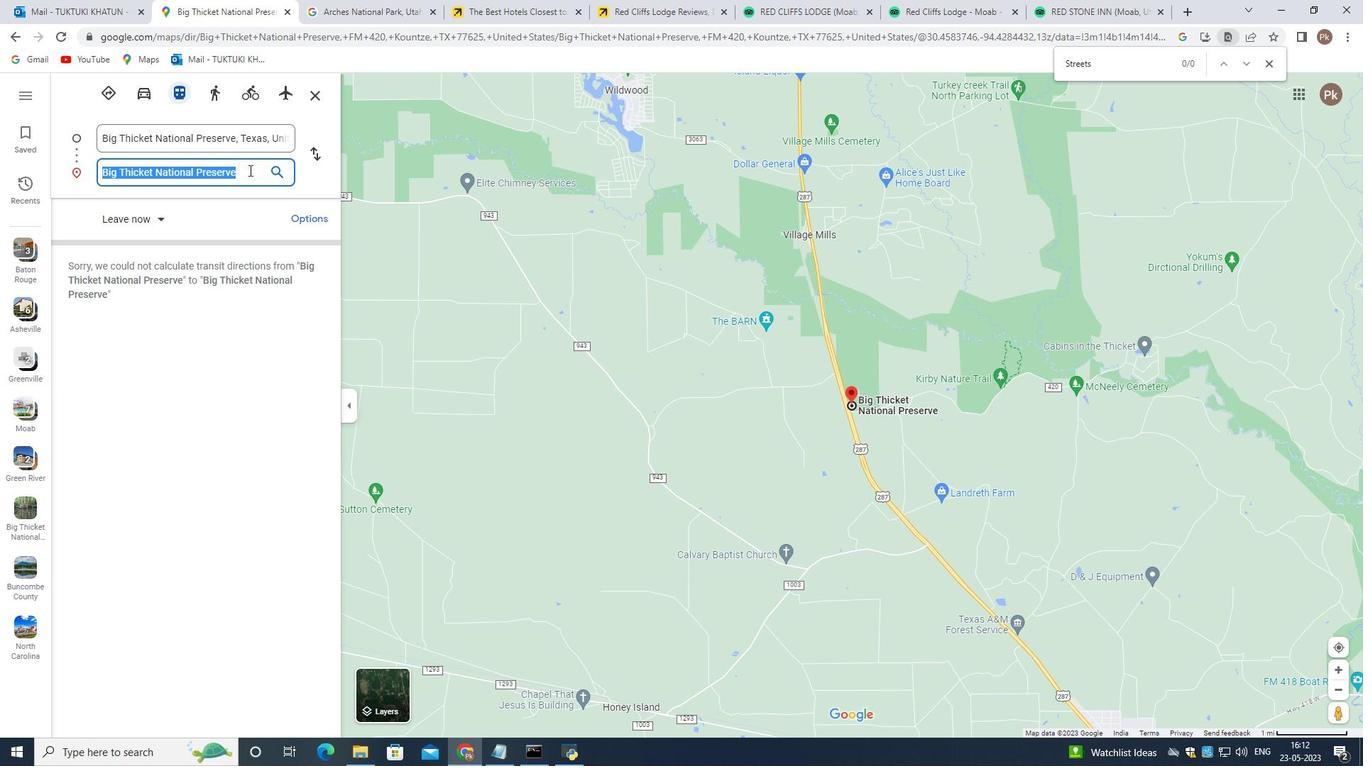 
Action: Mouse pressed left at (242, 170)
Screenshot: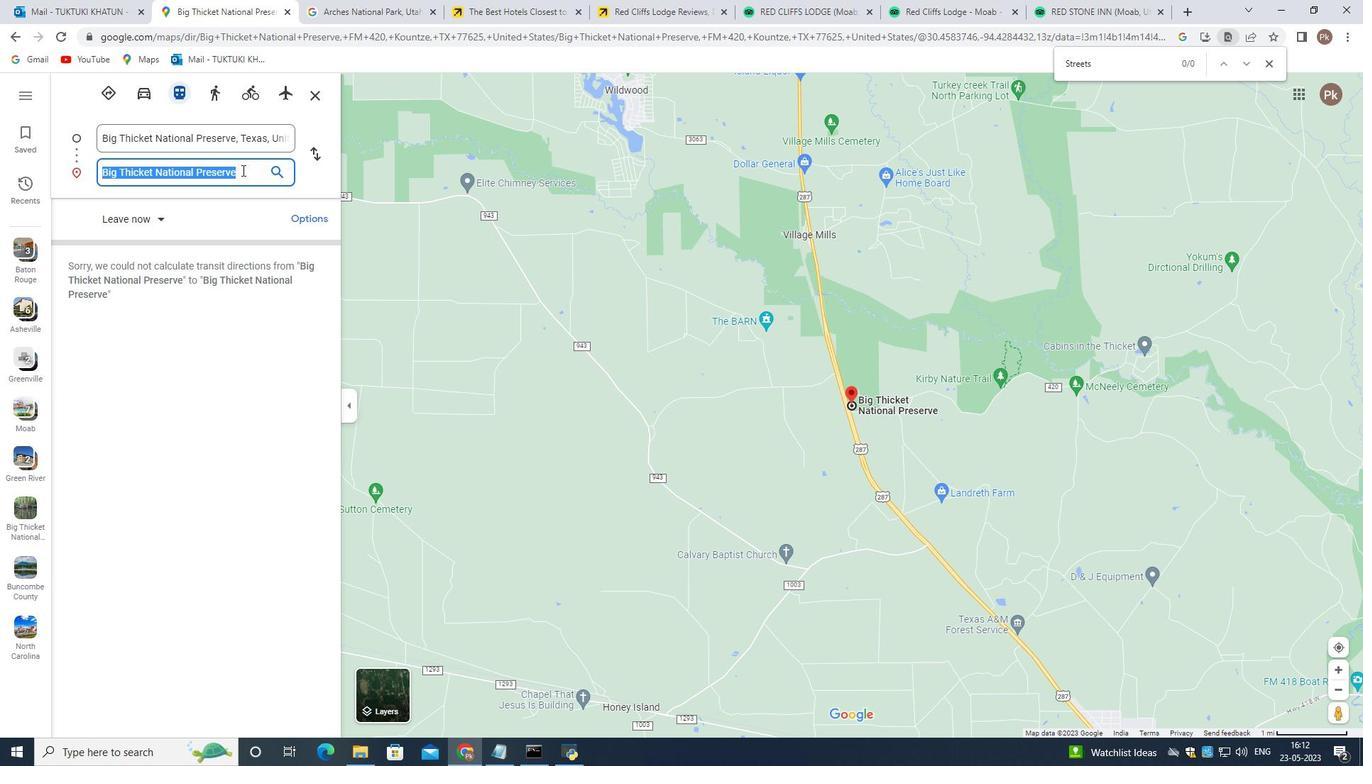 
Action: Mouse moved to (242, 169)
Screenshot: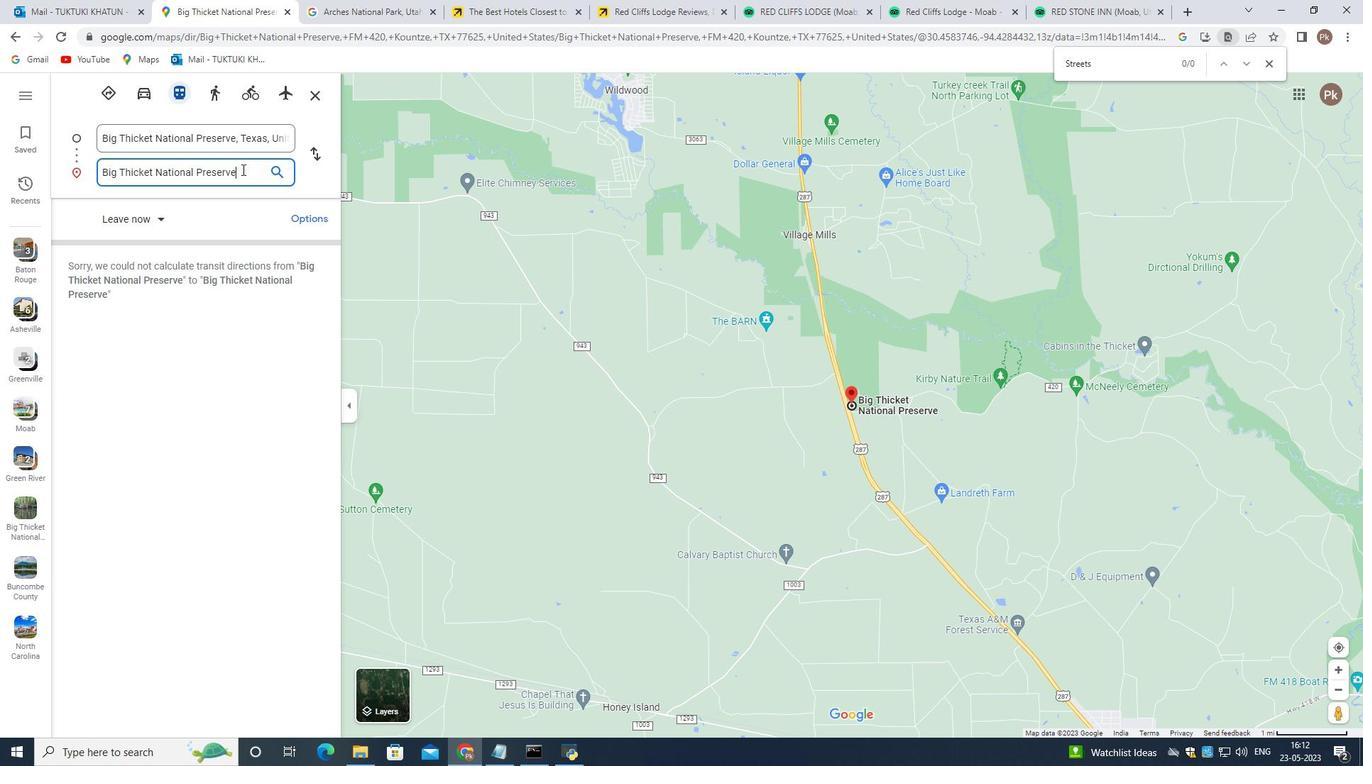 
Action: Key pressed ,<Key.space>ctrl+V<Key.enter>
Screenshot: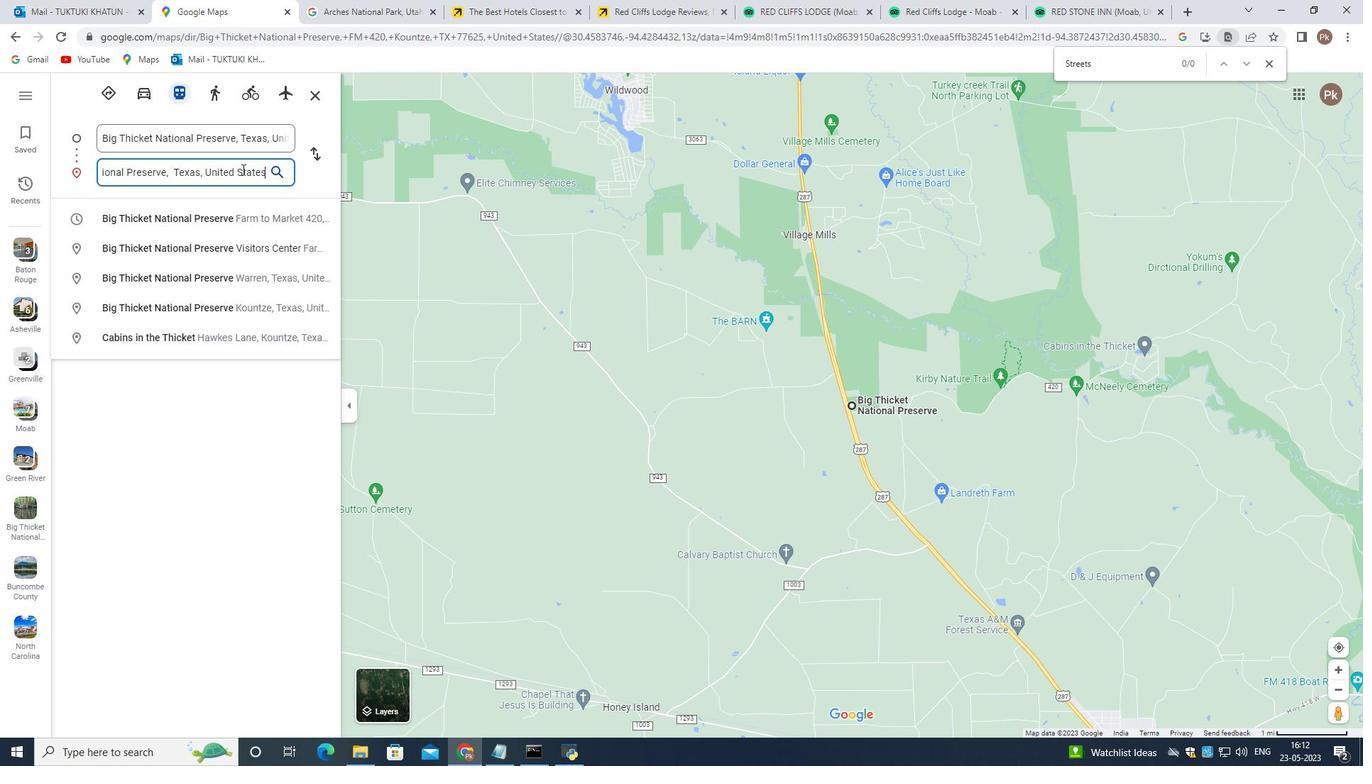 
Action: Mouse moved to (910, 371)
Screenshot: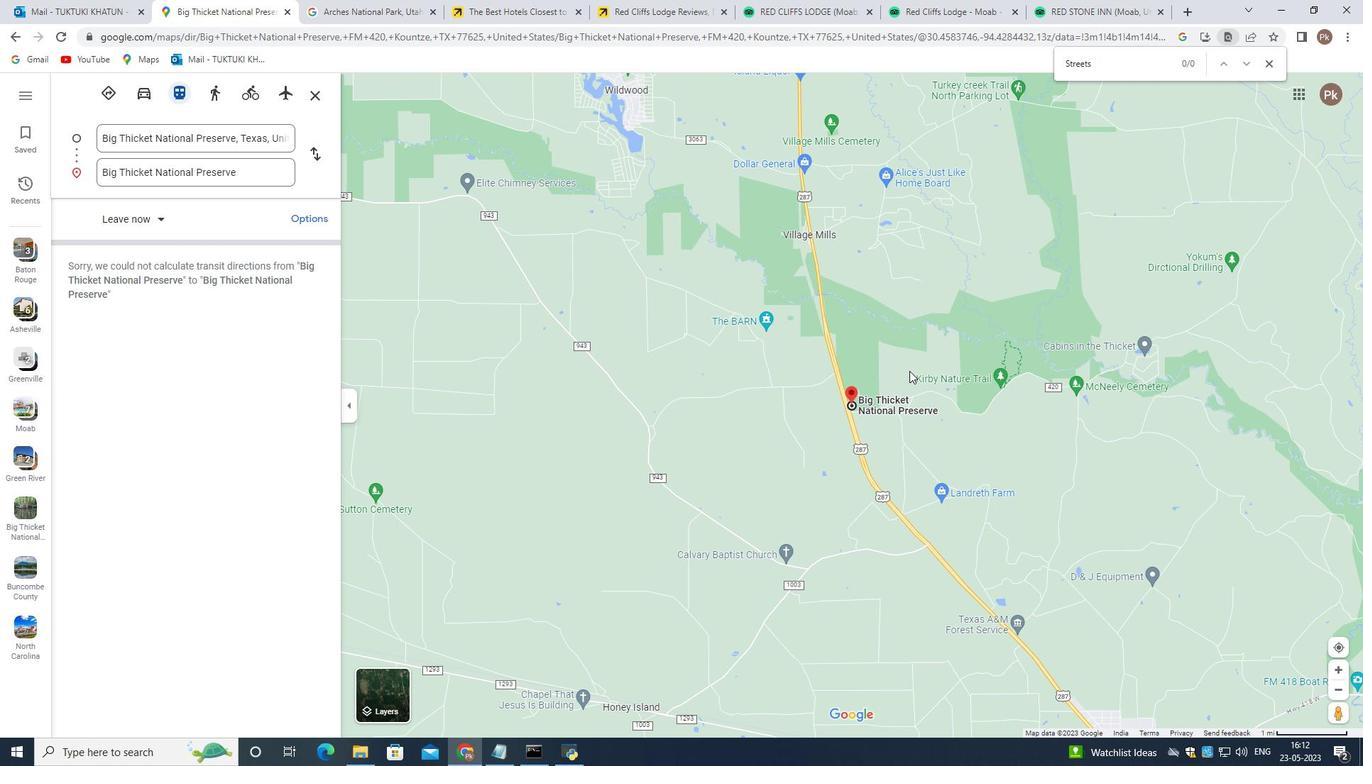 
Action: Mouse scrolled (910, 370) with delta (0, 0)
Screenshot: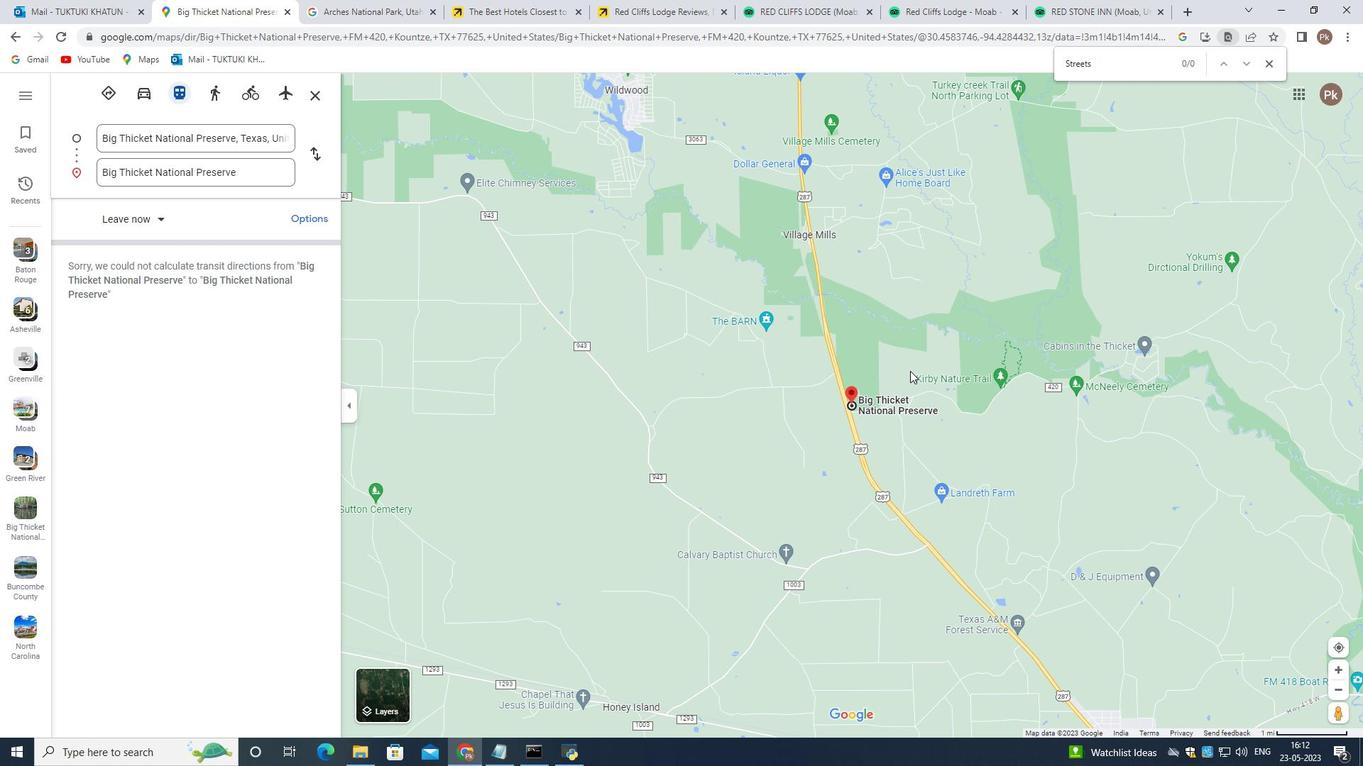 
Action: Mouse scrolled (910, 370) with delta (0, 0)
Screenshot: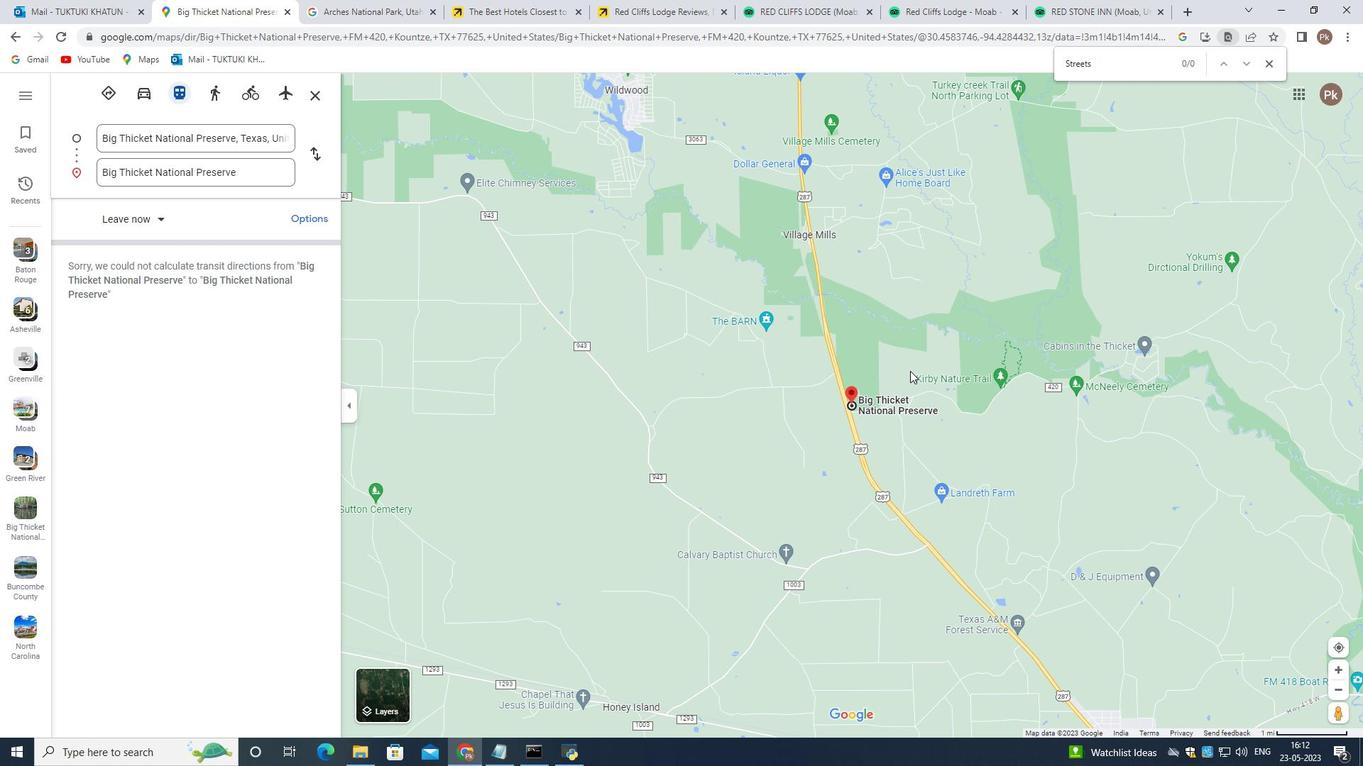 
Action: Mouse scrolled (910, 370) with delta (0, 0)
Screenshot: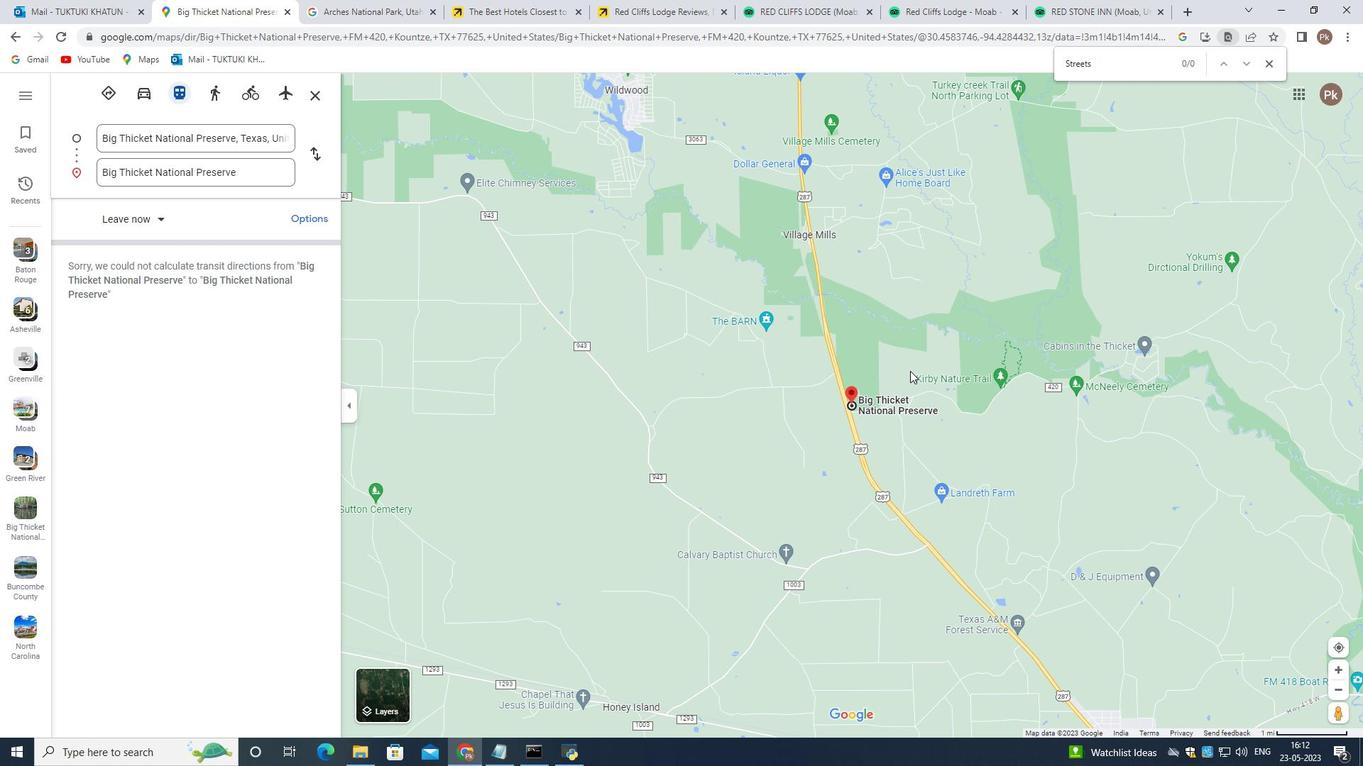 
Action: Mouse scrolled (910, 370) with delta (0, 0)
Screenshot: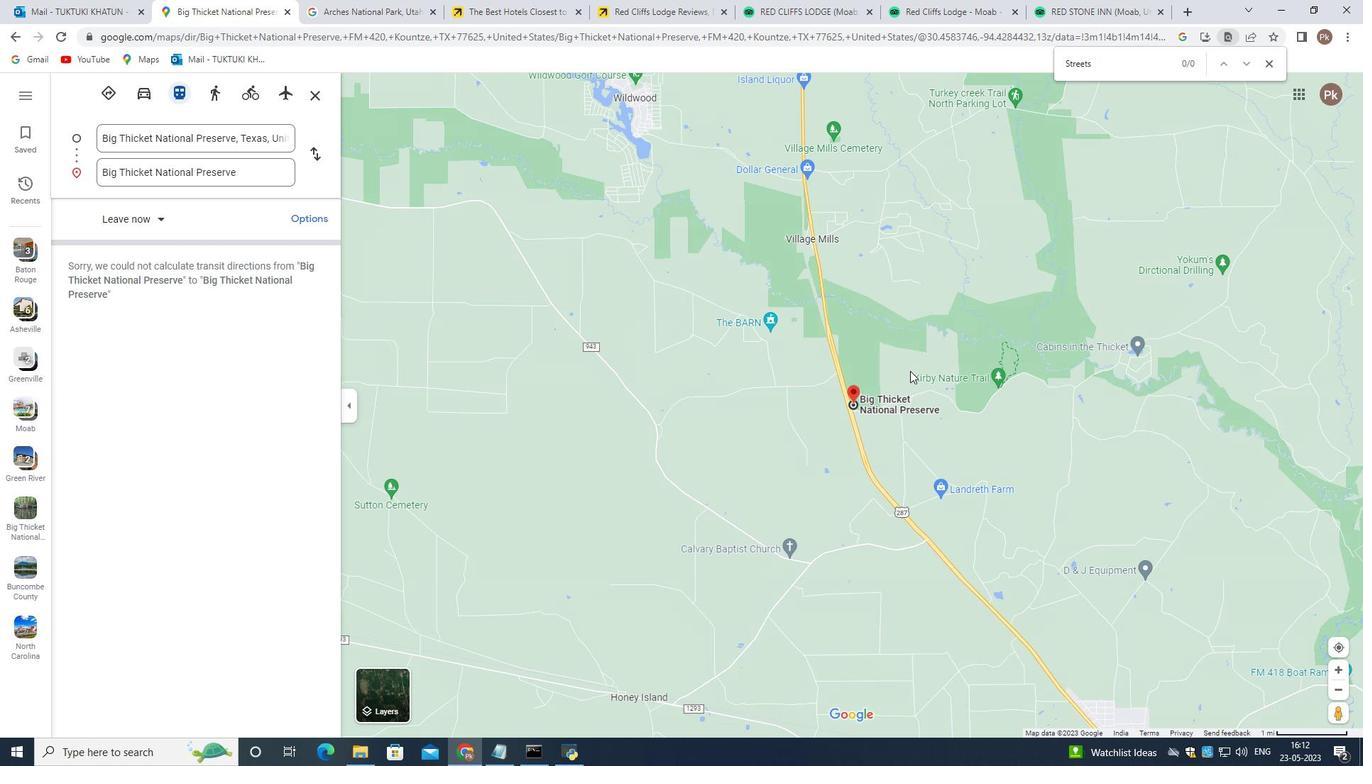 
Action: Mouse moved to (937, 389)
Screenshot: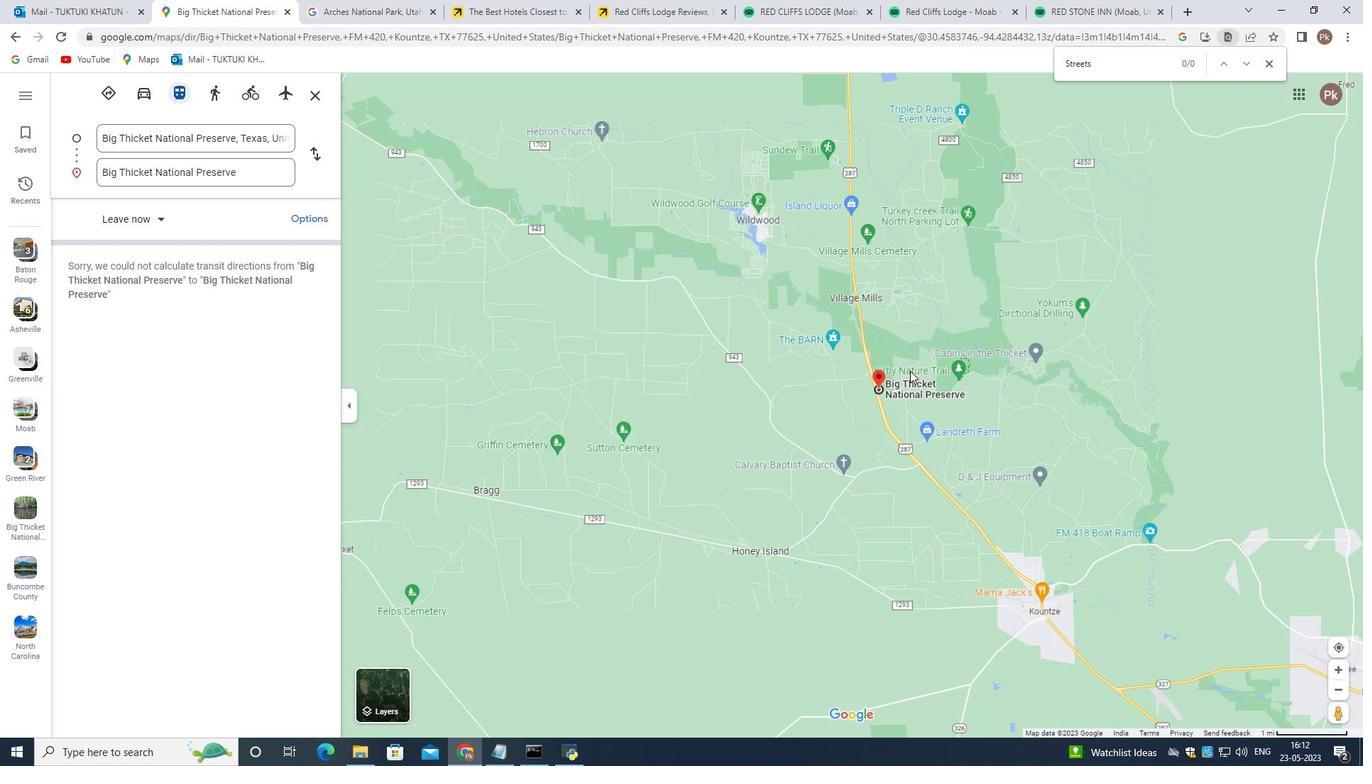 
Action: Mouse scrolled (937, 388) with delta (0, 0)
Screenshot: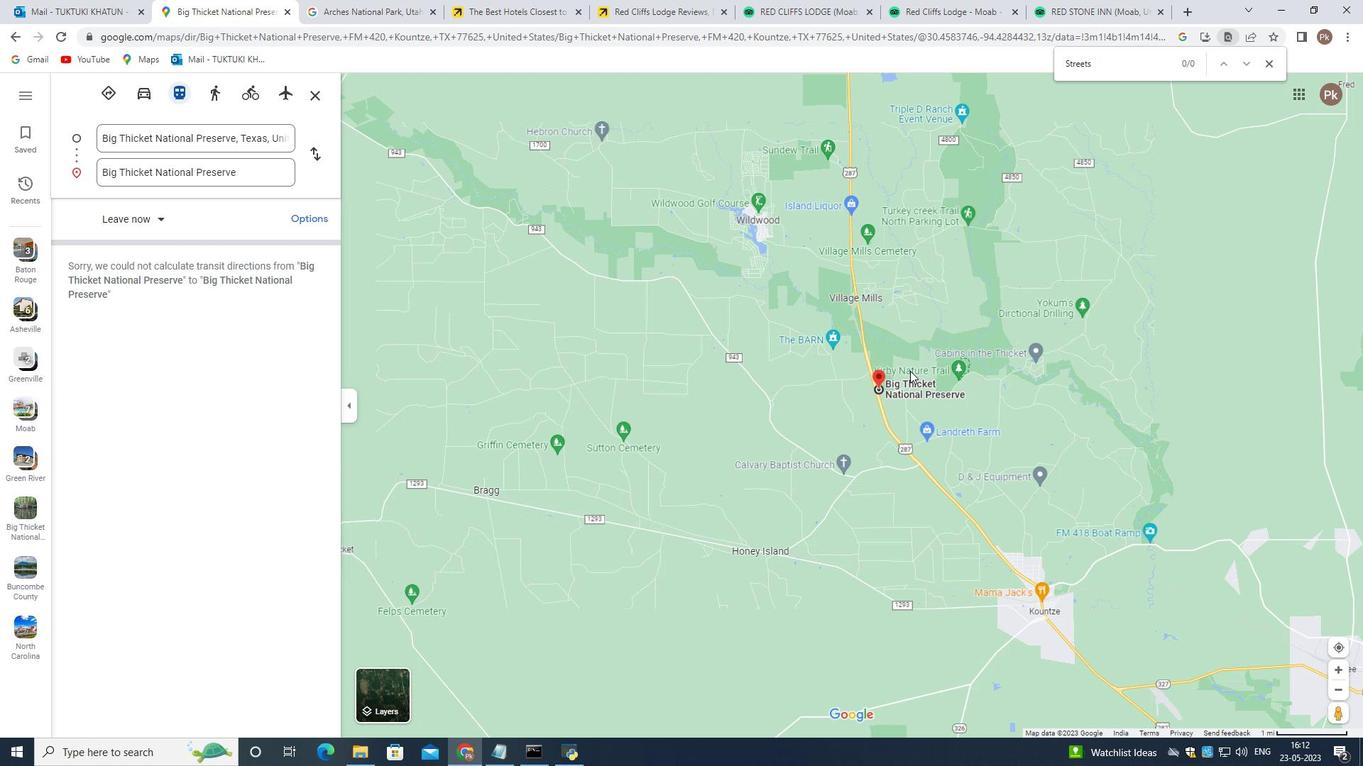 
Action: Mouse scrolled (937, 388) with delta (0, 0)
Screenshot: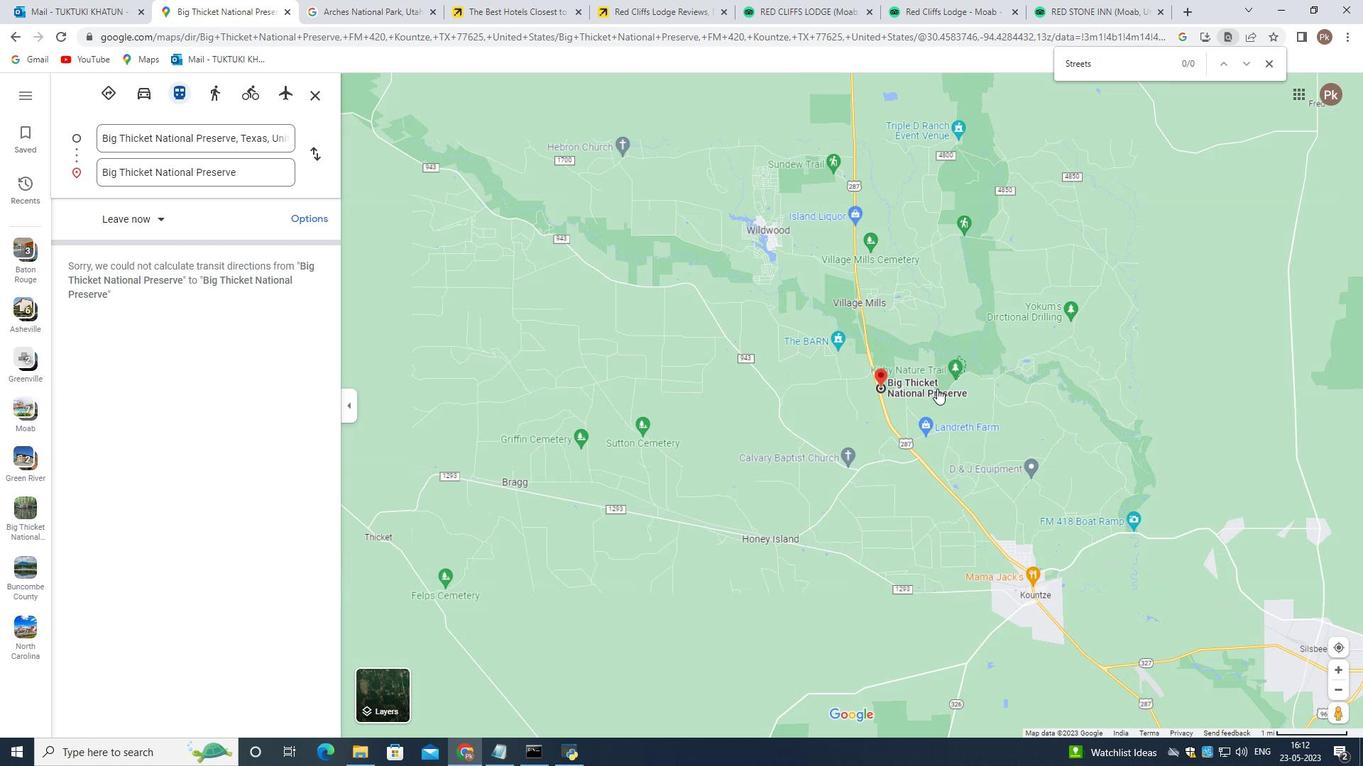 
Action: Mouse scrolled (937, 388) with delta (0, 0)
Screenshot: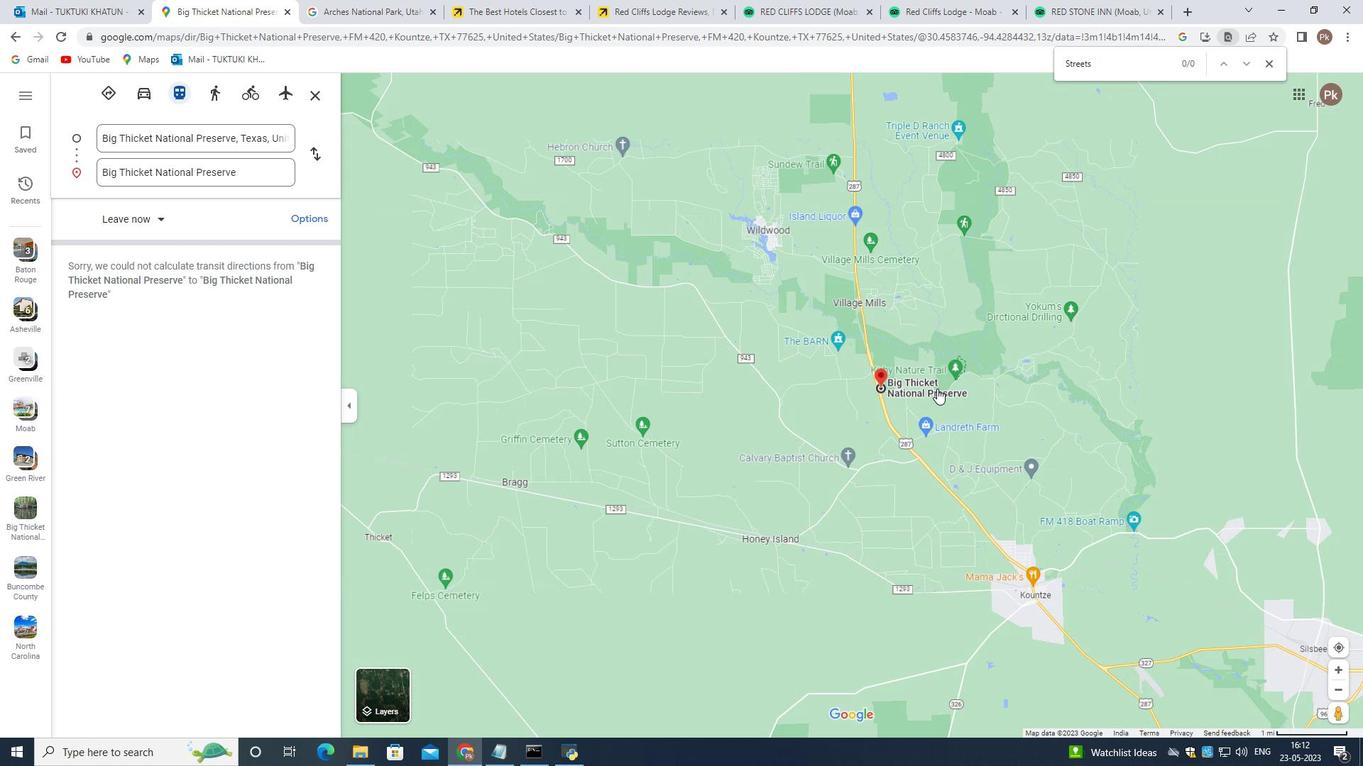 
Action: Mouse scrolled (937, 388) with delta (0, 0)
Screenshot: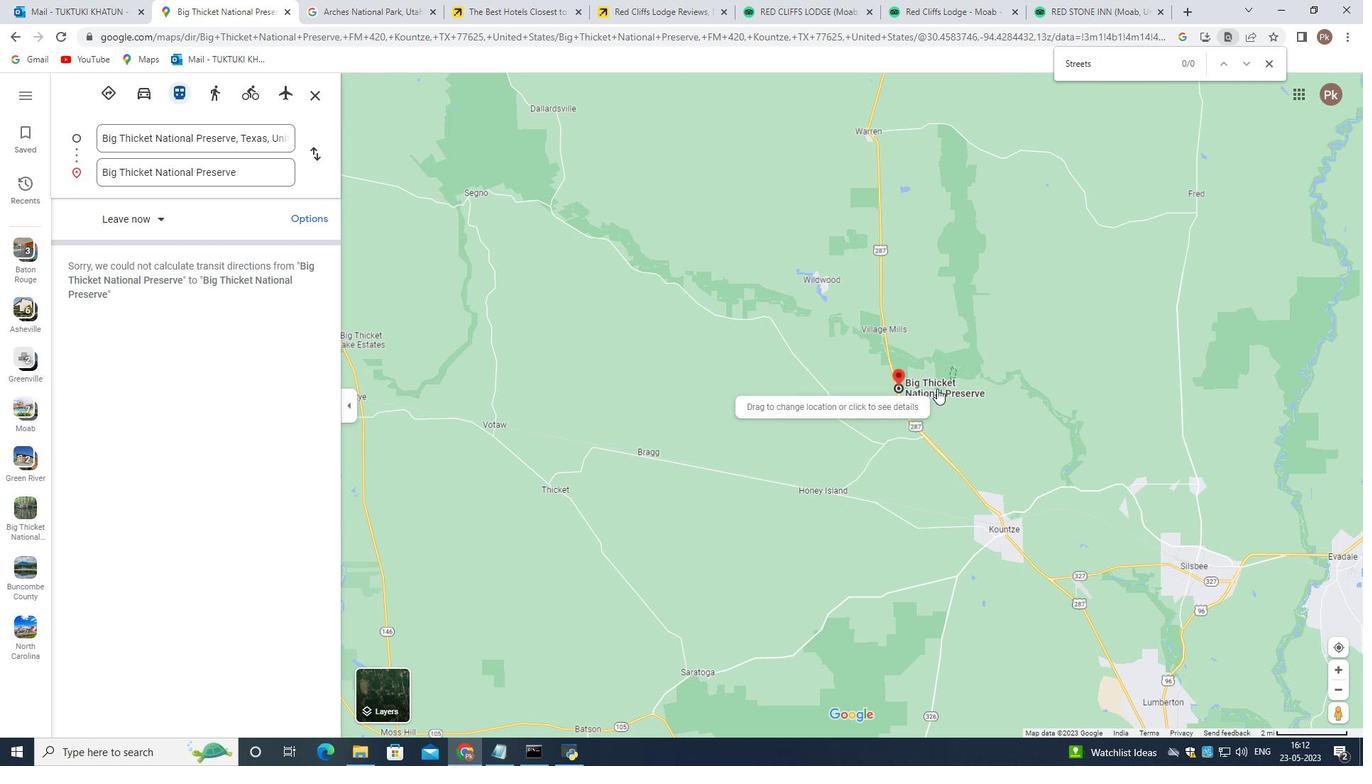 
Action: Mouse scrolled (937, 388) with delta (0, 0)
Screenshot: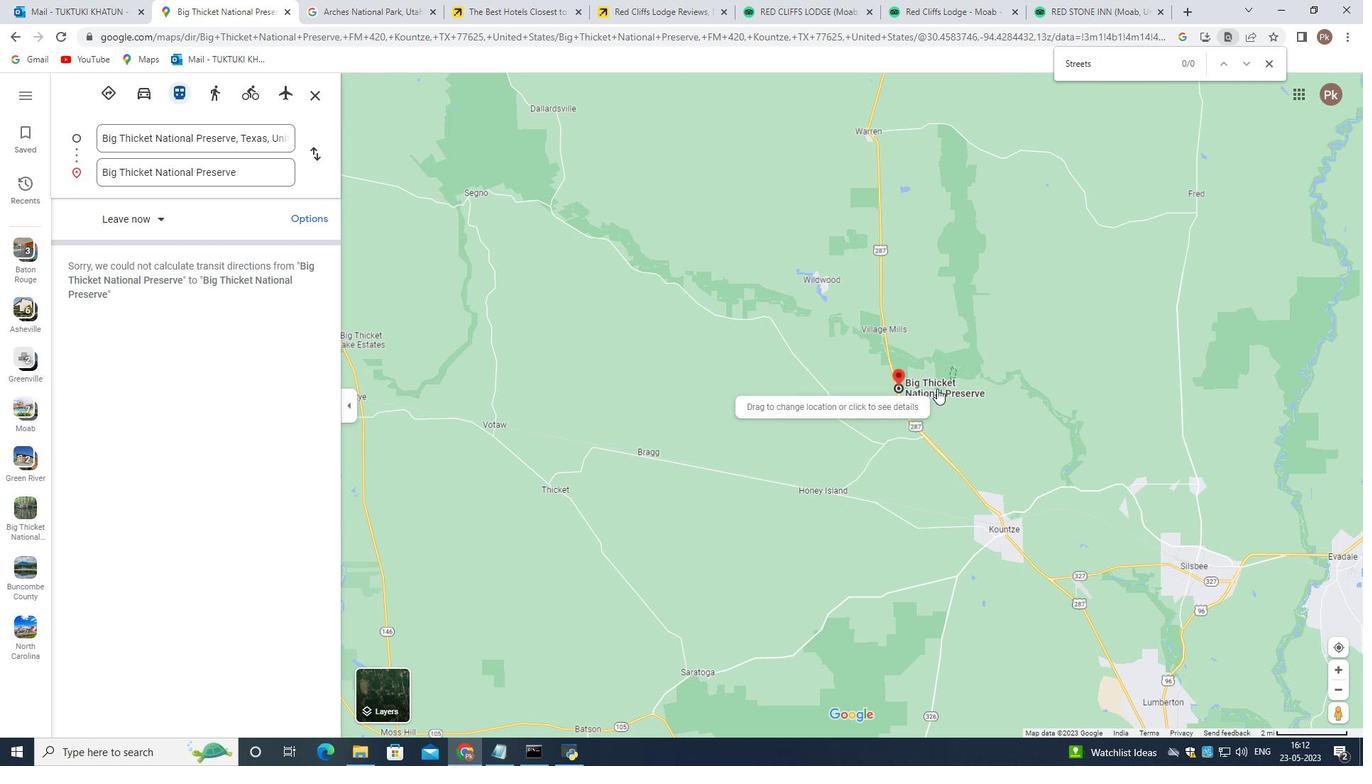 
Action: Mouse scrolled (937, 388) with delta (0, 0)
Screenshot: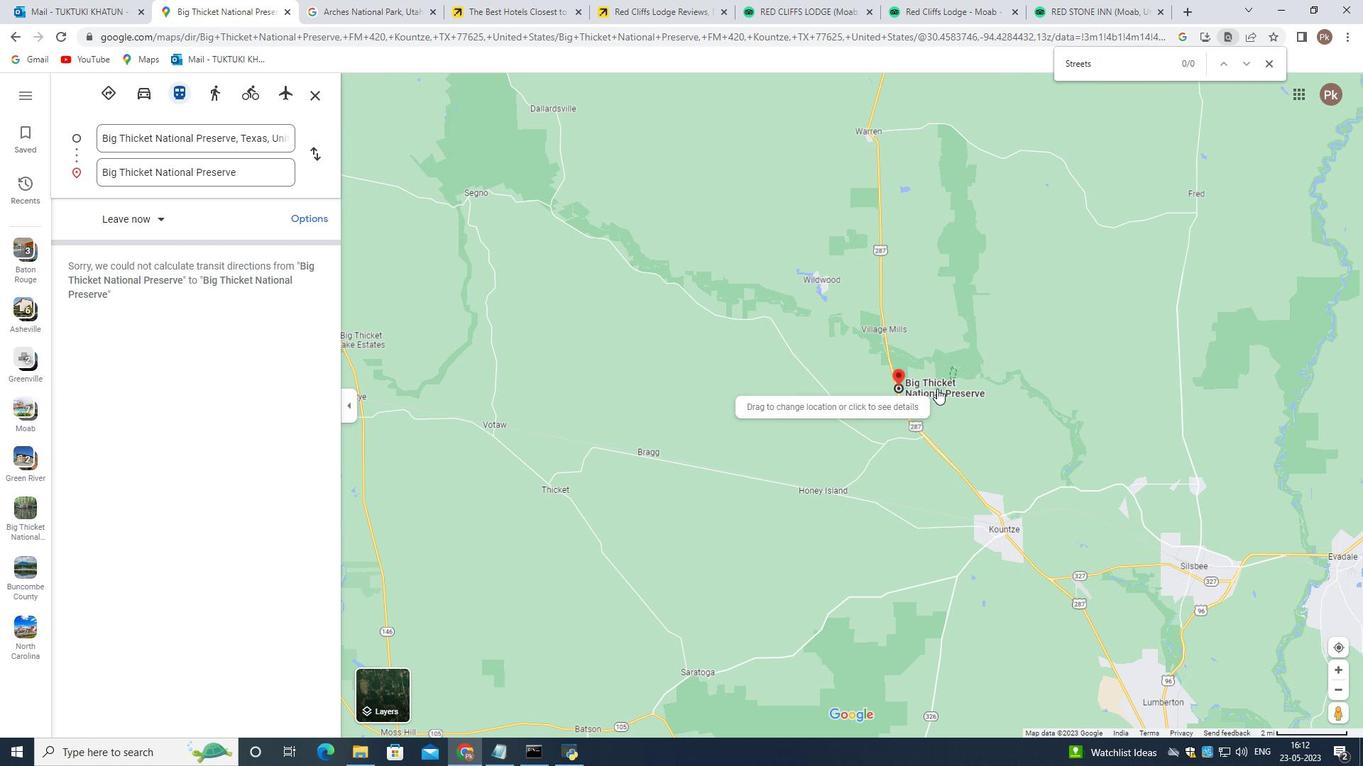 
Action: Mouse scrolled (937, 388) with delta (0, 0)
Screenshot: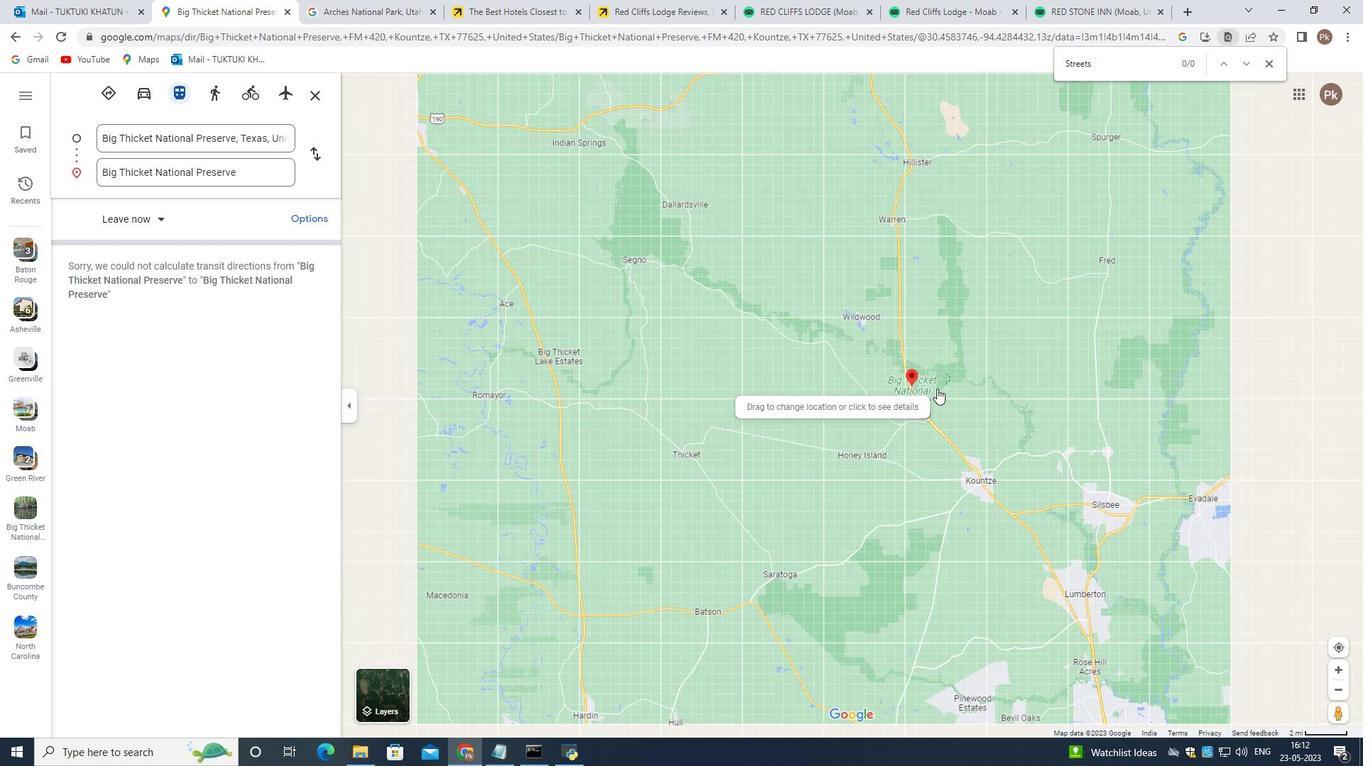 
Action: Mouse scrolled (937, 388) with delta (0, 0)
Screenshot: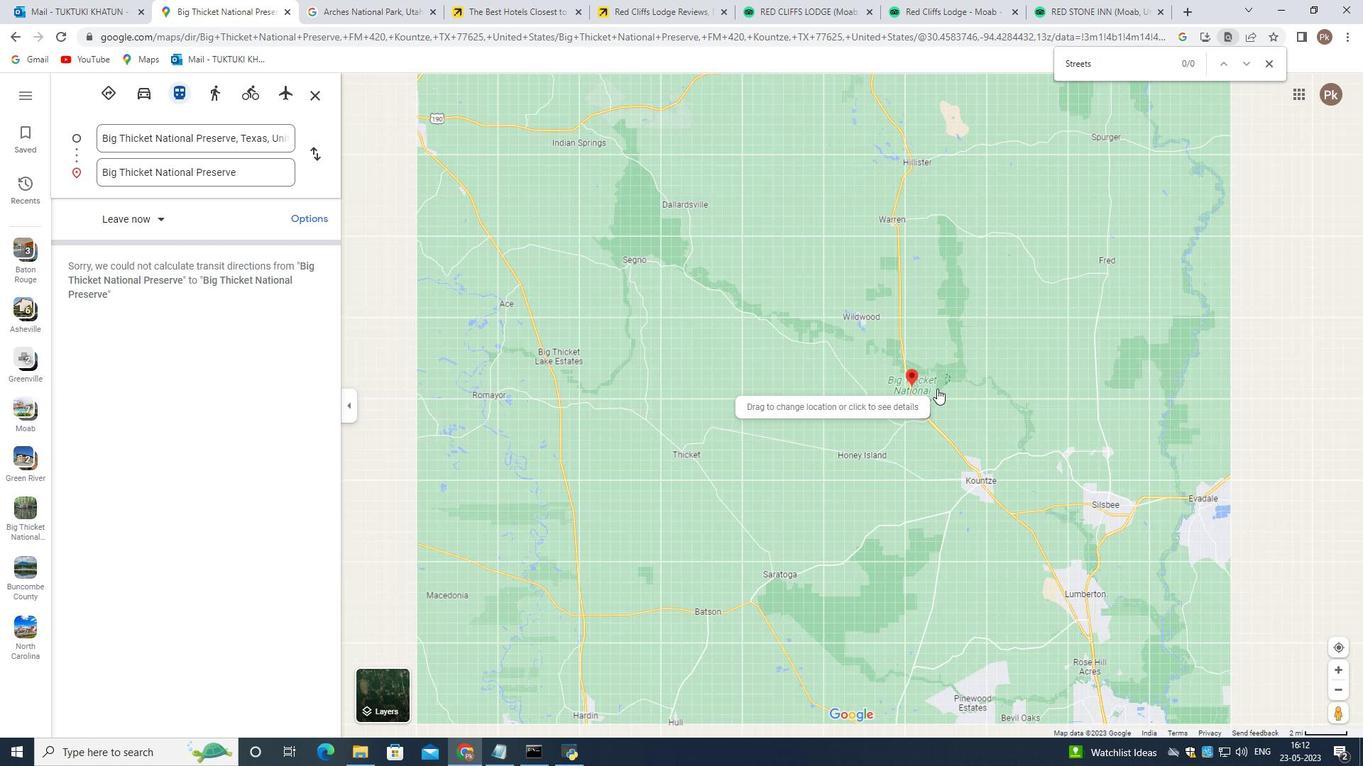 
Action: Mouse scrolled (937, 388) with delta (0, 0)
Screenshot: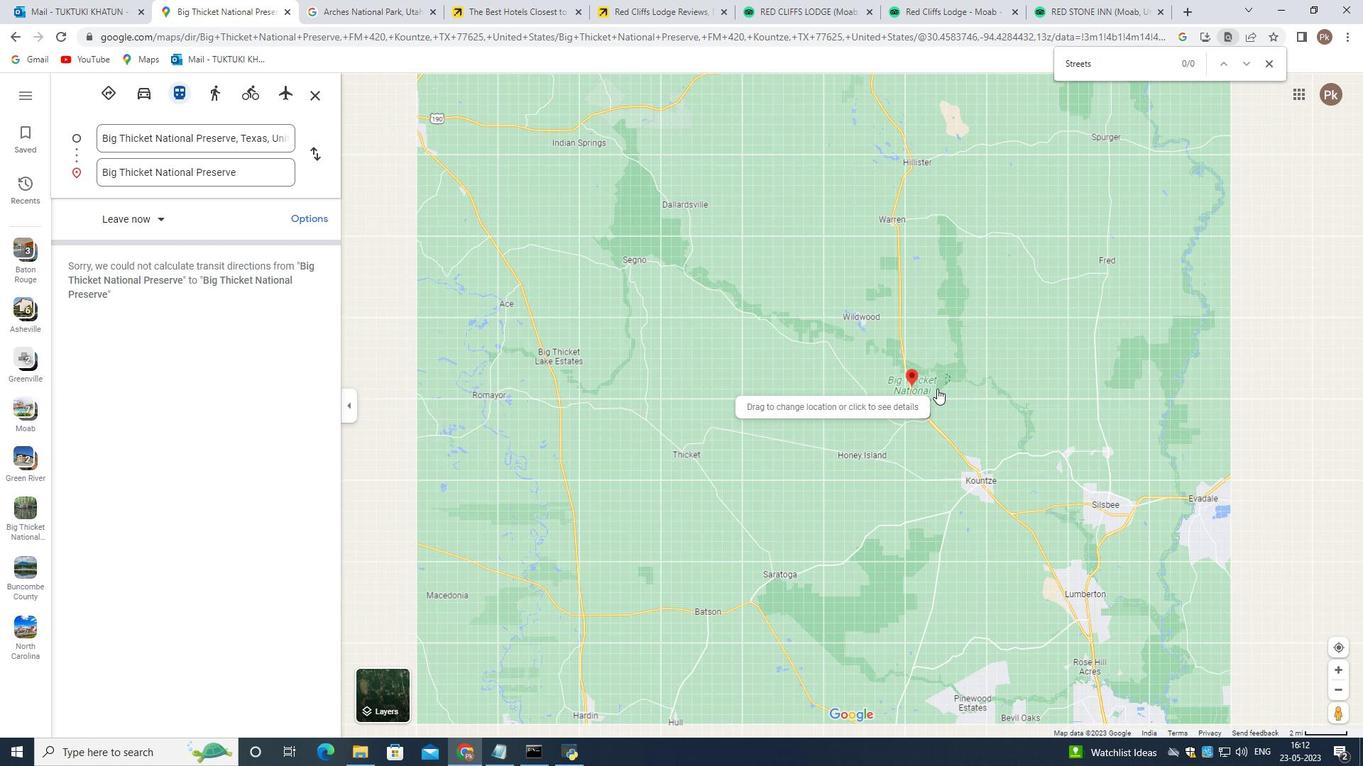 
Action: Mouse scrolled (937, 388) with delta (0, 0)
Screenshot: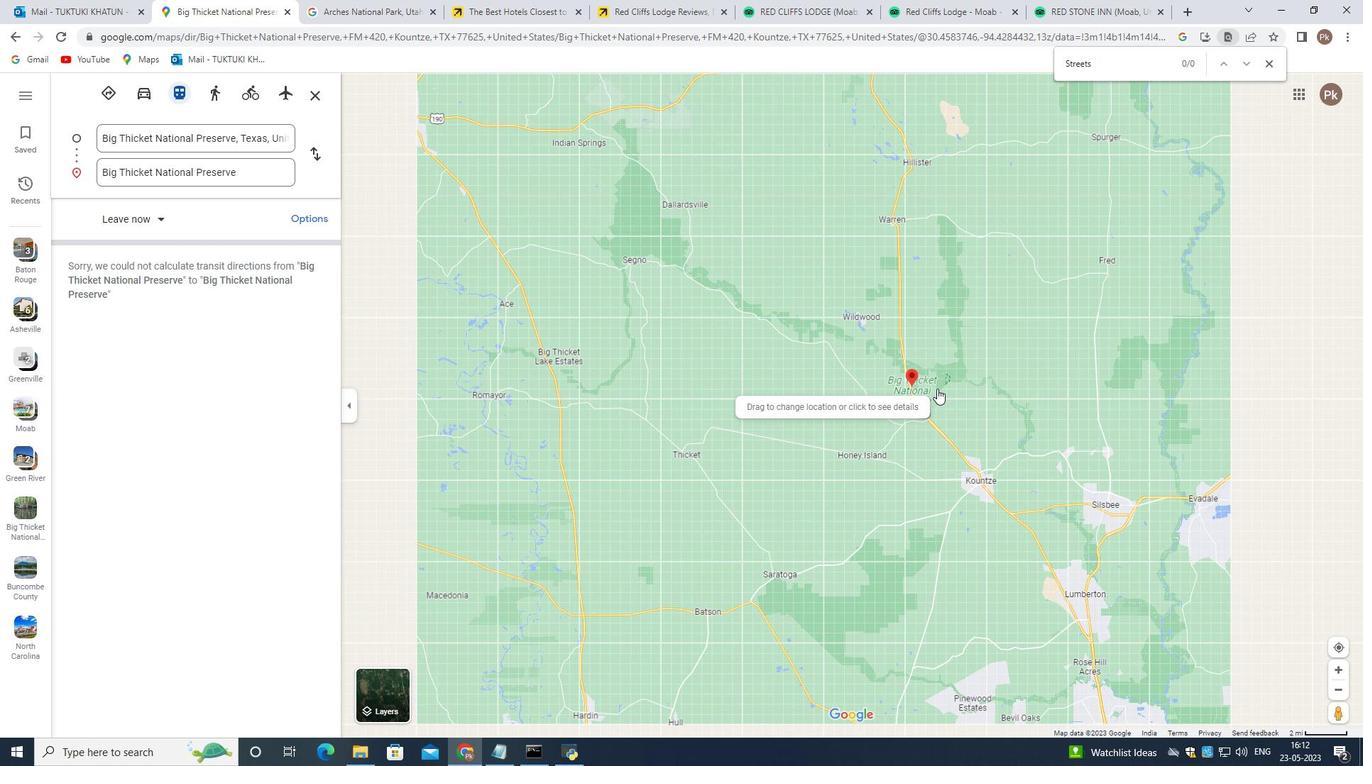 
Action: Mouse moved to (954, 384)
Screenshot: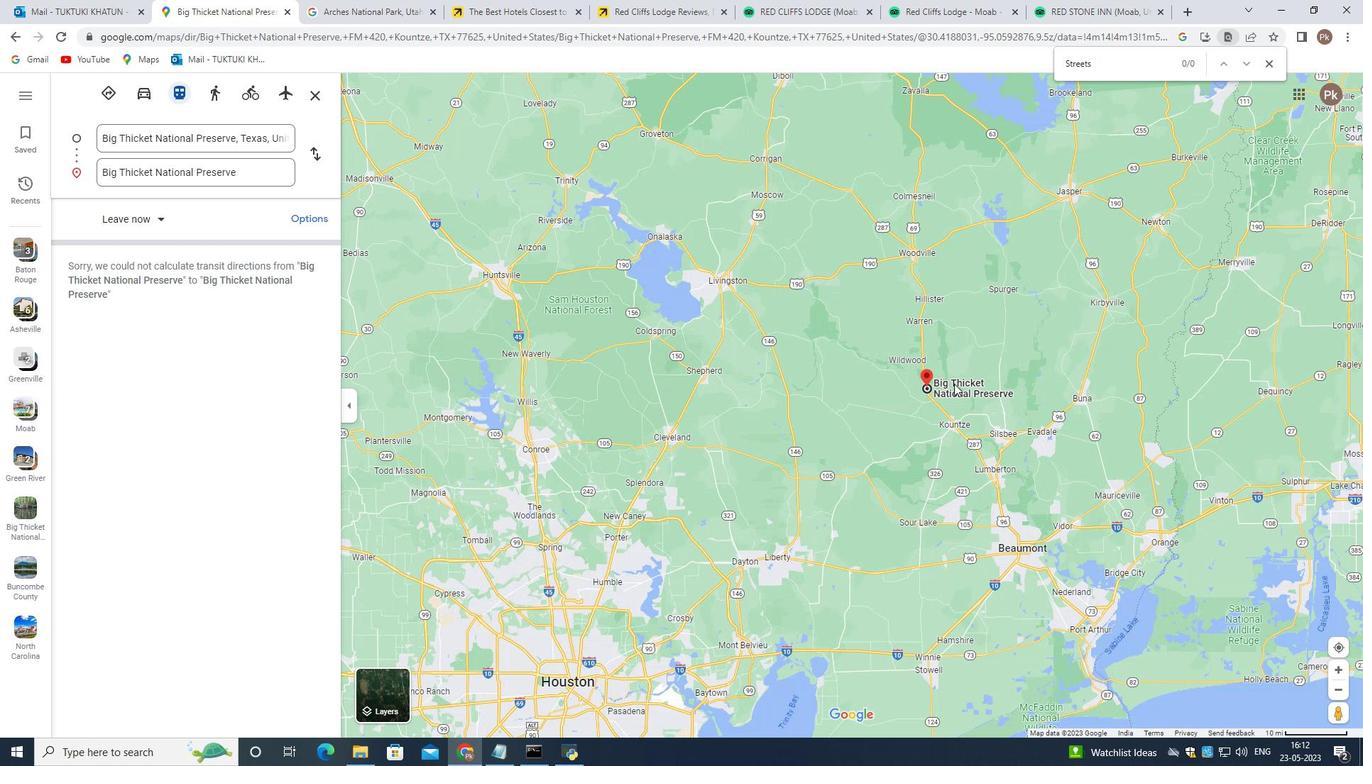 
Action: Mouse scrolled (954, 383) with delta (0, 0)
Screenshot: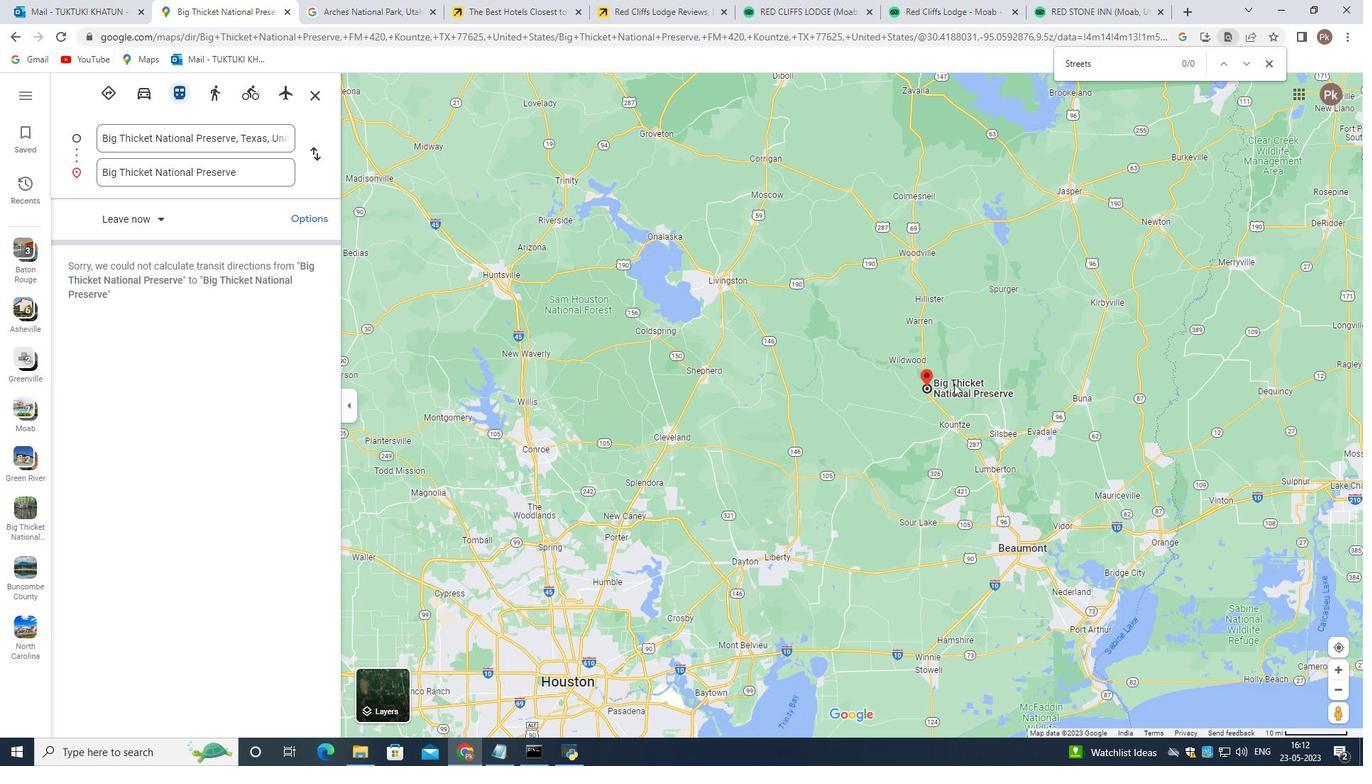 
Action: Mouse scrolled (954, 383) with delta (0, 0)
Screenshot: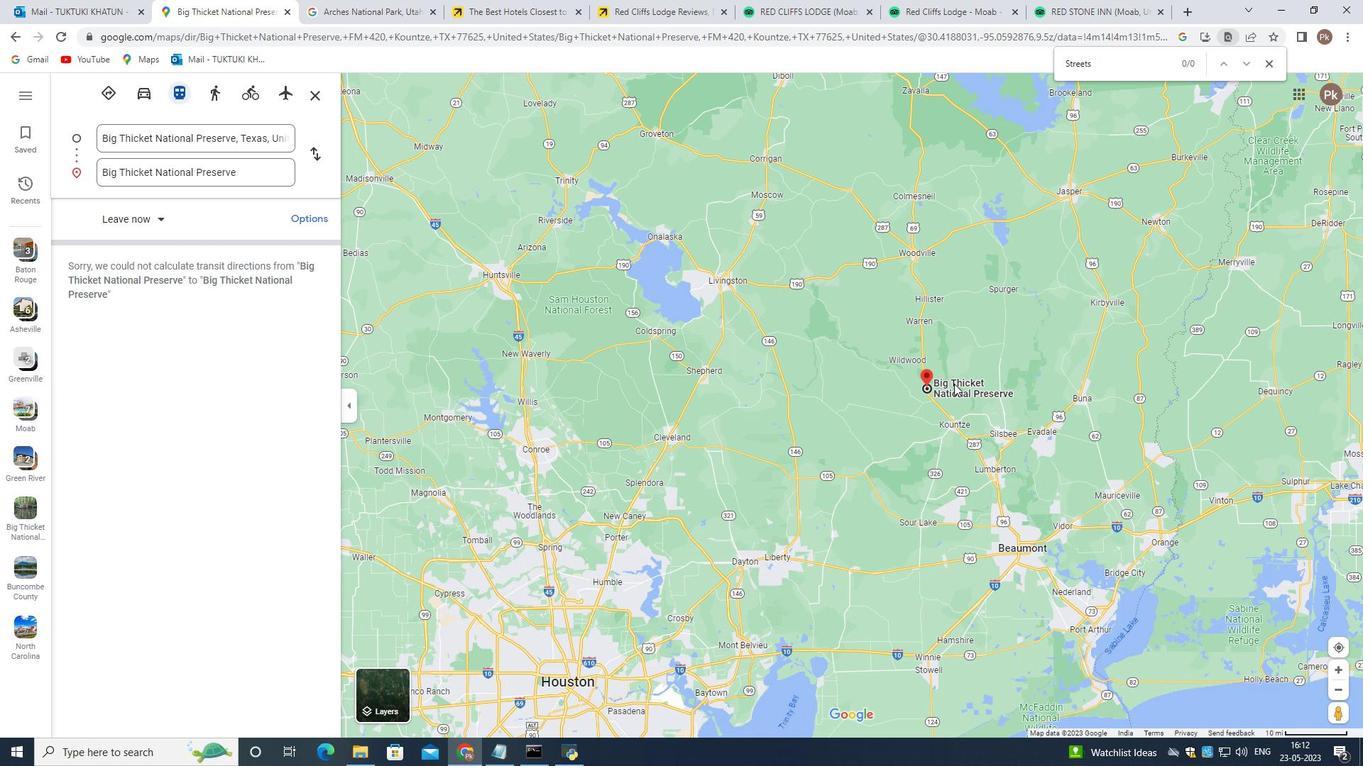 
Action: Mouse scrolled (954, 383) with delta (0, 0)
Screenshot: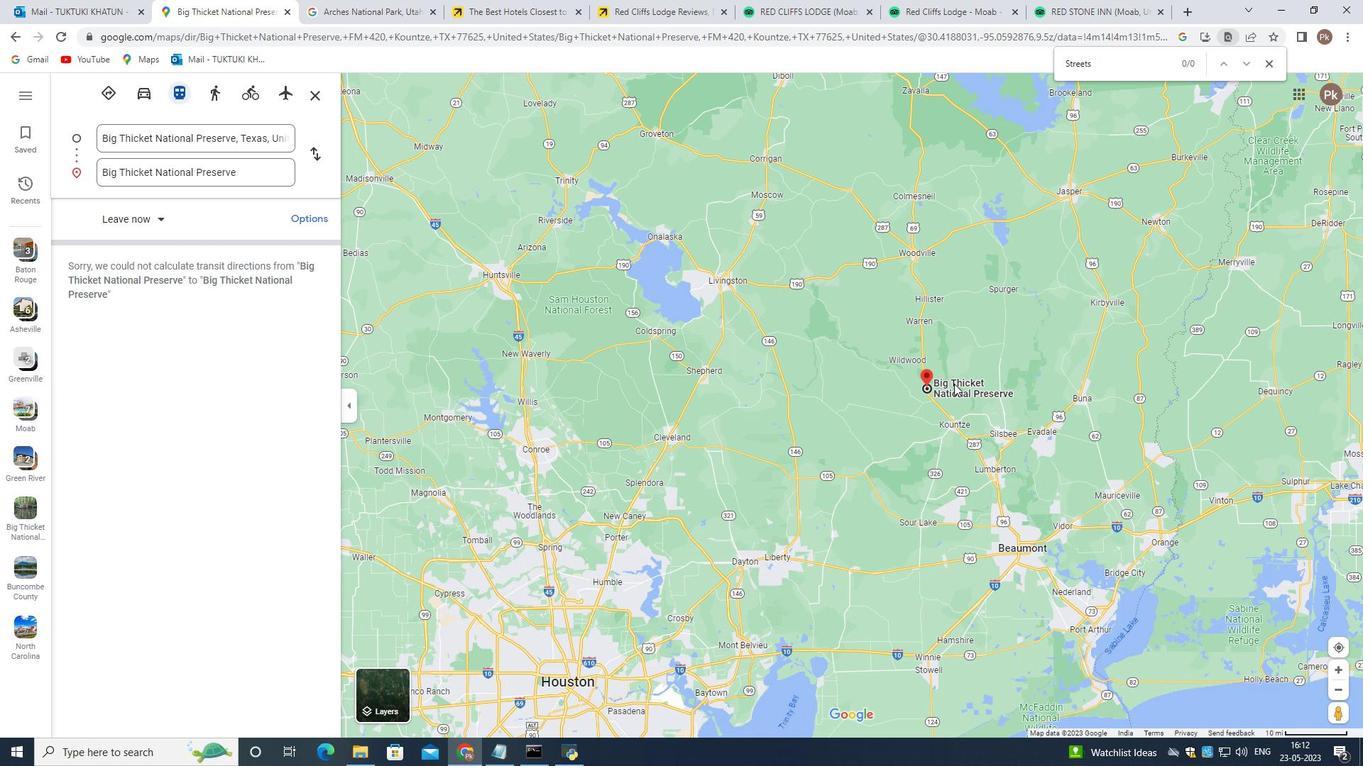 
Action: Mouse moved to (968, 378)
Screenshot: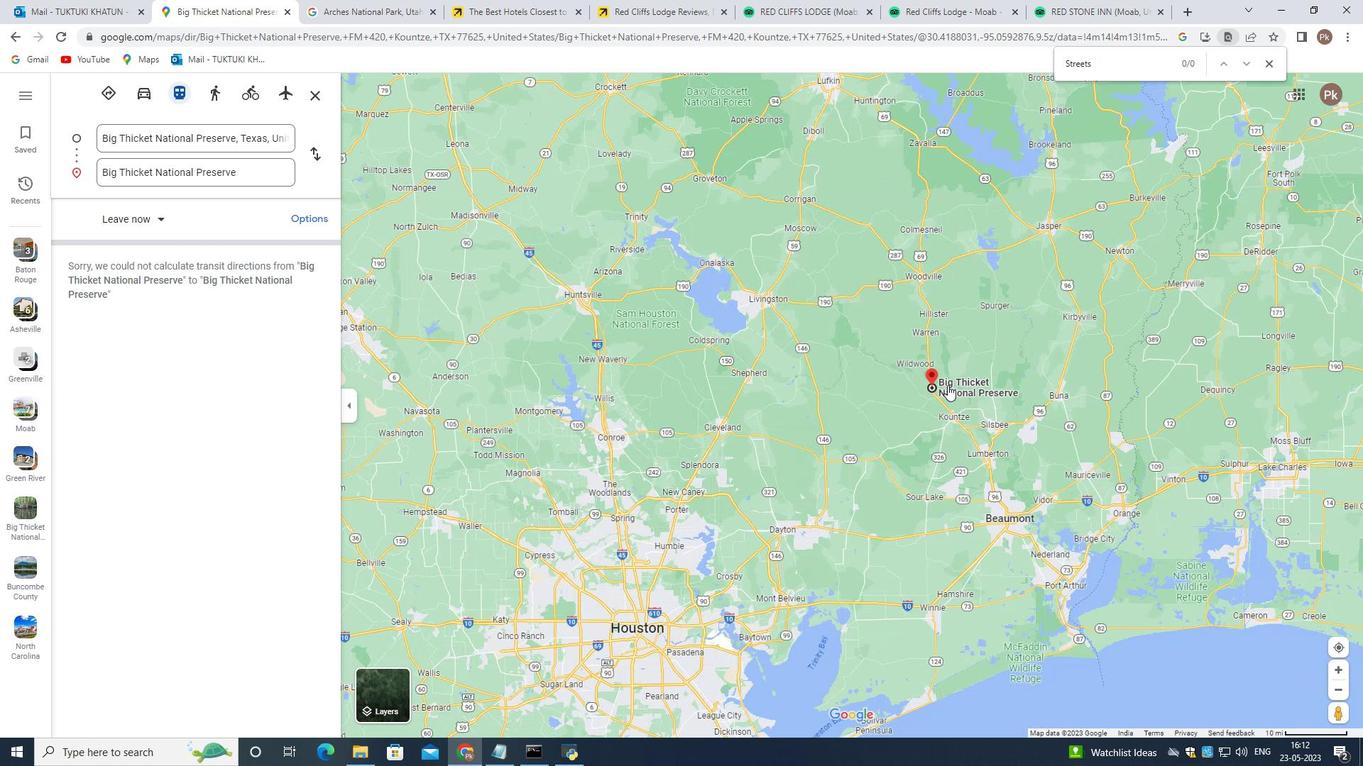 
Action: Mouse scrolled (968, 377) with delta (0, 0)
Screenshot: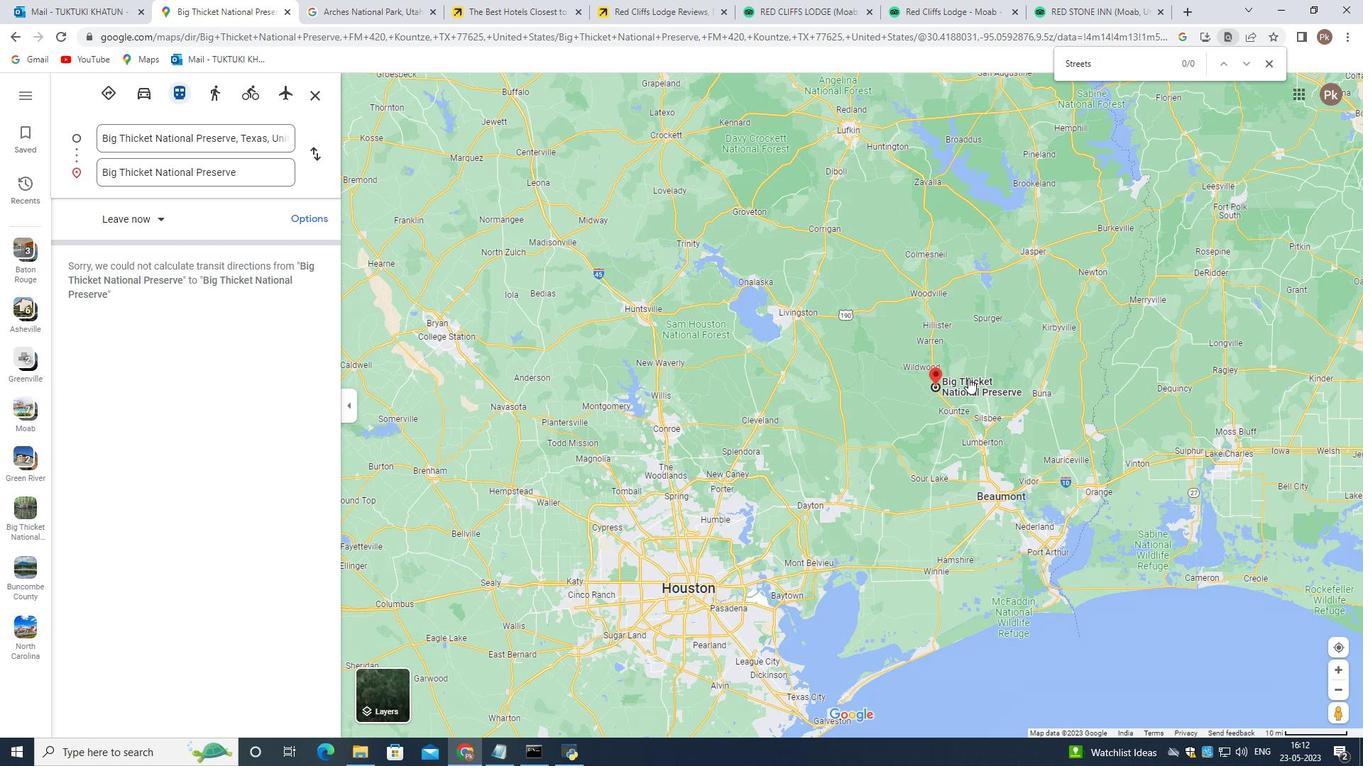 
Action: Mouse scrolled (968, 377) with delta (0, 0)
Screenshot: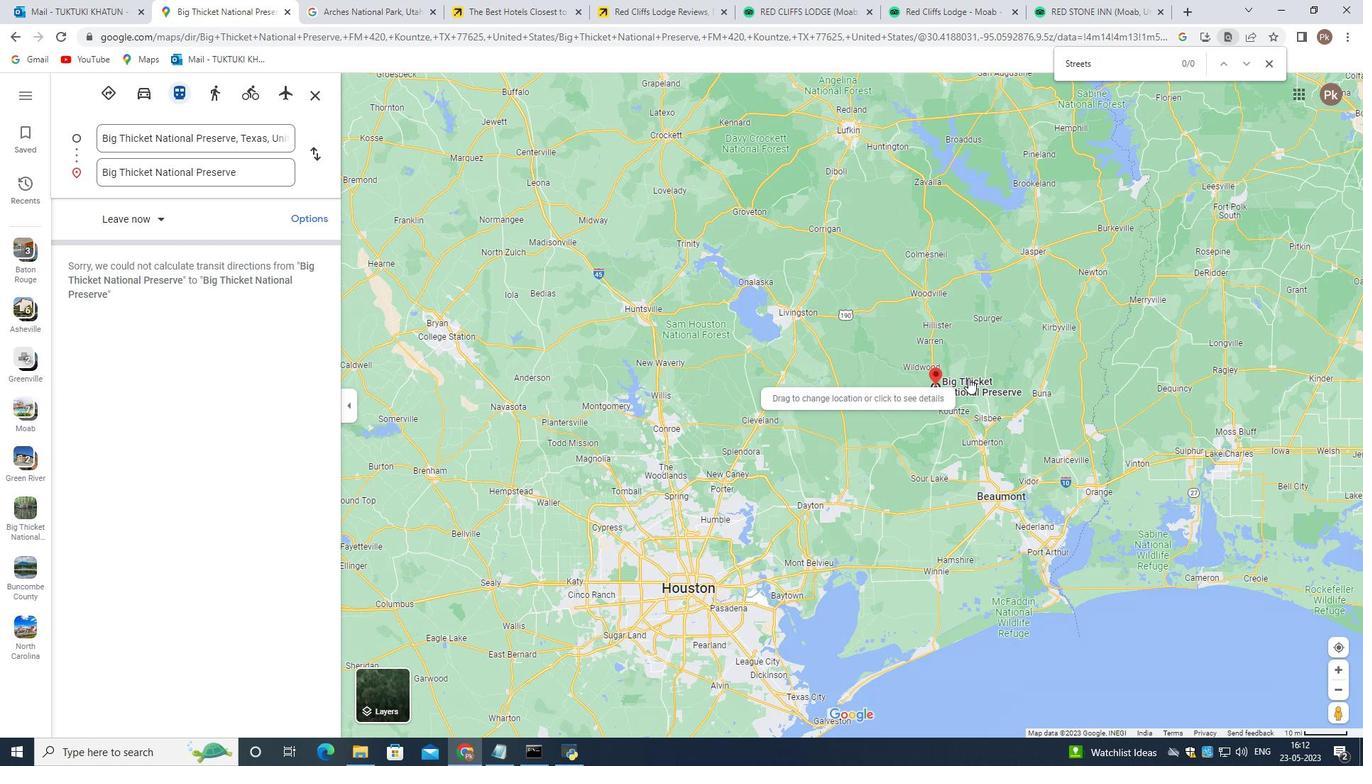 
Action: Mouse scrolled (968, 377) with delta (0, 0)
Screenshot: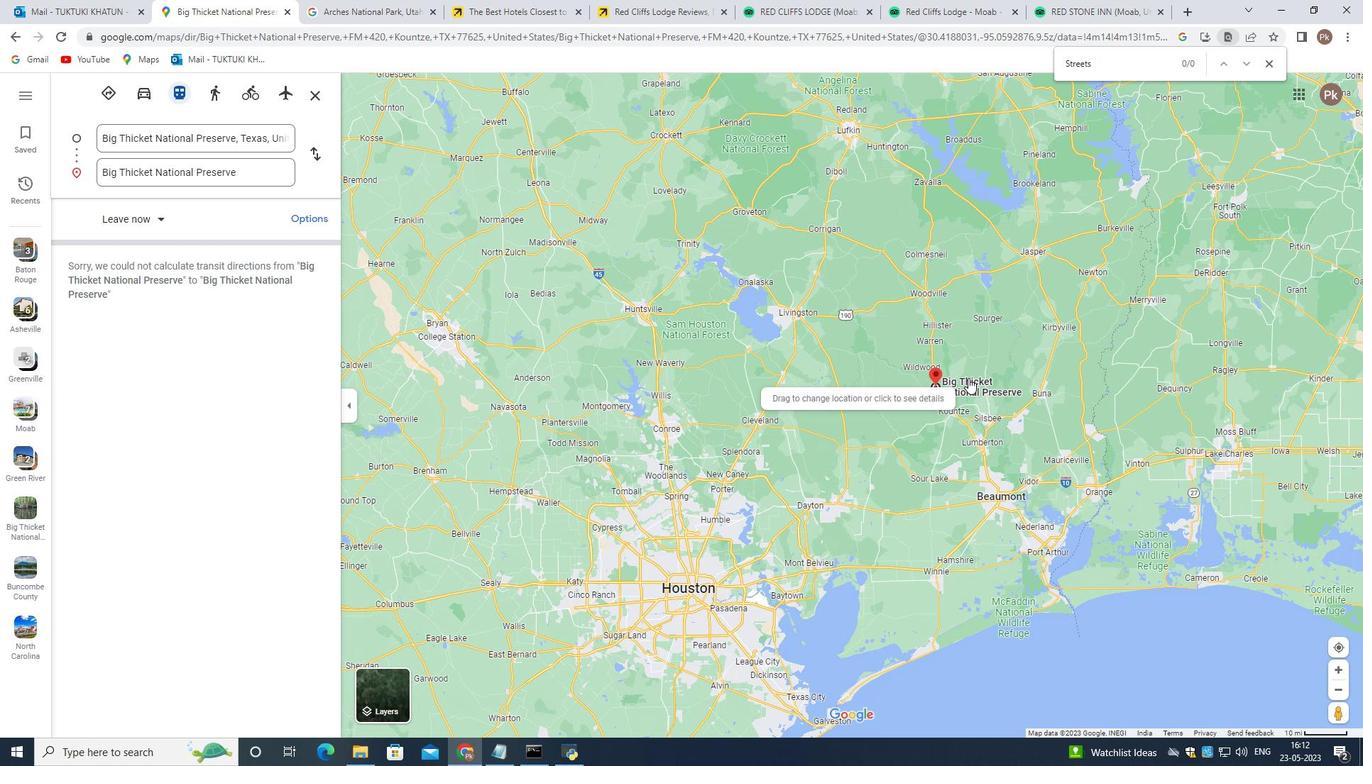 
Action: Mouse moved to (1001, 364)
Screenshot: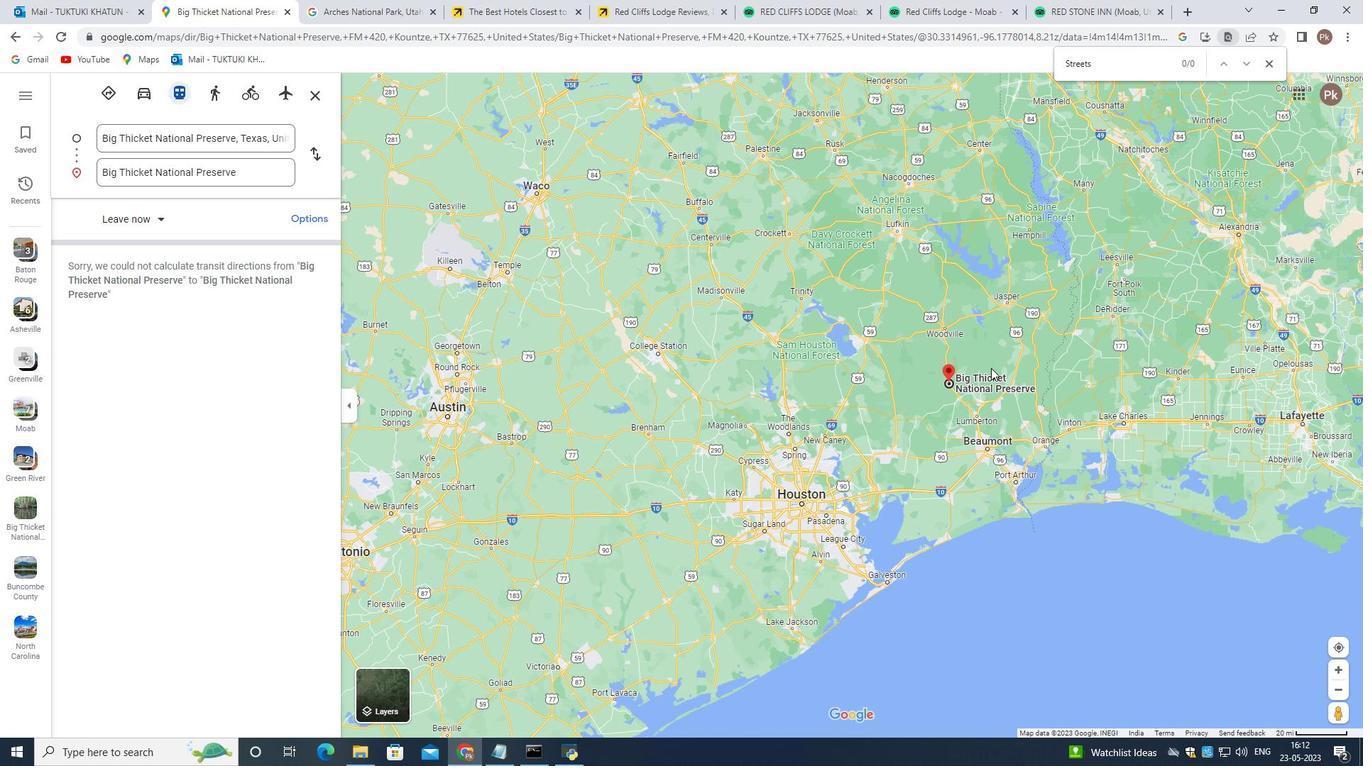 
Action: Mouse scrolled (1001, 363) with delta (0, 0)
Screenshot: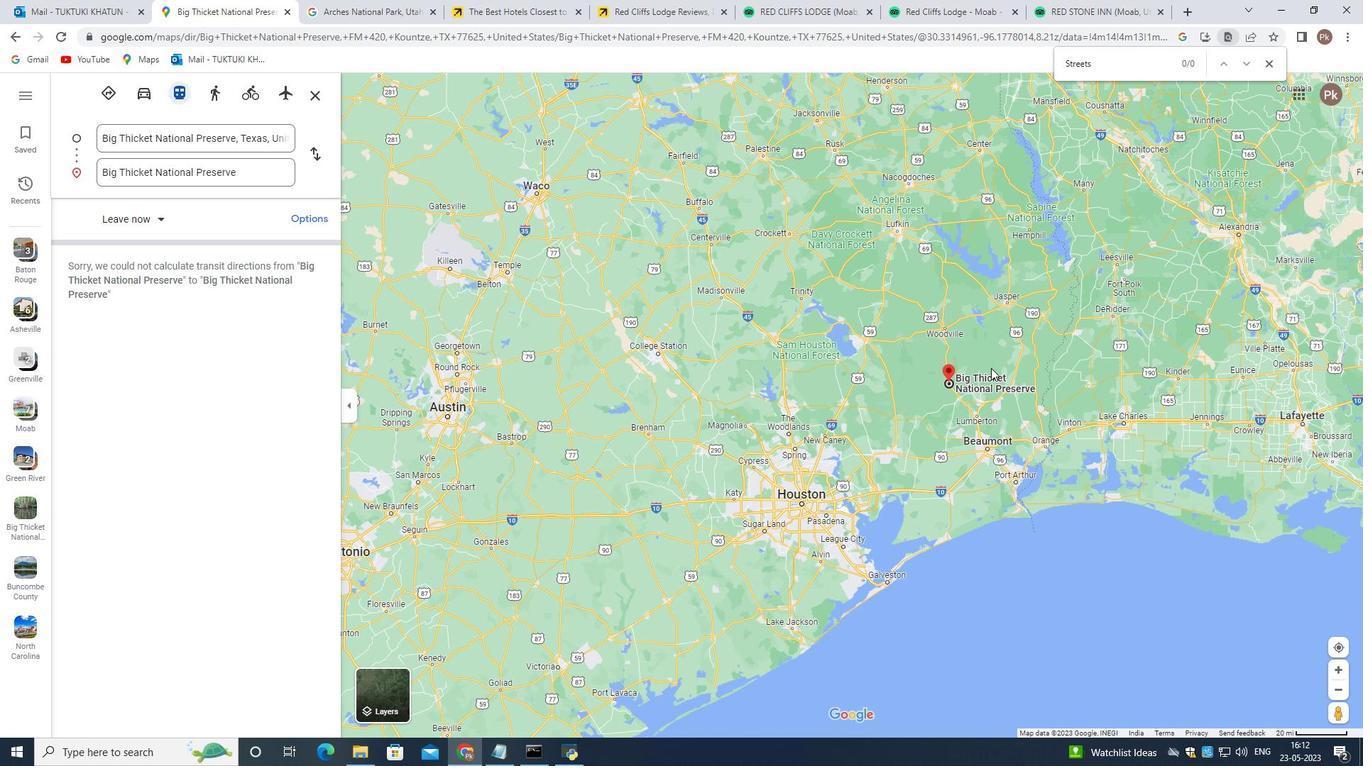 
Action: Mouse scrolled (1001, 363) with delta (0, 0)
Screenshot: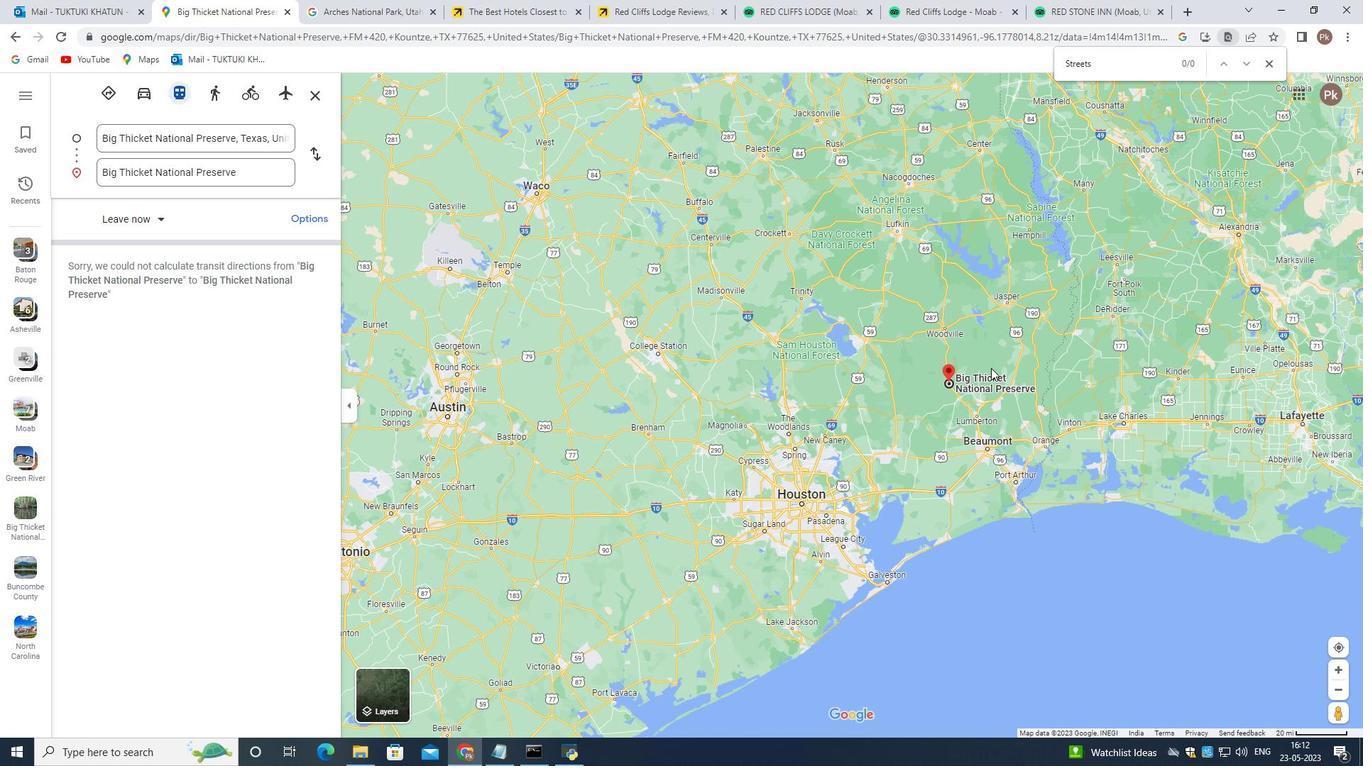 
Action: Mouse scrolled (1001, 363) with delta (0, 0)
Screenshot: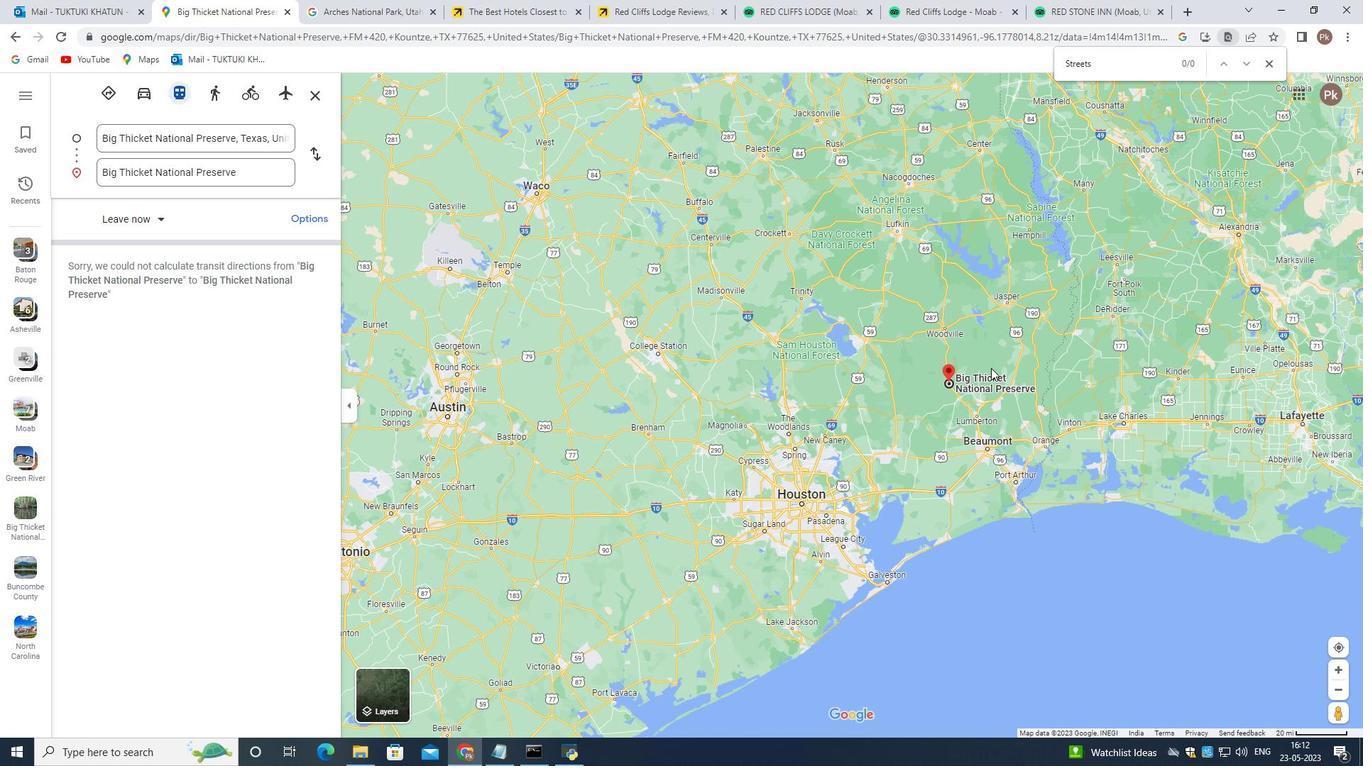 
Action: Mouse scrolled (1001, 363) with delta (0, 0)
Screenshot: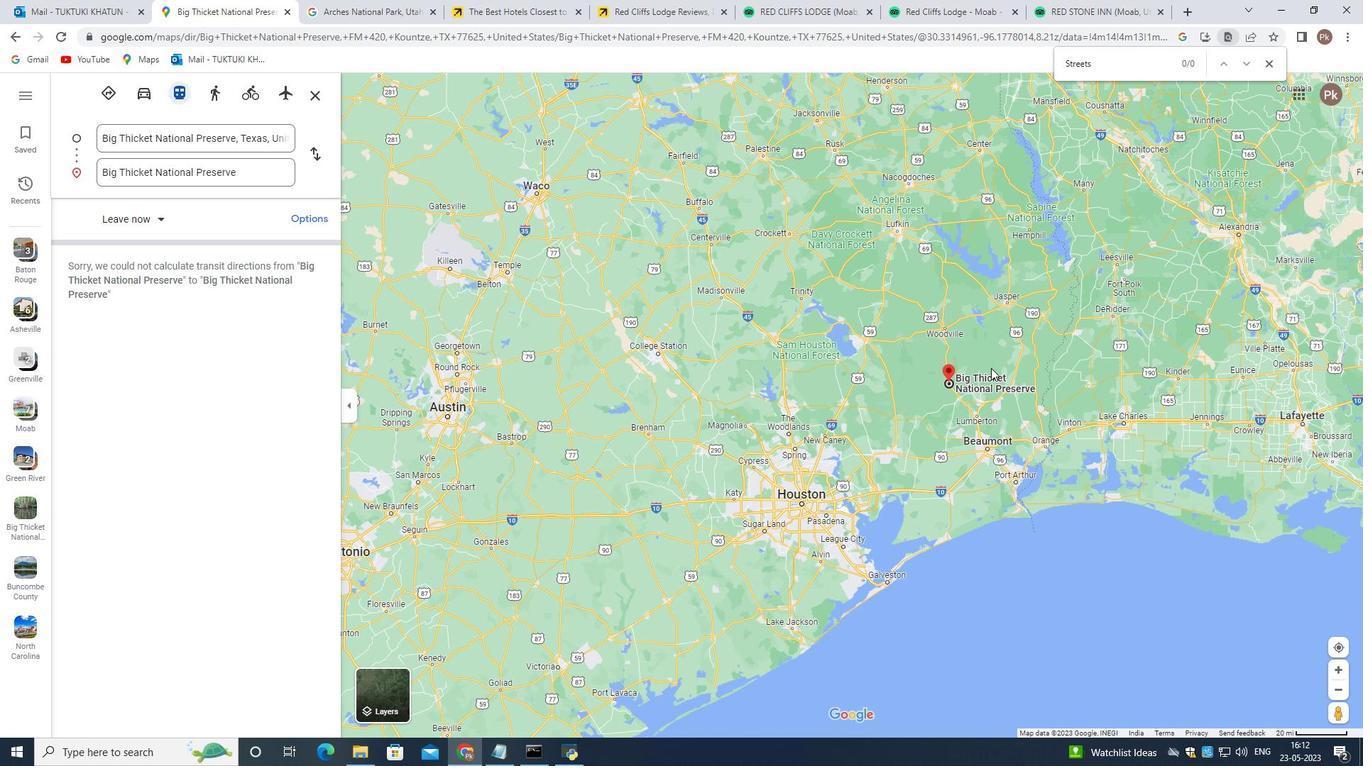 
Action: Mouse moved to (1047, 343)
Screenshot: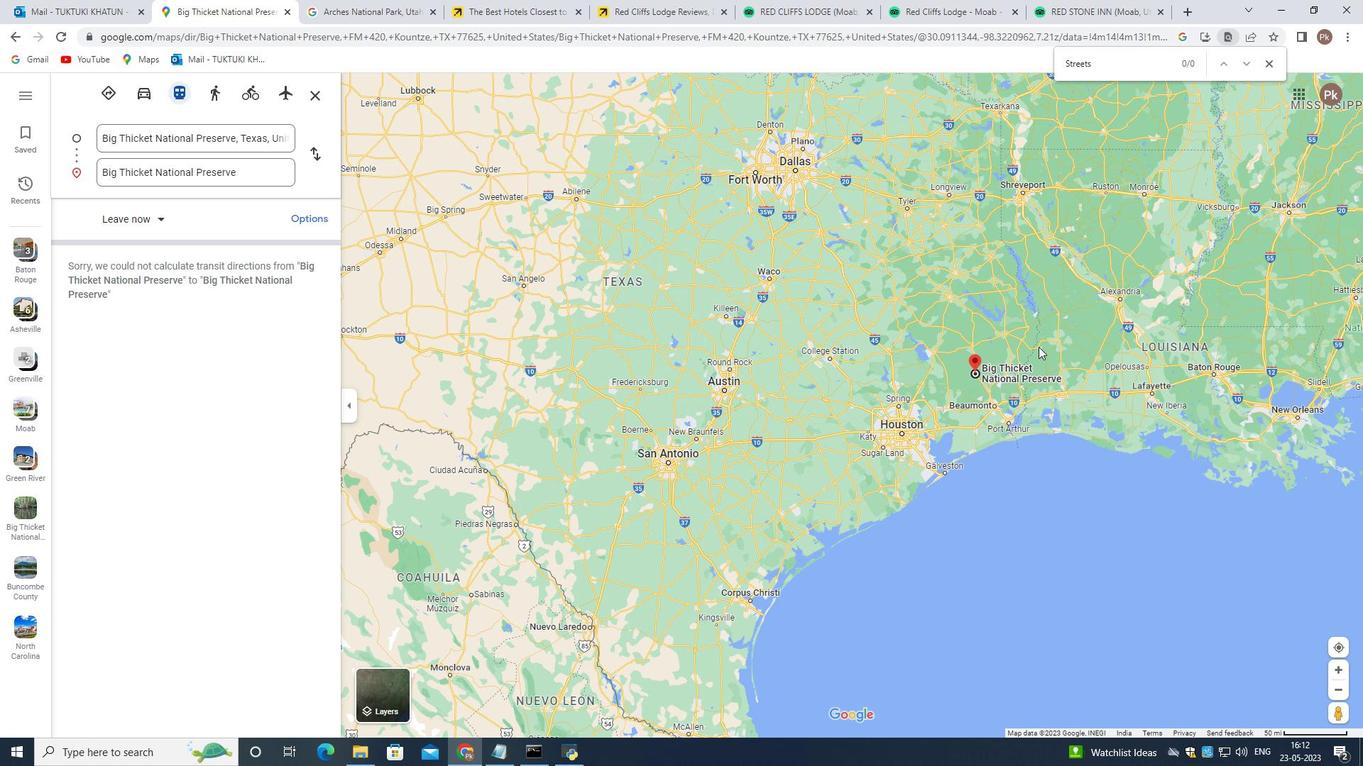
Action: Mouse scrolled (1047, 342) with delta (0, 0)
Screenshot: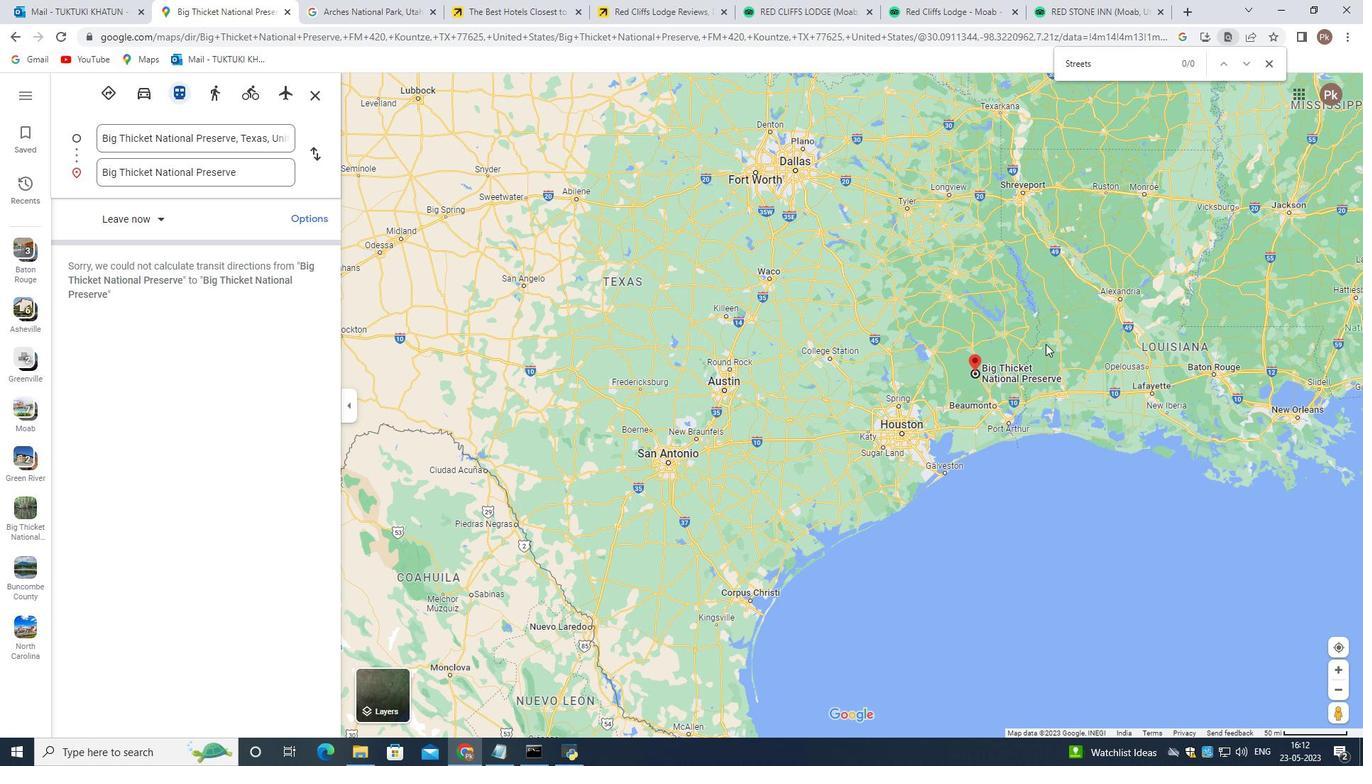 
Action: Mouse scrolled (1047, 342) with delta (0, 0)
Screenshot: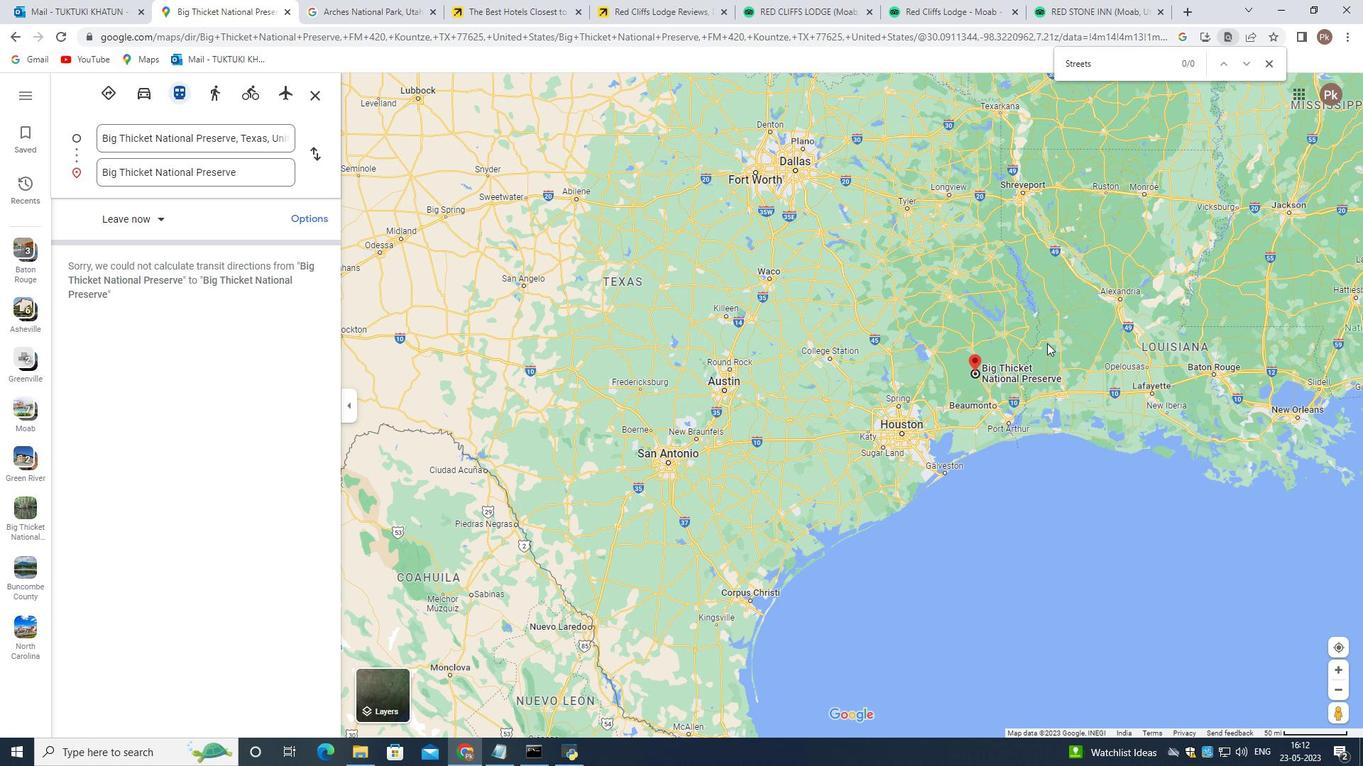 
Action: Mouse scrolled (1047, 342) with delta (0, 0)
Screenshot: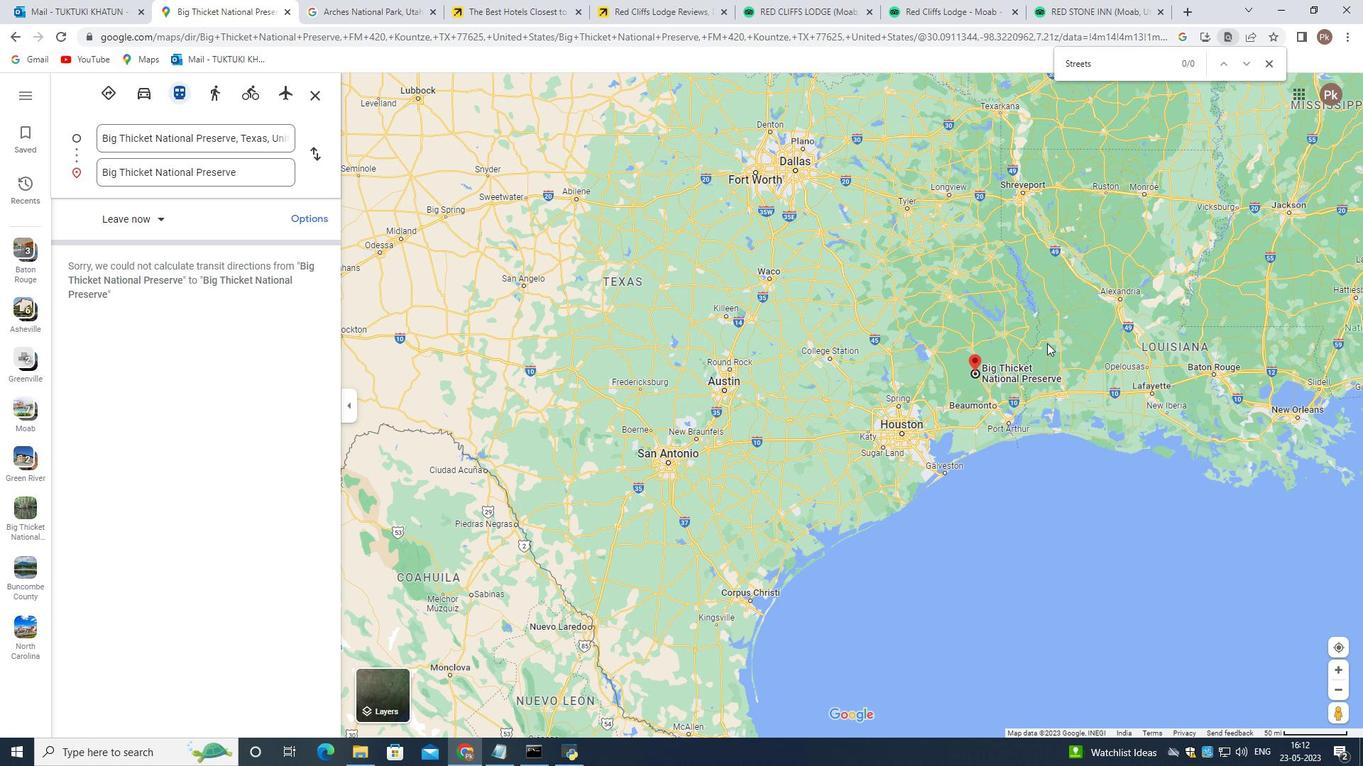 
Action: Mouse moved to (1072, 320)
Screenshot: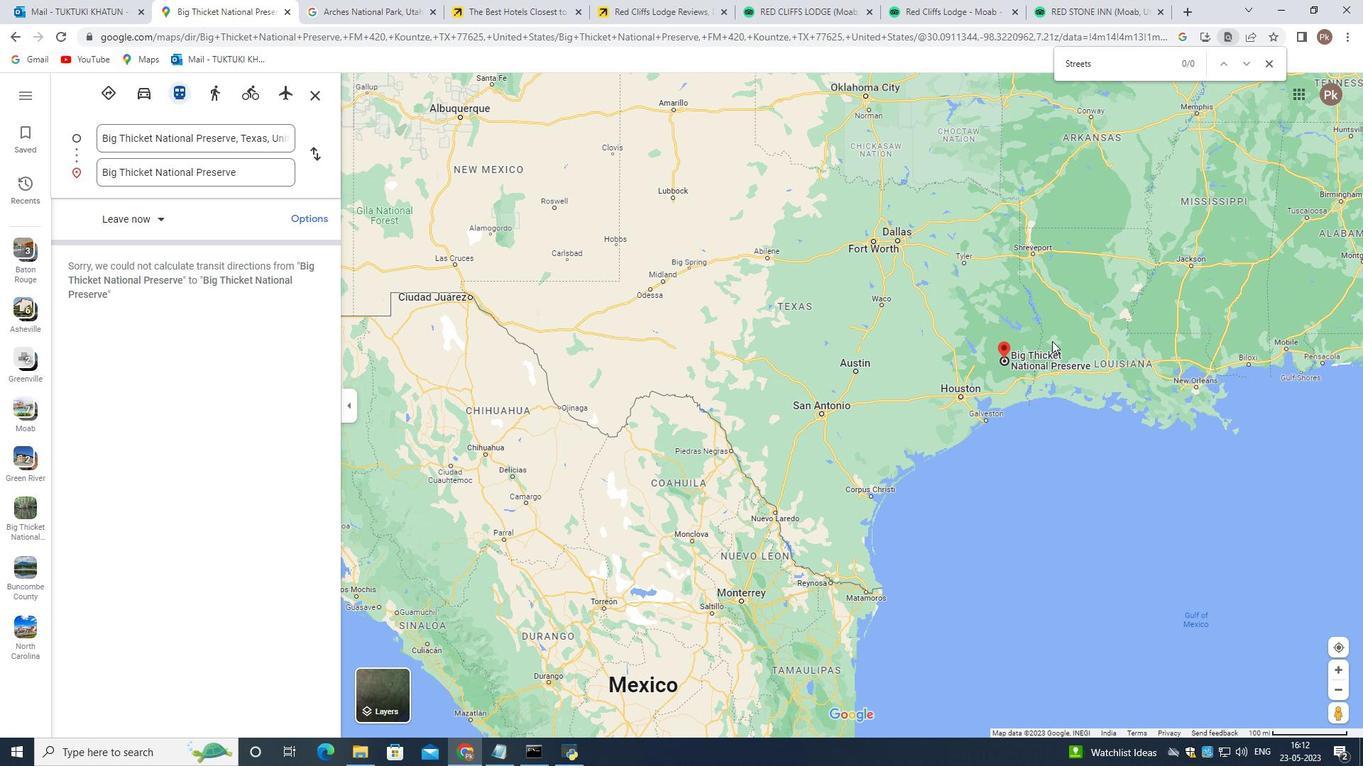 
Action: Mouse scrolled (1072, 320) with delta (0, 0)
Screenshot: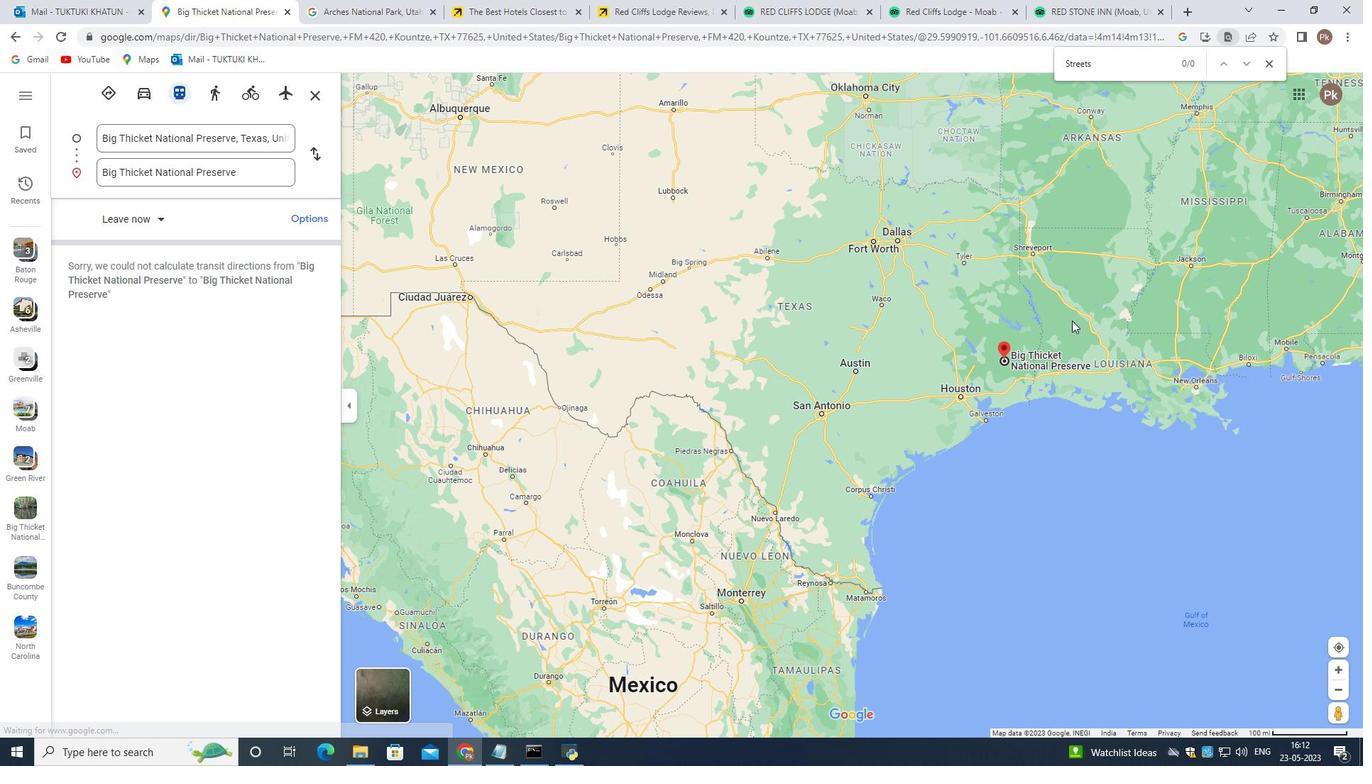 
Action: Mouse scrolled (1072, 320) with delta (0, 0)
Screenshot: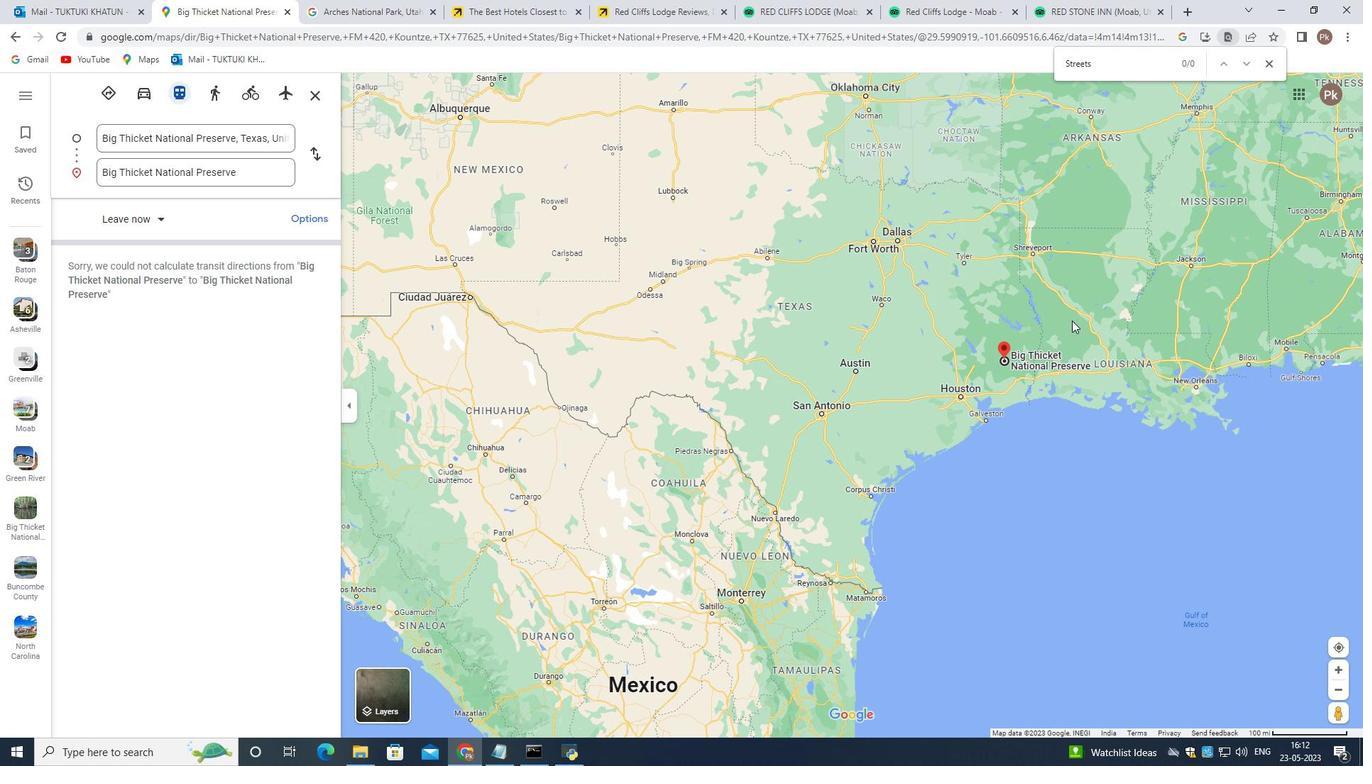 
Action: Mouse scrolled (1072, 320) with delta (0, 0)
Screenshot: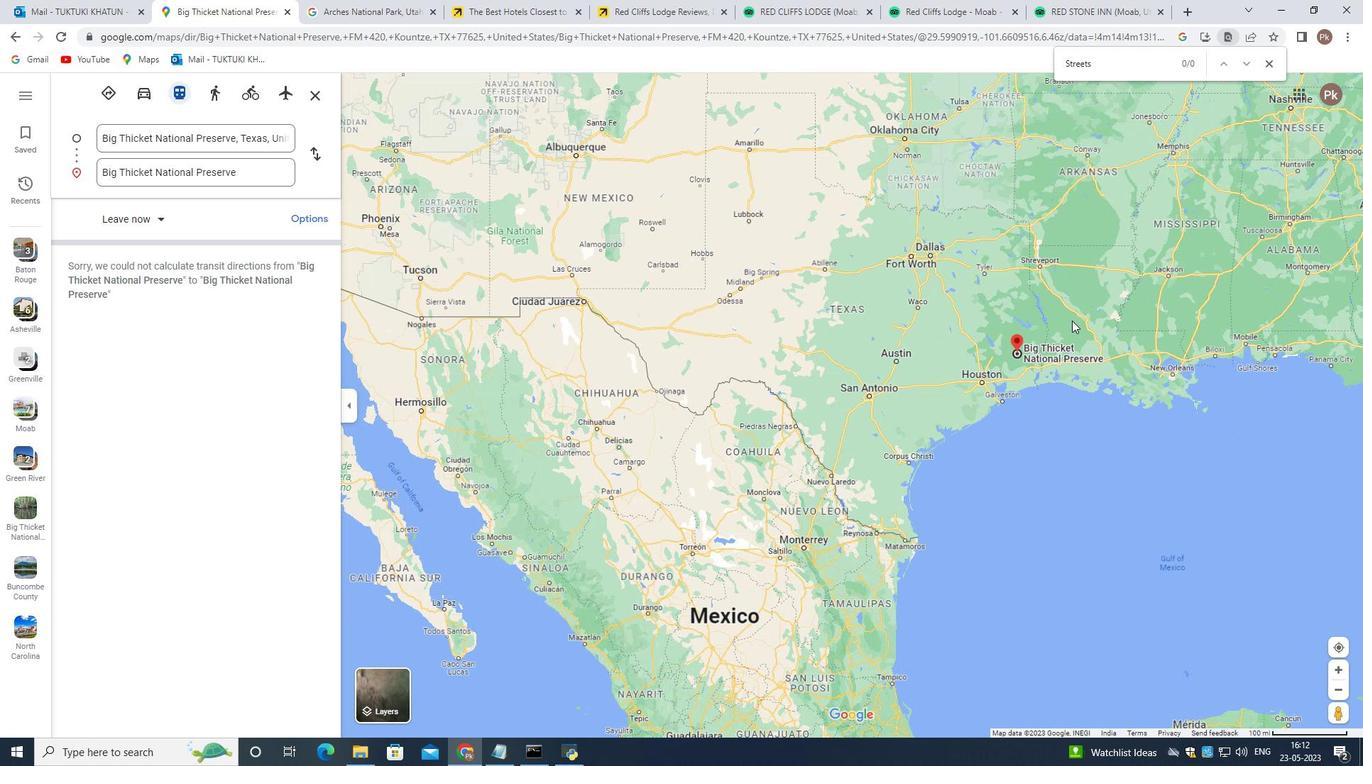 
Action: Mouse scrolled (1072, 320) with delta (0, 0)
Screenshot: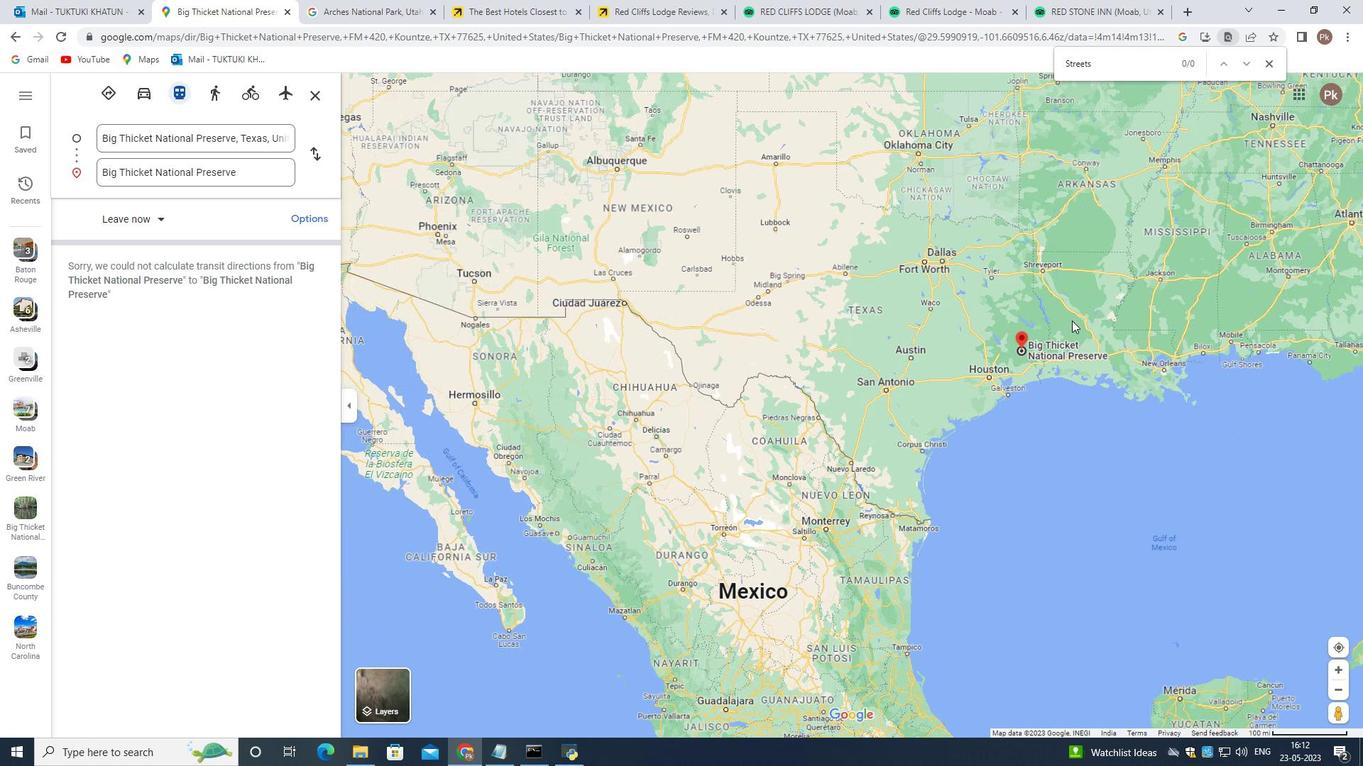 
Action: Mouse scrolled (1072, 320) with delta (0, 0)
Screenshot: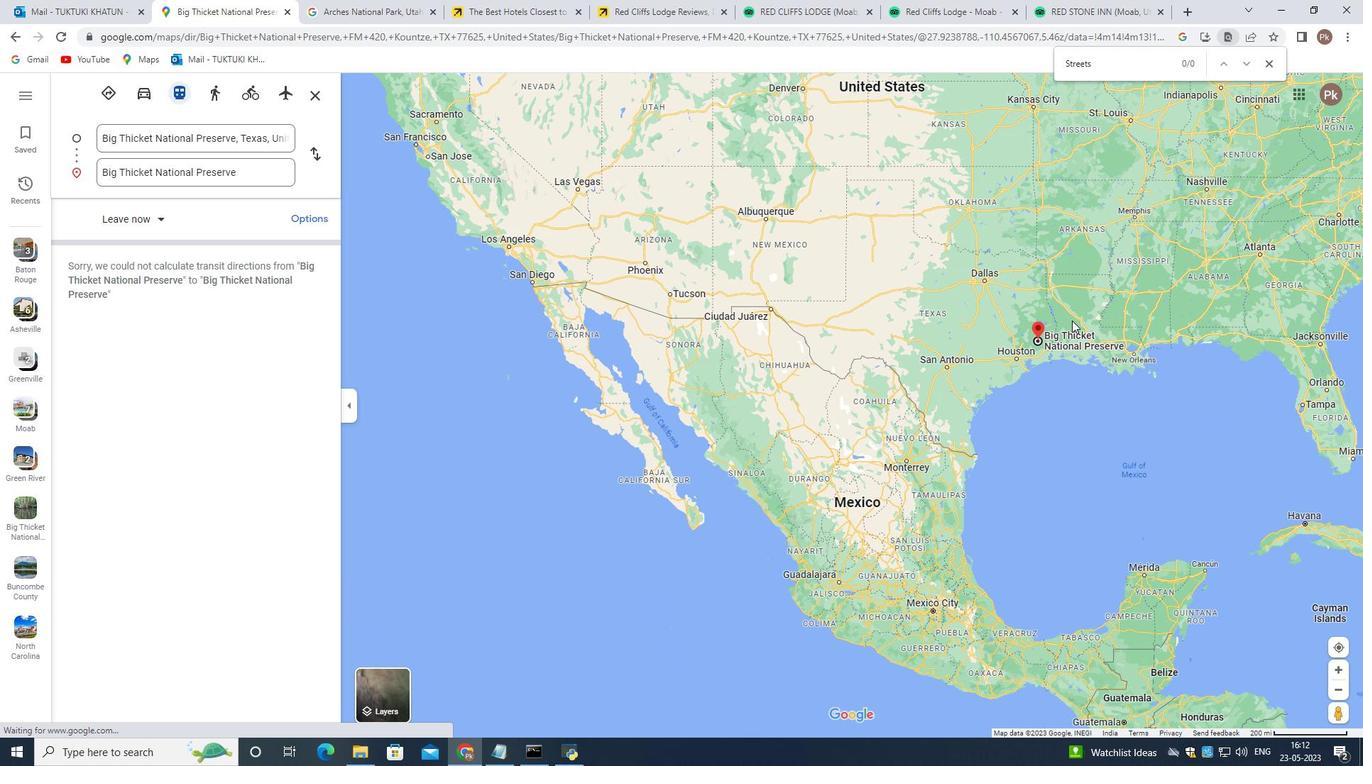 
Action: Mouse scrolled (1072, 320) with delta (0, 0)
Screenshot: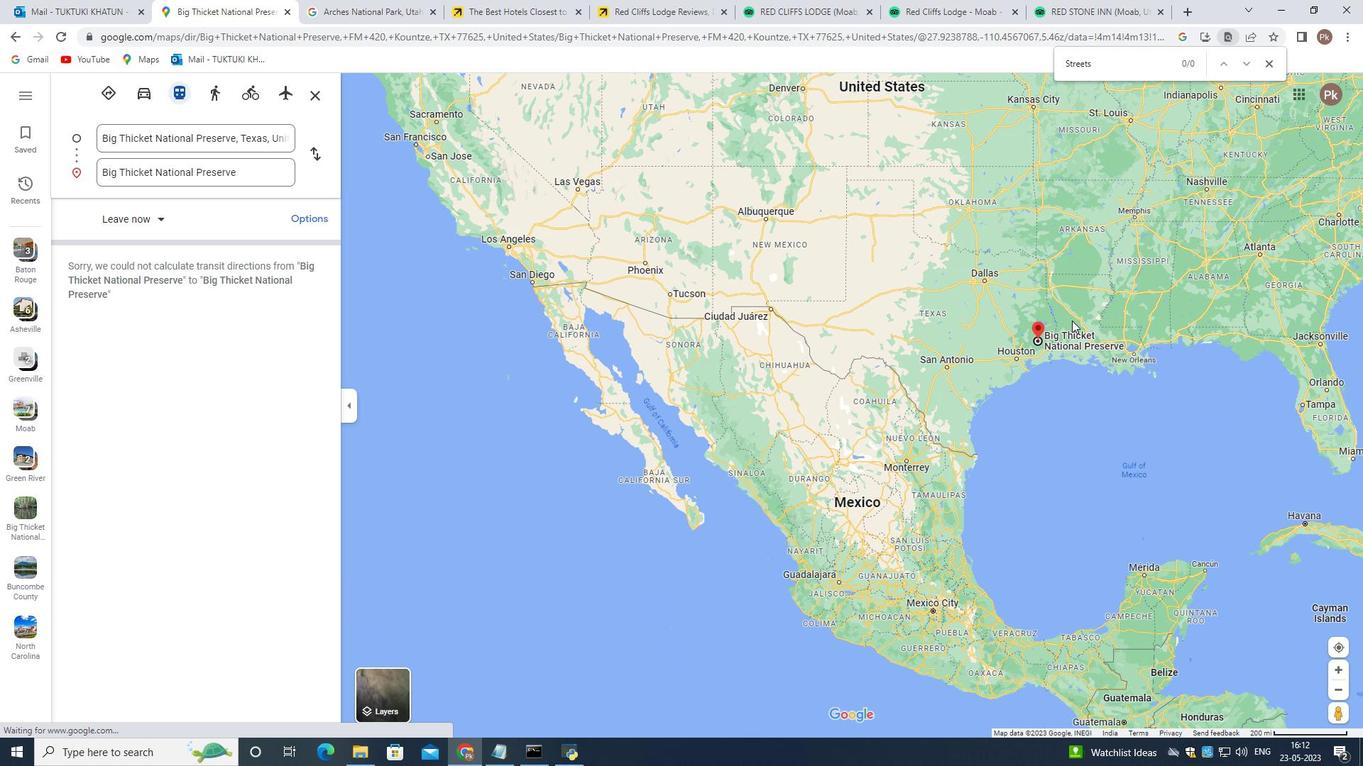 
Action: Mouse scrolled (1072, 320) with delta (0, 0)
Screenshot: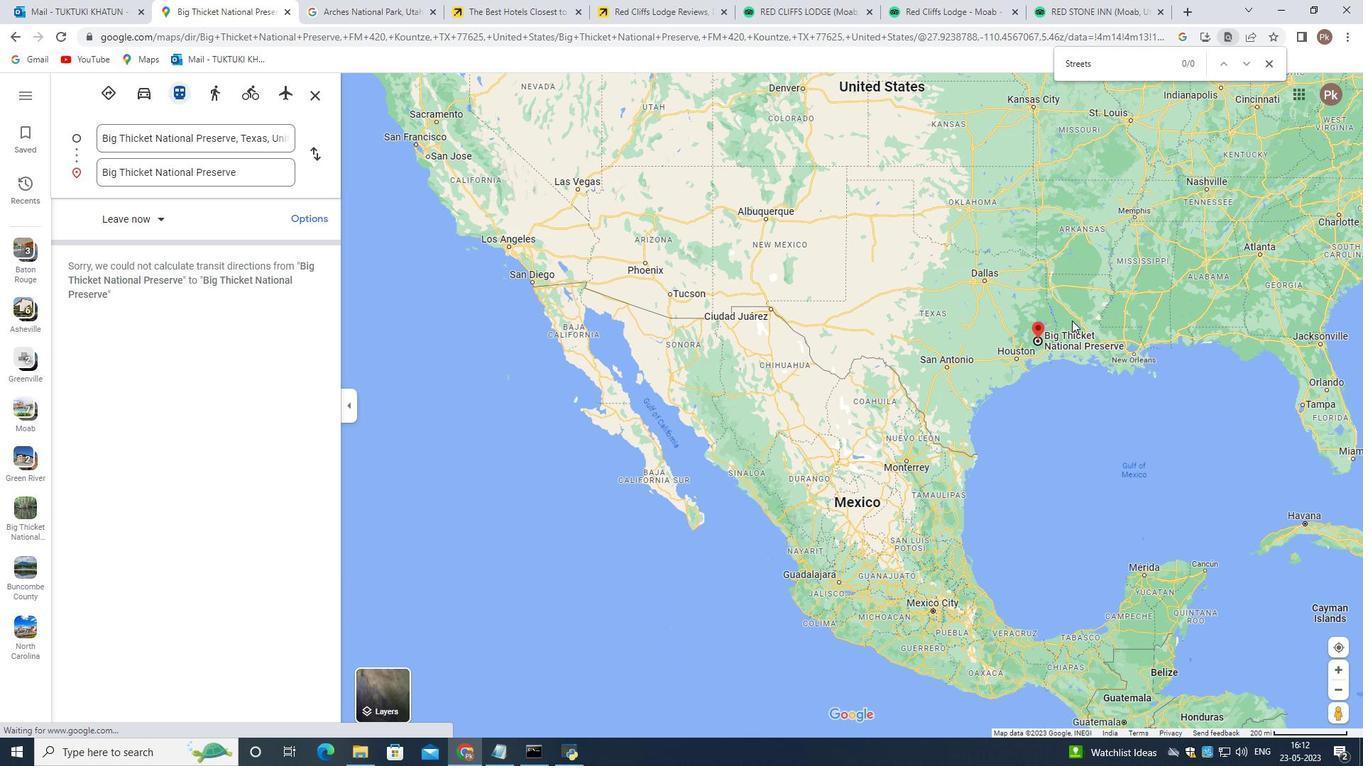 
Action: Mouse scrolled (1072, 320) with delta (0, 0)
Screenshot: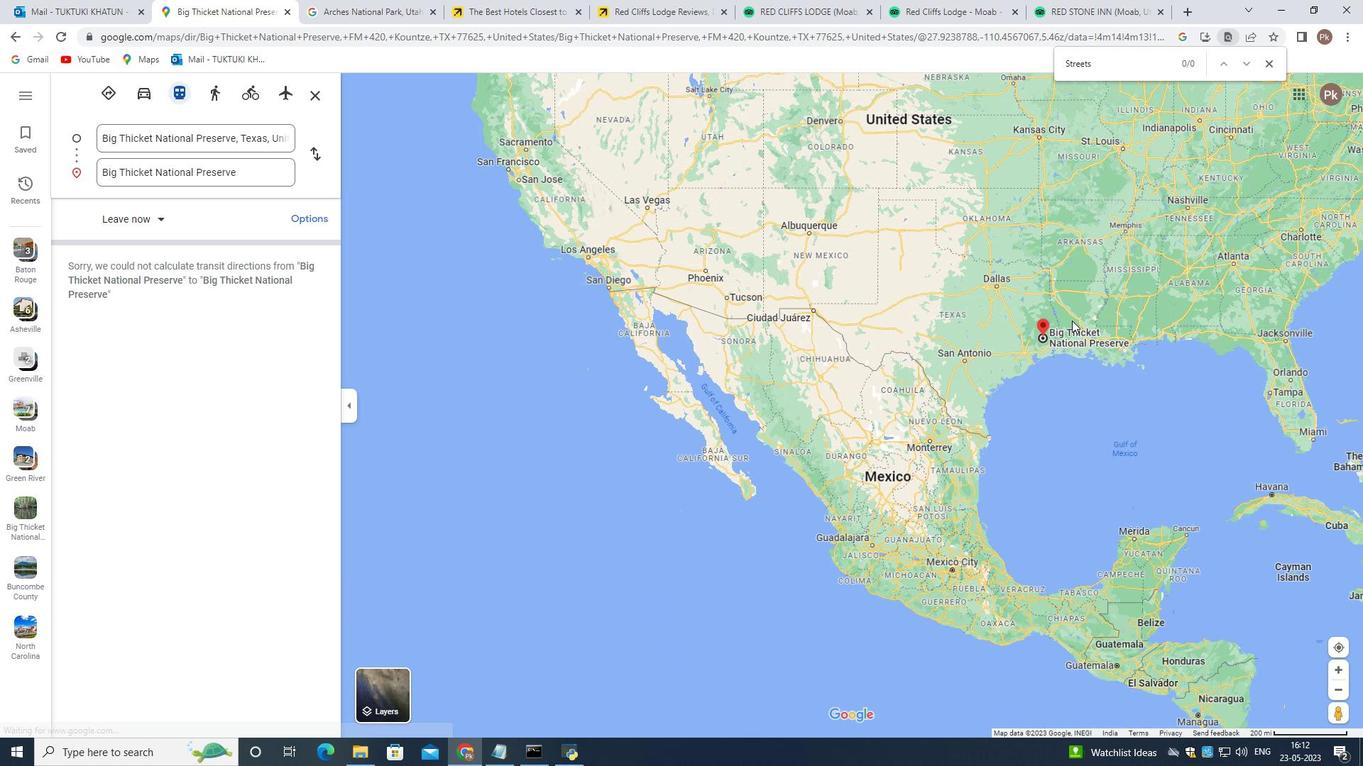 
Action: Mouse scrolled (1072, 320) with delta (0, 0)
Screenshot: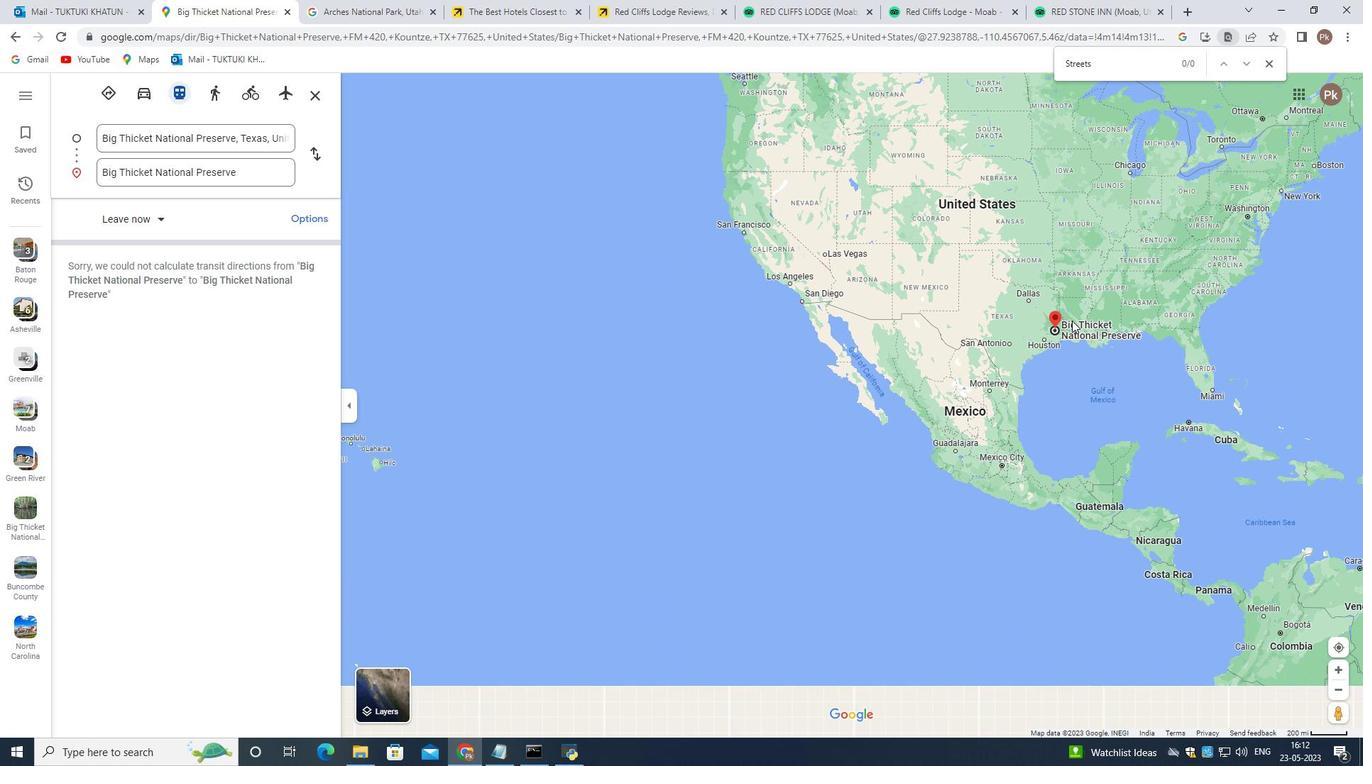 
Action: Mouse scrolled (1072, 320) with delta (0, 0)
Screenshot: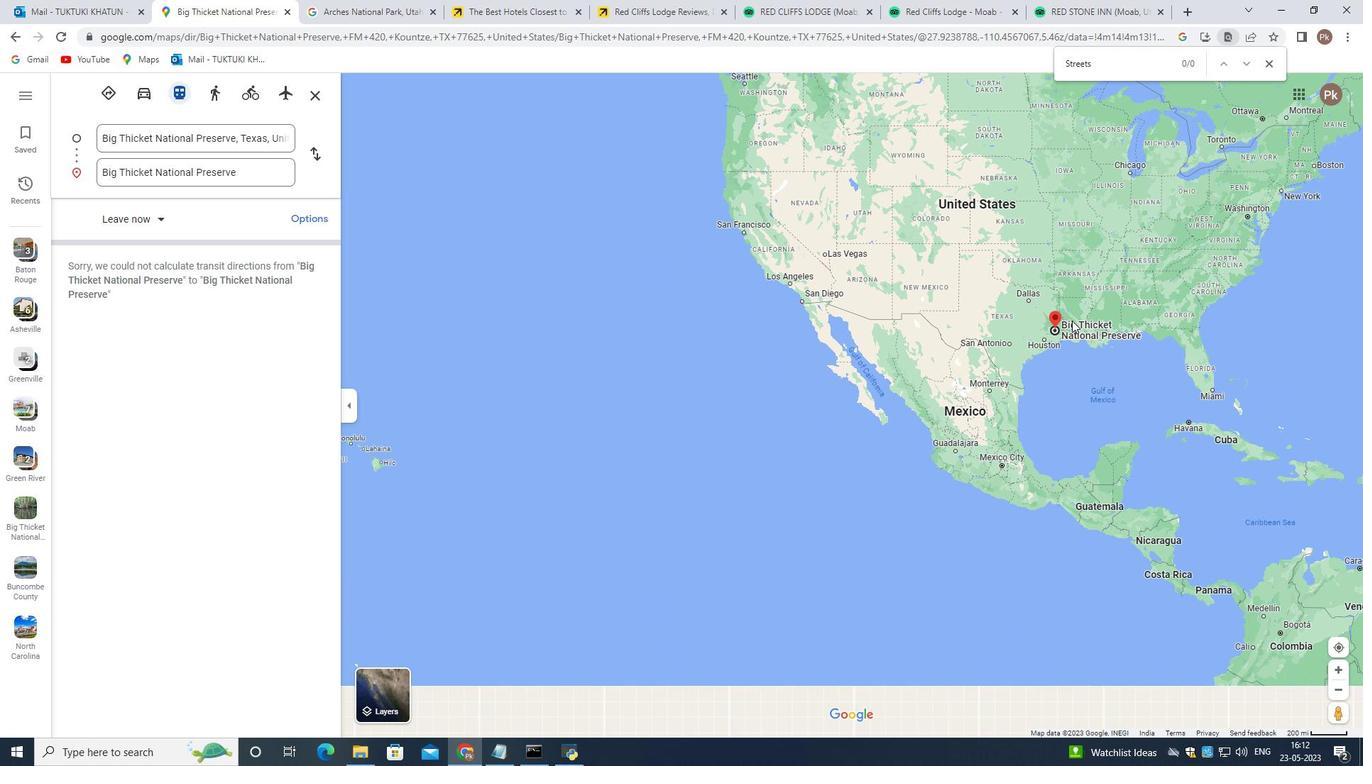 
Action: Mouse scrolled (1072, 320) with delta (0, 0)
Screenshot: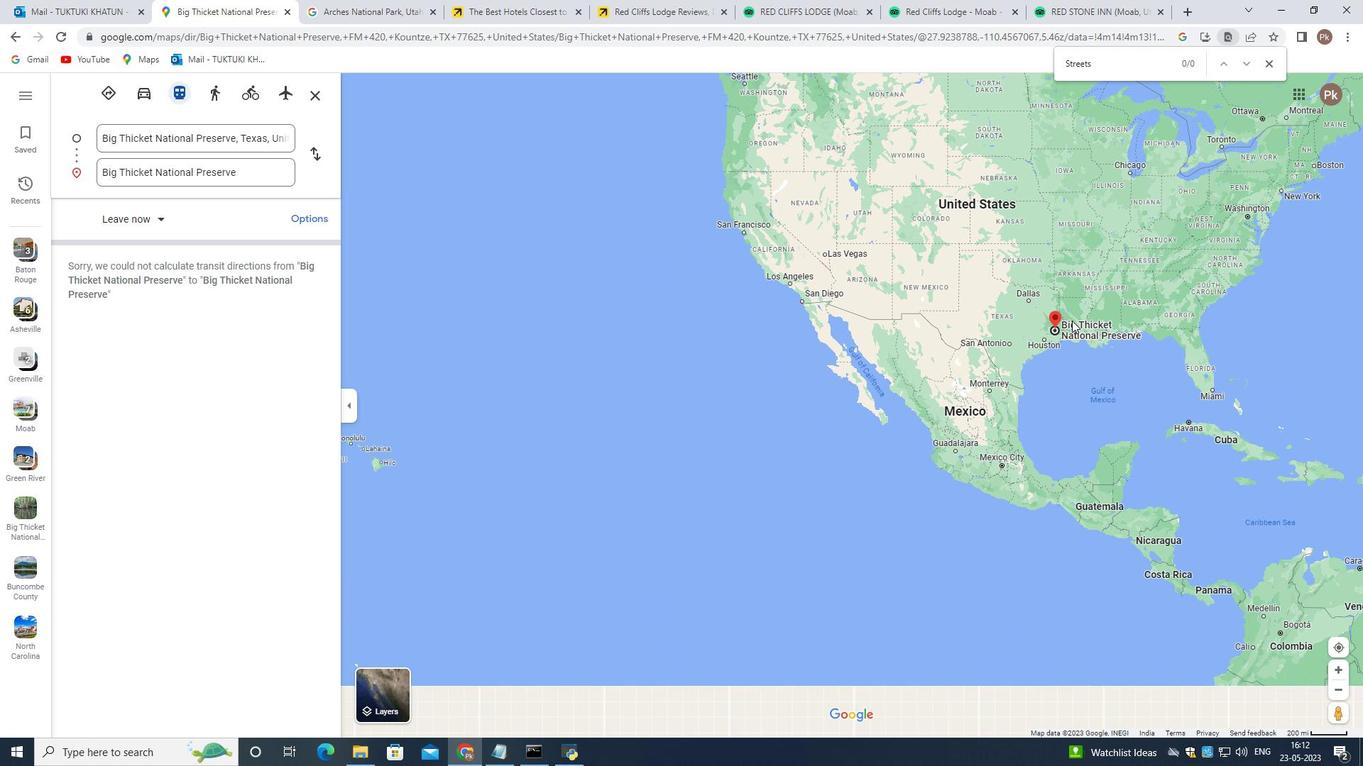 
Action: Mouse scrolled (1072, 320) with delta (0, 0)
Screenshot: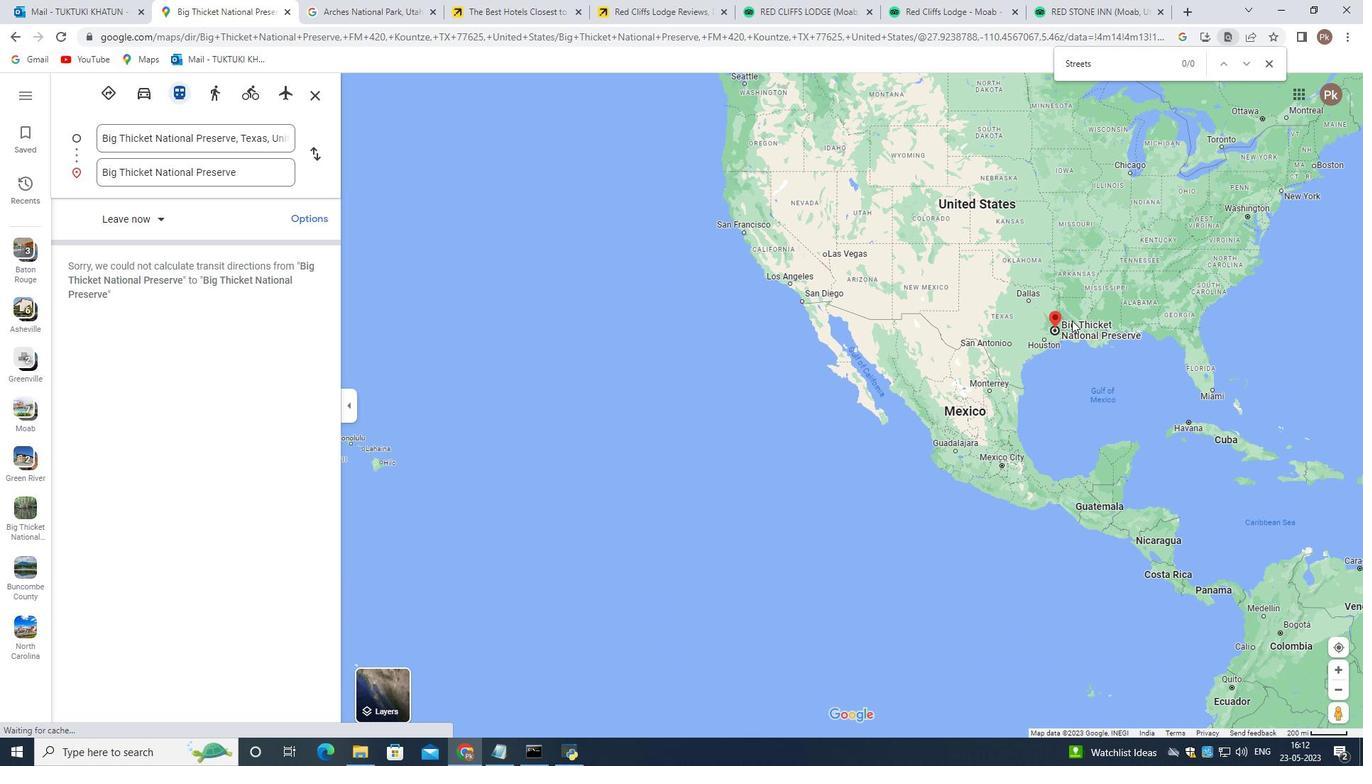 
Action: Mouse scrolled (1072, 320) with delta (0, 0)
Screenshot: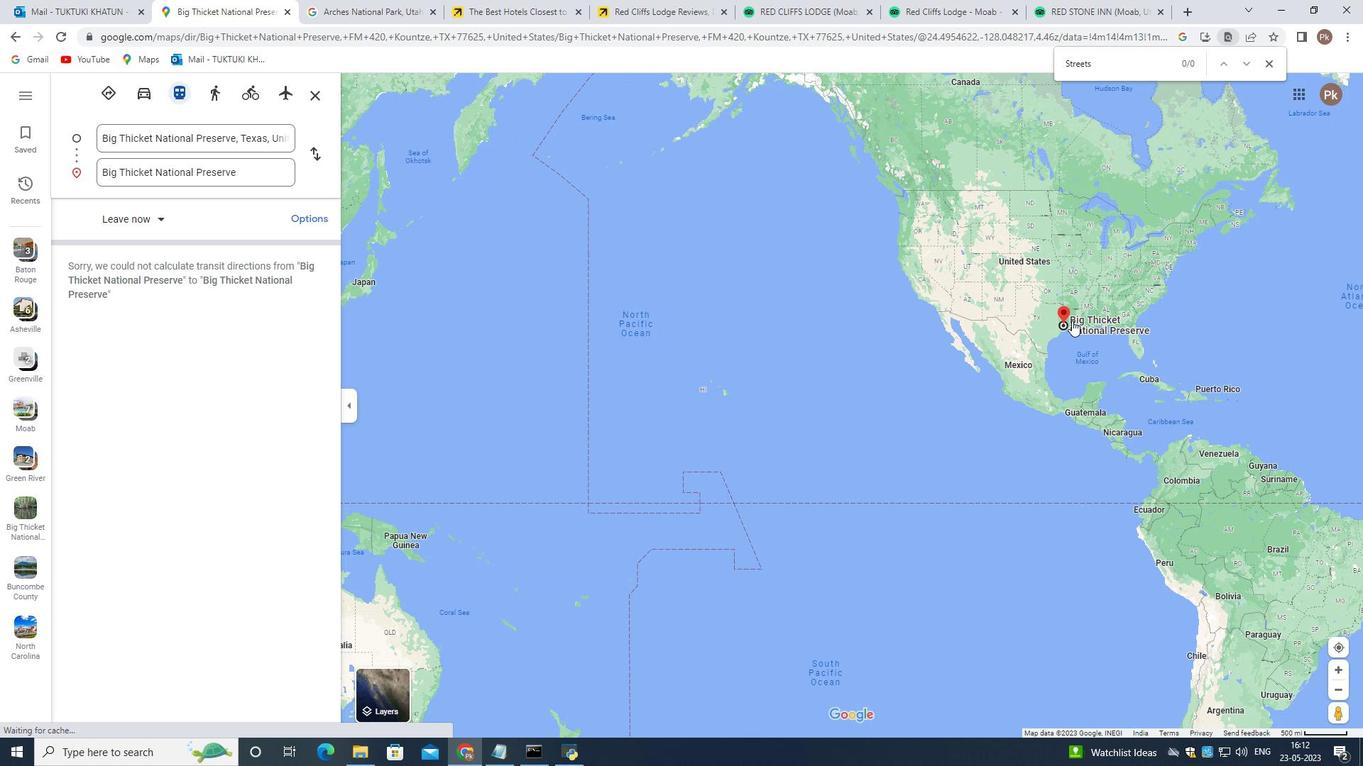 
Action: Mouse scrolled (1072, 320) with delta (0, 0)
Screenshot: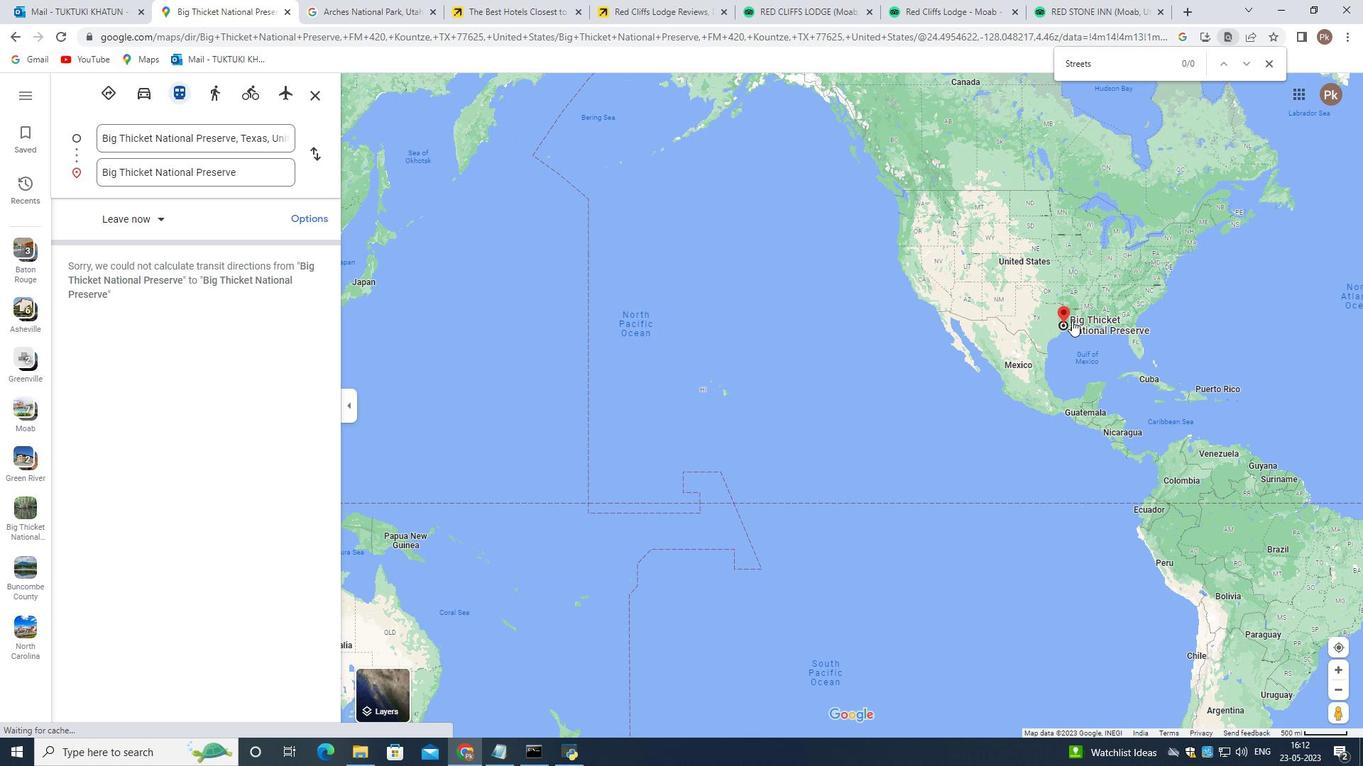 
Action: Mouse scrolled (1072, 320) with delta (0, 0)
Screenshot: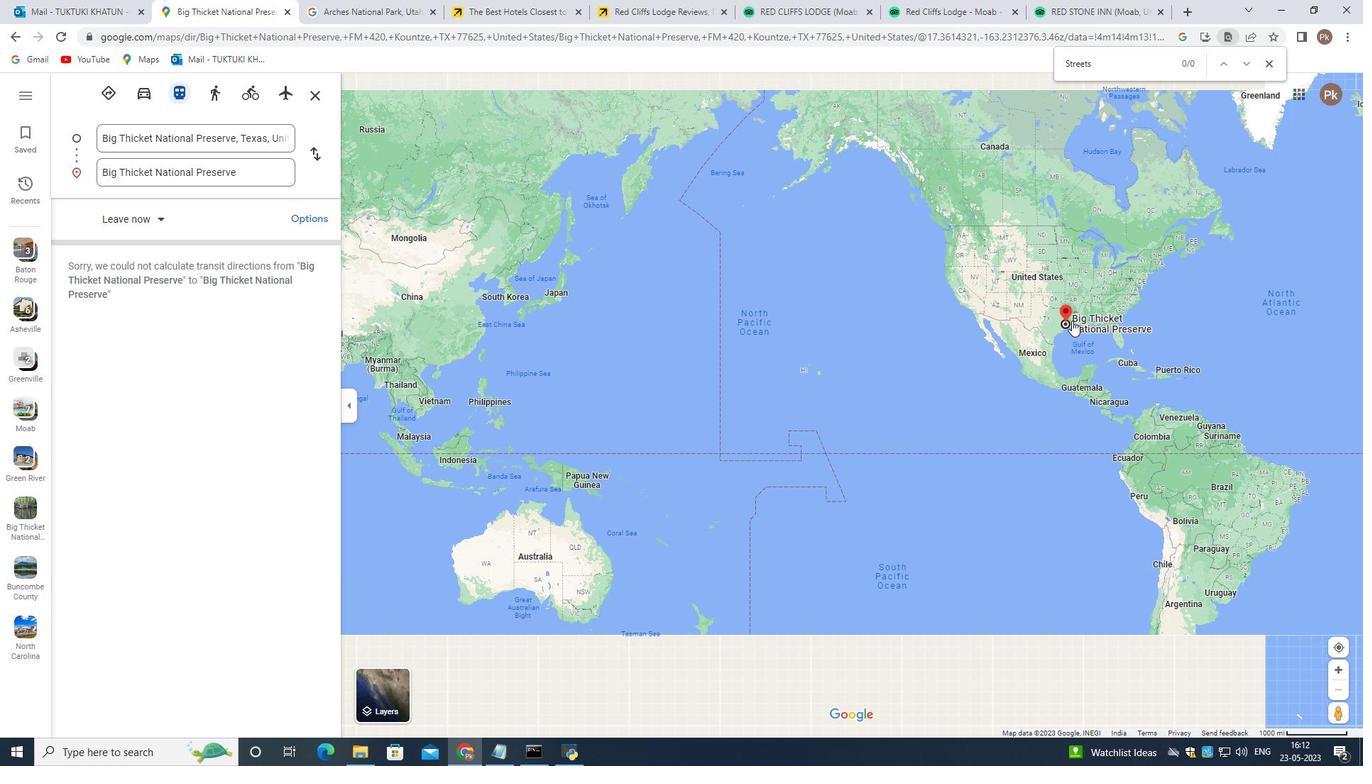 
Action: Mouse scrolled (1072, 320) with delta (0, 0)
Screenshot: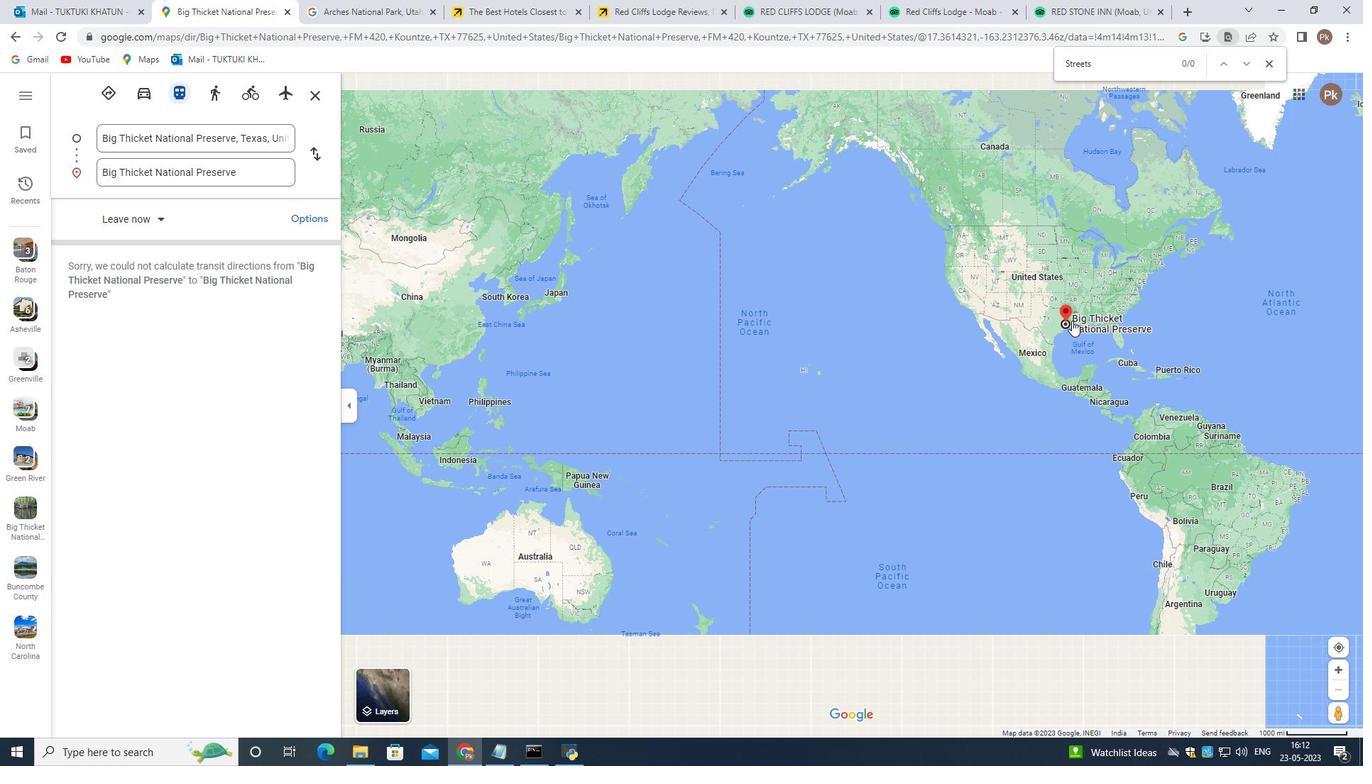 
Action: Mouse scrolled (1072, 320) with delta (0, 0)
Screenshot: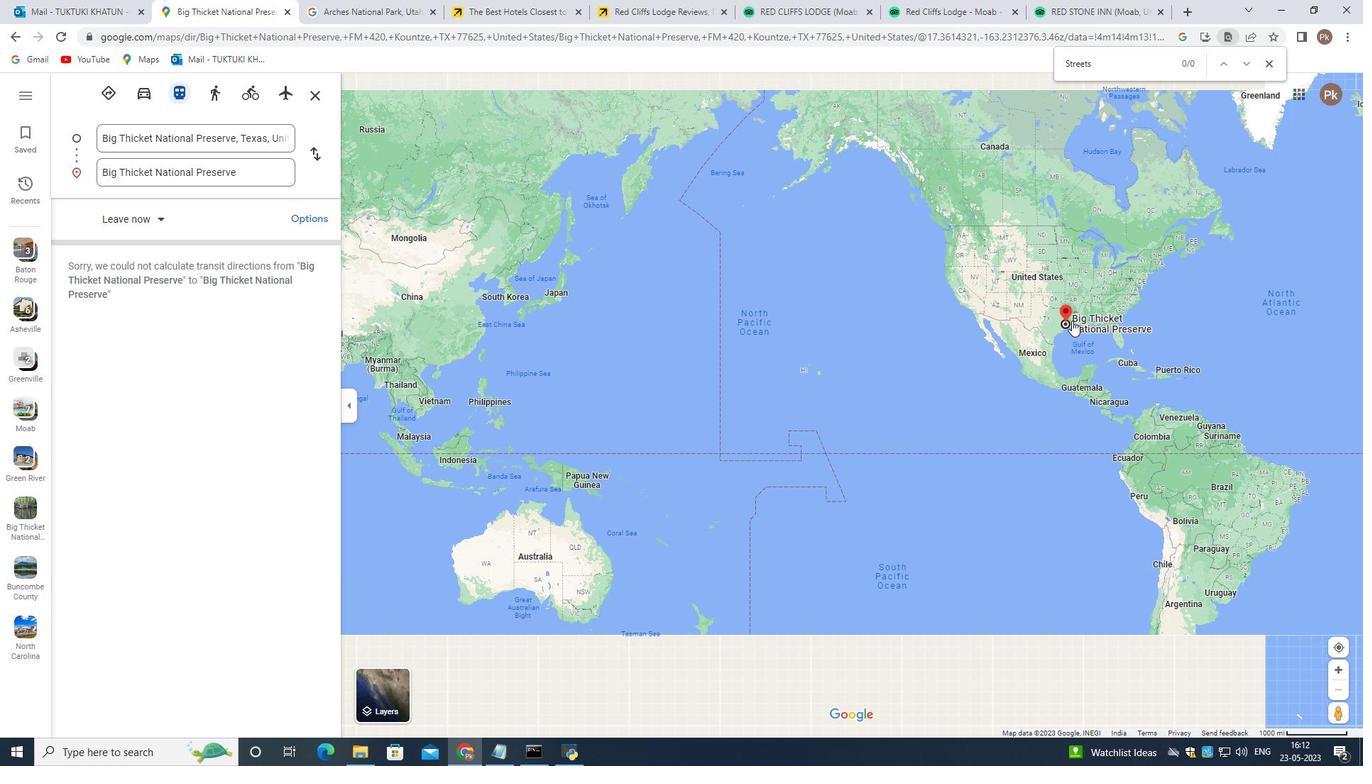 
Action: Mouse scrolled (1072, 320) with delta (0, 0)
Screenshot: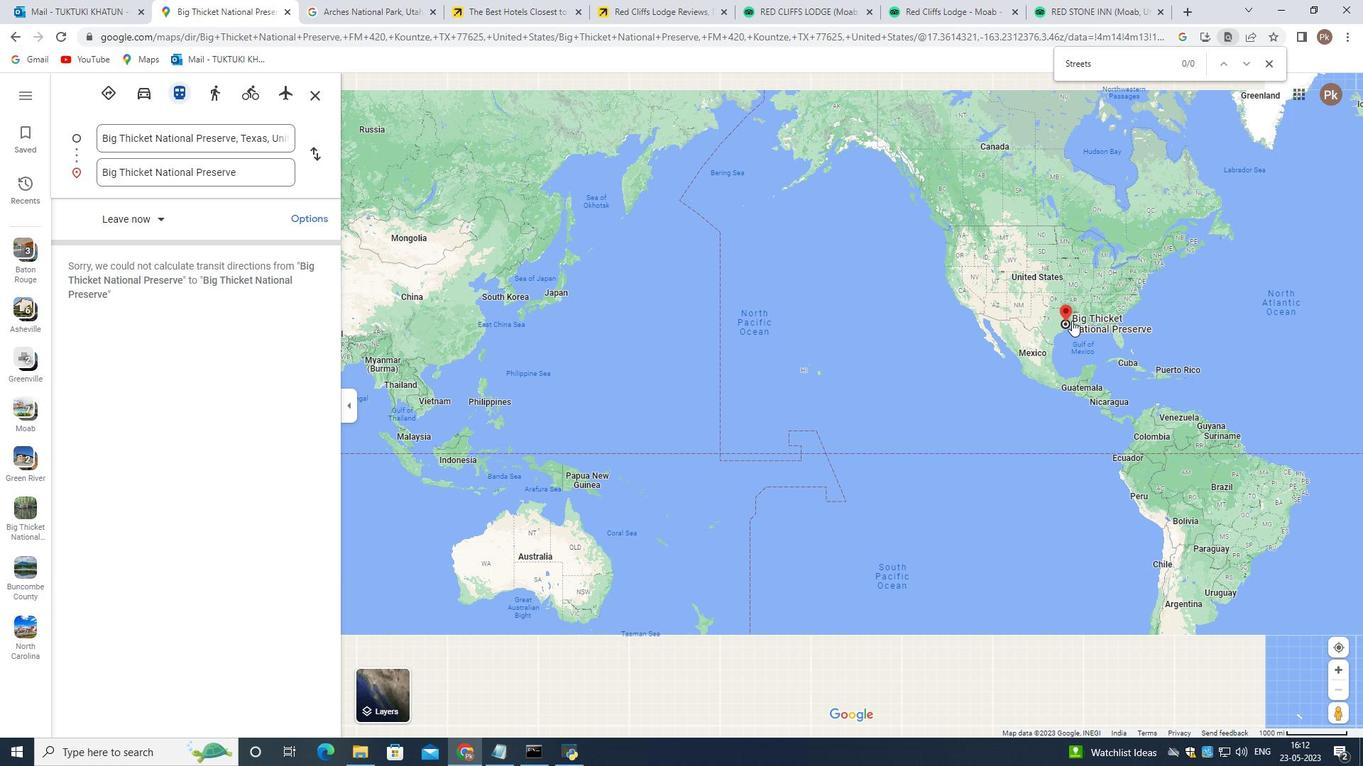 
Action: Mouse moved to (1072, 320)
Screenshot: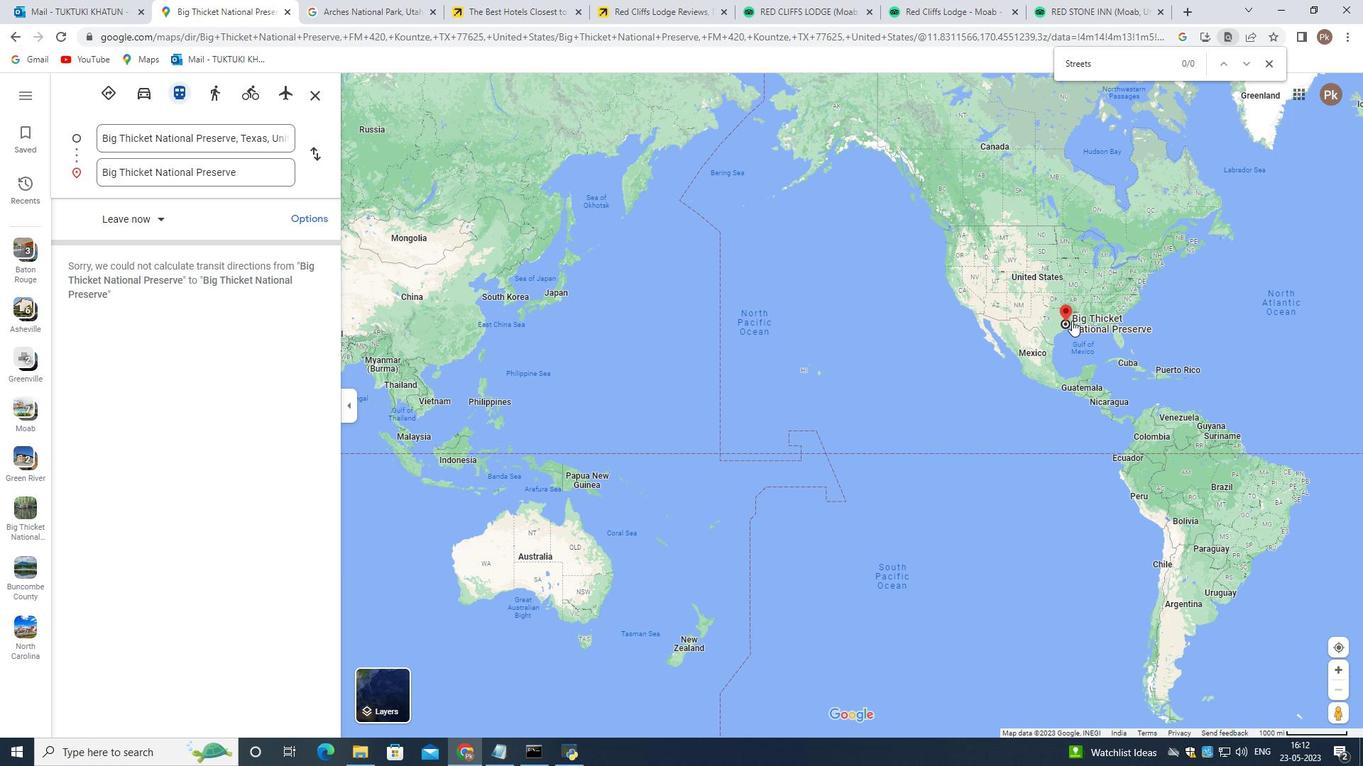 
Action: Mouse scrolled (1072, 320) with delta (0, 0)
Screenshot: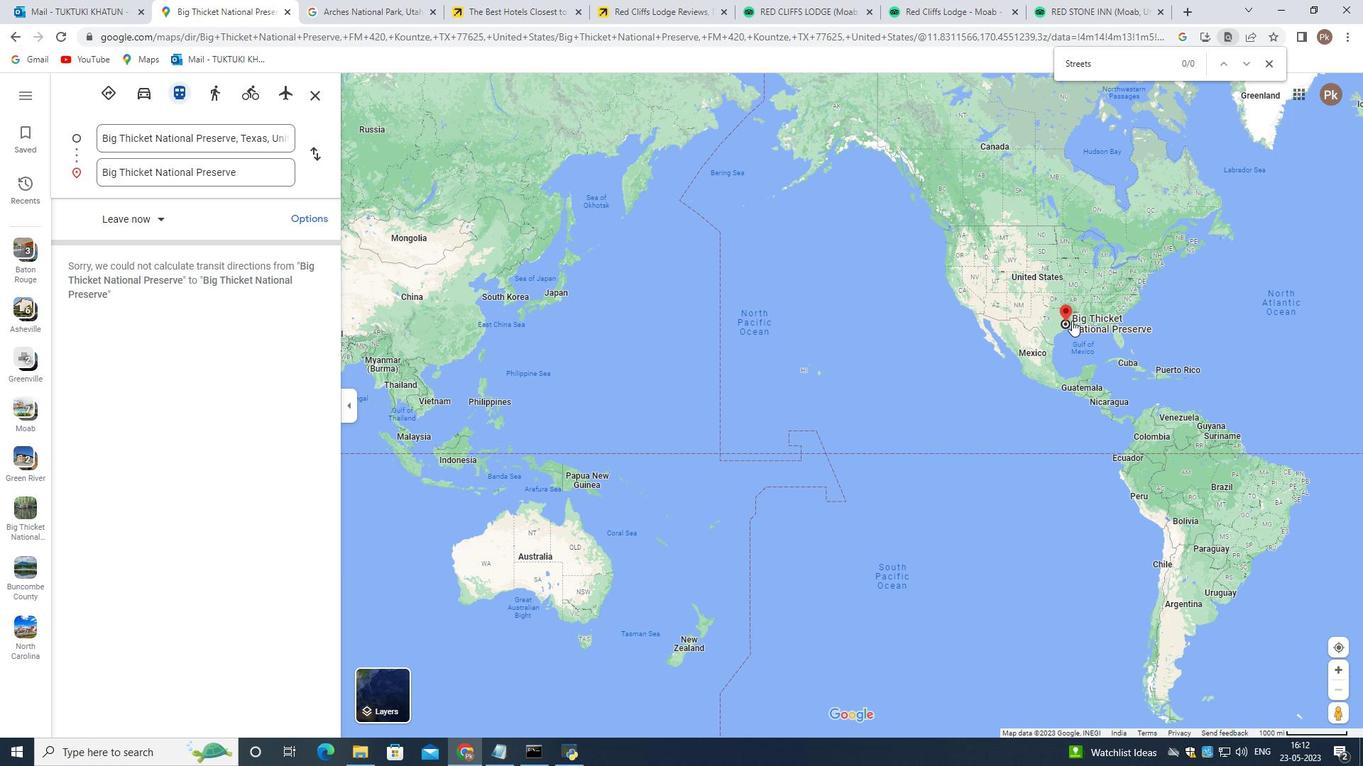 
Action: Mouse scrolled (1072, 320) with delta (0, 0)
Screenshot: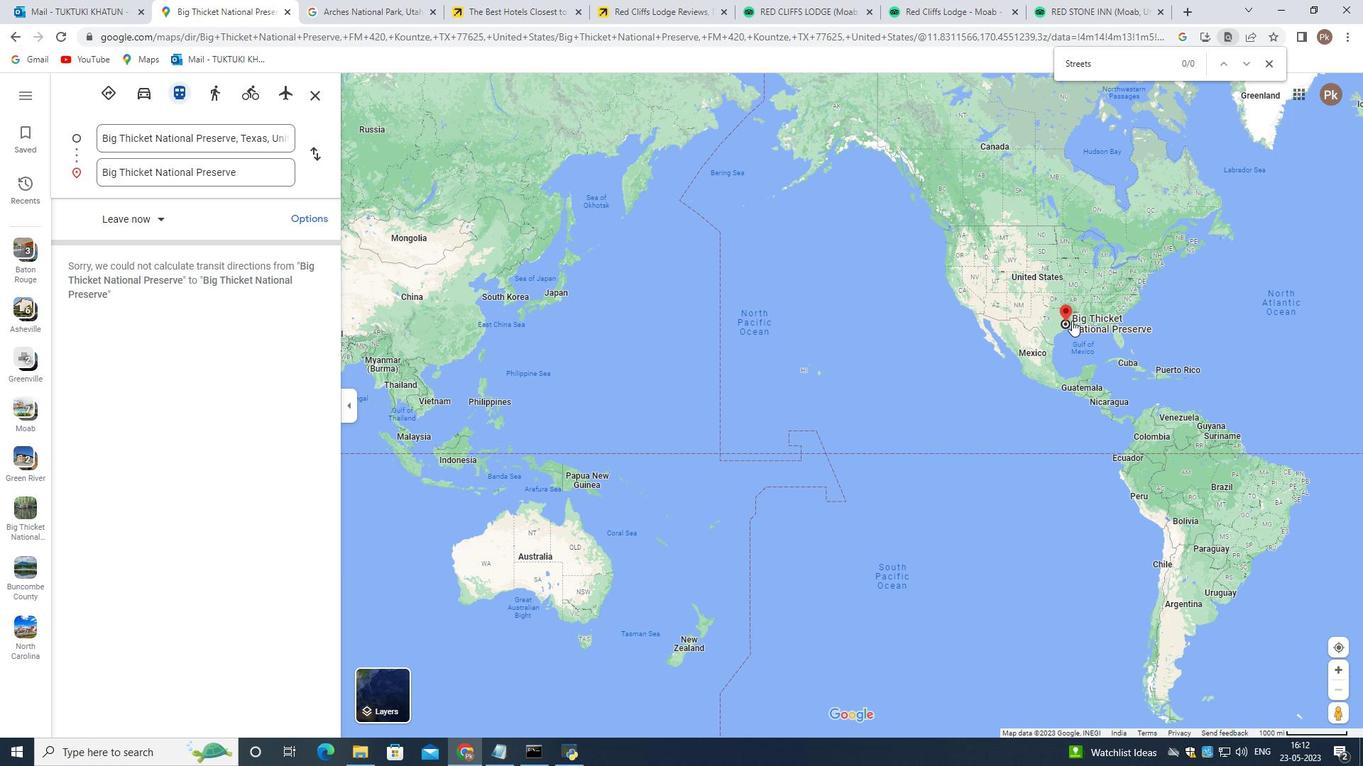 
Action: Mouse scrolled (1072, 320) with delta (0, 0)
Screenshot: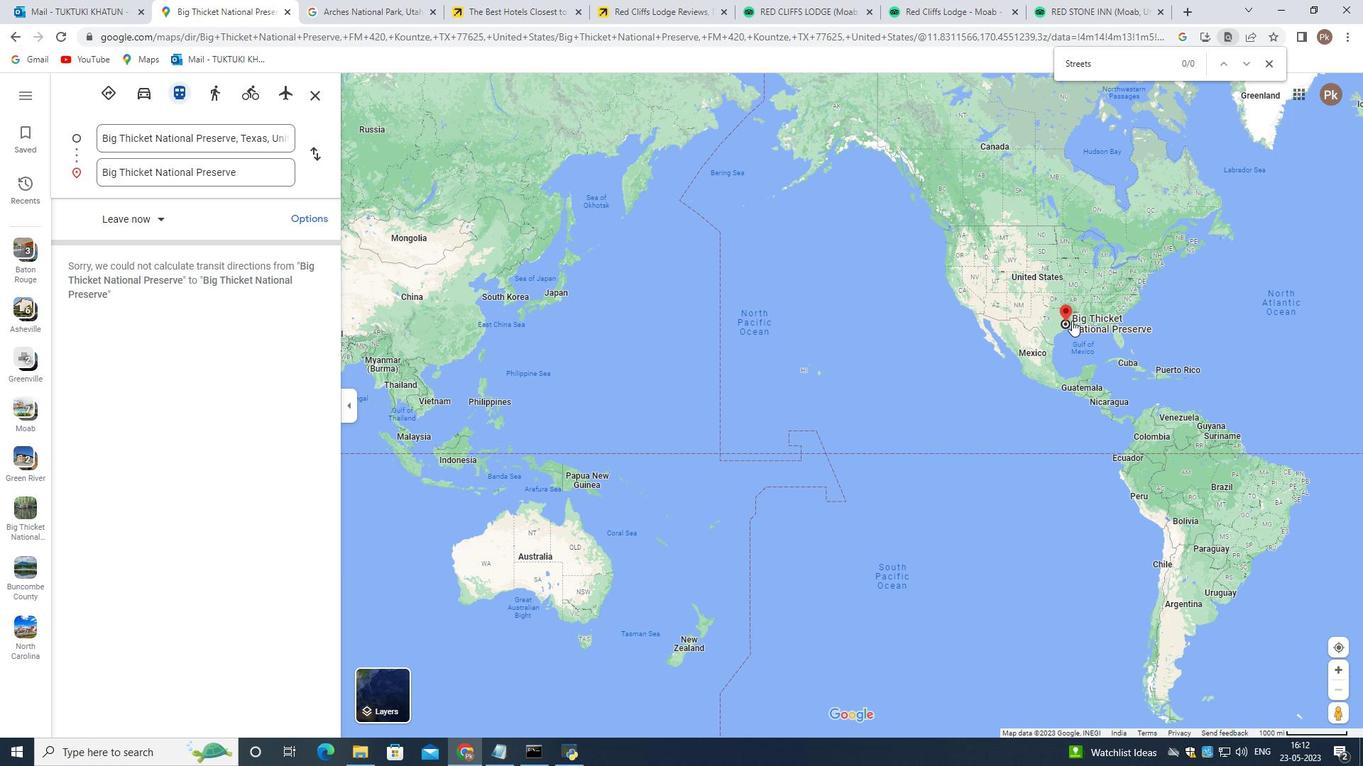 
Action: Mouse scrolled (1072, 320) with delta (0, 0)
Screenshot: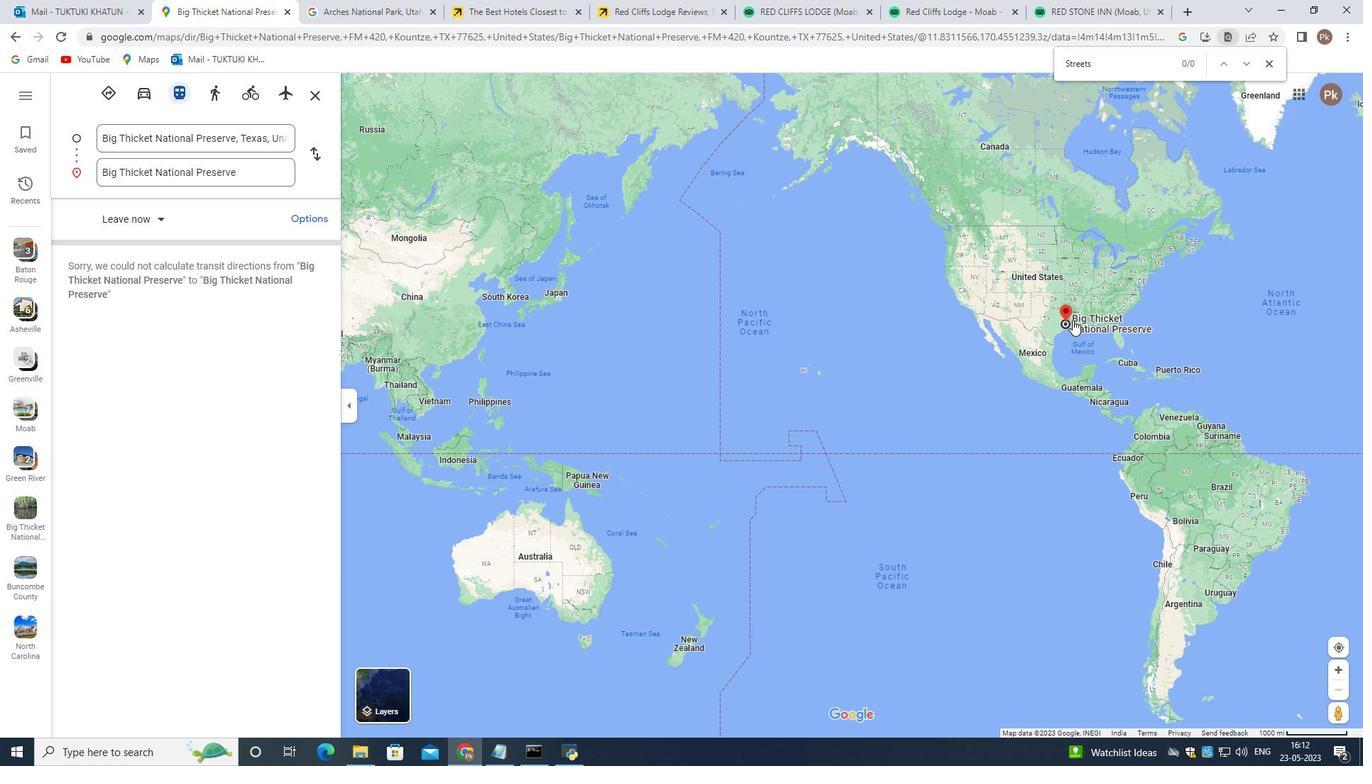 
Action: Mouse scrolled (1072, 320) with delta (0, 0)
Screenshot: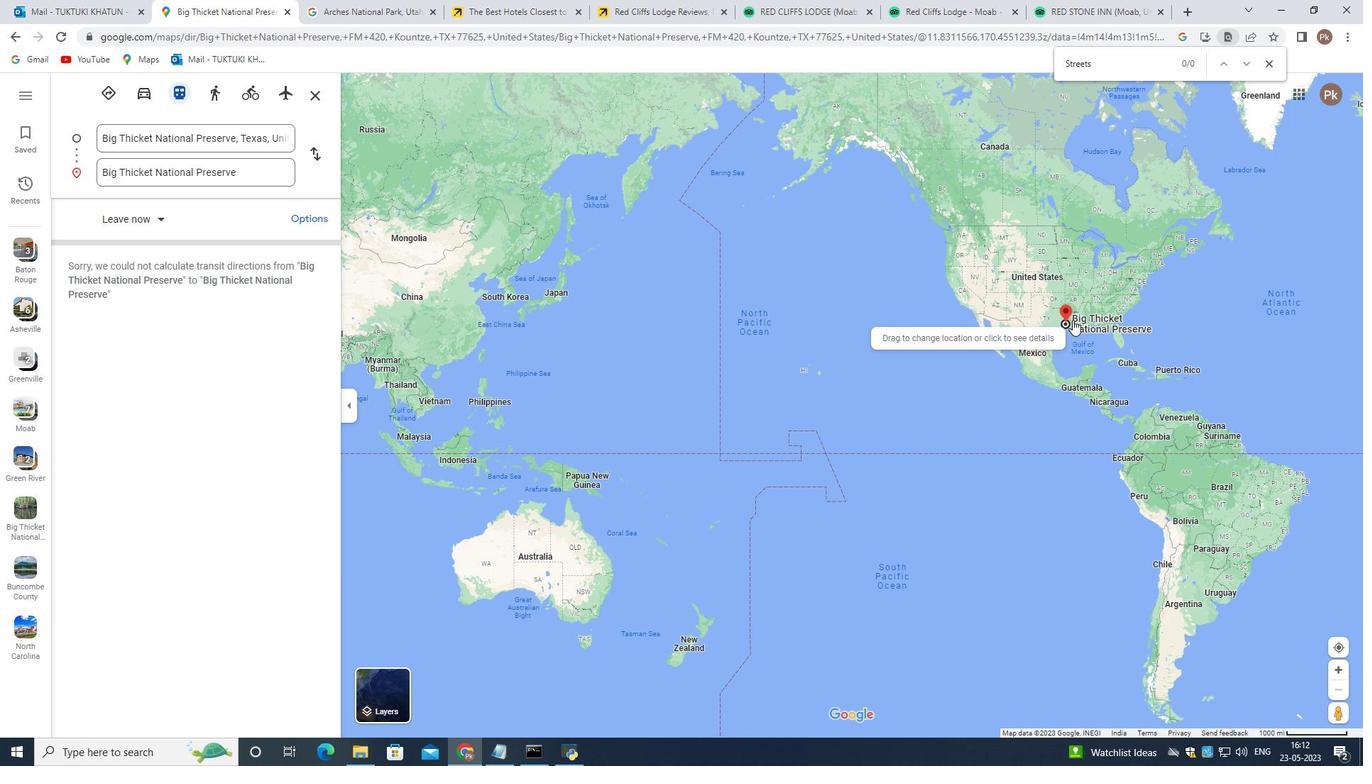
Action: Mouse moved to (939, 323)
Screenshot: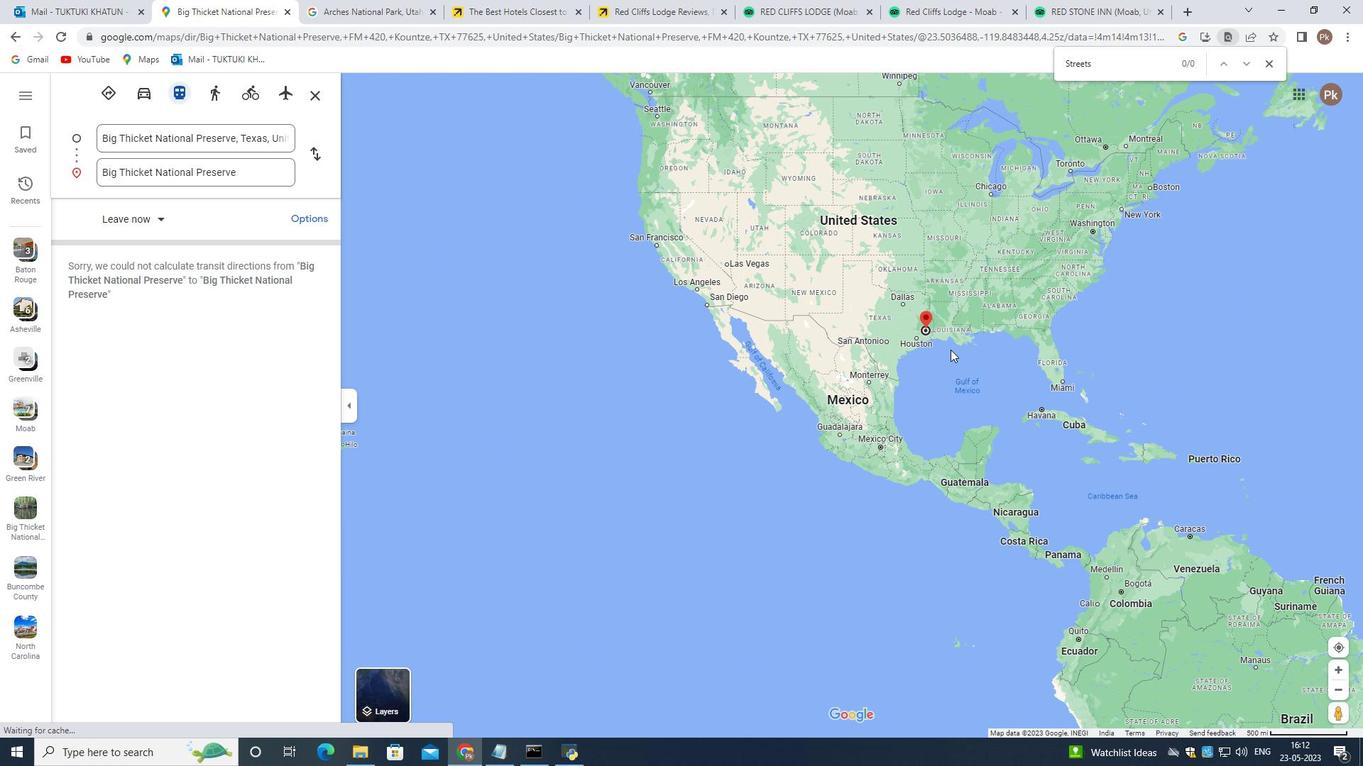 
Action: Mouse scrolled (939, 324) with delta (0, 0)
Screenshot: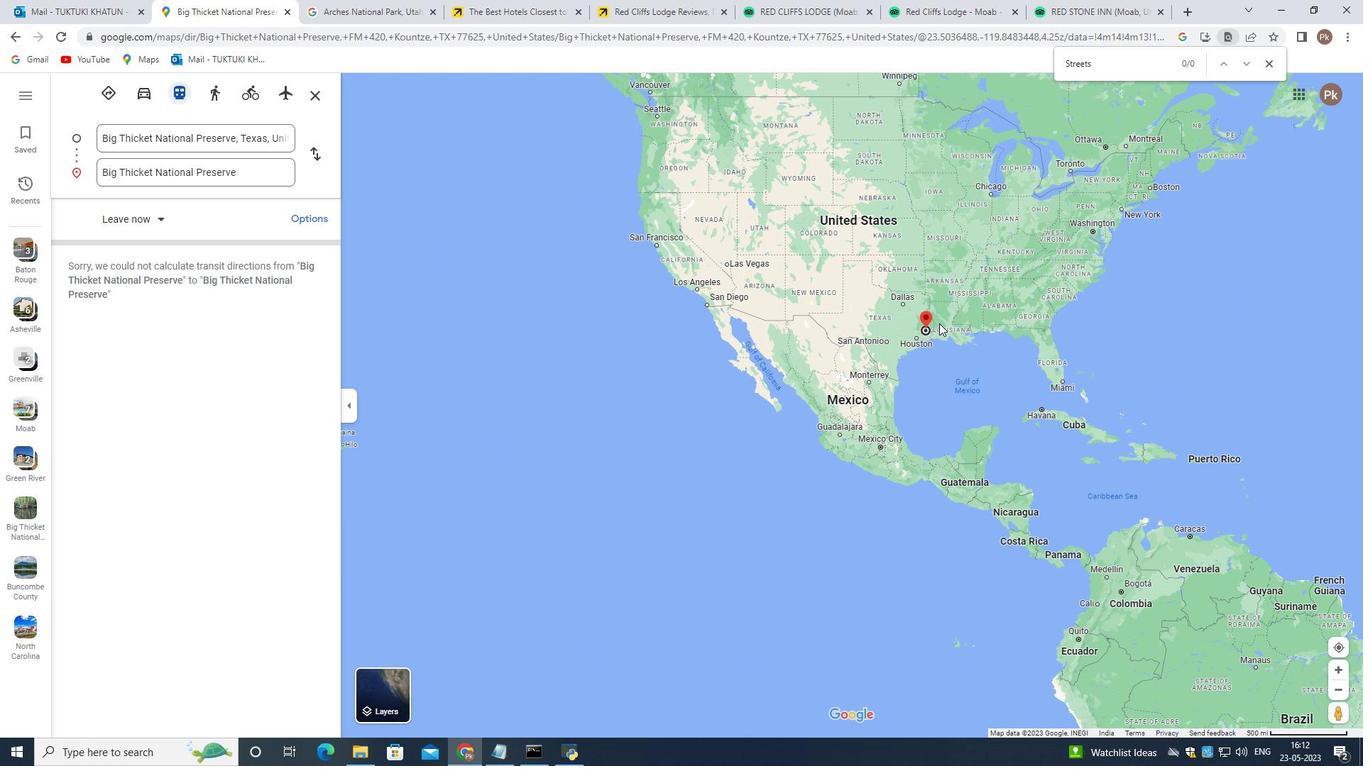 
Action: Mouse scrolled (939, 324) with delta (0, 0)
Screenshot: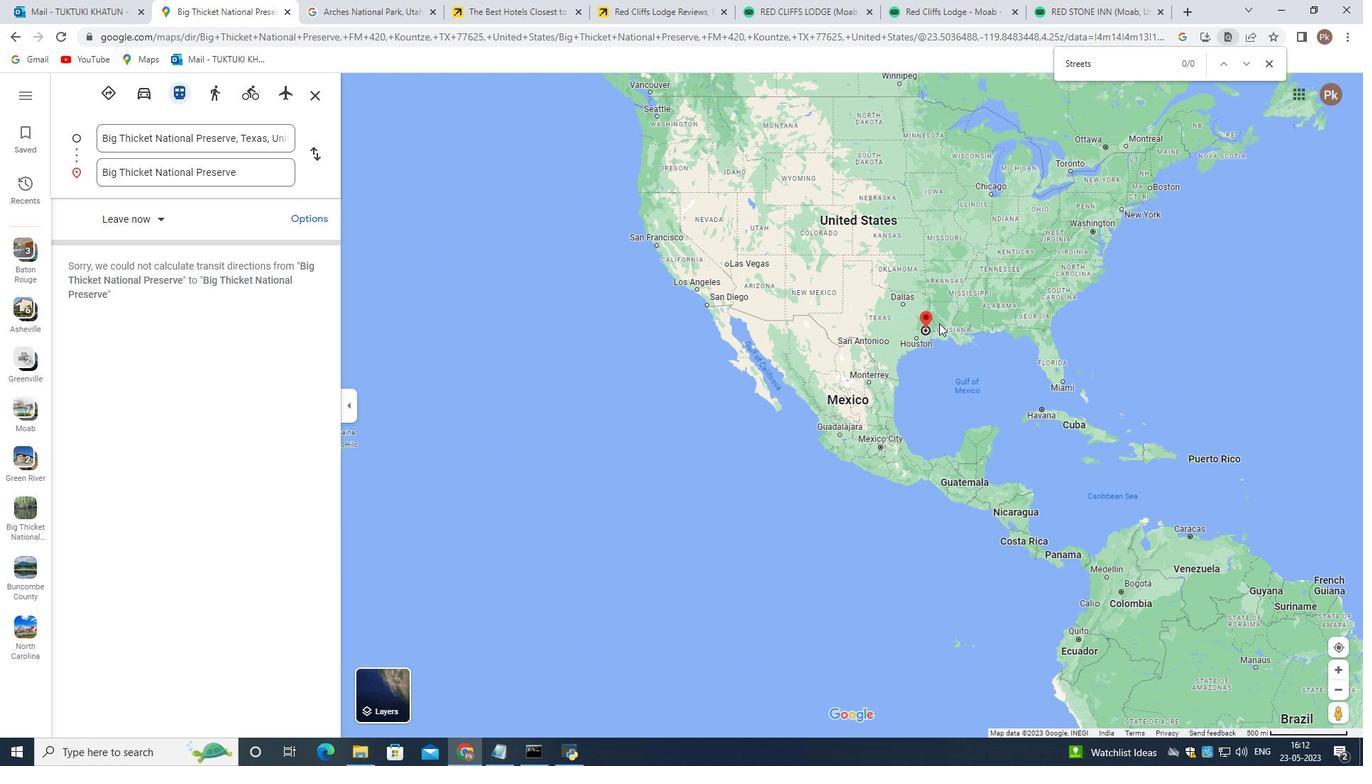 
Action: Mouse scrolled (939, 324) with delta (0, 0)
Screenshot: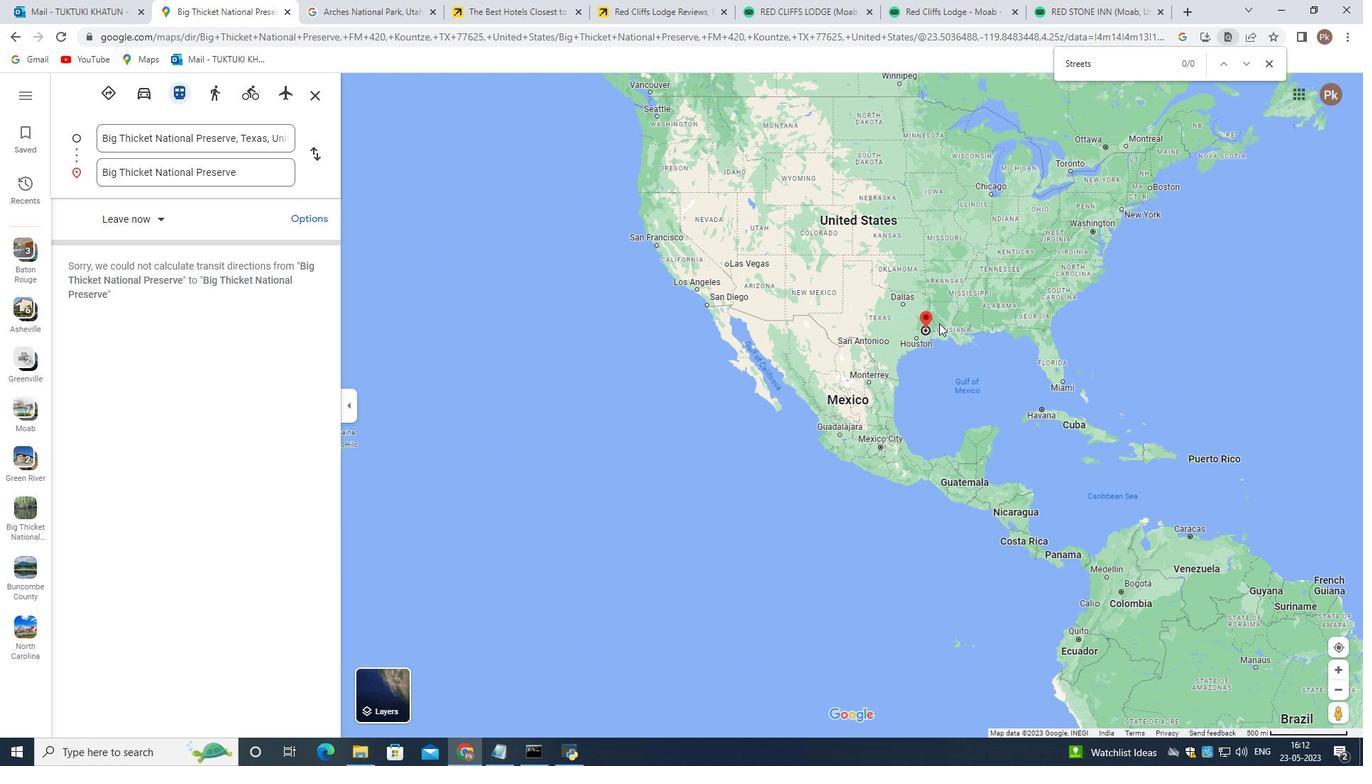 
Action: Mouse scrolled (939, 324) with delta (0, 0)
Screenshot: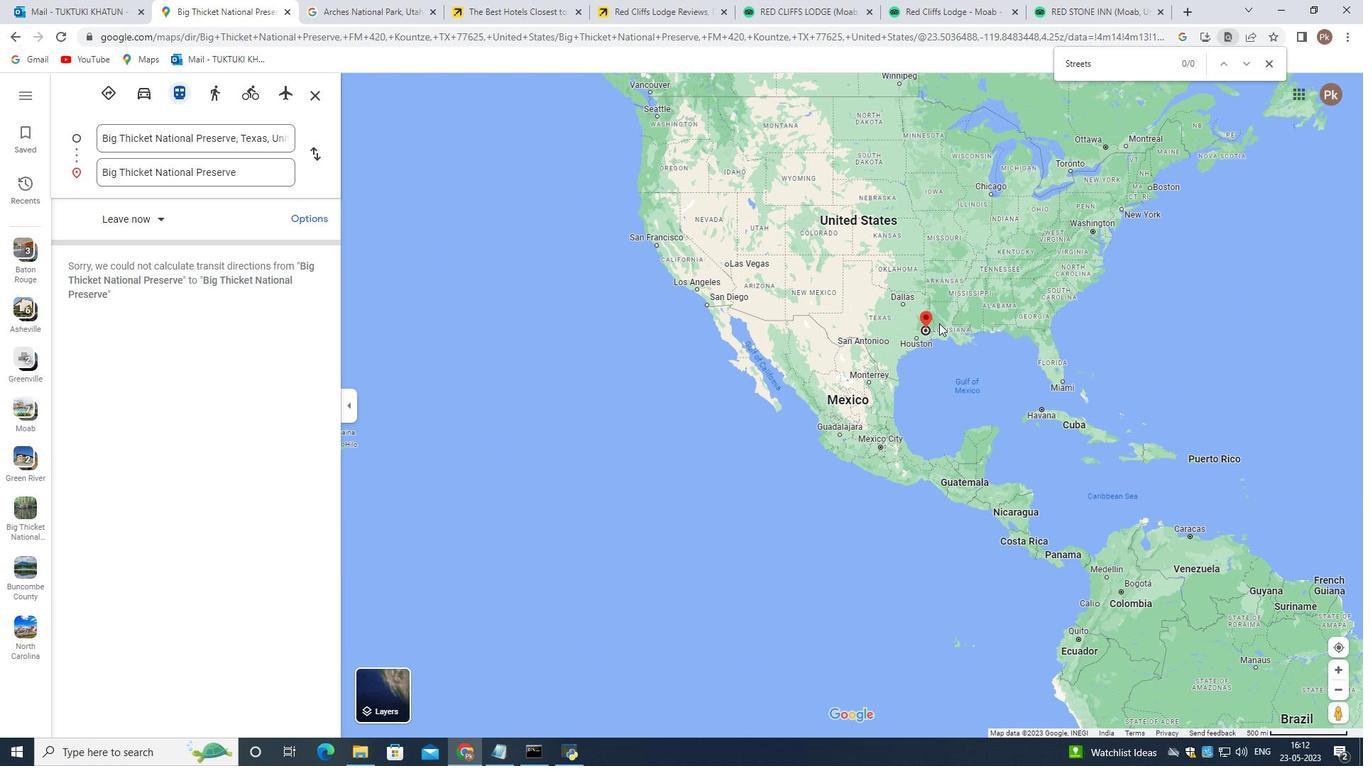 
Action: Mouse scrolled (939, 324) with delta (0, 0)
Screenshot: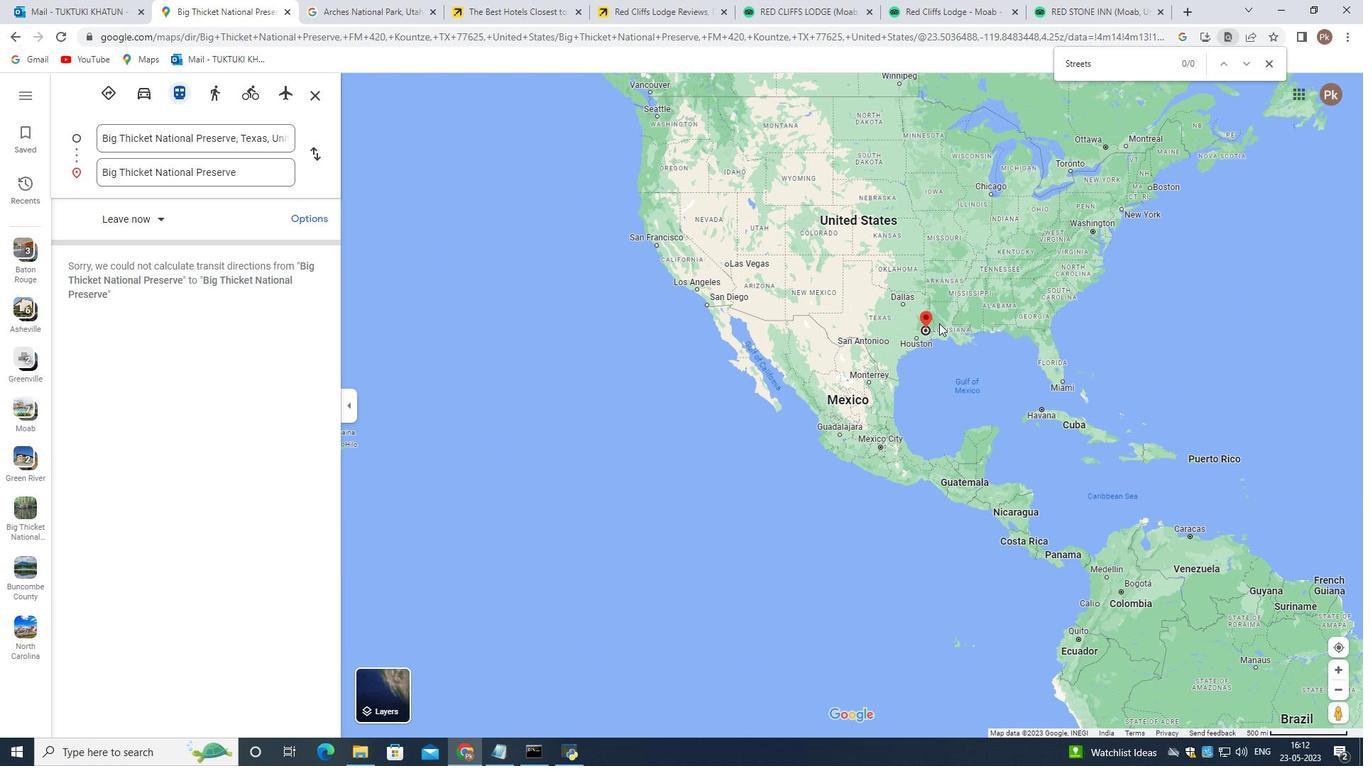 
Action: Mouse scrolled (939, 324) with delta (0, 0)
Screenshot: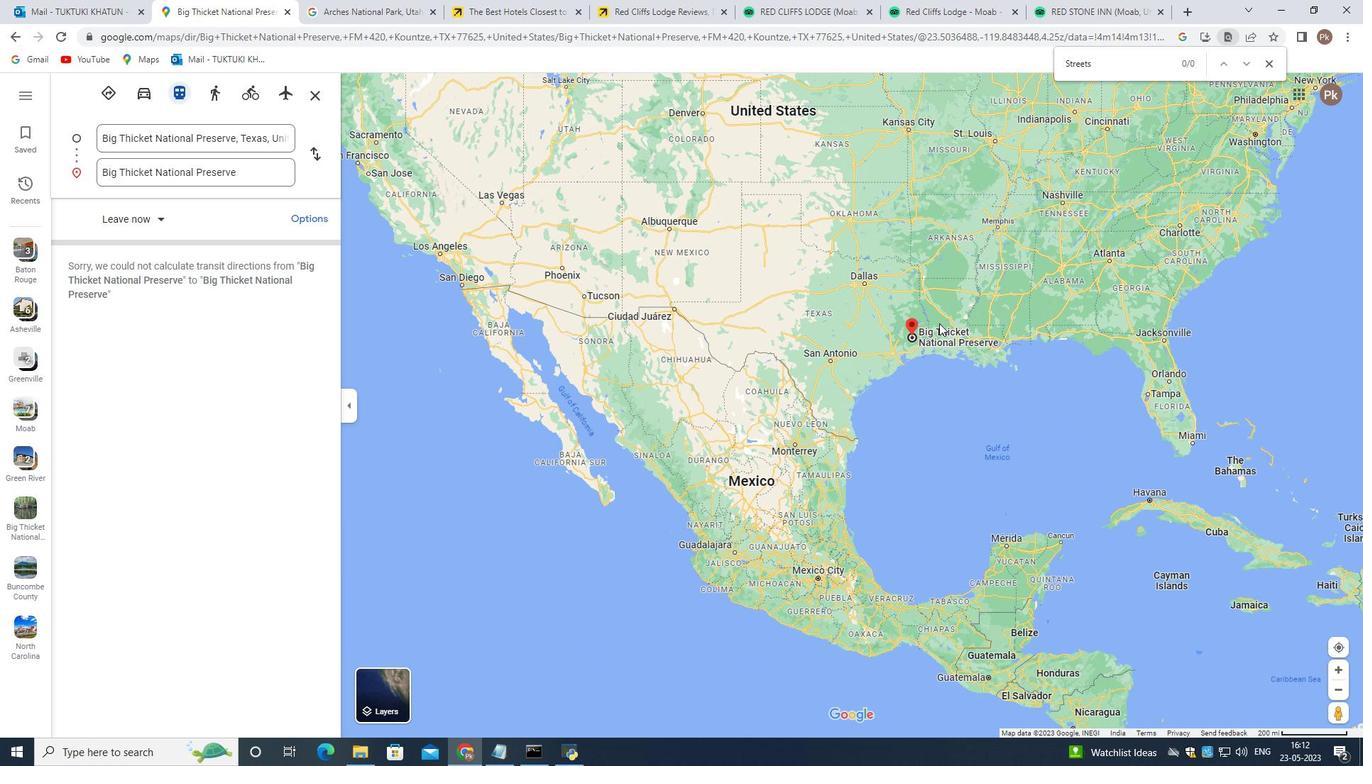 
Action: Mouse scrolled (939, 324) with delta (0, 0)
Screenshot: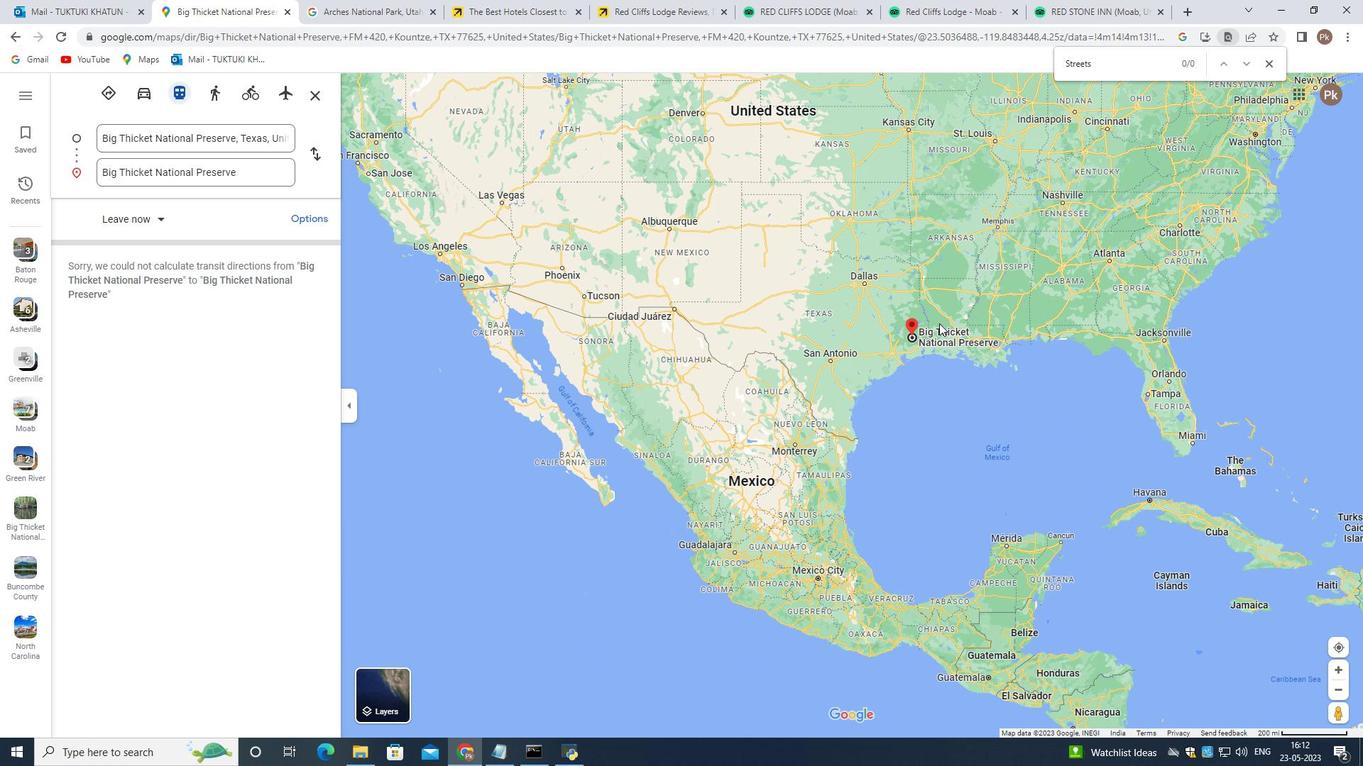 
Action: Mouse scrolled (939, 324) with delta (0, 0)
Screenshot: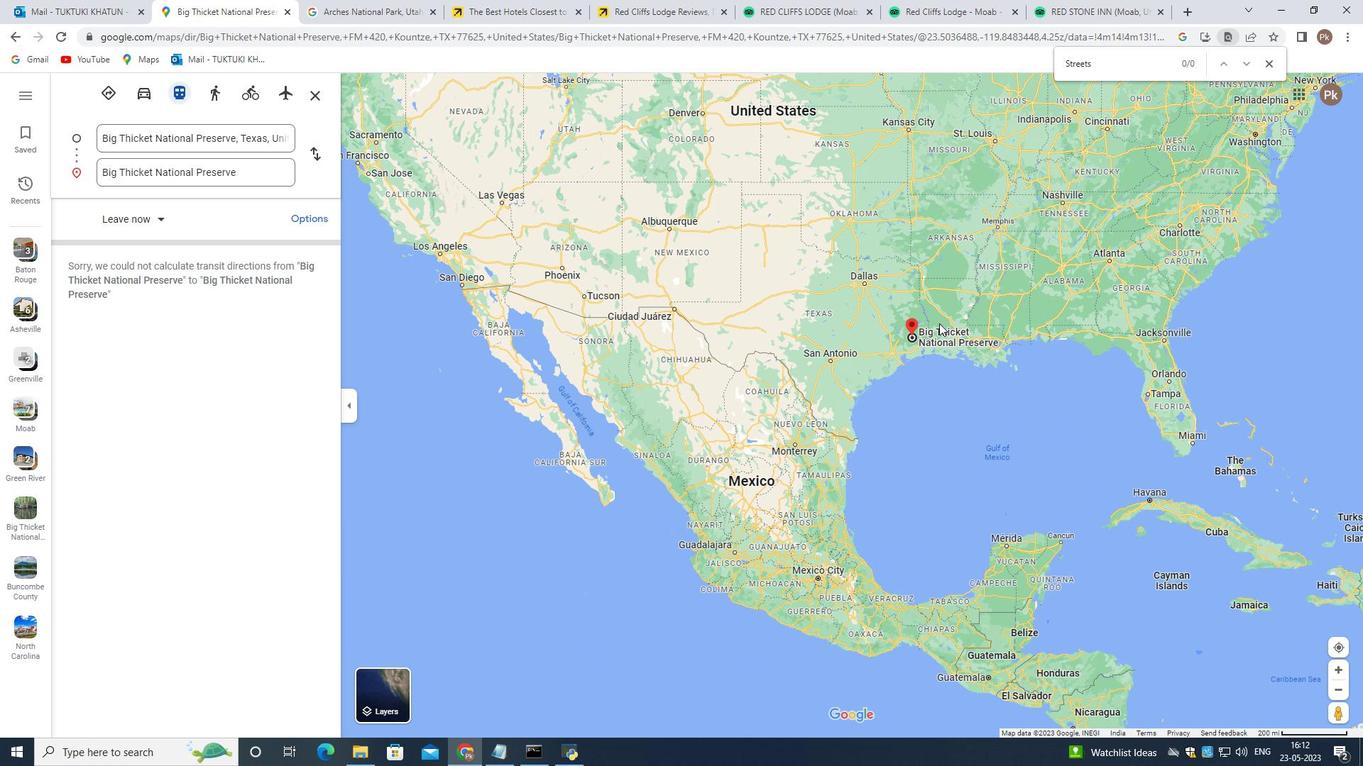 
Action: Mouse scrolled (939, 324) with delta (0, 0)
Screenshot: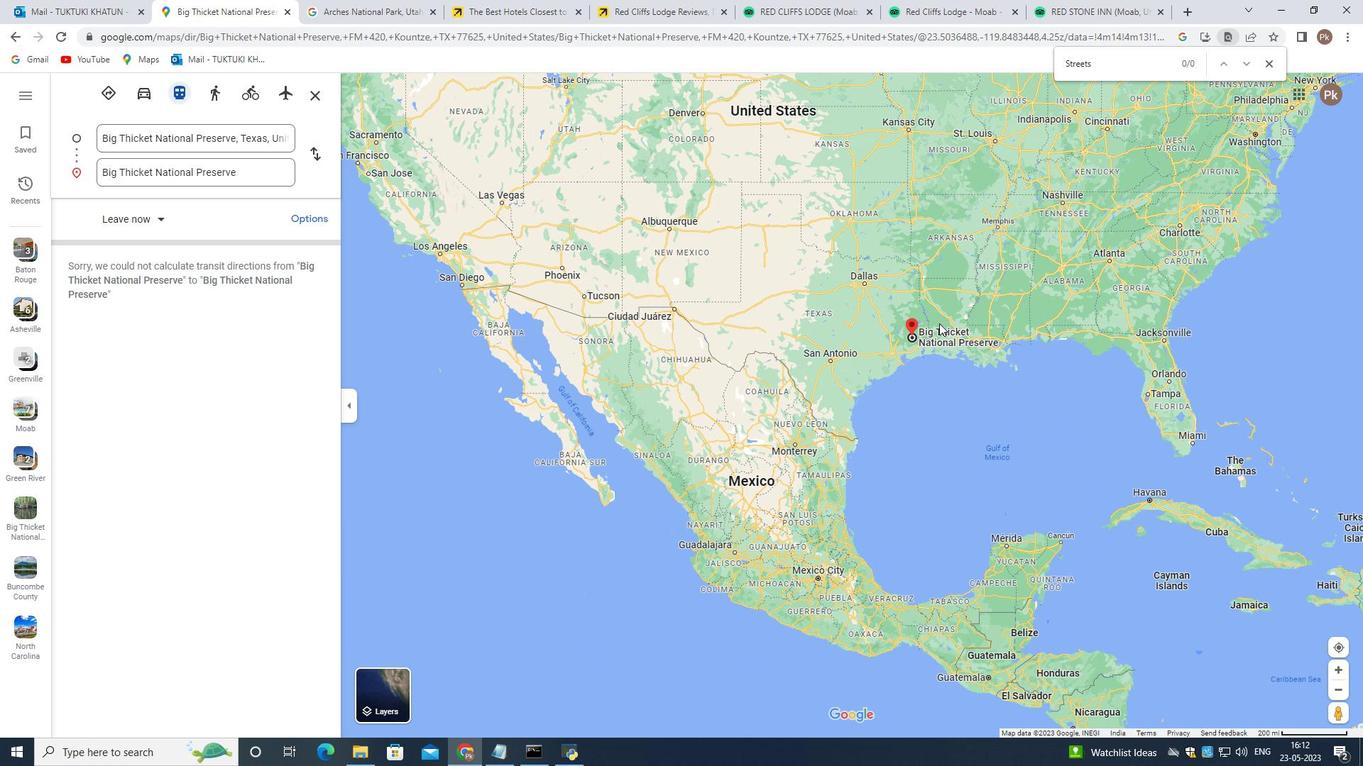 
Action: Mouse scrolled (939, 324) with delta (0, 0)
Screenshot: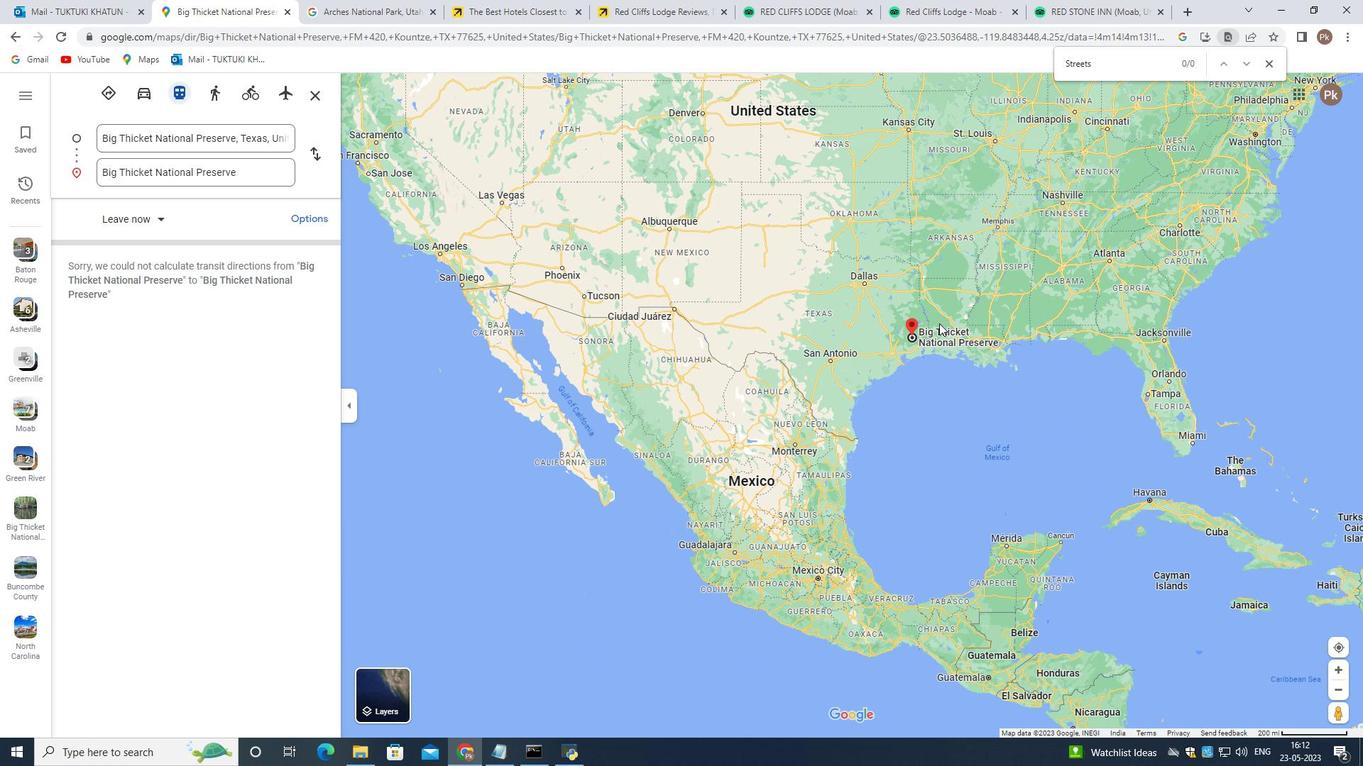 
Action: Mouse moved to (910, 347)
Screenshot: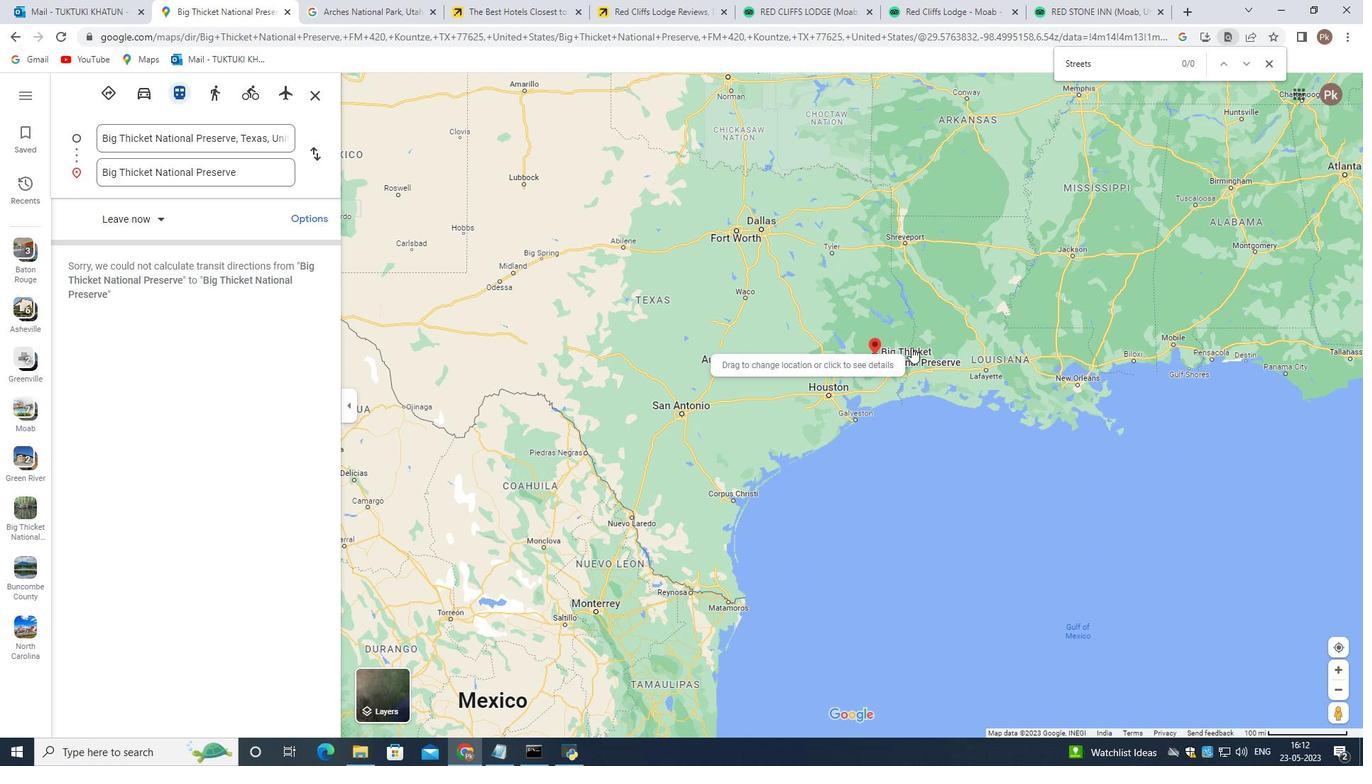 
Action: Mouse scrolled (910, 347) with delta (0, 0)
Screenshot: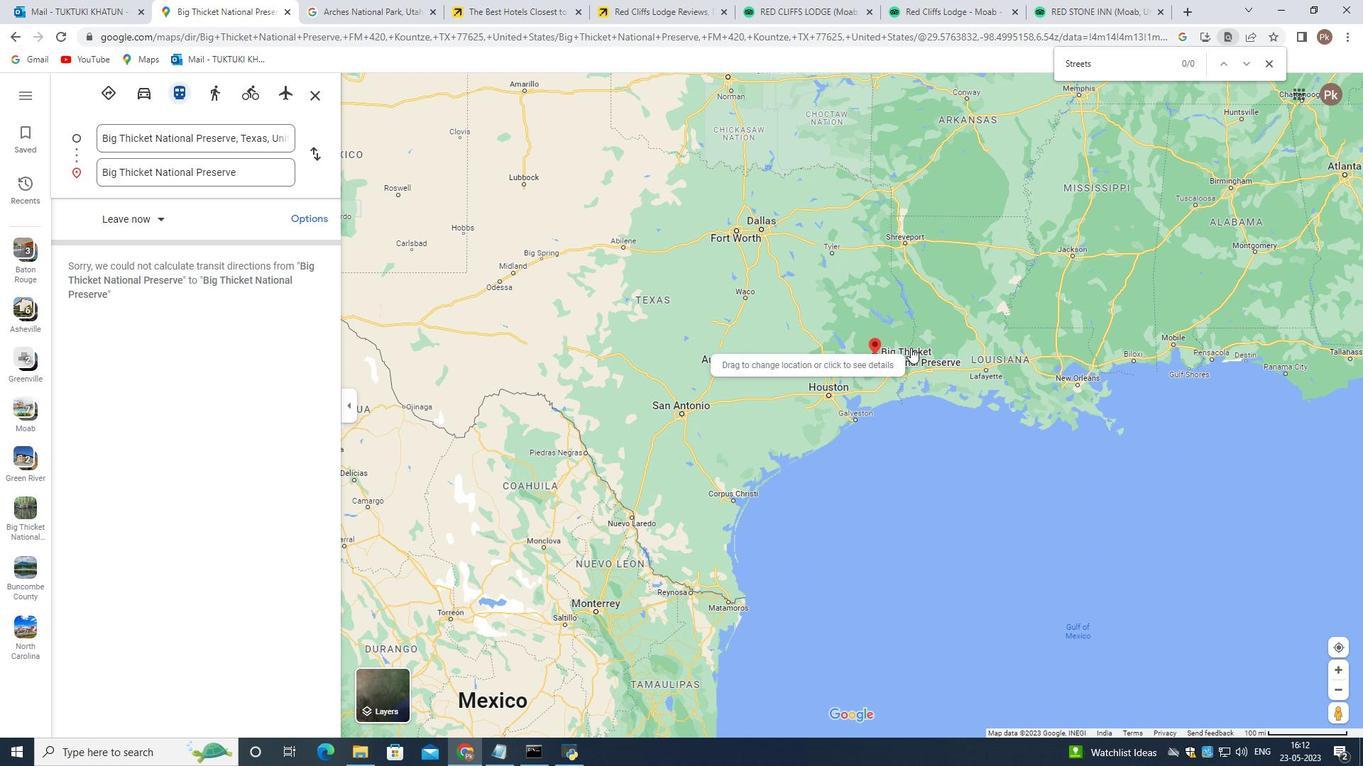 
Action: Mouse scrolled (910, 347) with delta (0, 0)
Screenshot: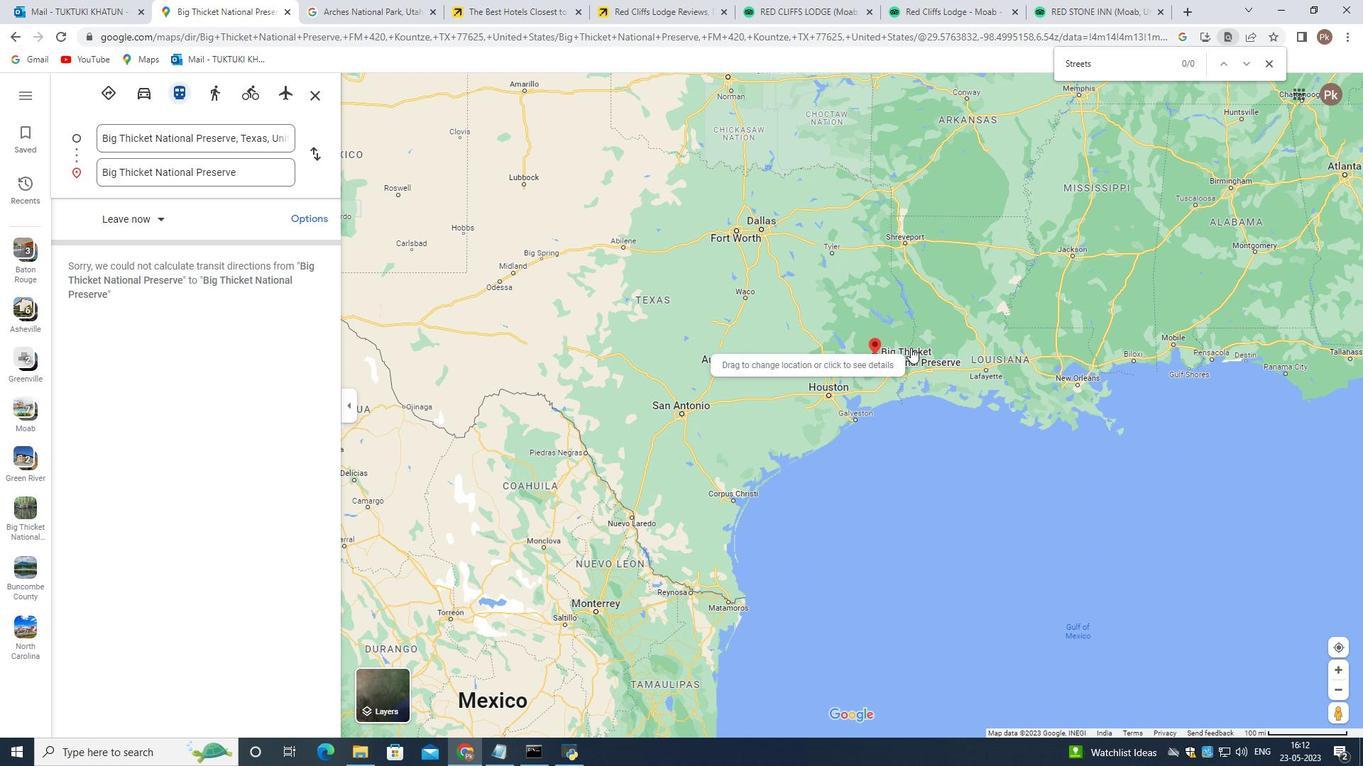 
Action: Mouse scrolled (910, 347) with delta (0, 0)
Screenshot: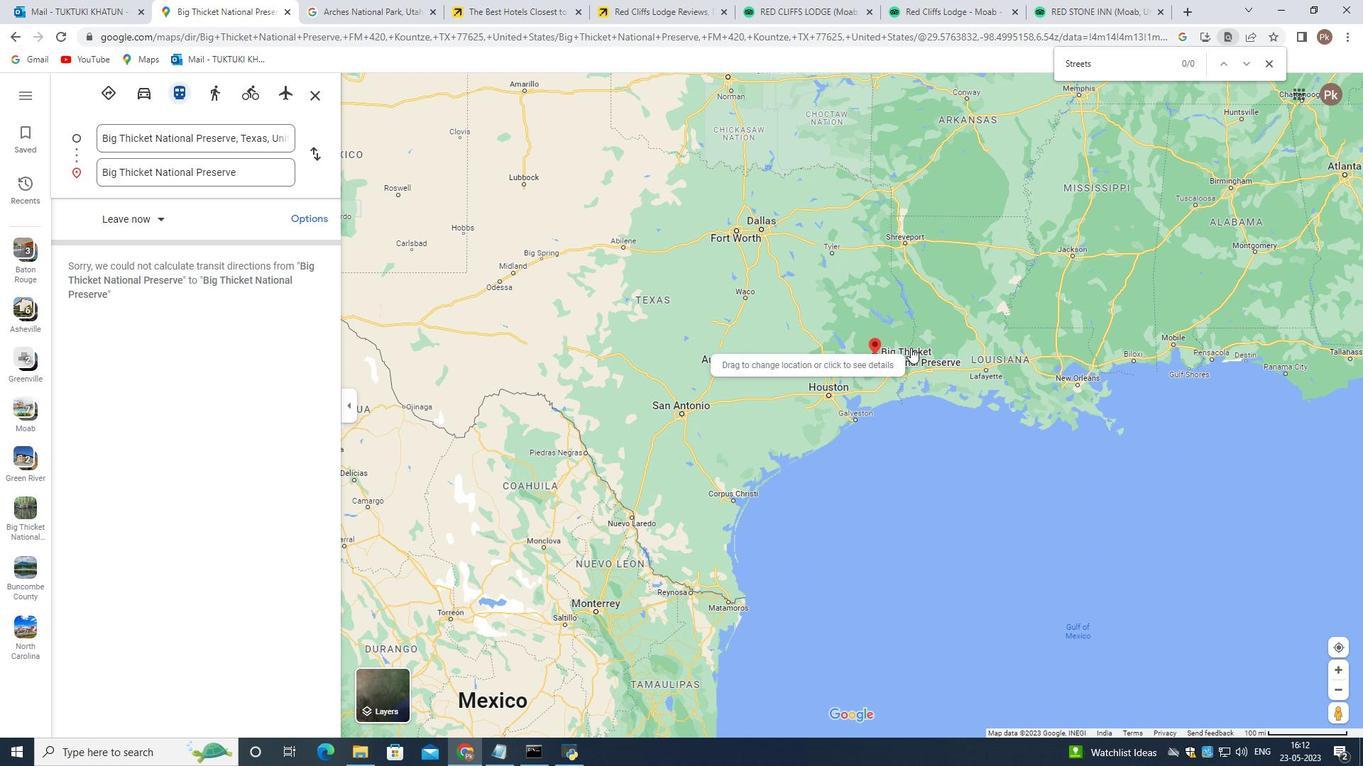 
Action: Mouse scrolled (910, 347) with delta (0, 0)
Screenshot: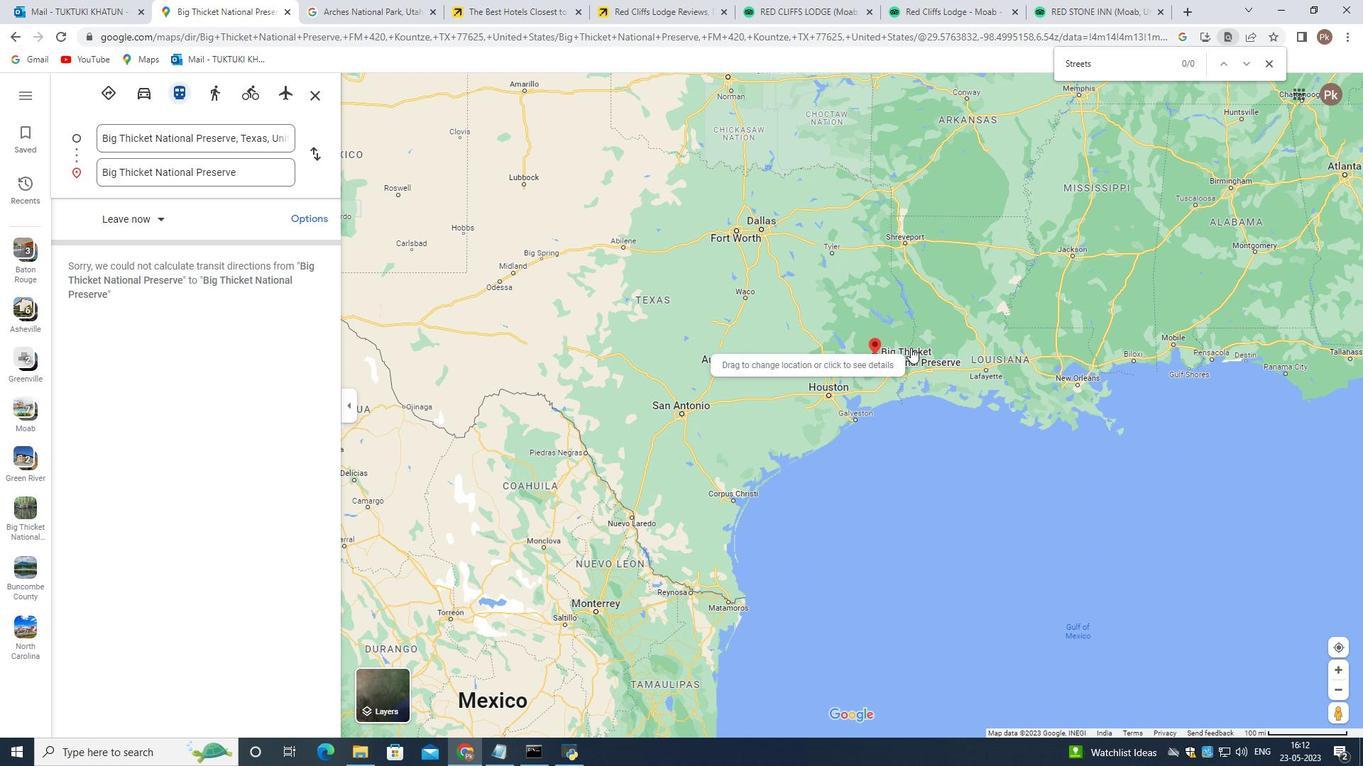 
Action: Mouse moved to (1336, 671)
Screenshot: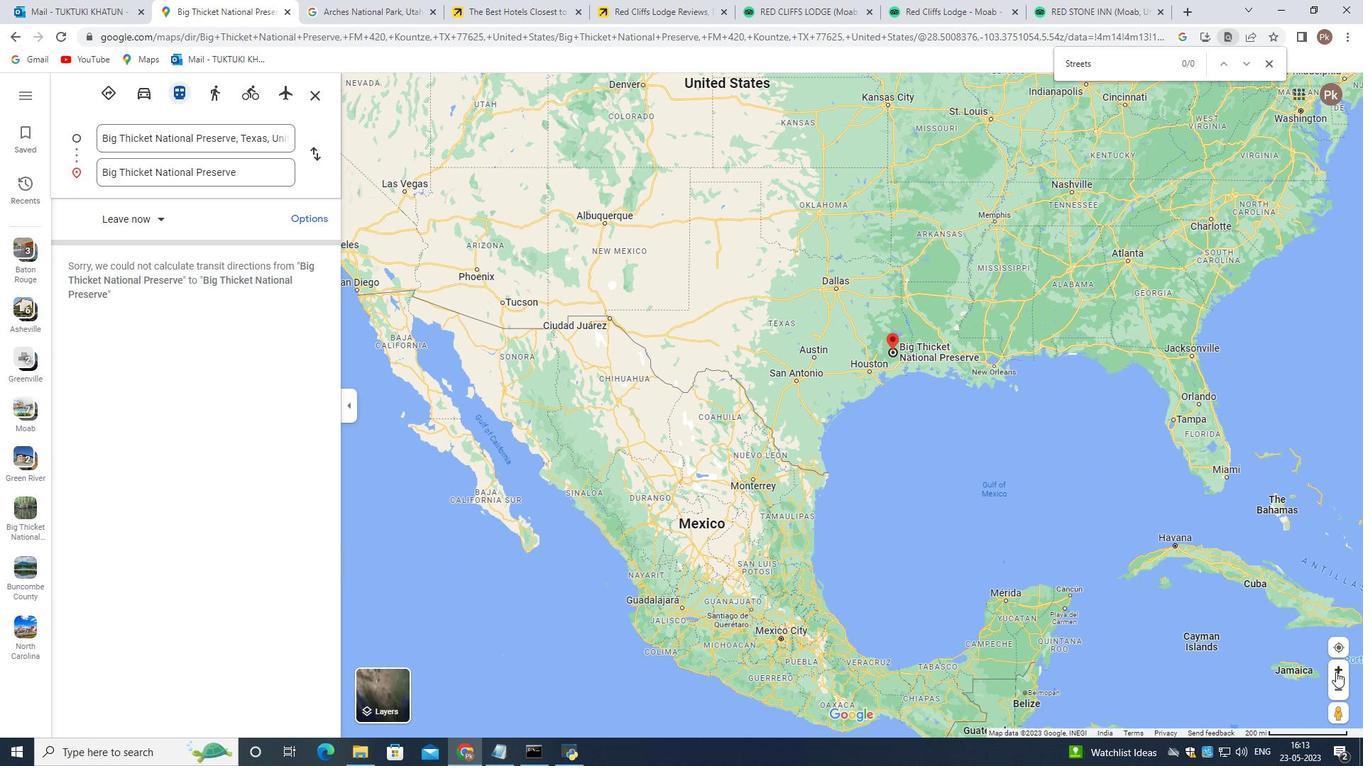 
Action: Mouse pressed left at (1336, 671)
Screenshot: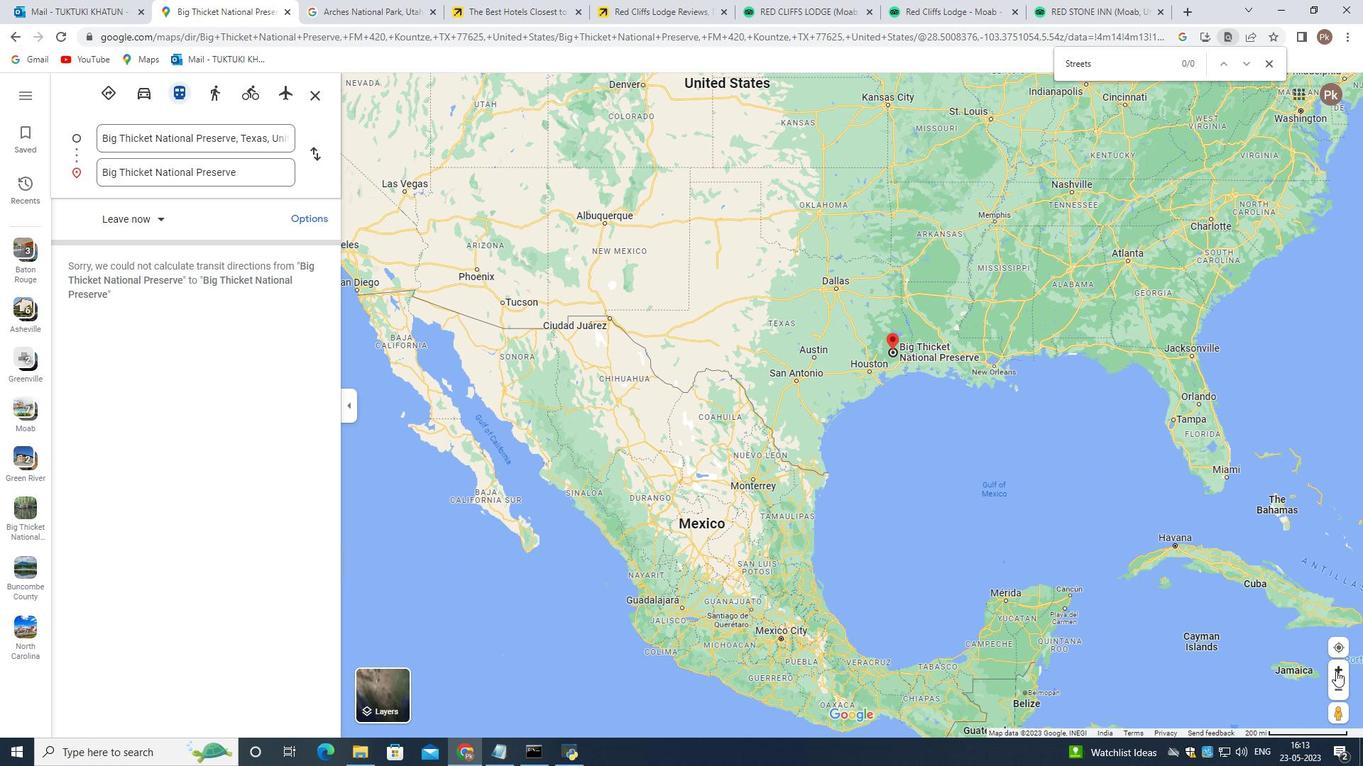 
Action: Mouse pressed left at (1336, 671)
Screenshot: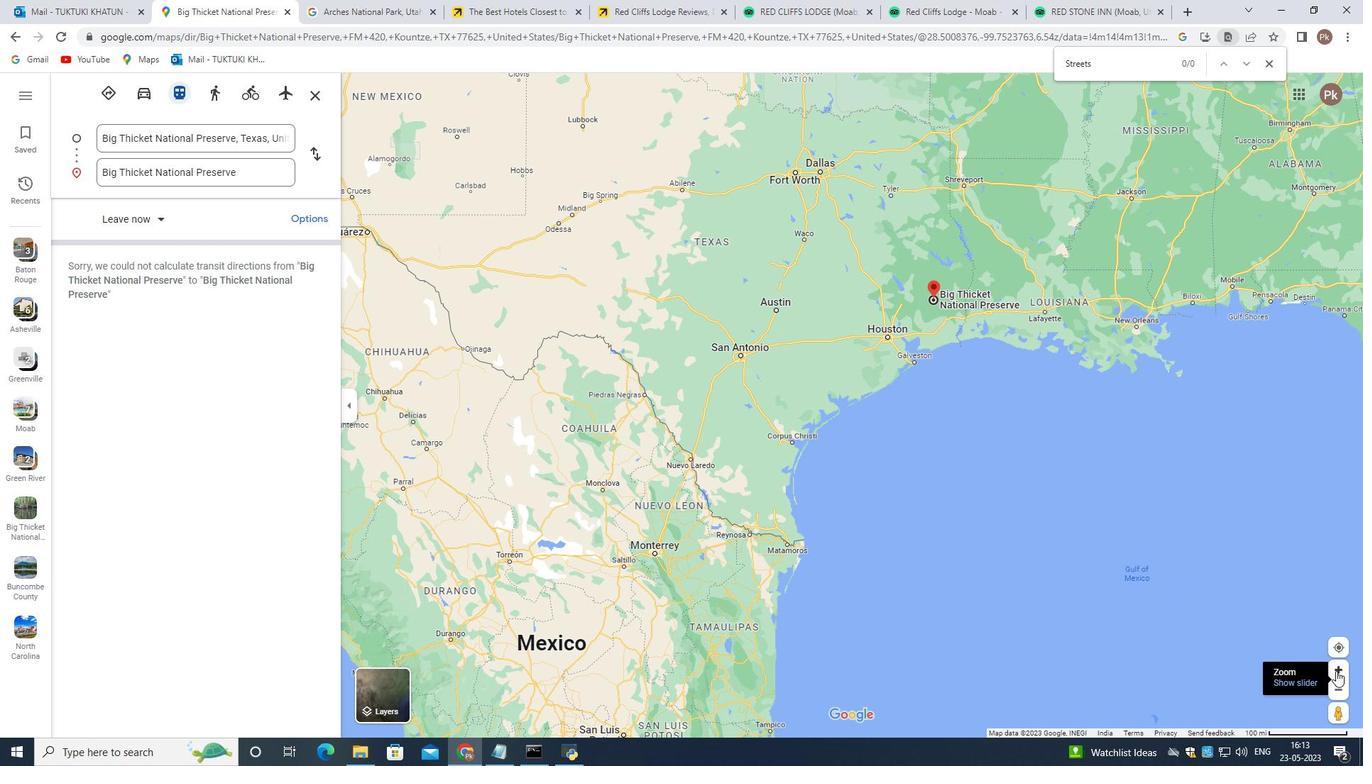
Action: Mouse pressed left at (1336, 671)
Screenshot: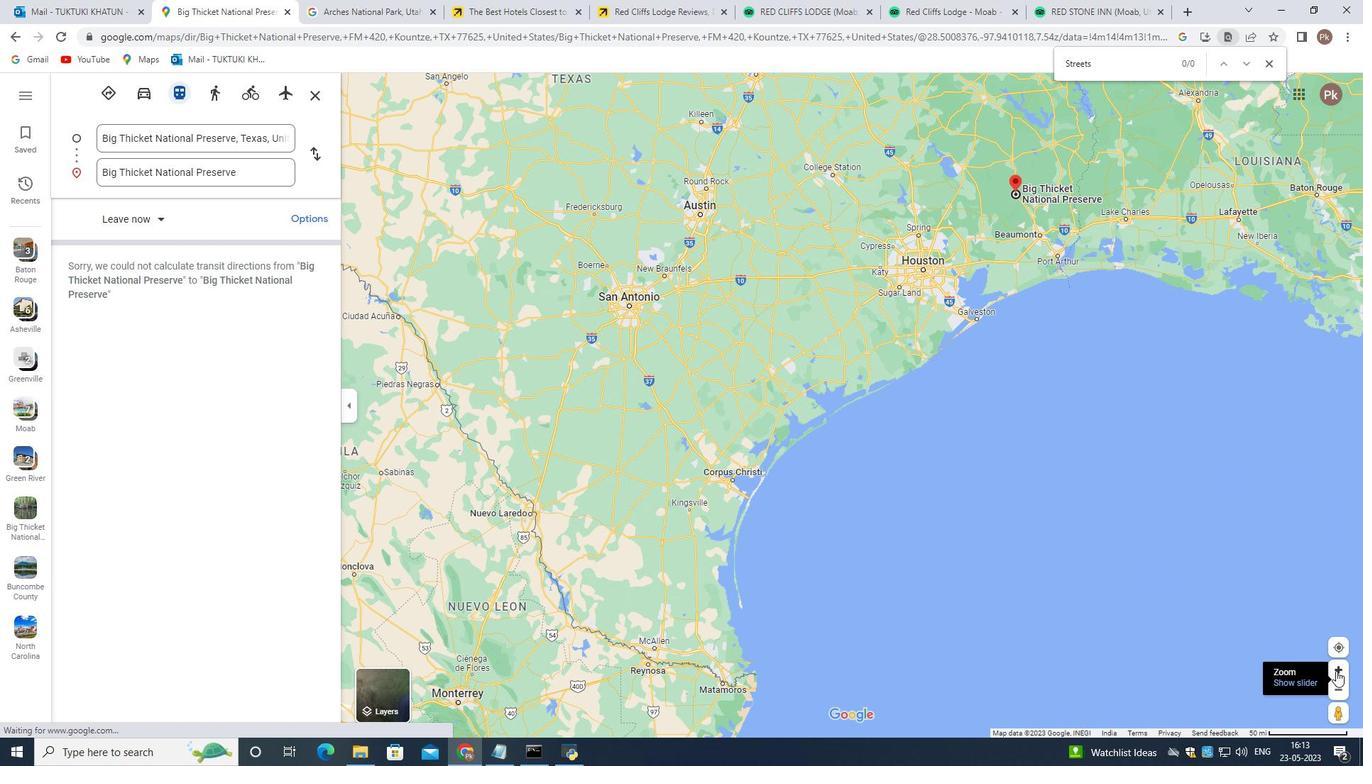 
Action: Mouse moved to (977, 248)
Screenshot: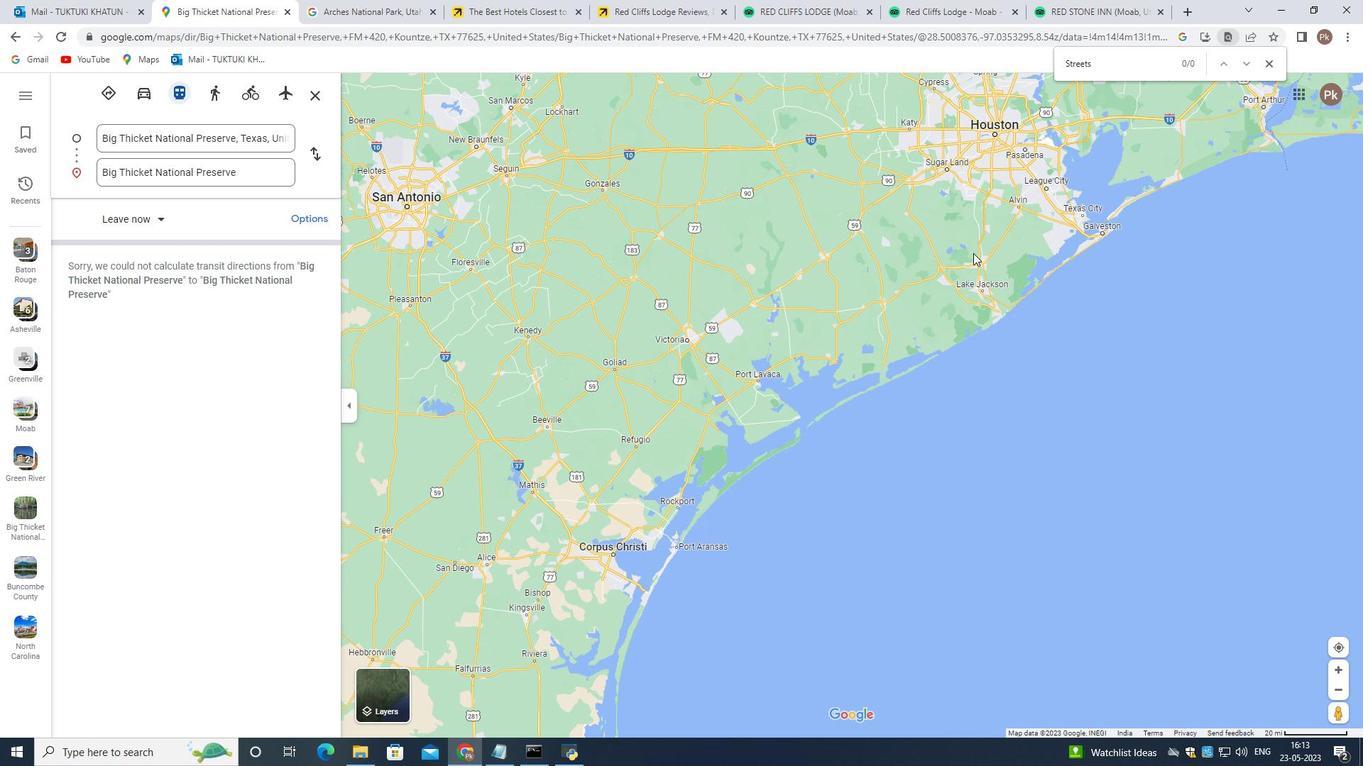 
Action: Mouse pressed left at (977, 248)
Screenshot: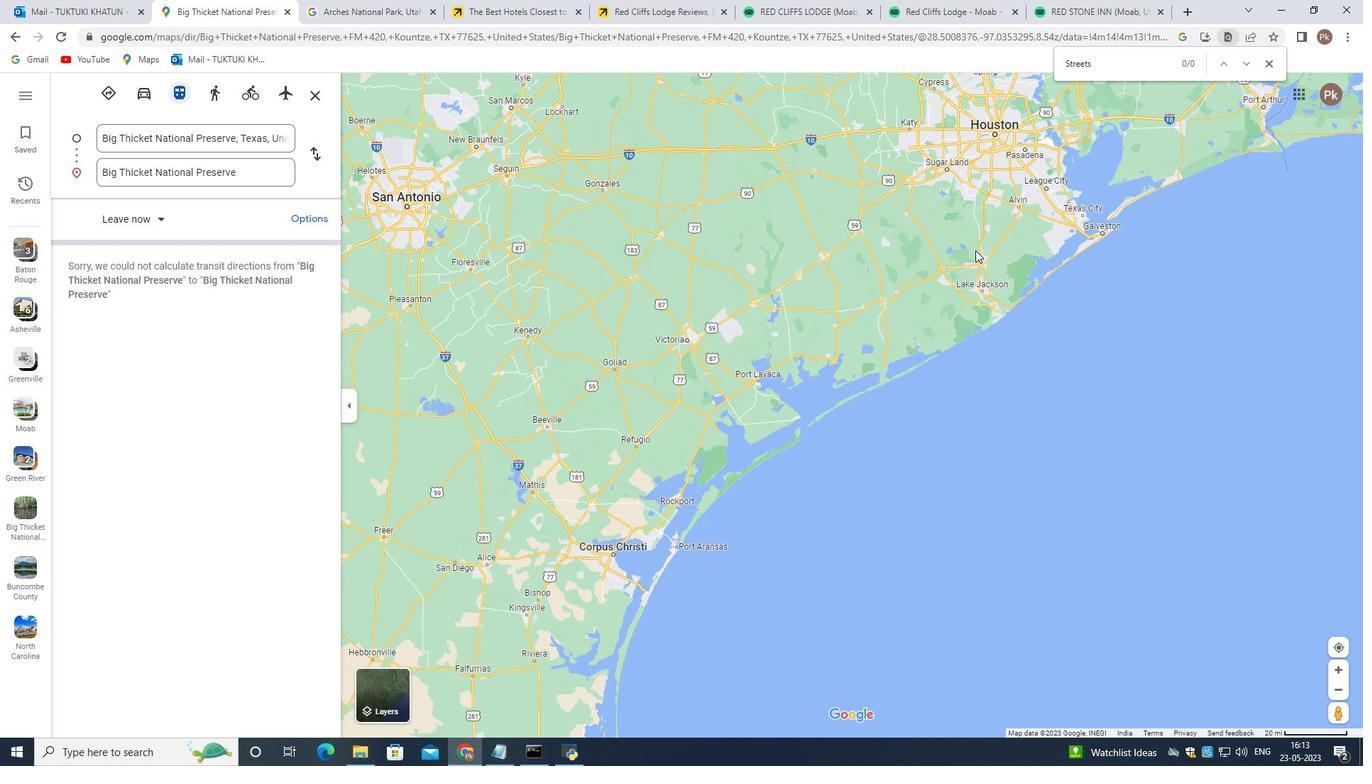 
Action: Mouse moved to (1341, 668)
Screenshot: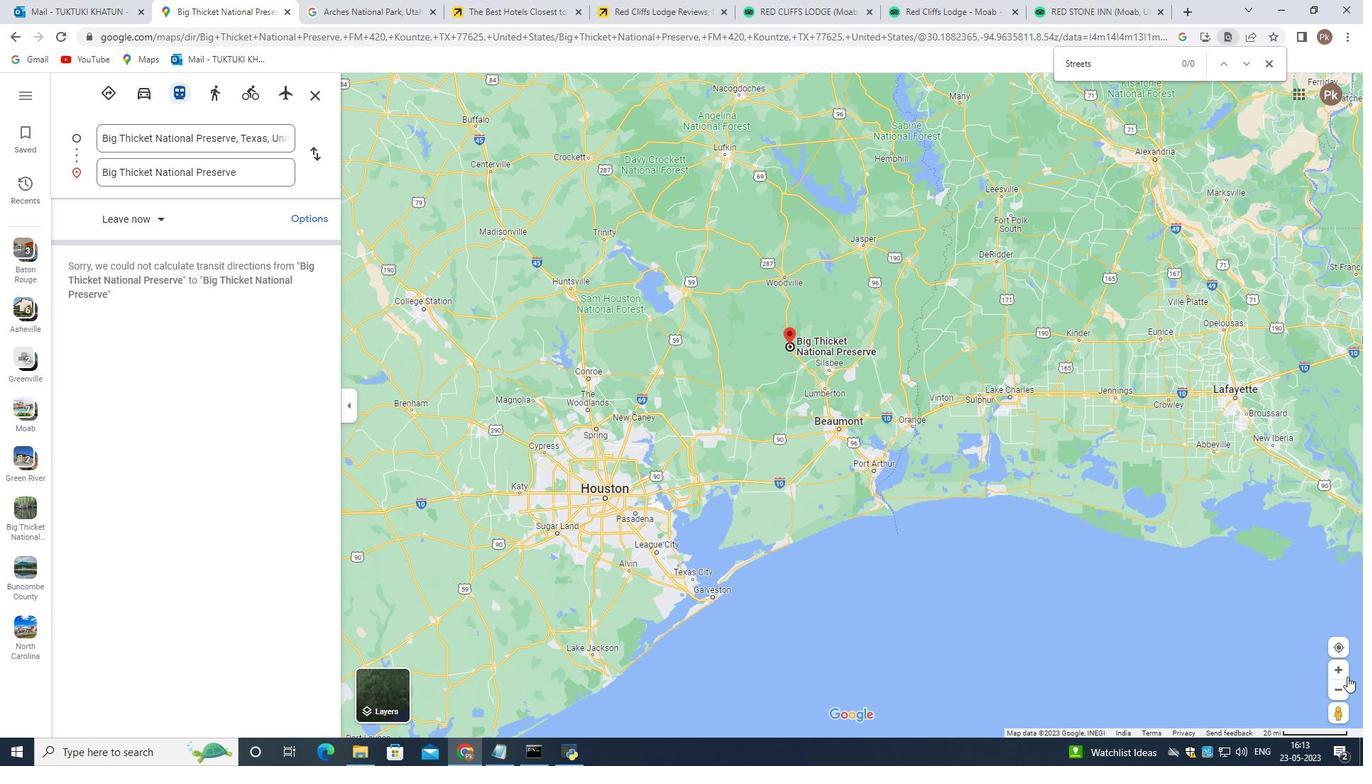 
Action: Mouse pressed left at (1341, 668)
Screenshot: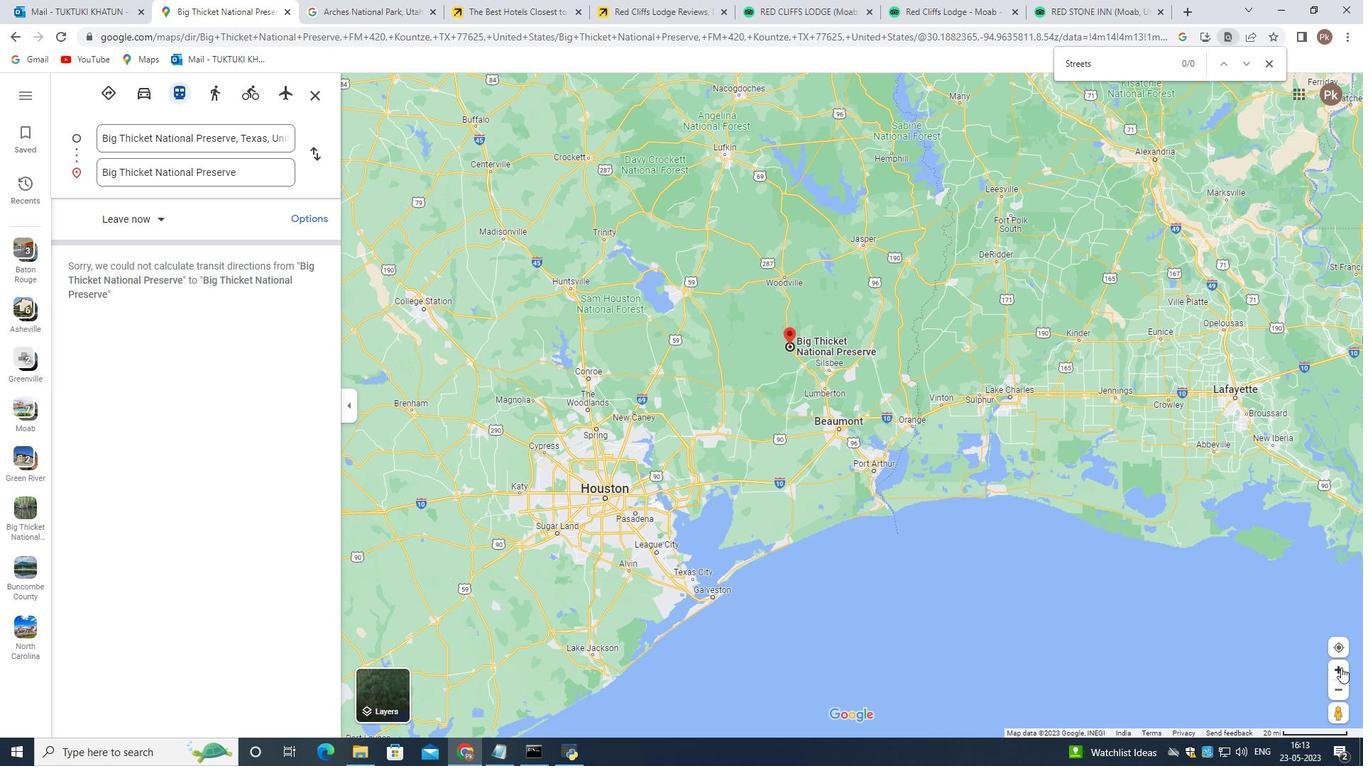 
Action: Mouse pressed left at (1341, 668)
Screenshot: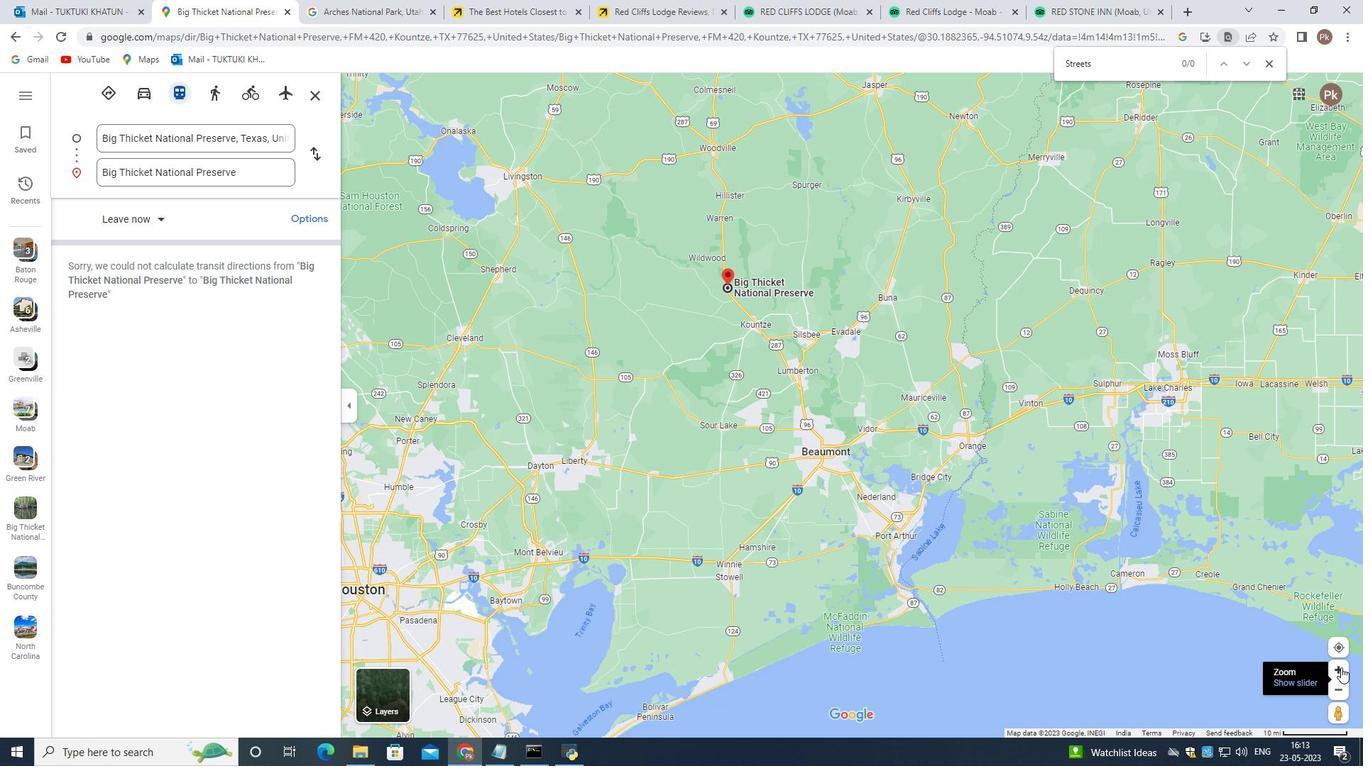 
Action: Mouse moved to (725, 154)
Screenshot: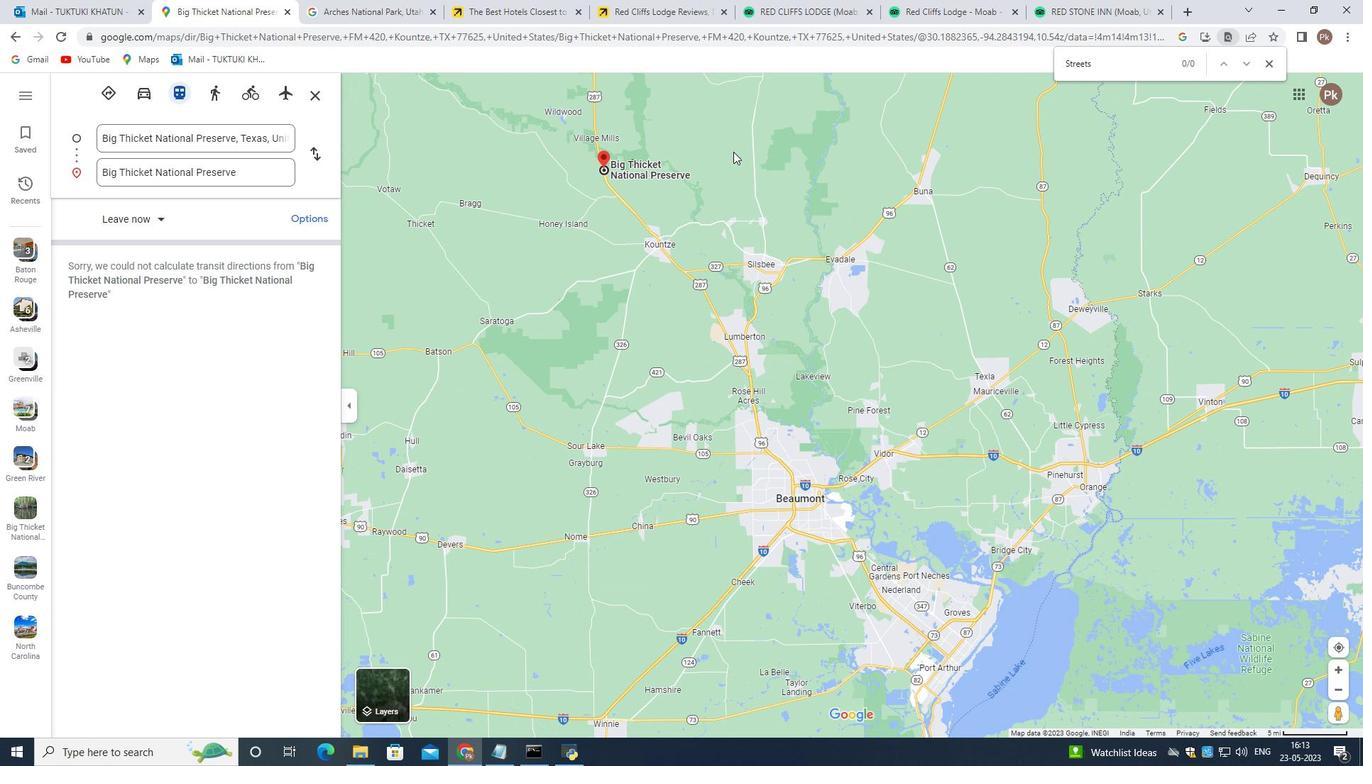 
Action: Mouse pressed left at (725, 154)
Screenshot: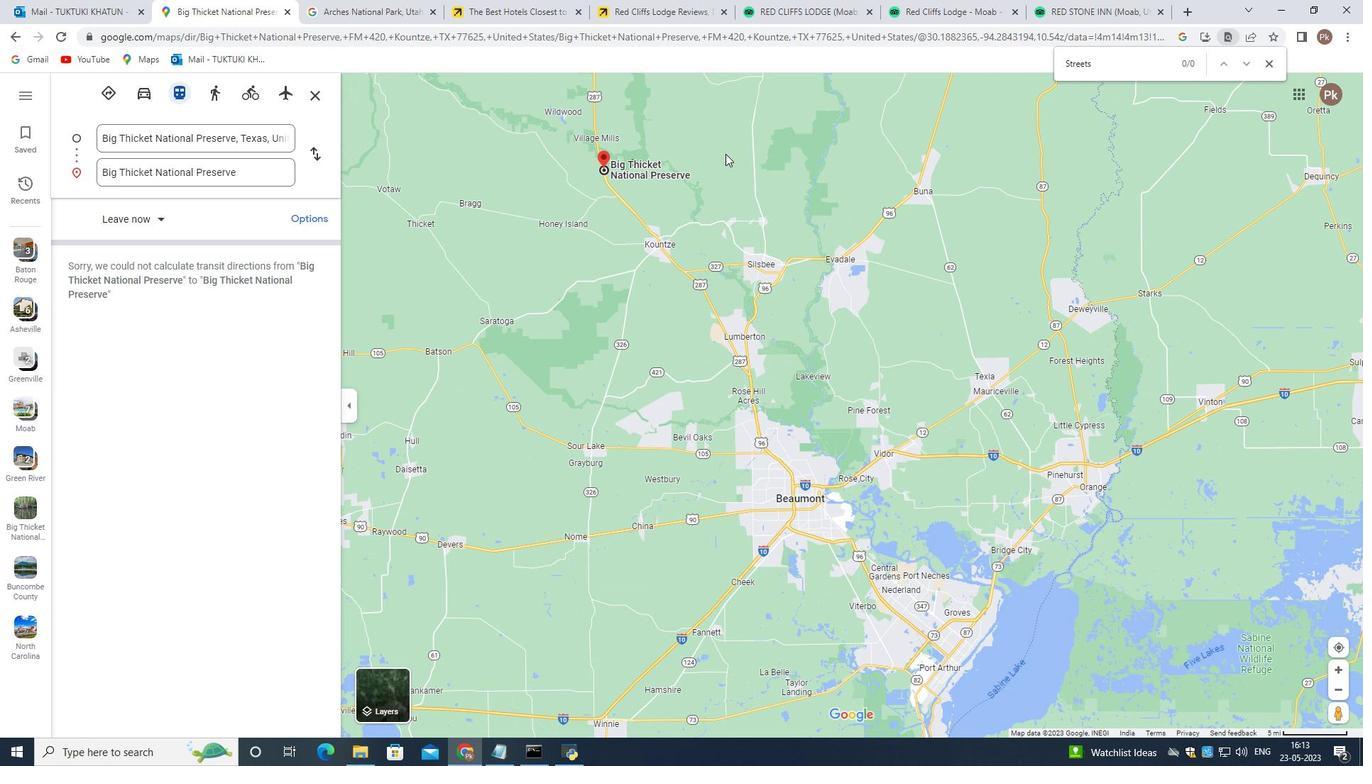 
Action: Mouse moved to (1334, 669)
Screenshot: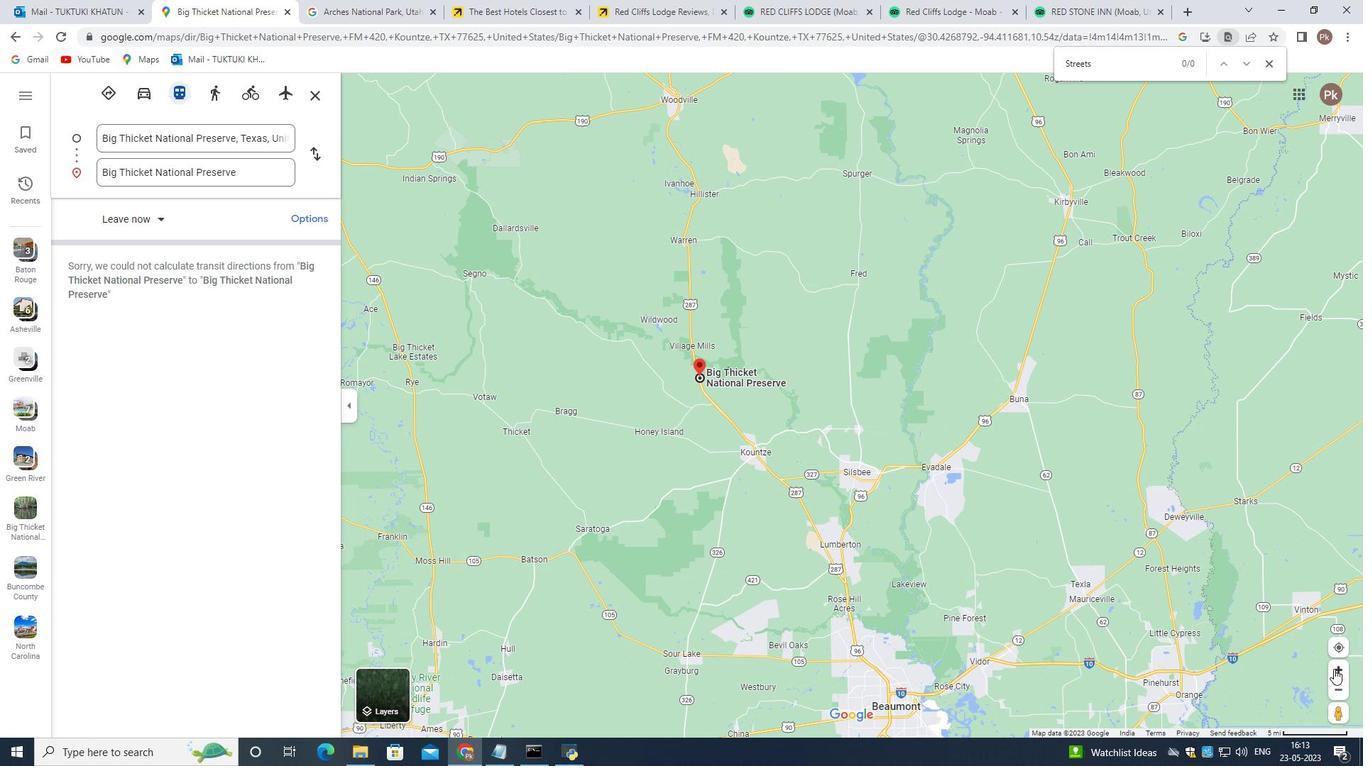 
Action: Mouse pressed left at (1334, 669)
Screenshot: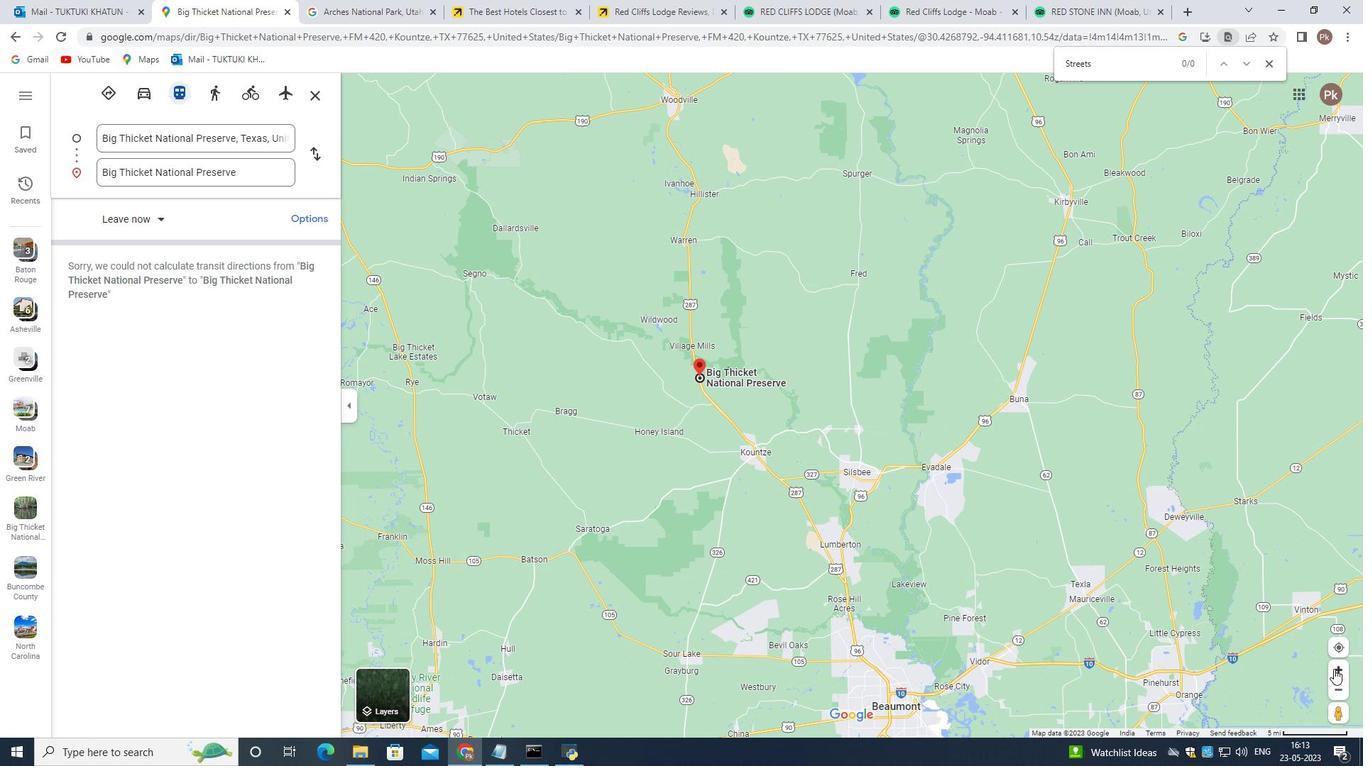 
Action: Mouse moved to (597, 286)
Screenshot: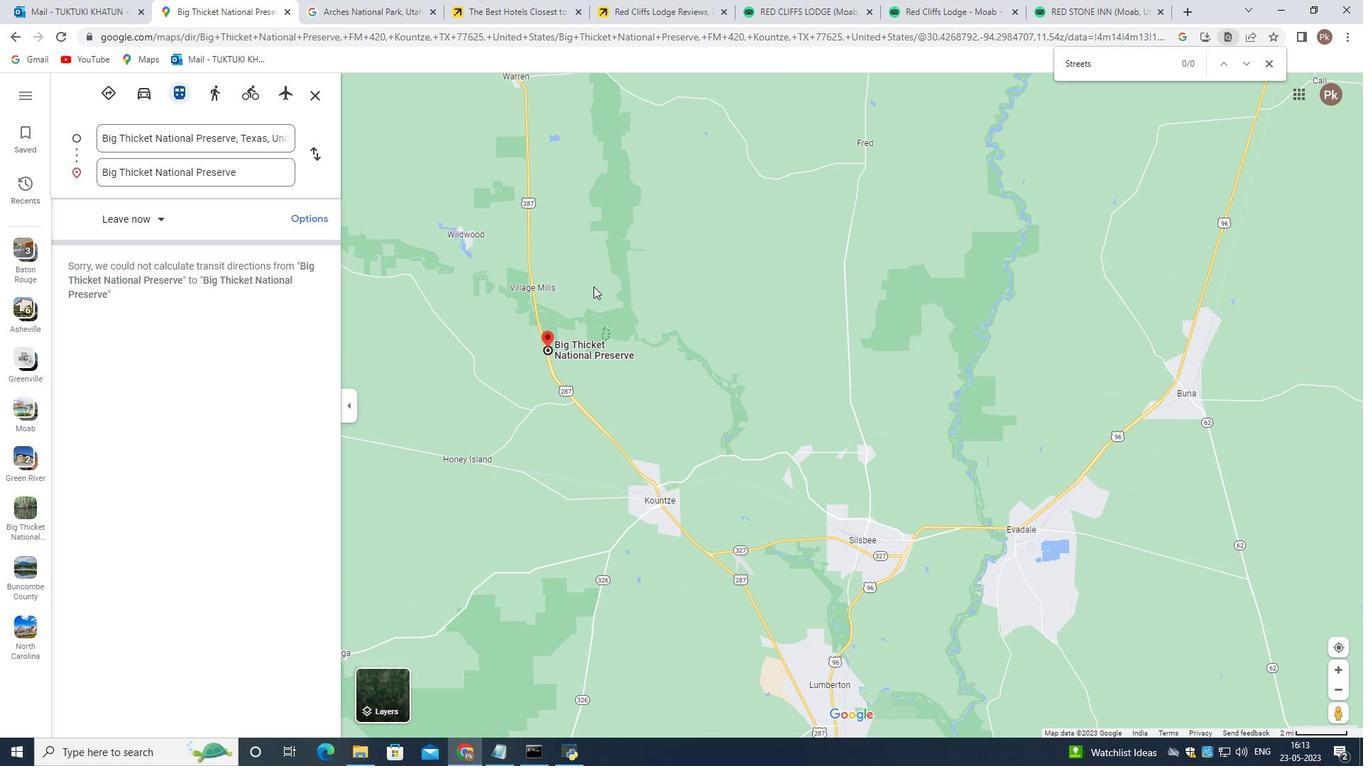 
Action: Mouse pressed left at (597, 286)
Screenshot: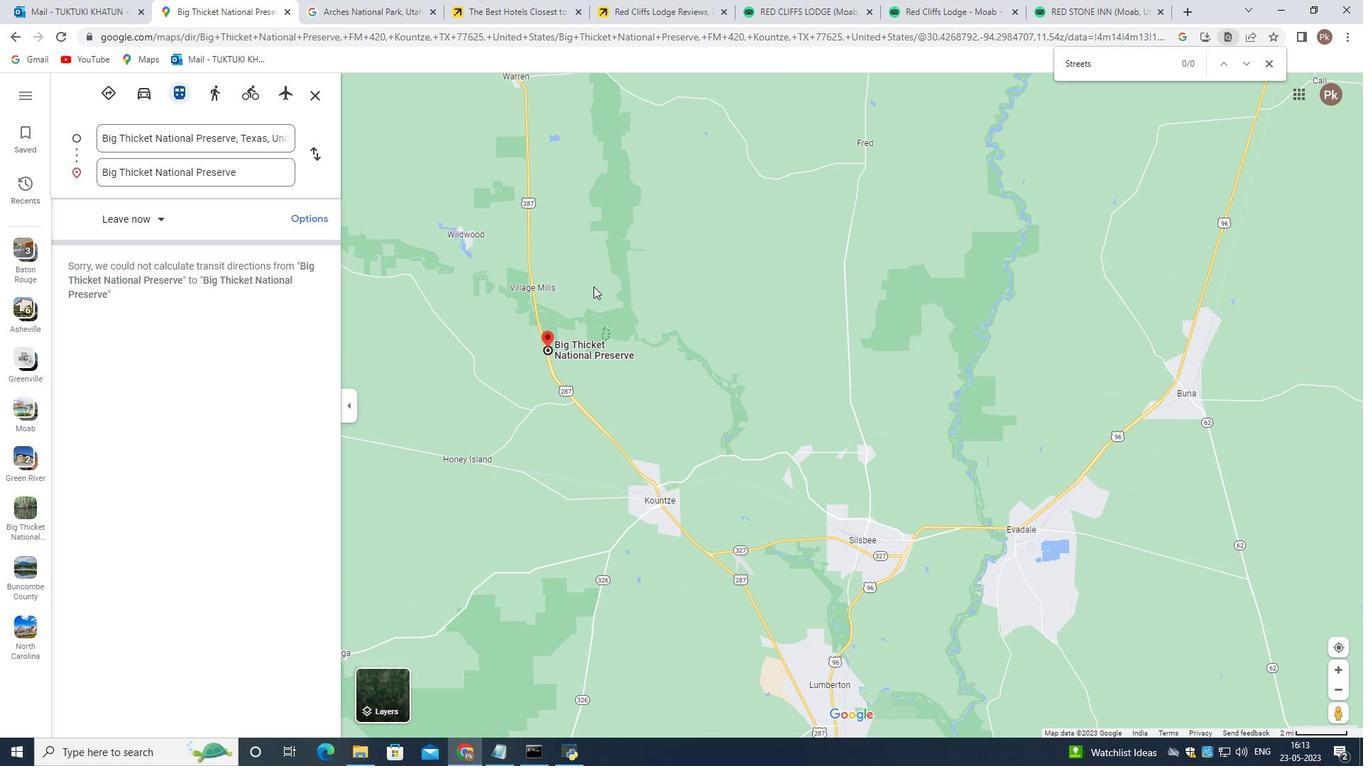 
Action: Mouse moved to (1342, 670)
Screenshot: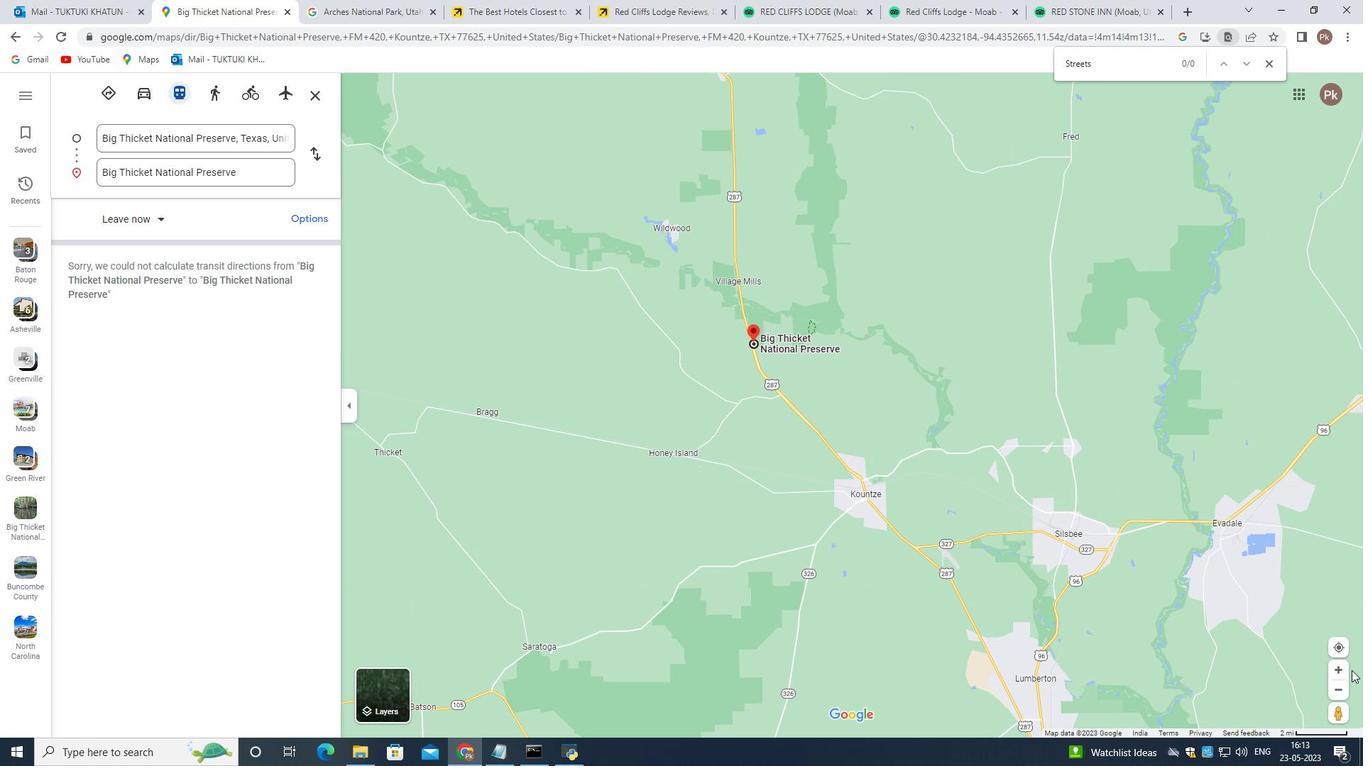 
Action: Mouse pressed left at (1342, 670)
Screenshot: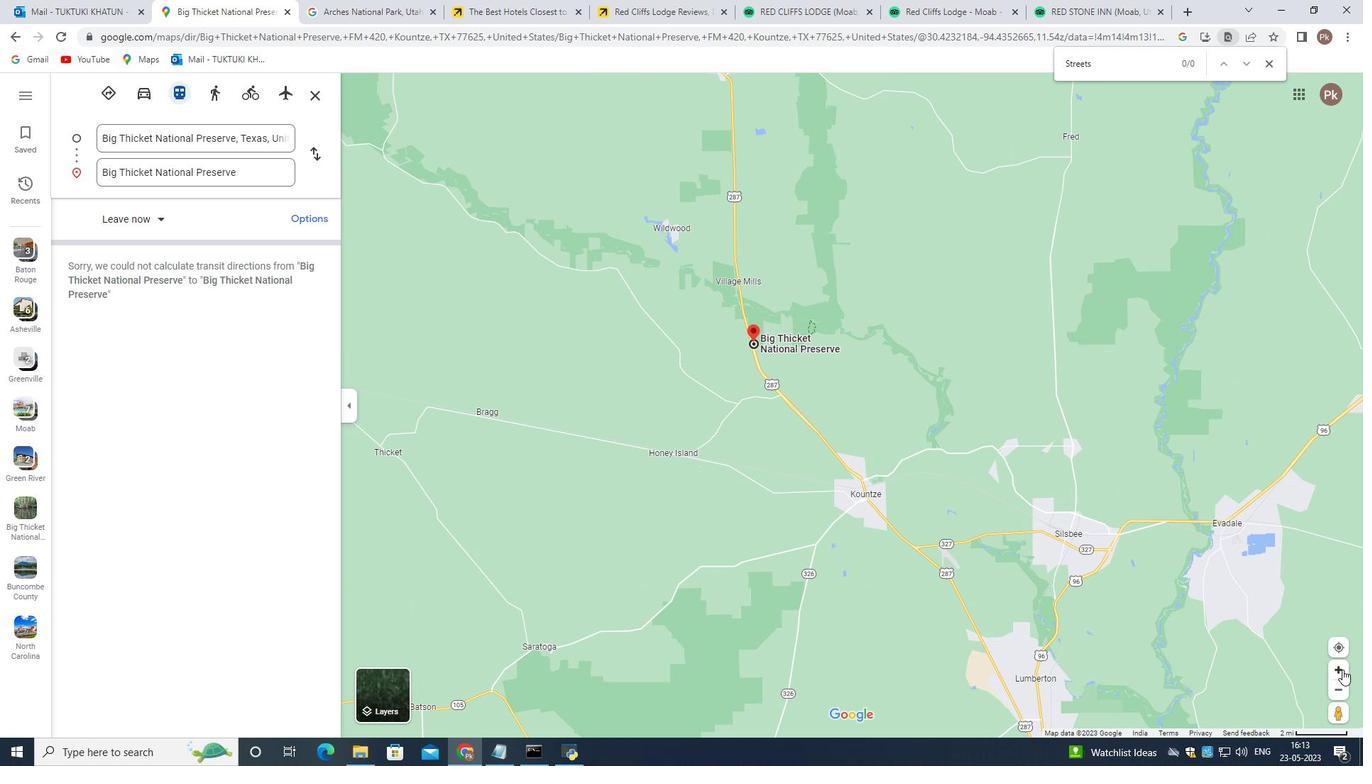 
Action: Mouse moved to (1341, 670)
Screenshot: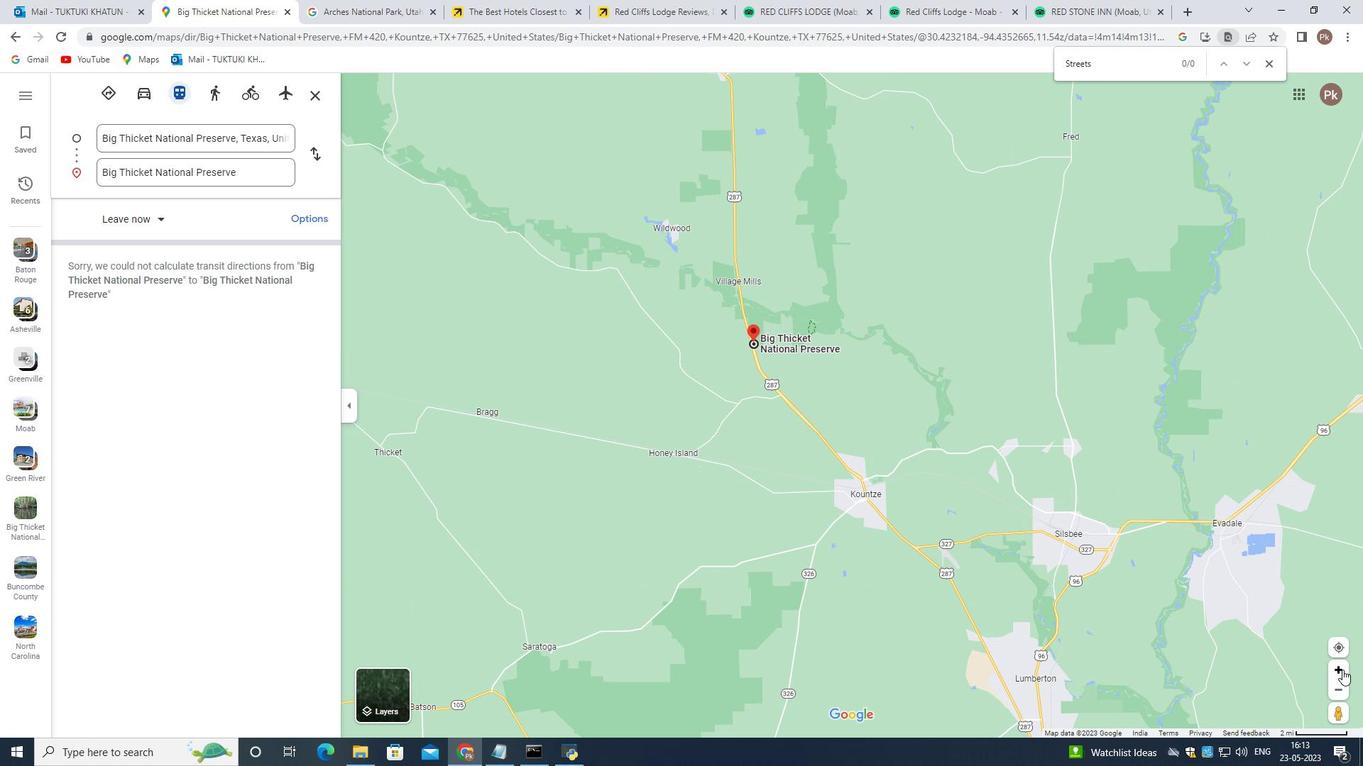 
Action: Mouse pressed left at (1341, 670)
Screenshot: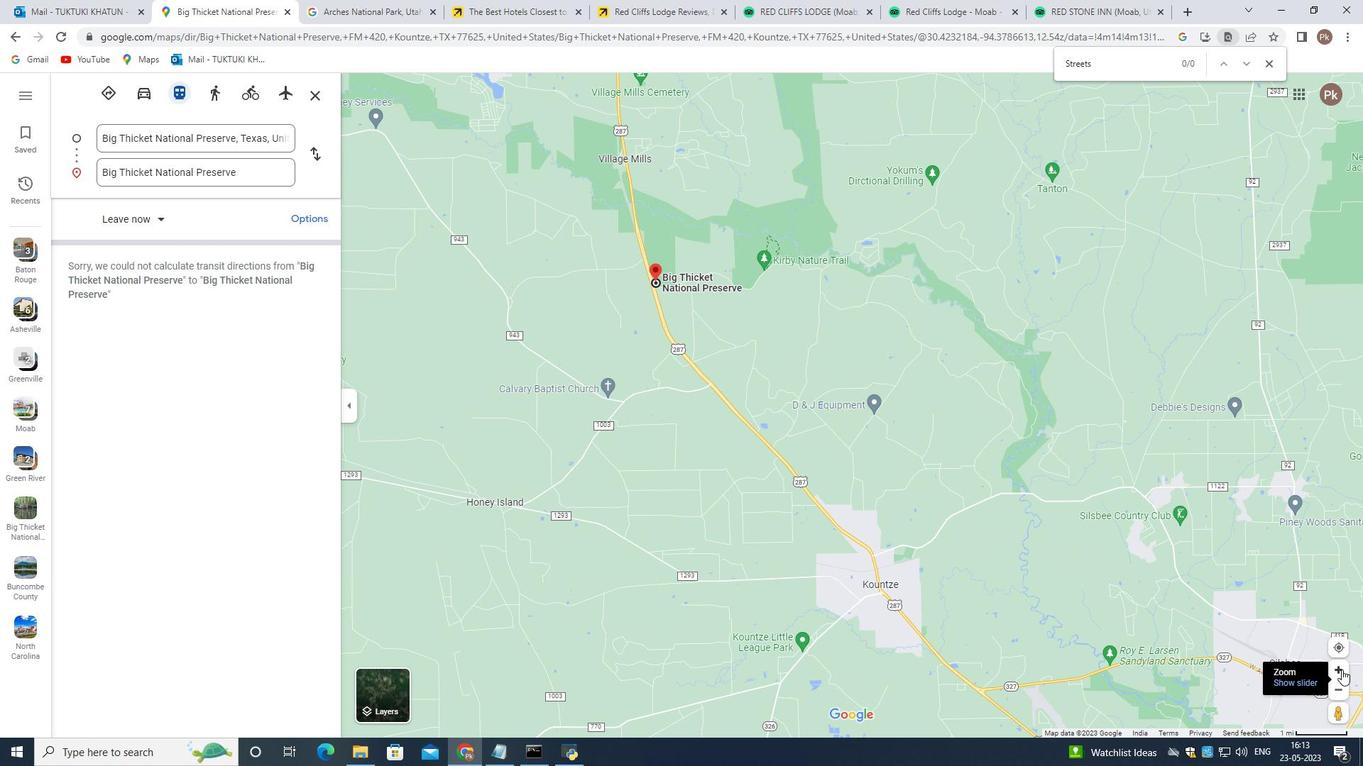 
Action: Mouse moved to (647, 222)
Screenshot: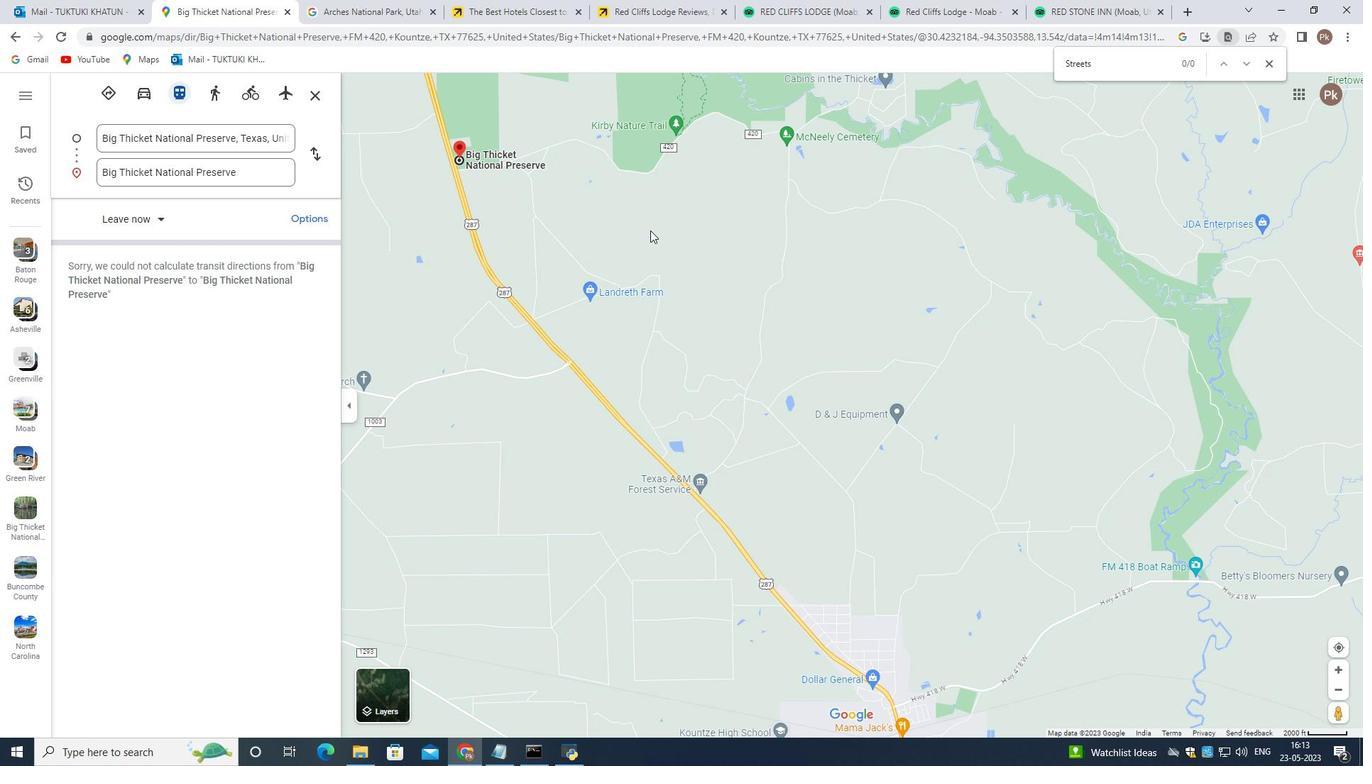 
Action: Mouse pressed left at (647, 222)
Screenshot: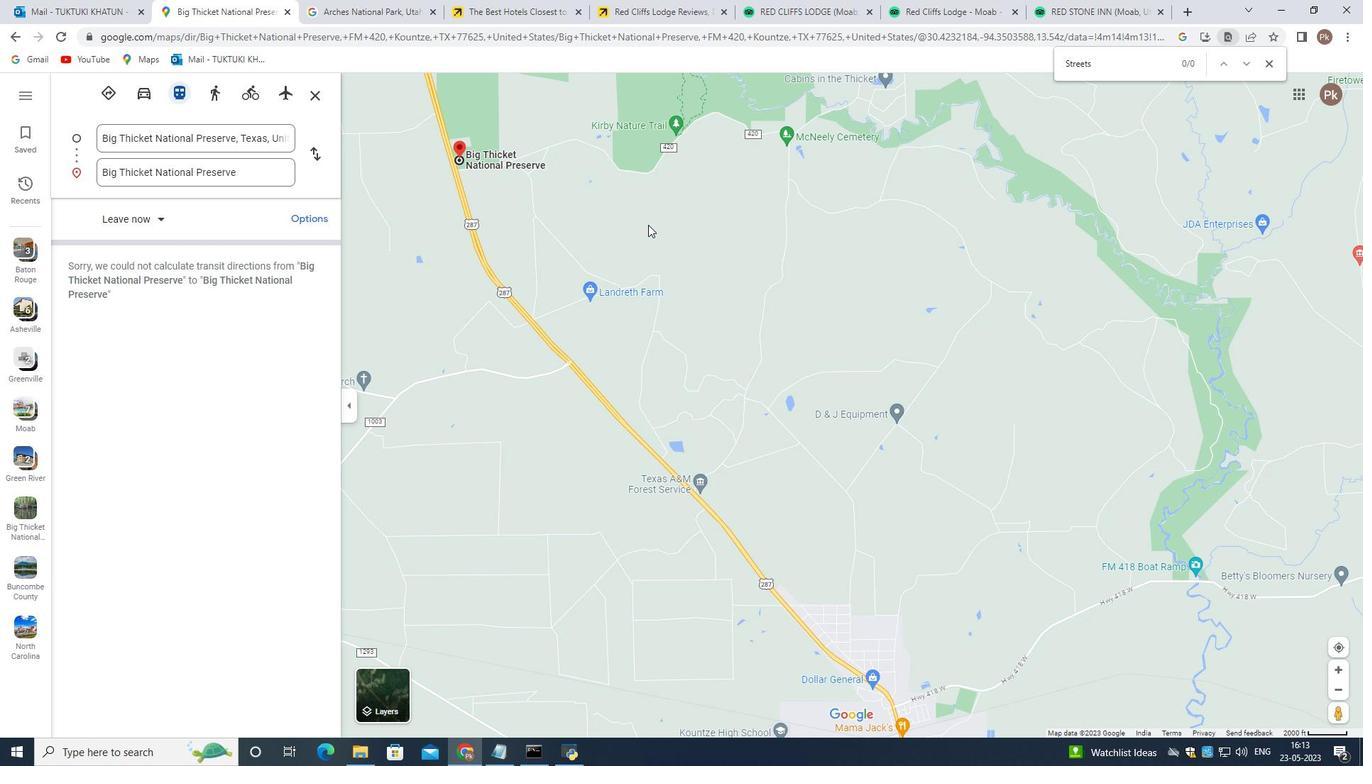 
Action: Mouse moved to (1333, 670)
Screenshot: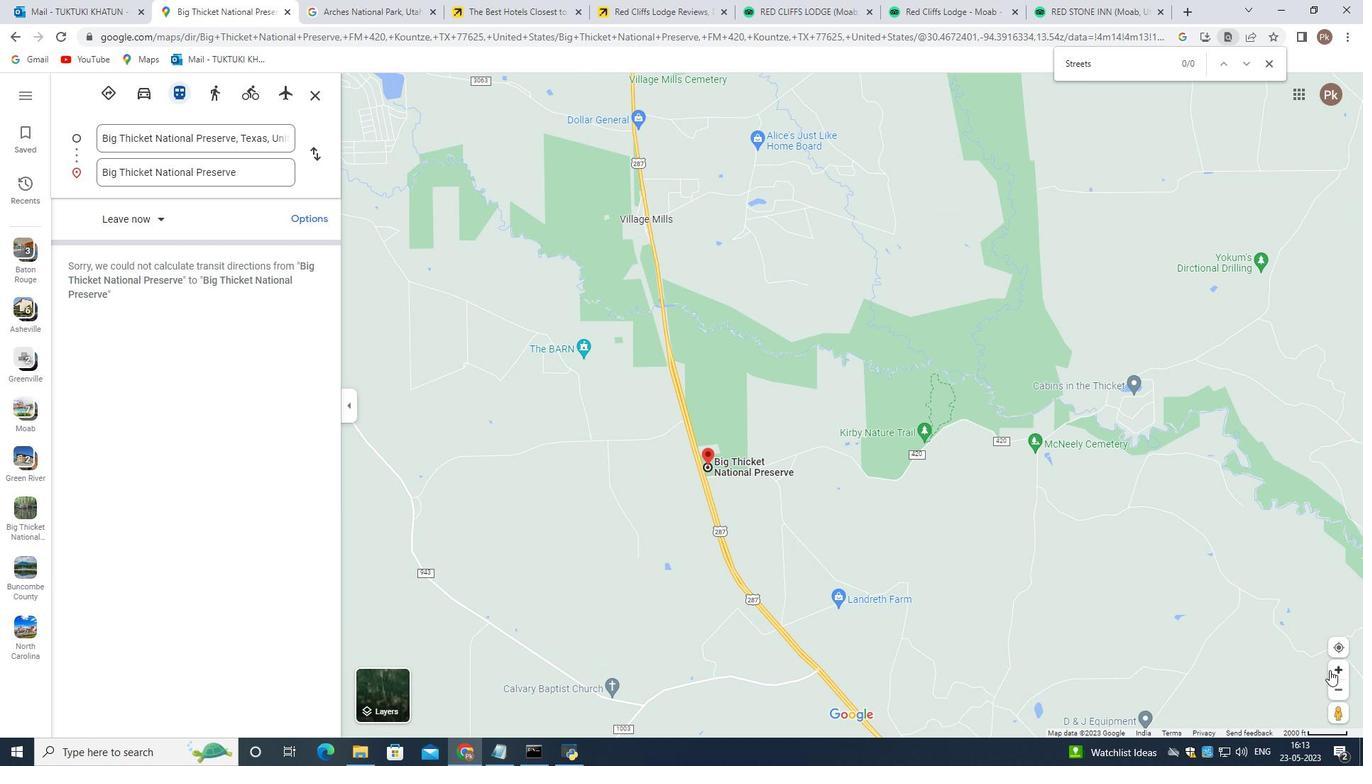 
Action: Mouse pressed left at (1333, 670)
Screenshot: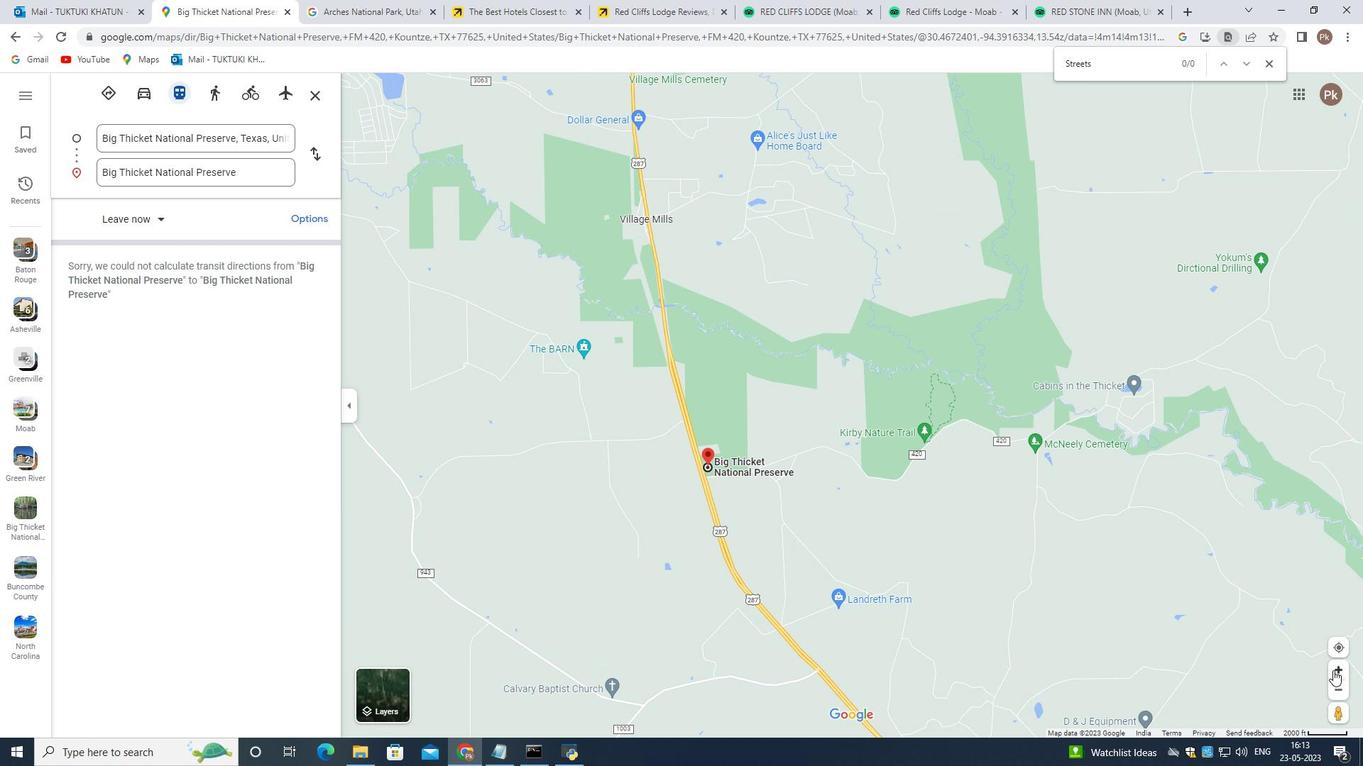 
Action: Mouse moved to (711, 428)
Screenshot: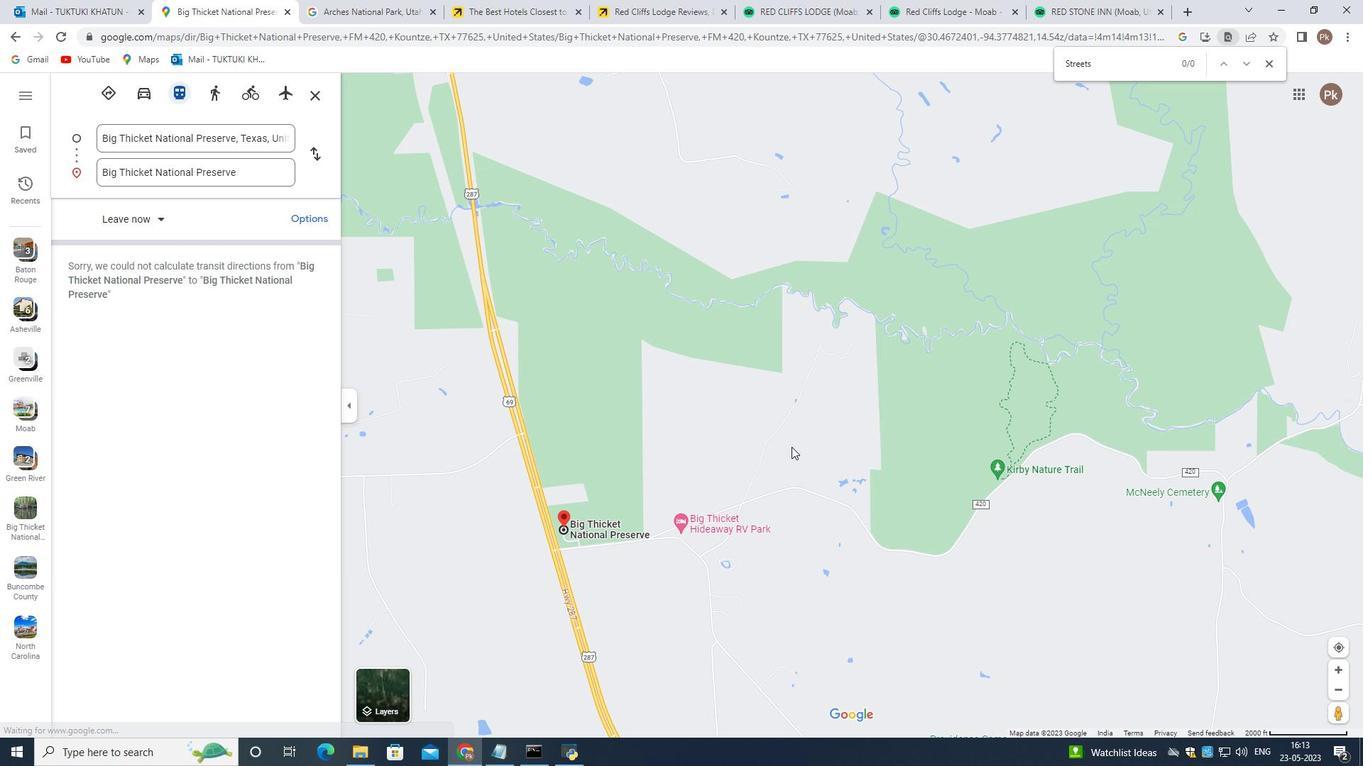
Action: Mouse pressed left at (711, 428)
Screenshot: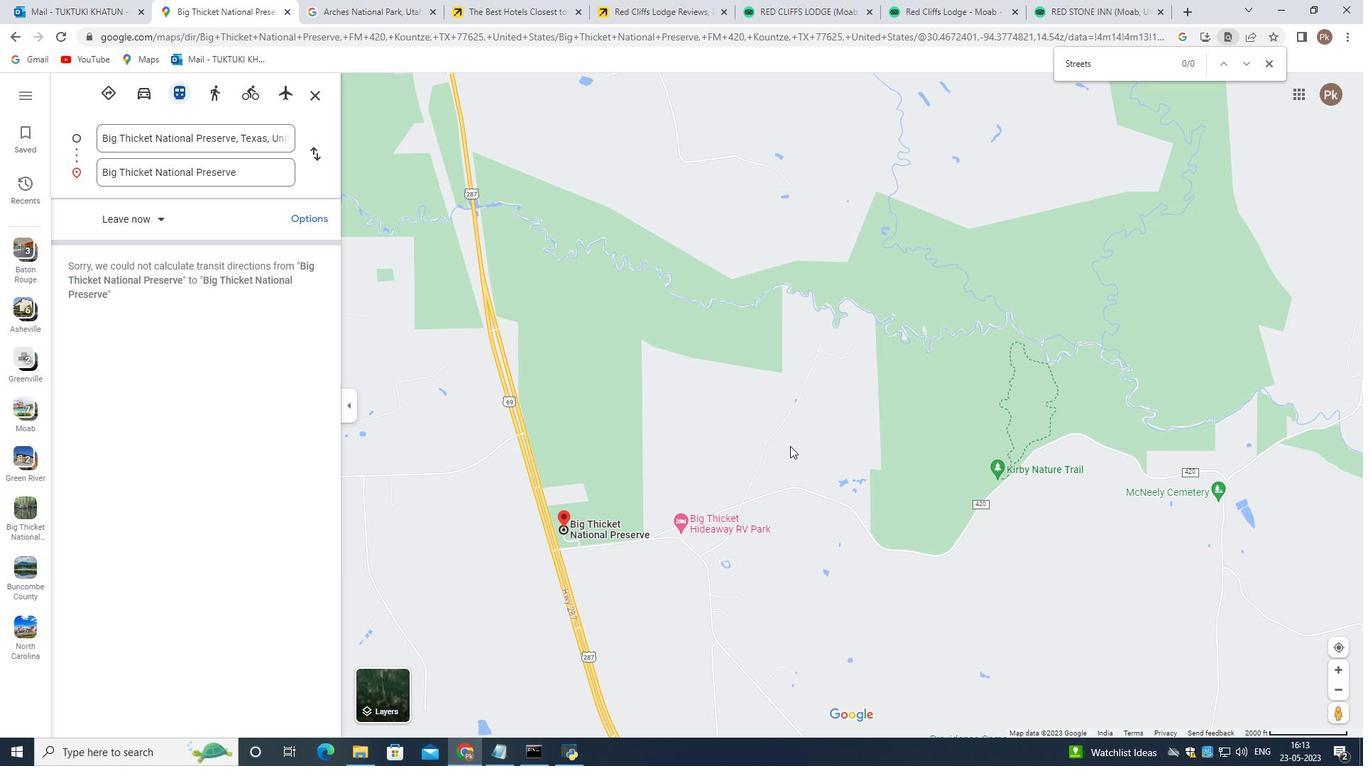 
Action: Mouse moved to (1341, 672)
Screenshot: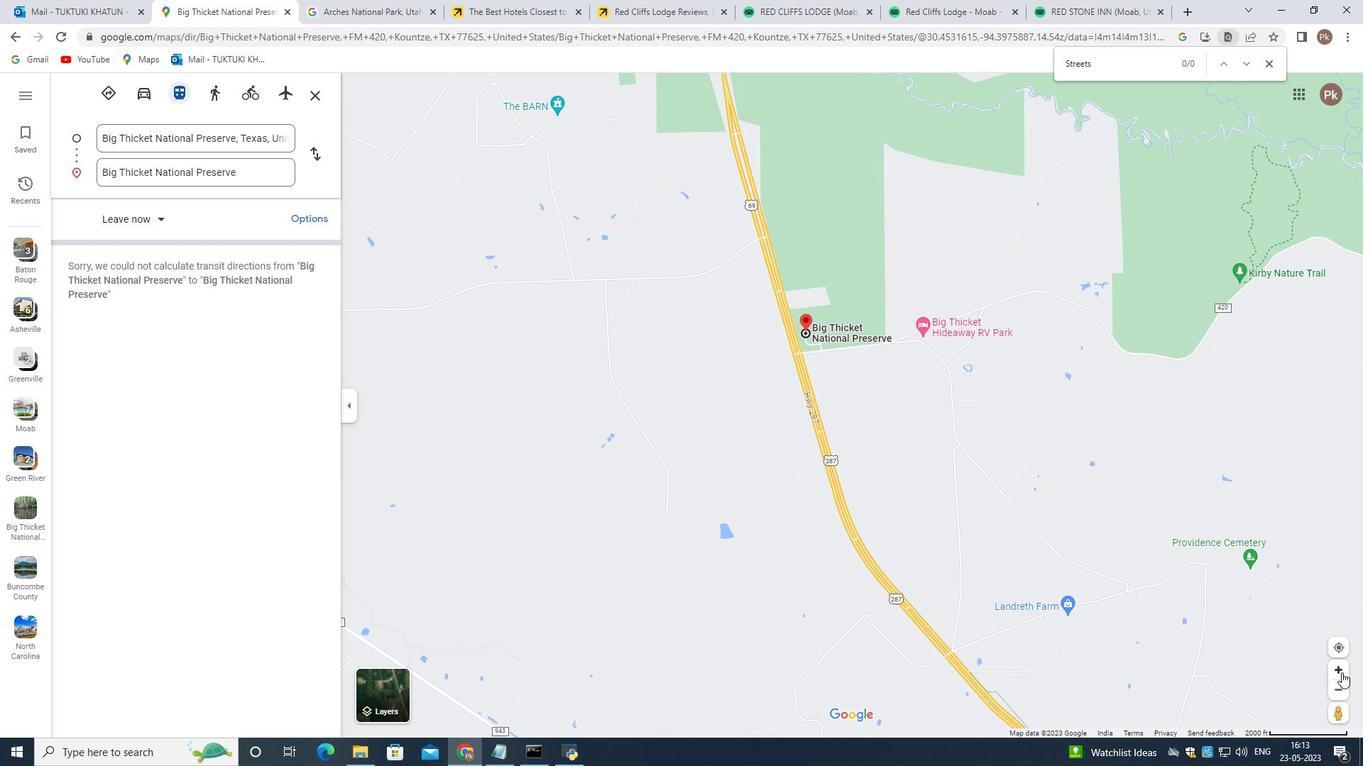 
Action: Mouse pressed left at (1341, 672)
Screenshot: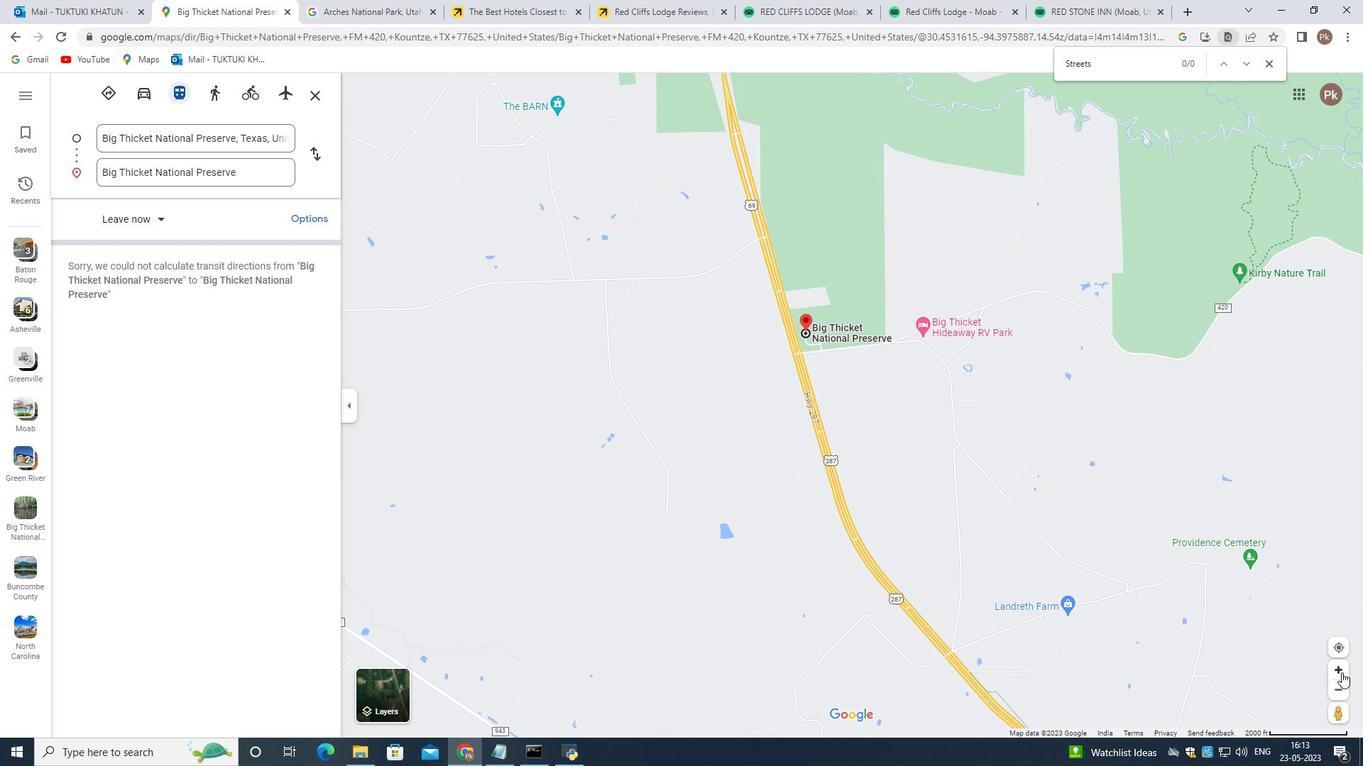 
Action: Mouse moved to (879, 440)
Screenshot: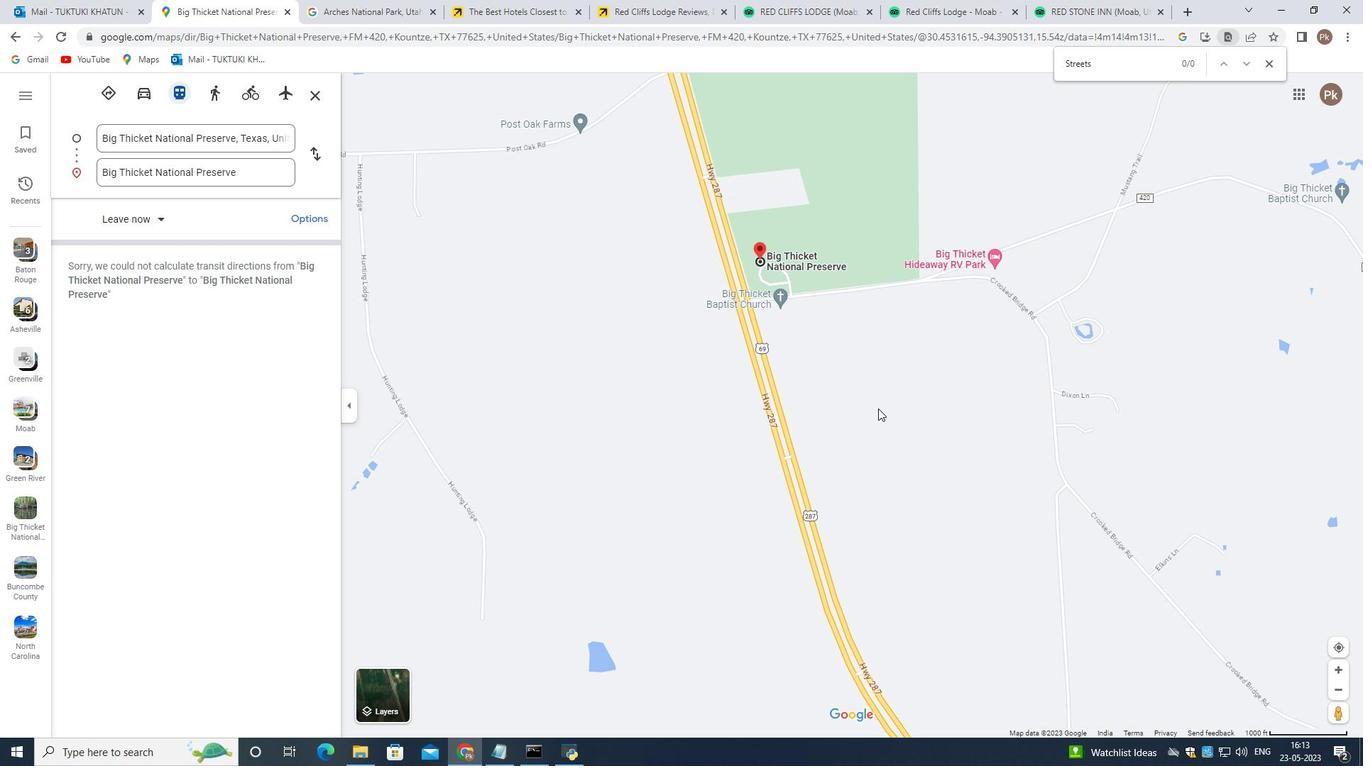 
Action: Mouse pressed left at (875, 401)
Screenshot: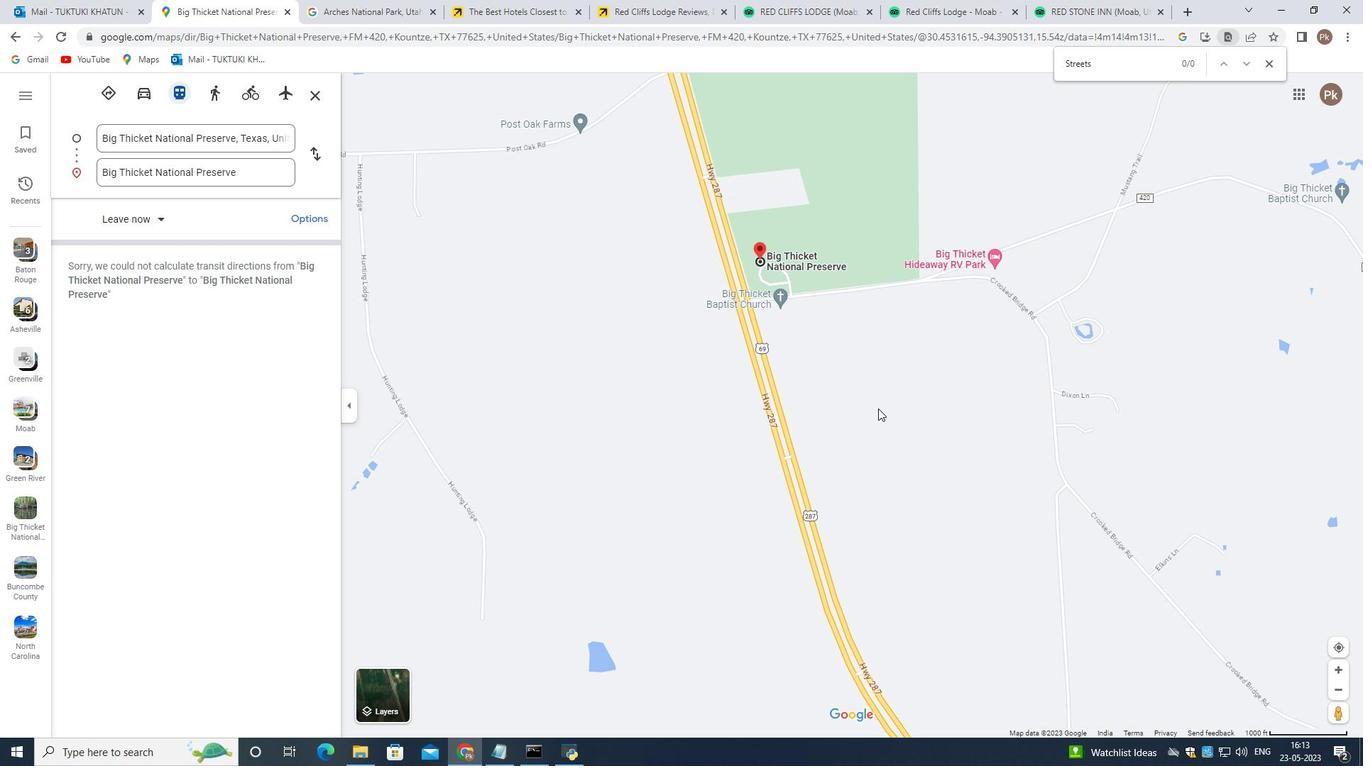 
Action: Mouse moved to (1339, 668)
Screenshot: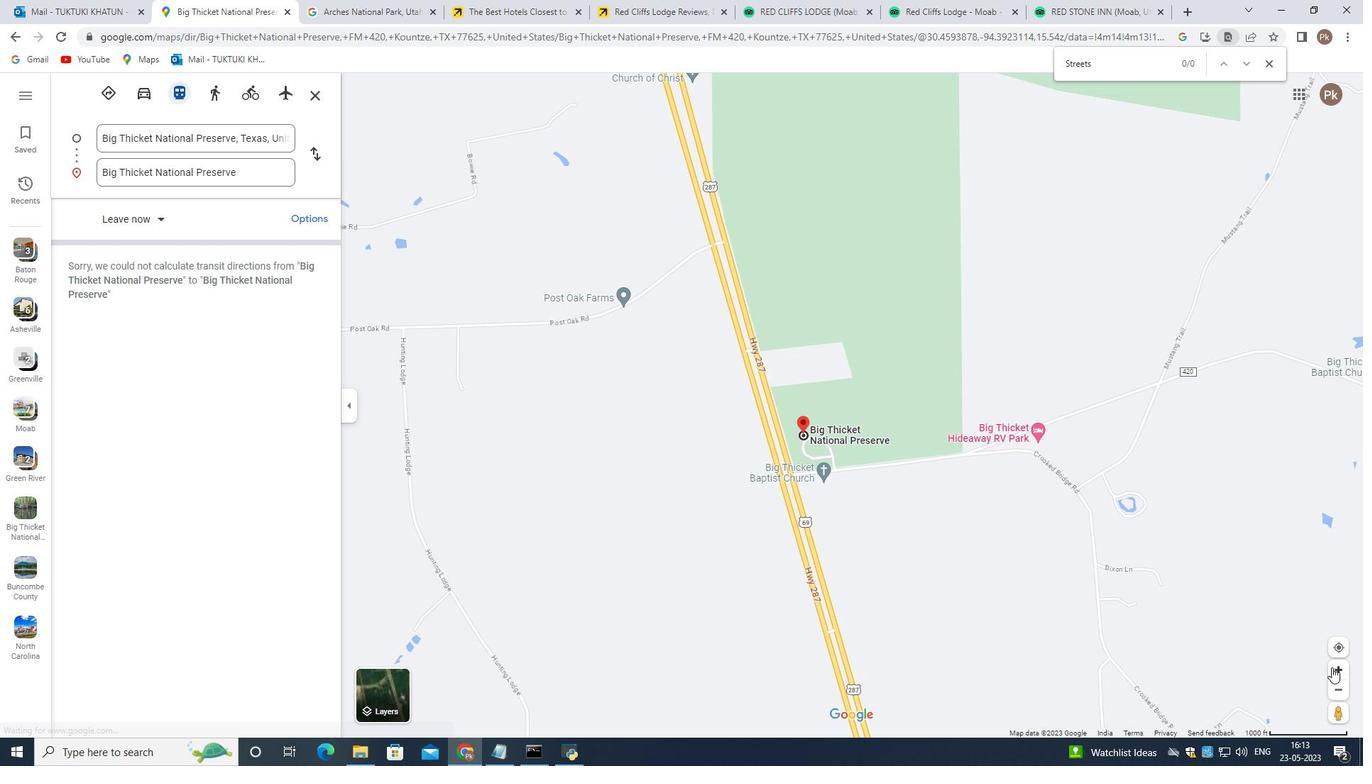 
Action: Mouse pressed left at (1339, 668)
Screenshot: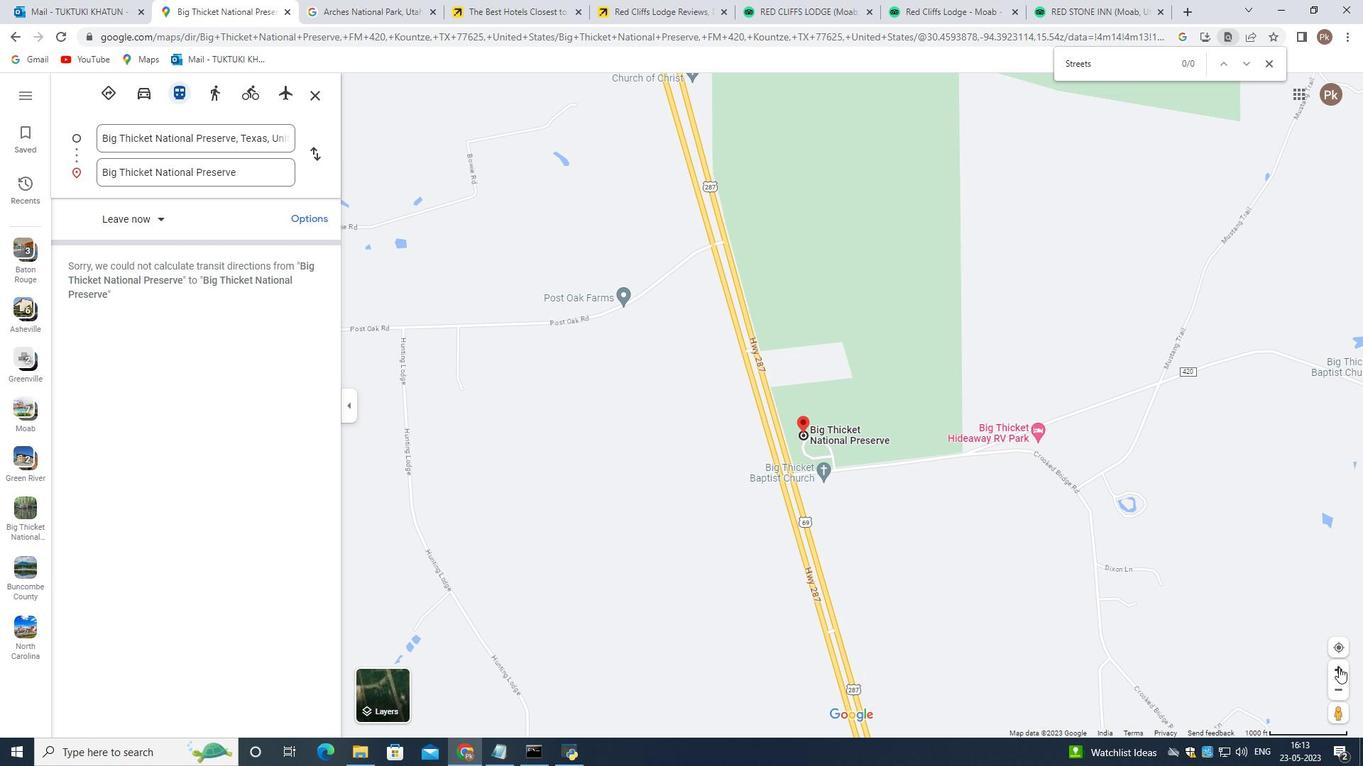 
Action: Mouse moved to (964, 601)
Screenshot: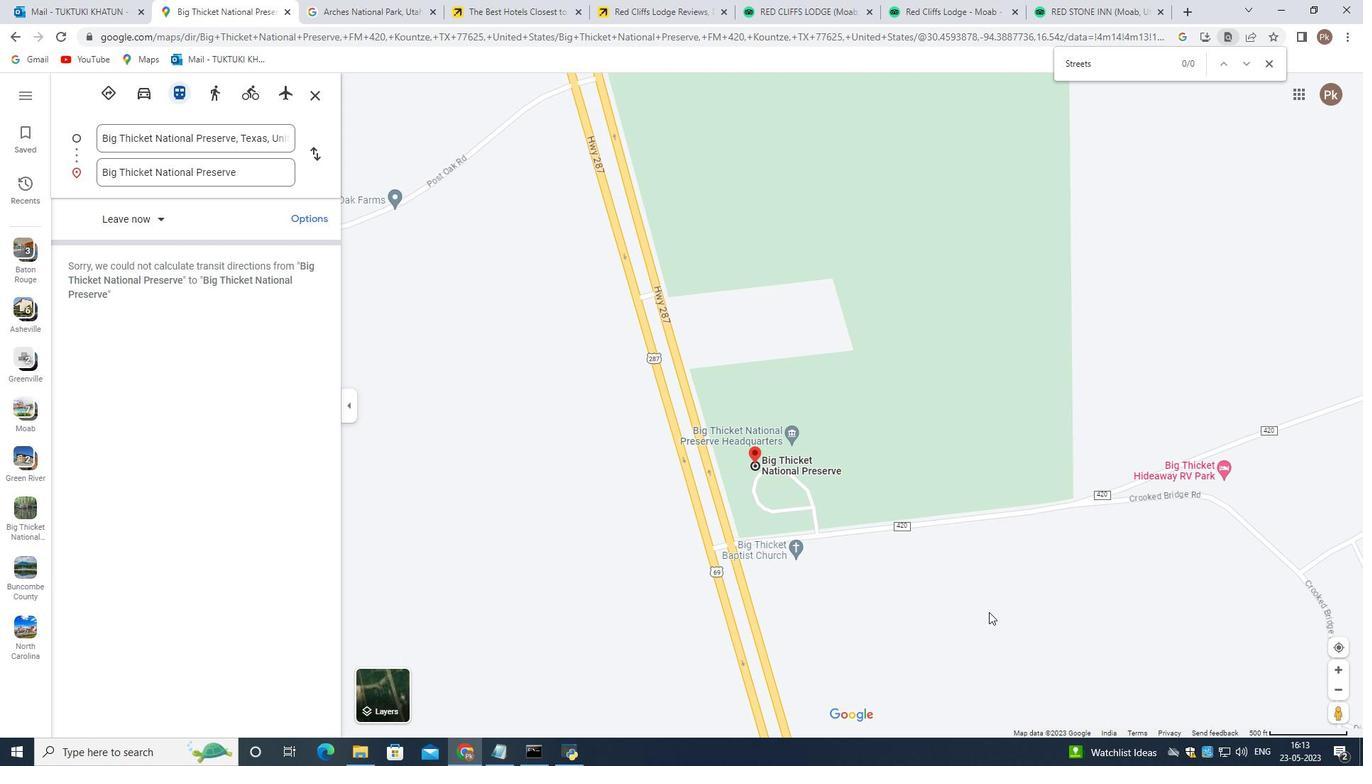 
Action: Mouse pressed left at (964, 601)
Screenshot: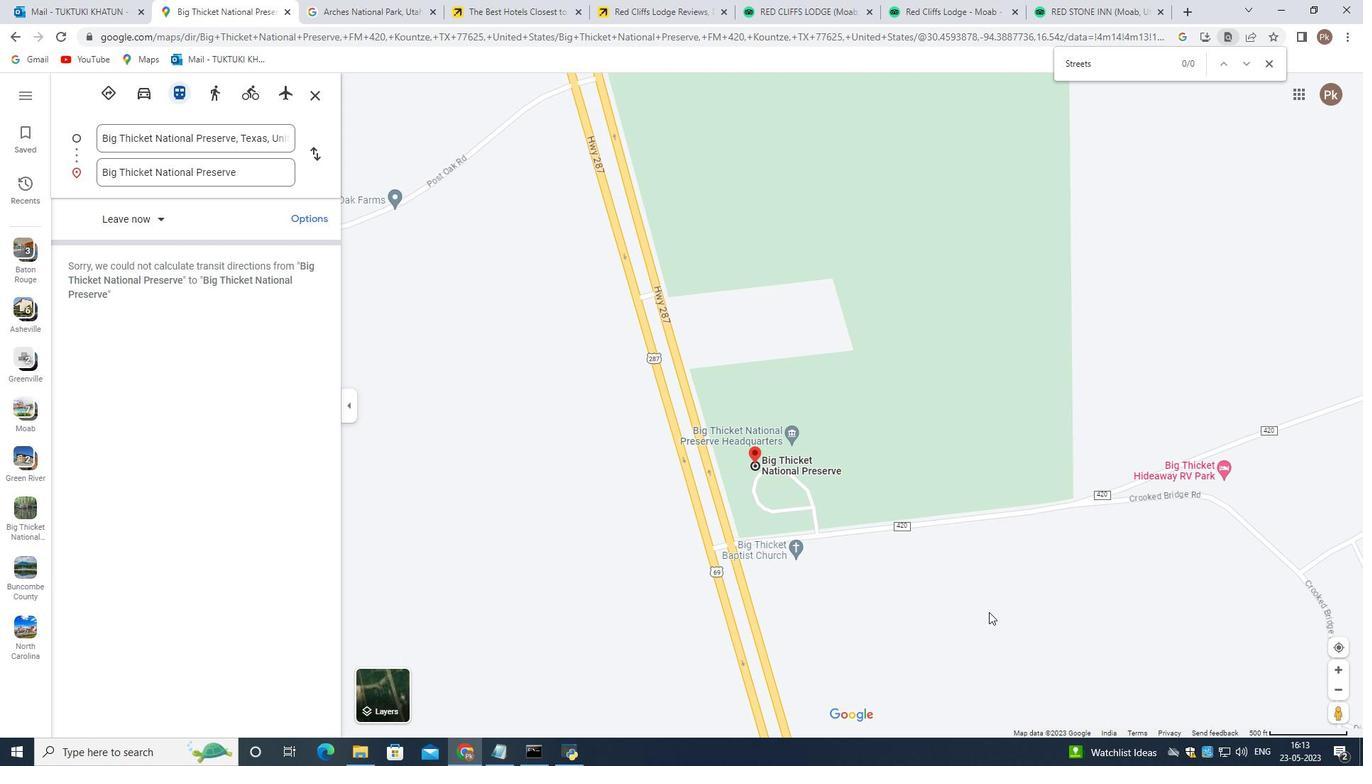 
Action: Mouse moved to (1338, 667)
Screenshot: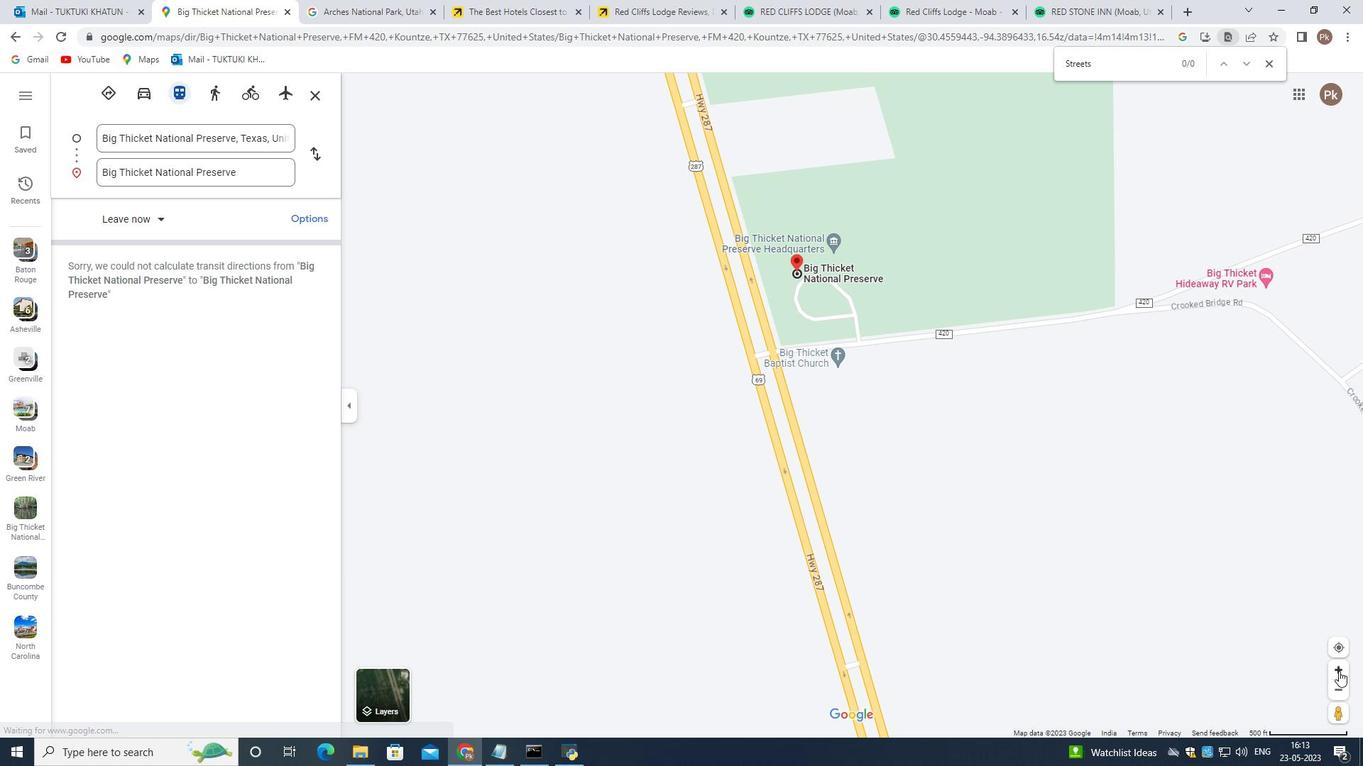 
Action: Mouse pressed left at (1338, 667)
Screenshot: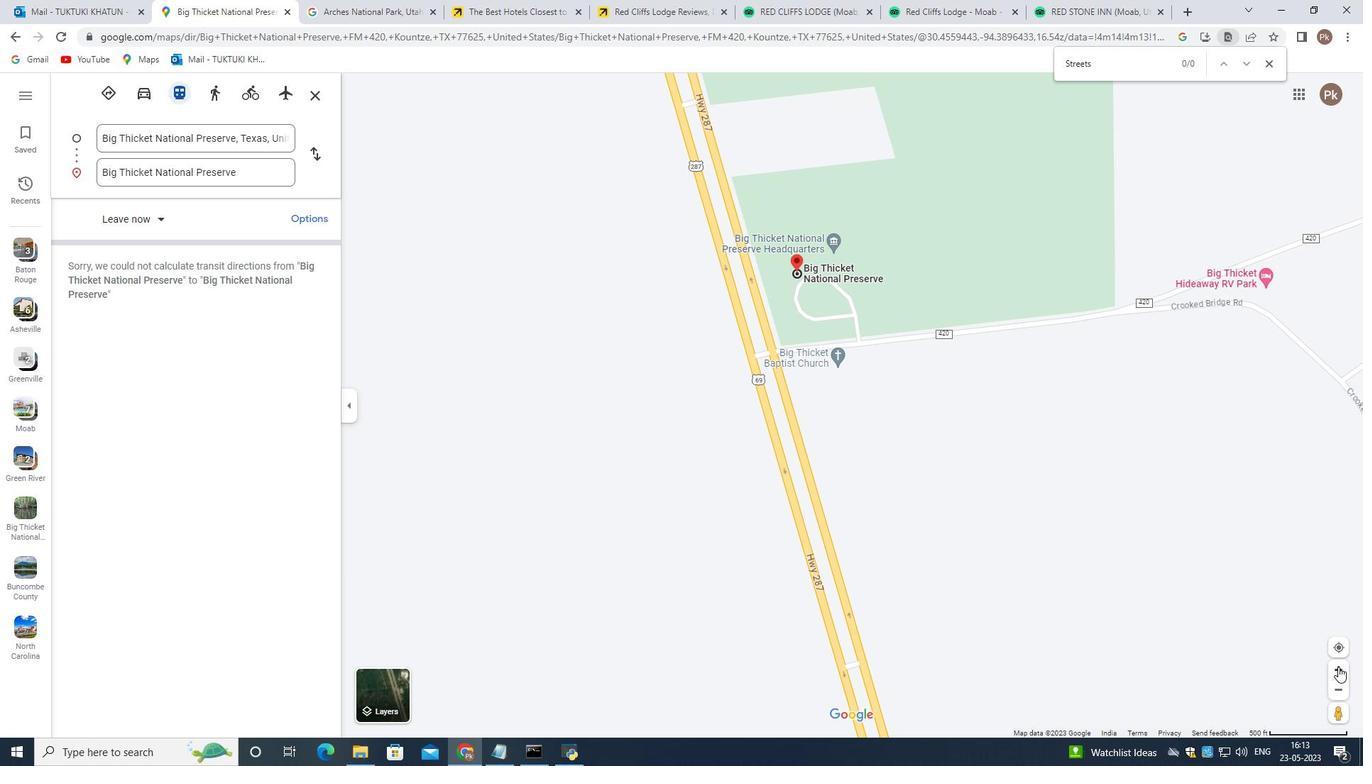 
Action: Mouse moved to (995, 450)
Screenshot: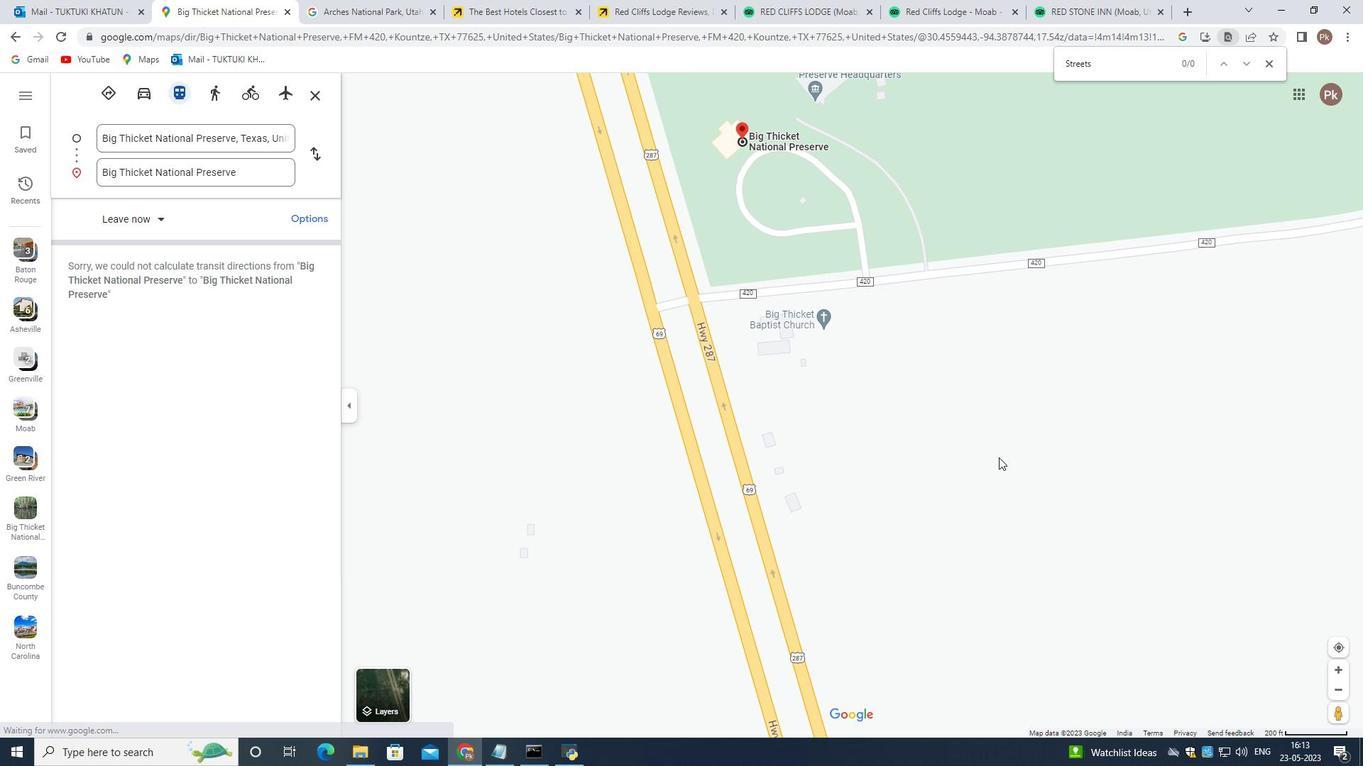 
Action: Mouse pressed left at (995, 450)
Screenshot: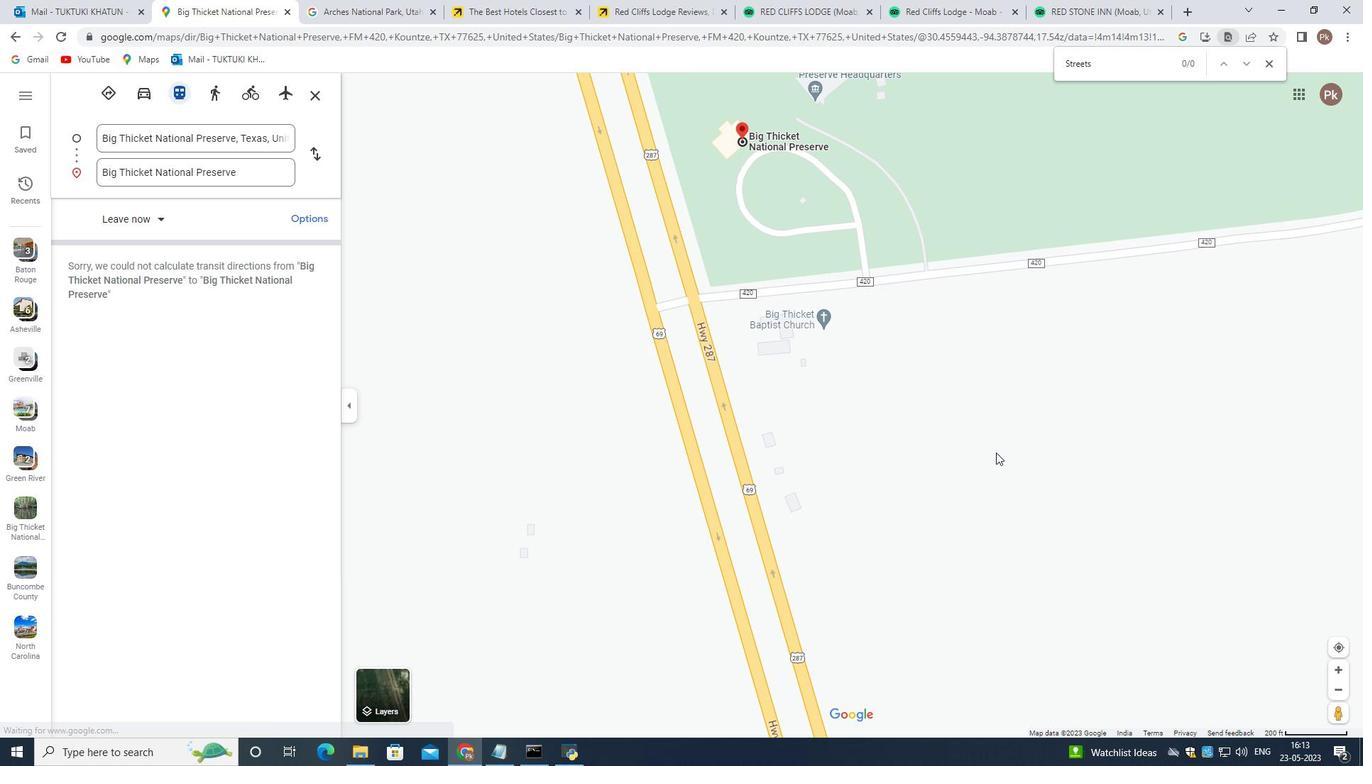 
Action: Mouse moved to (1341, 670)
